 Task: Research Airbnb properties in Malvar, Philippines from 19th December, 2023 to 22th December, 2023 for 1 adult. Place can be entire room with 1  bedroom having 1 bed and 1 bathroom. Property type can be flat. Amenities needed are: wifi.
Action: Mouse moved to (404, 298)
Screenshot: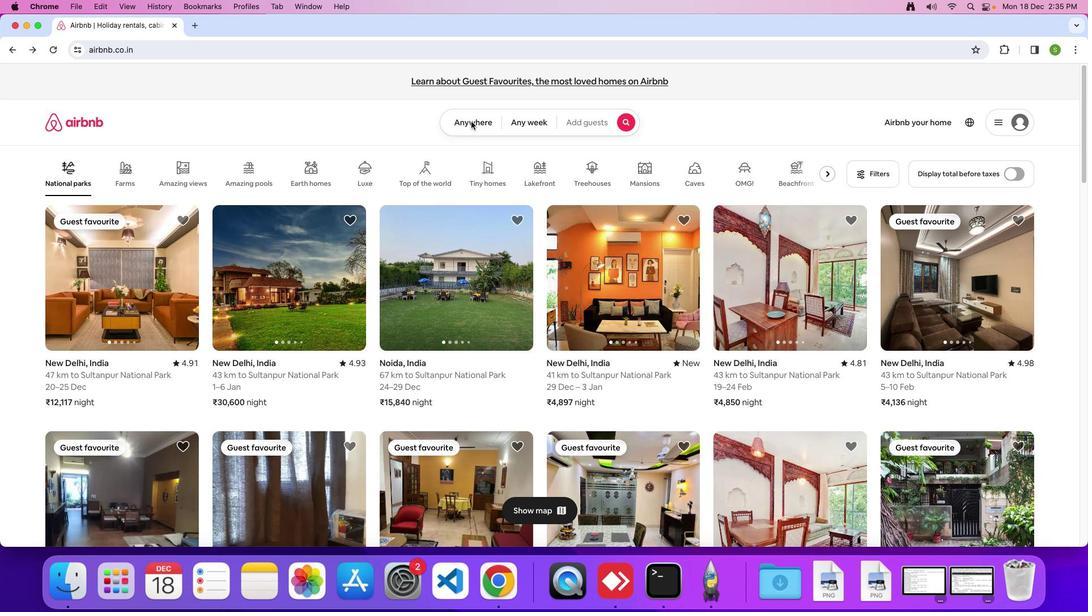 
Action: Mouse pressed left at (404, 298)
Screenshot: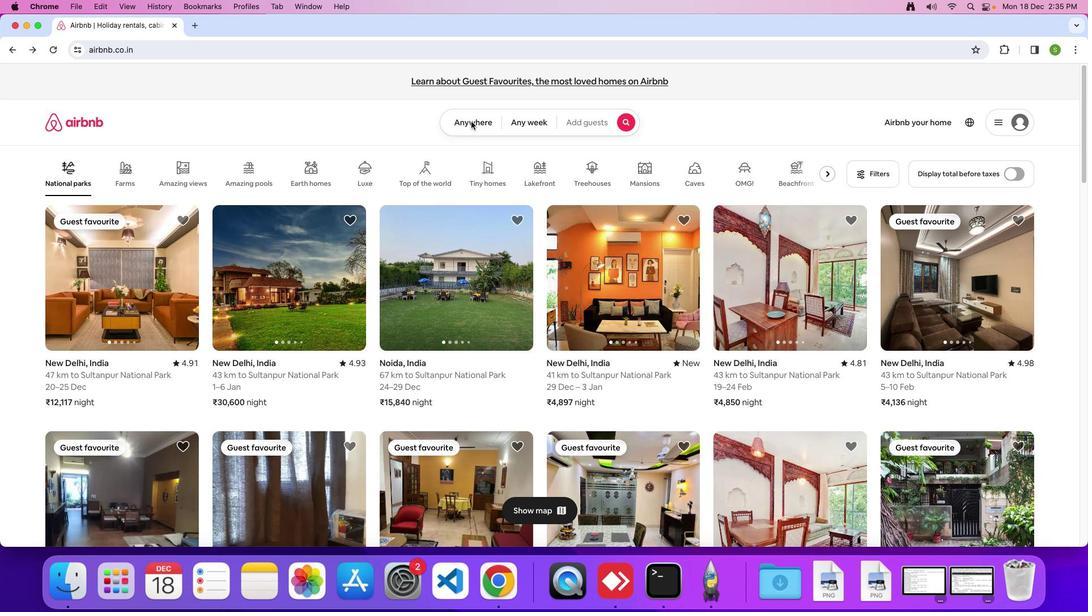
Action: Mouse moved to (403, 298)
Screenshot: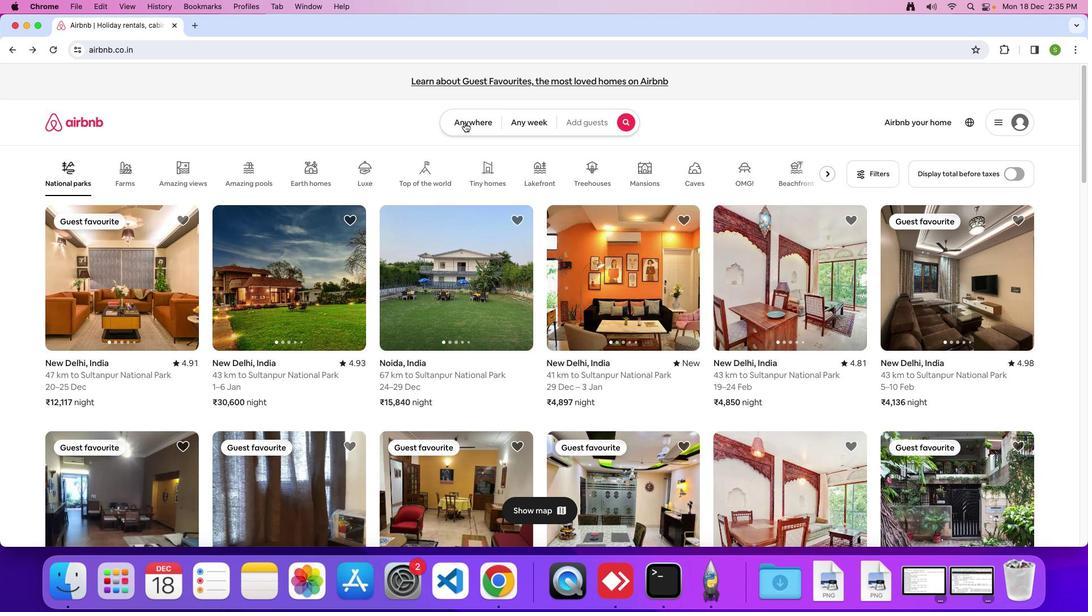 
Action: Mouse pressed left at (403, 298)
Screenshot: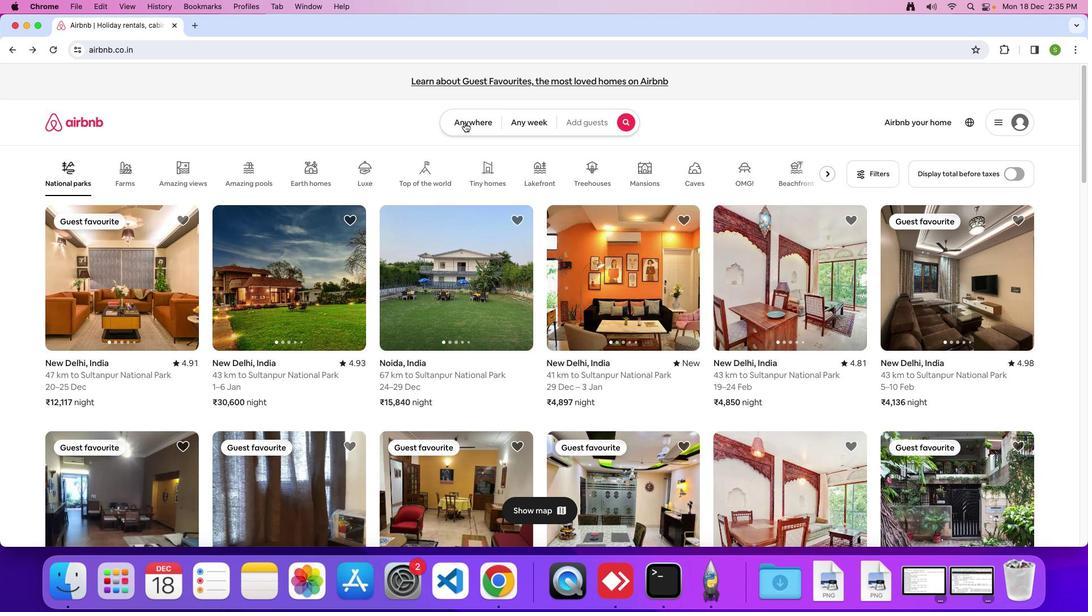 
Action: Mouse moved to (400, 284)
Screenshot: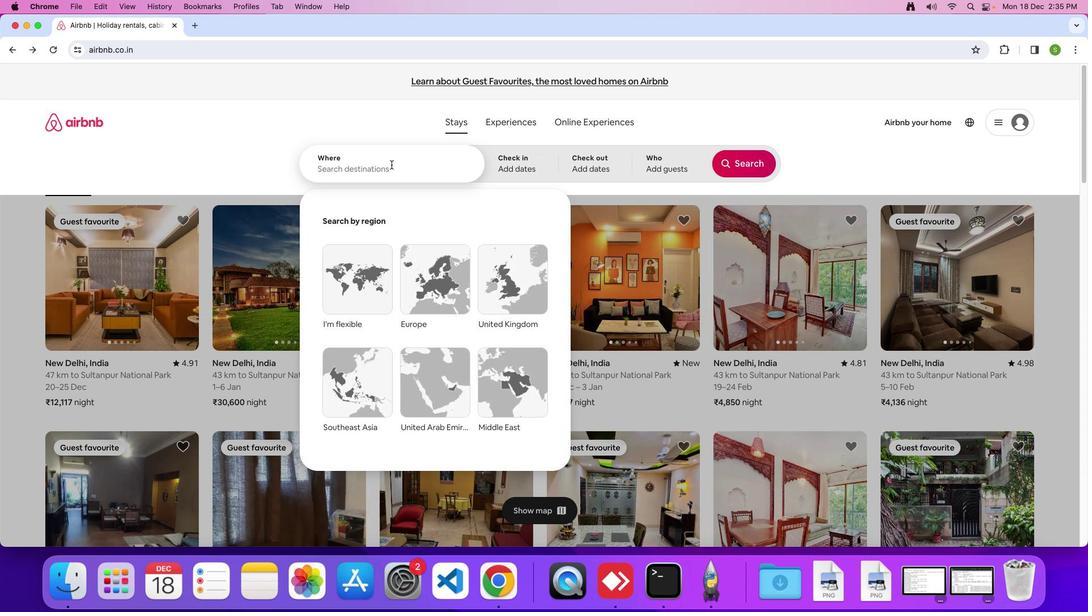 
Action: Mouse pressed left at (400, 284)
Screenshot: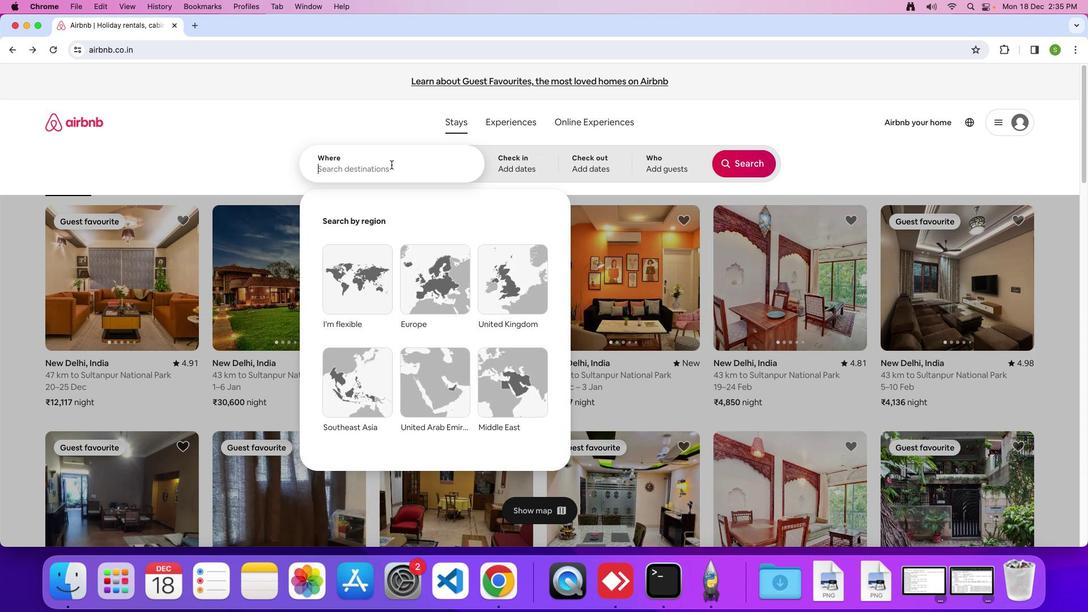 
Action: Key pressed 'M'Key.caps_lock'a''l''v''a''r'','Key.spaceKey.shift'p'Key.backspaceKey.shift'P''h''i''l''i''p''p''i''n''e''s'Key.enter
Screenshot: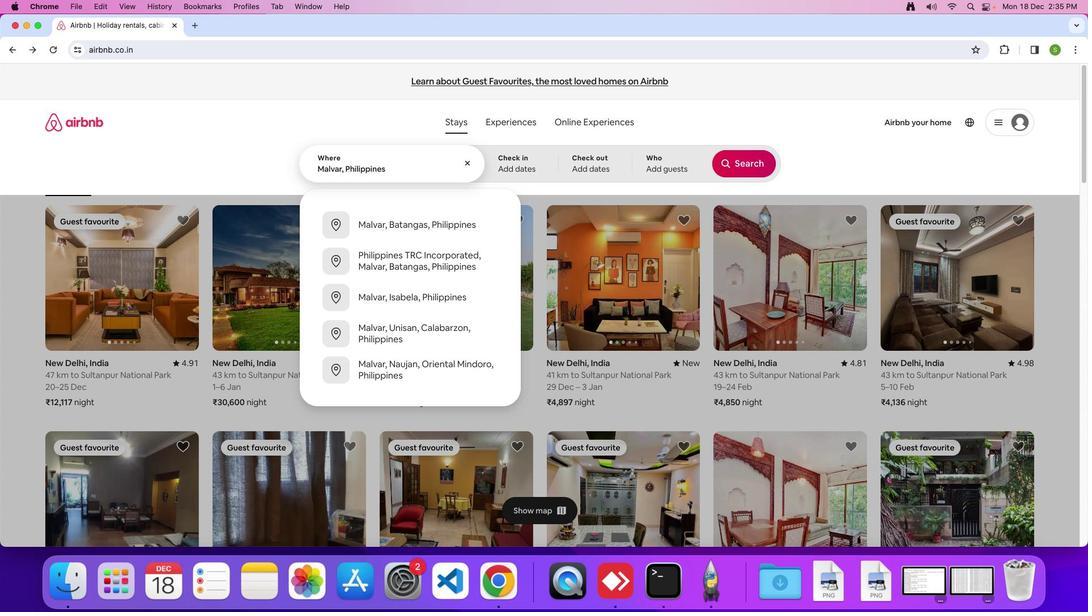 
Action: Mouse moved to (400, 210)
Screenshot: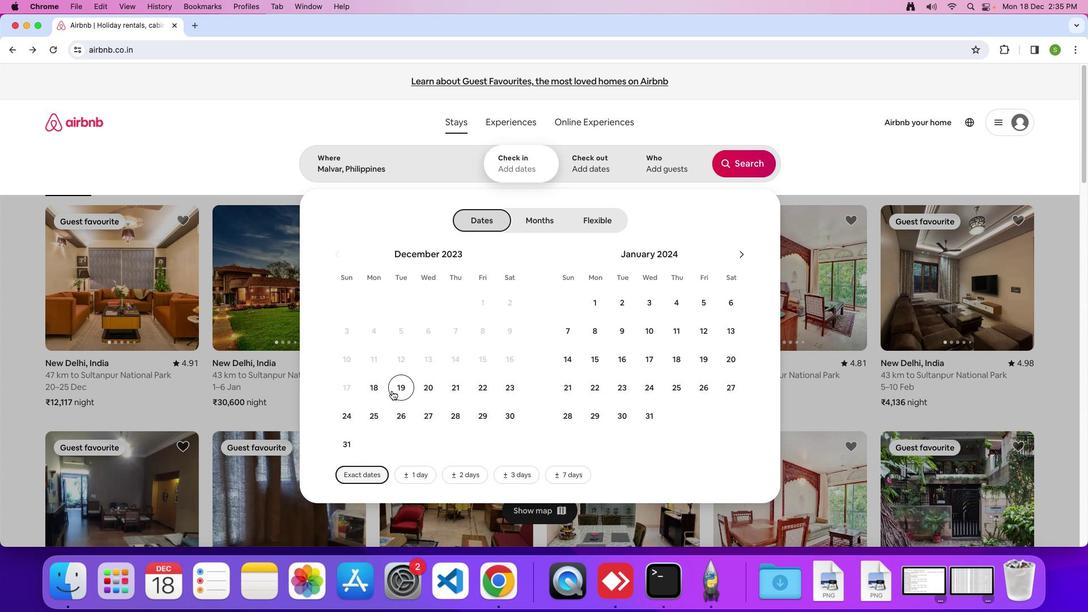 
Action: Mouse pressed left at (400, 210)
Screenshot: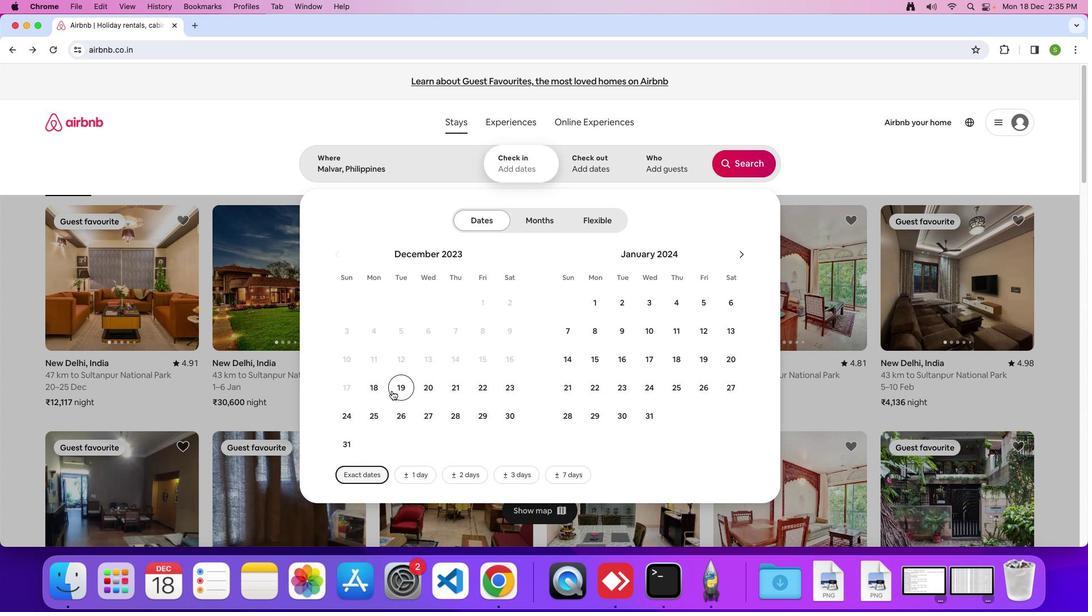 
Action: Mouse moved to (404, 209)
Screenshot: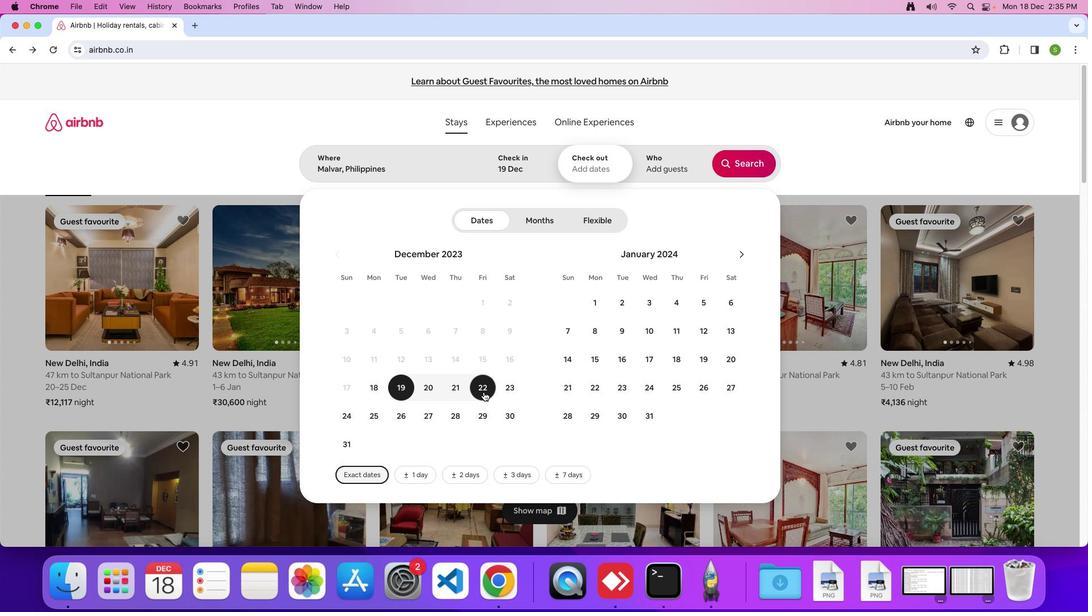 
Action: Mouse pressed left at (404, 209)
Screenshot: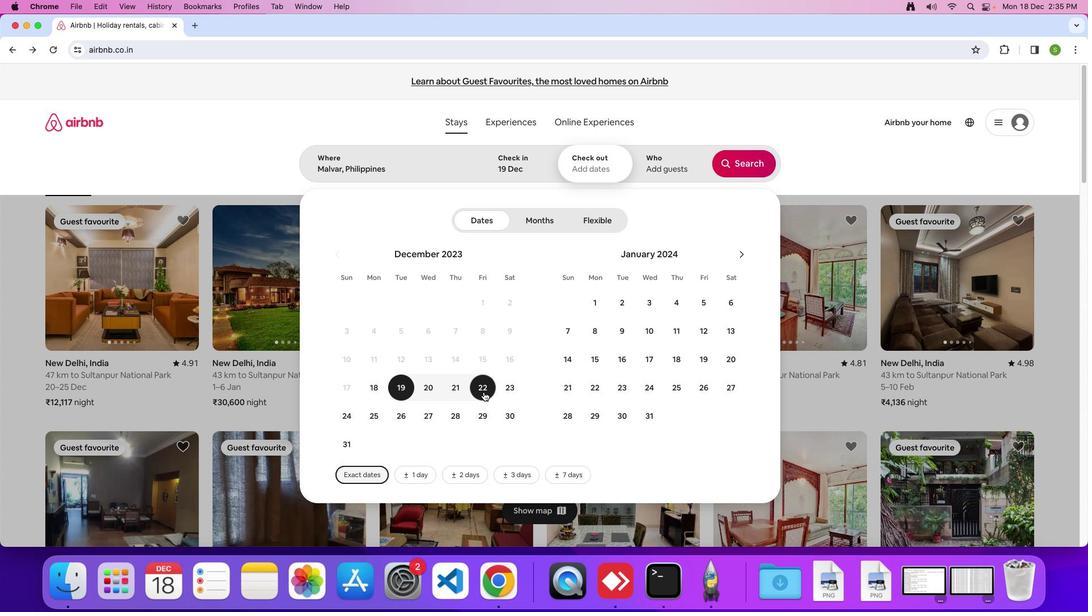 
Action: Mouse moved to (412, 283)
Screenshot: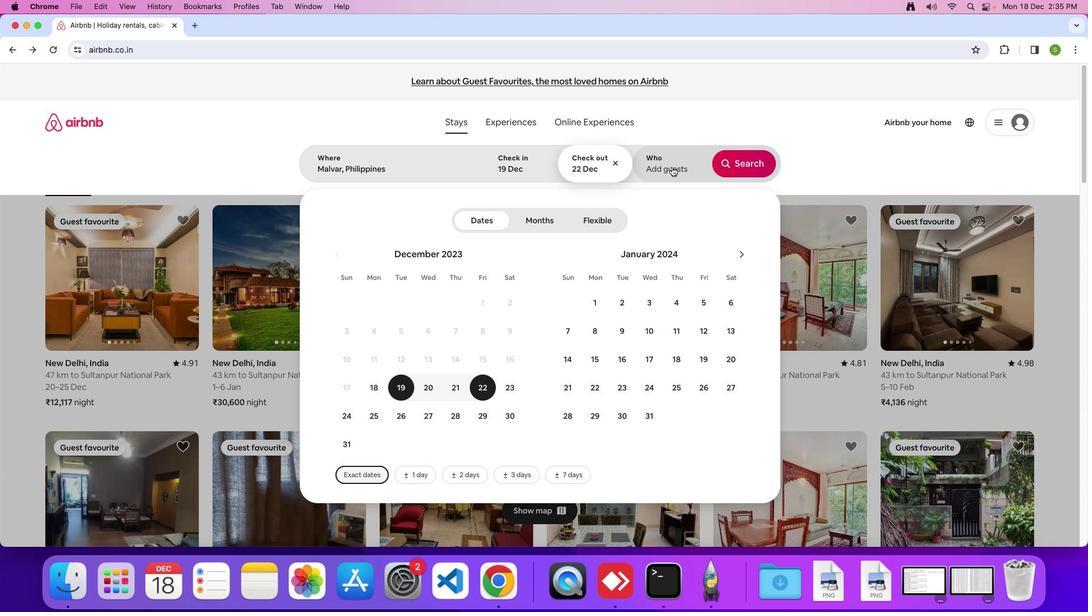 
Action: Mouse pressed left at (412, 283)
Screenshot: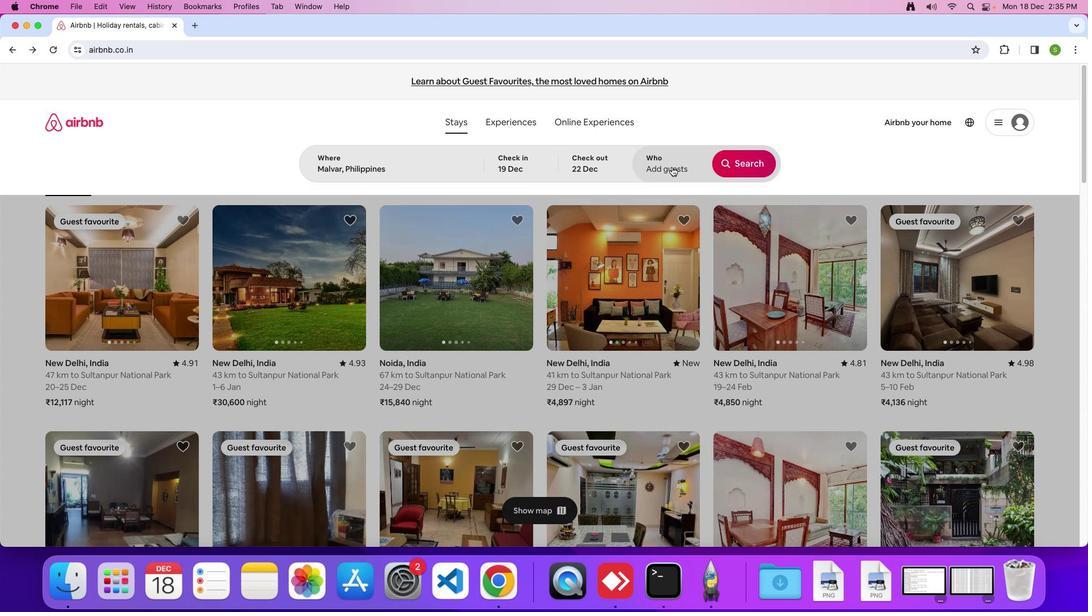 
Action: Mouse moved to (416, 264)
Screenshot: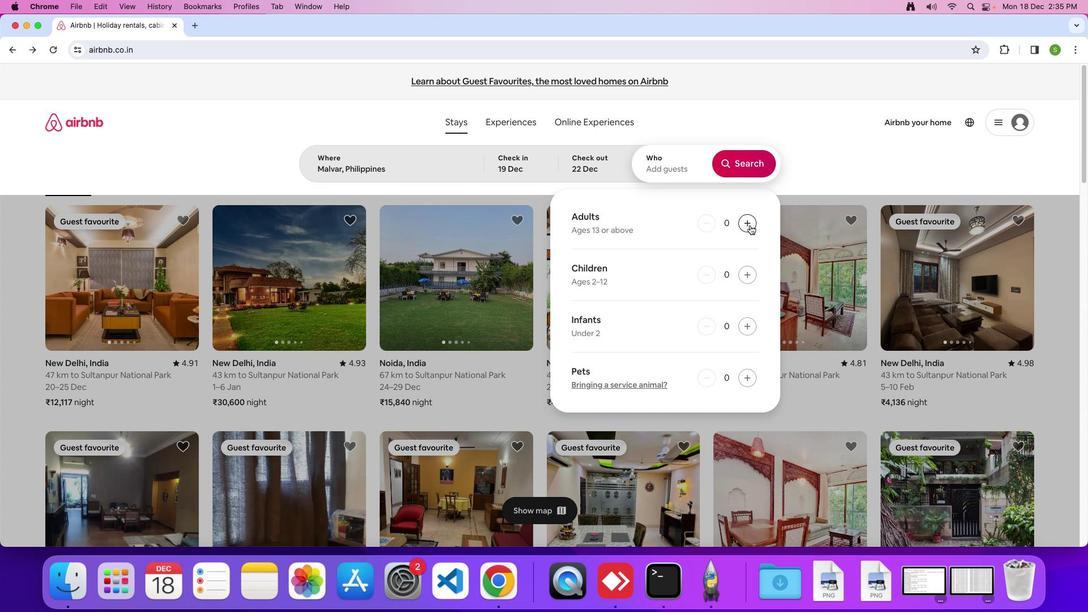 
Action: Mouse pressed left at (416, 264)
Screenshot: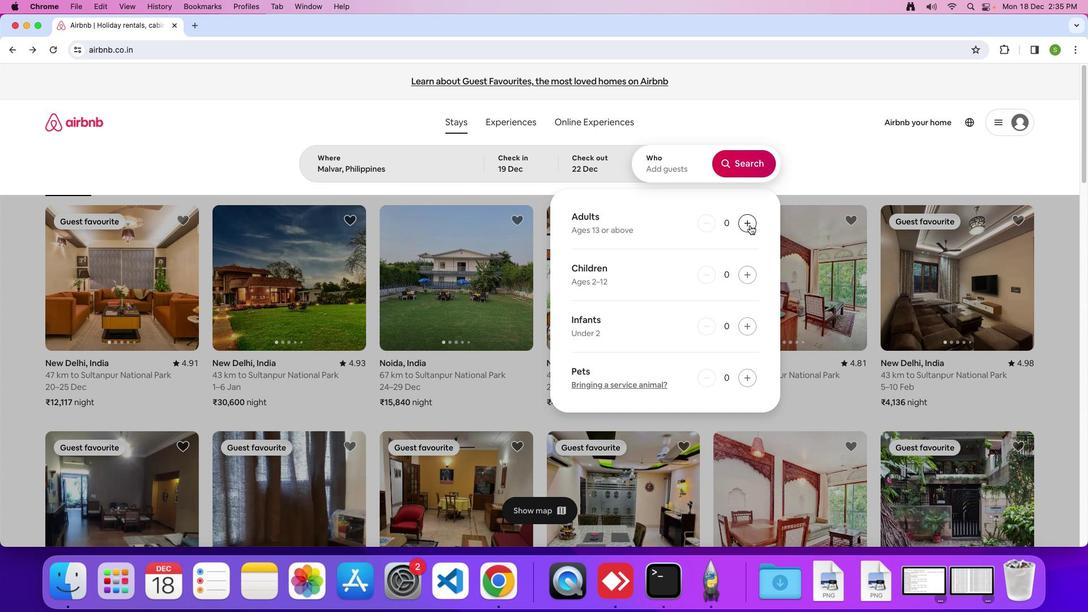 
Action: Mouse moved to (416, 285)
Screenshot: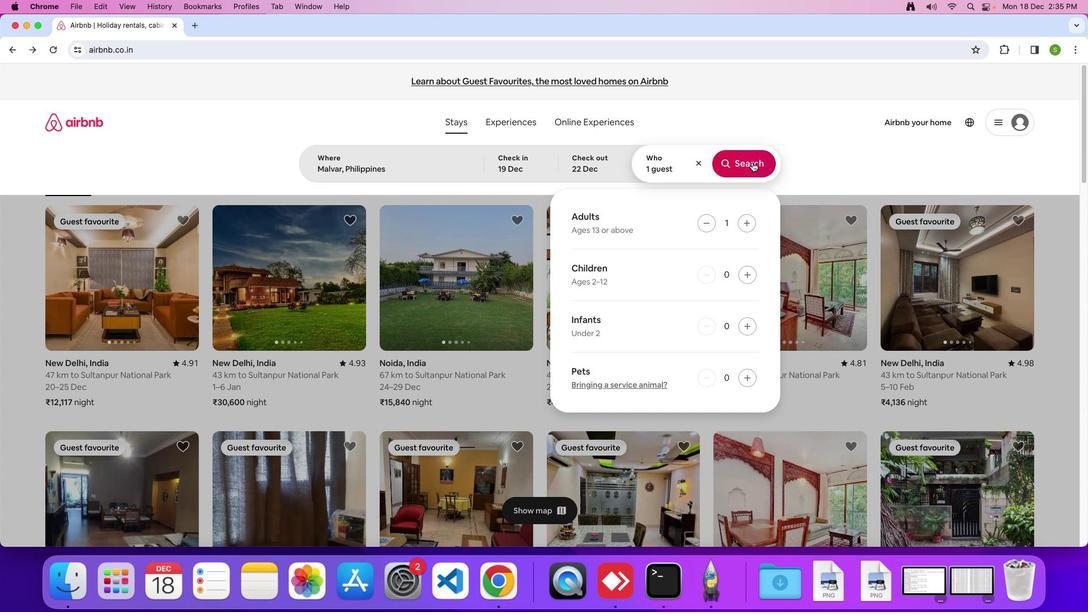
Action: Mouse pressed left at (416, 285)
Screenshot: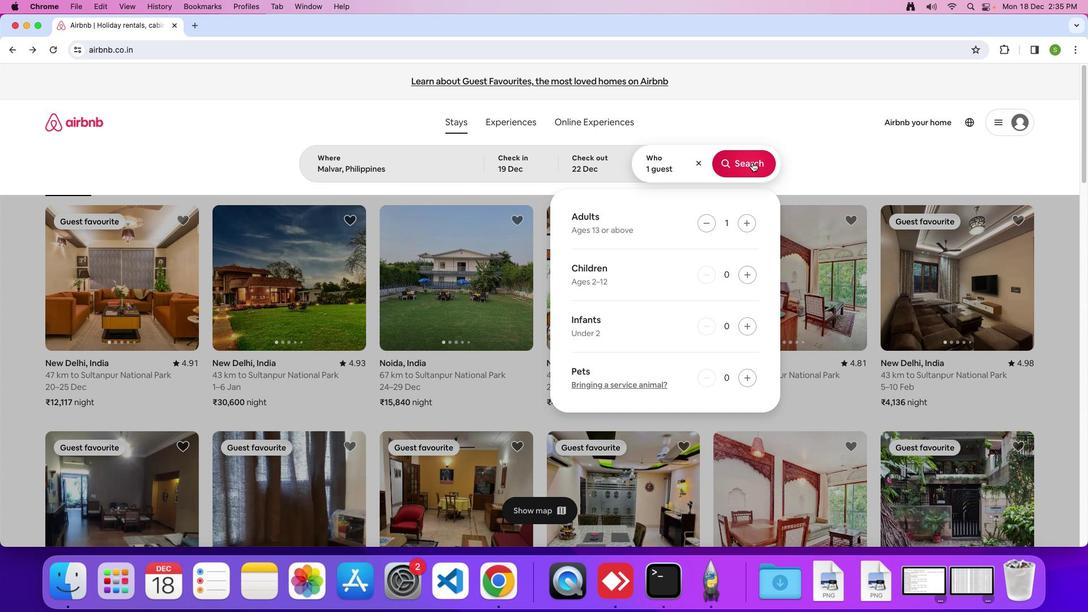 
Action: Mouse moved to (423, 293)
Screenshot: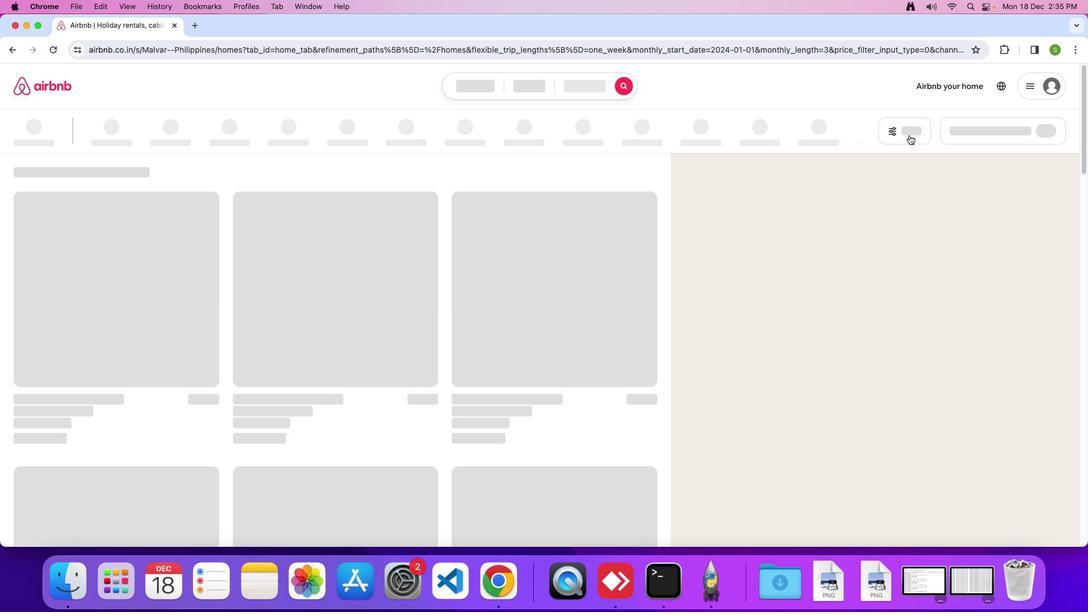 
Action: Mouse pressed left at (423, 293)
Screenshot: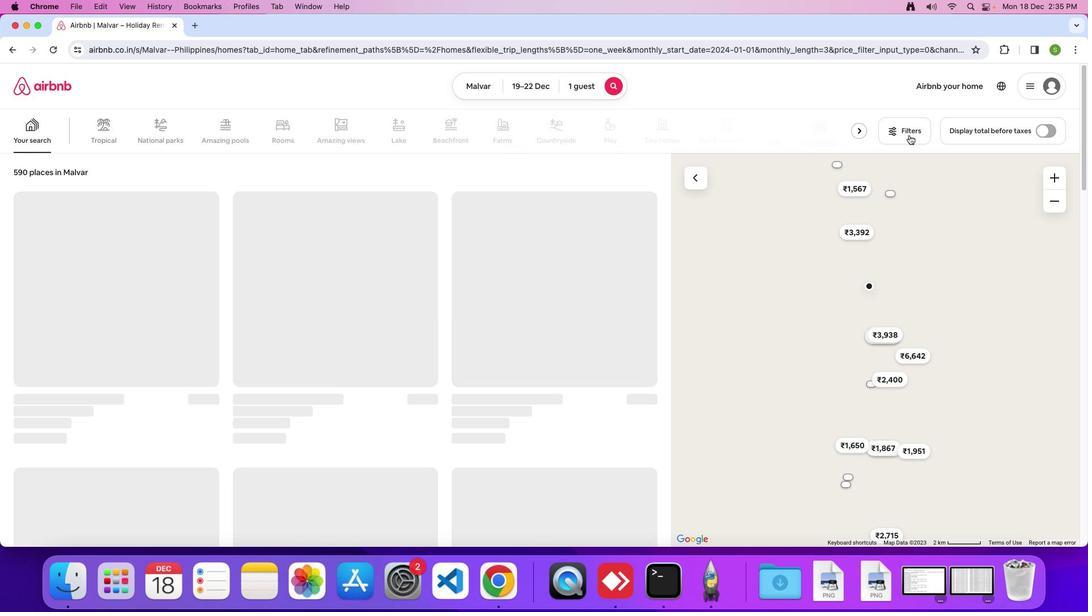 
Action: Mouse moved to (409, 252)
Screenshot: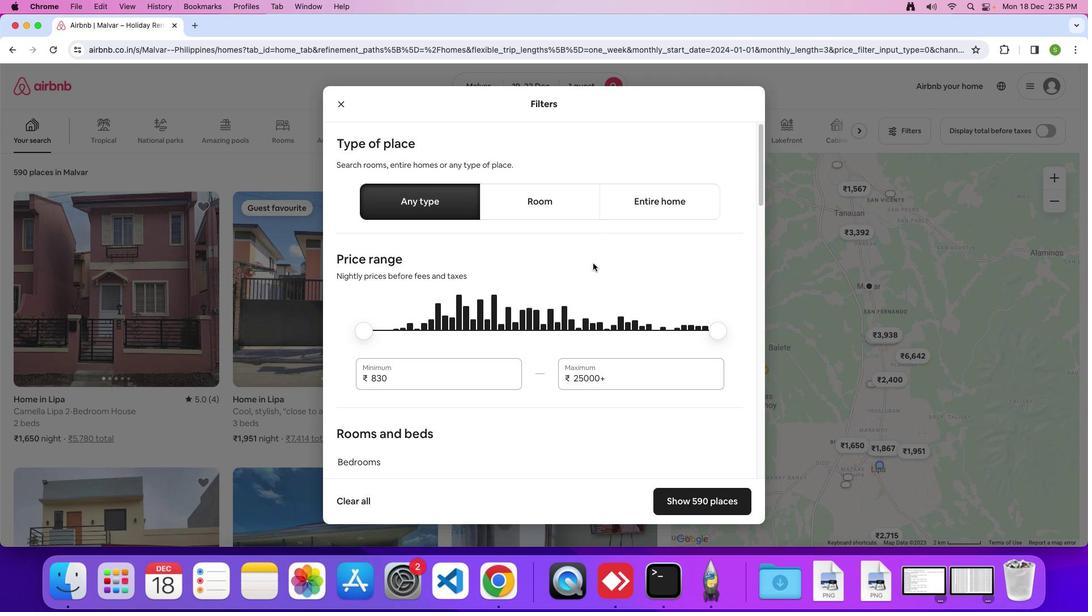 
Action: Mouse scrolled (409, 252) with delta (383, 338)
Screenshot: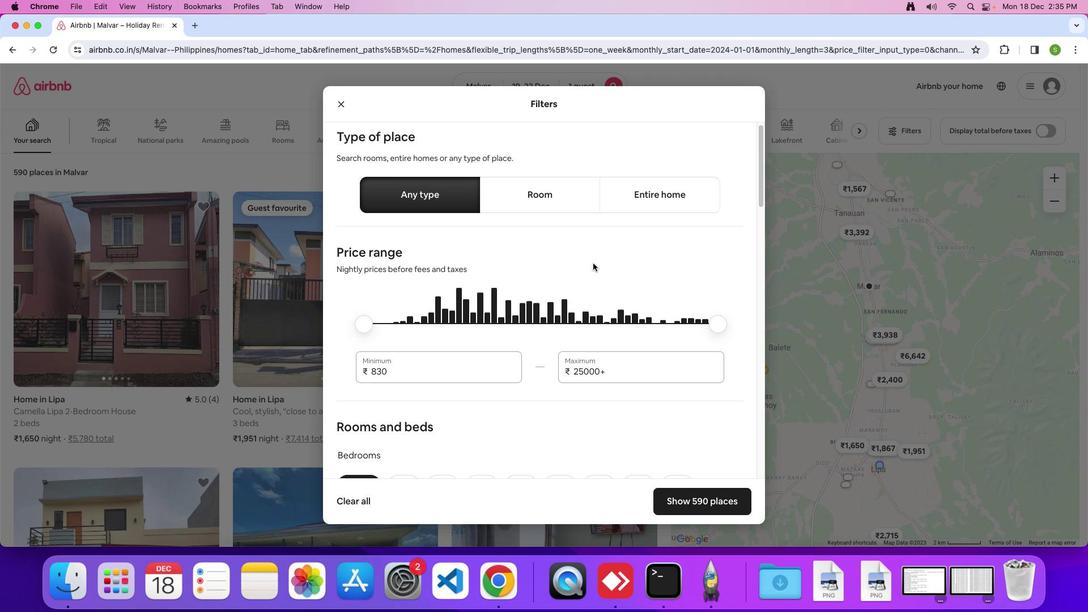 
Action: Mouse scrolled (409, 252) with delta (383, 338)
Screenshot: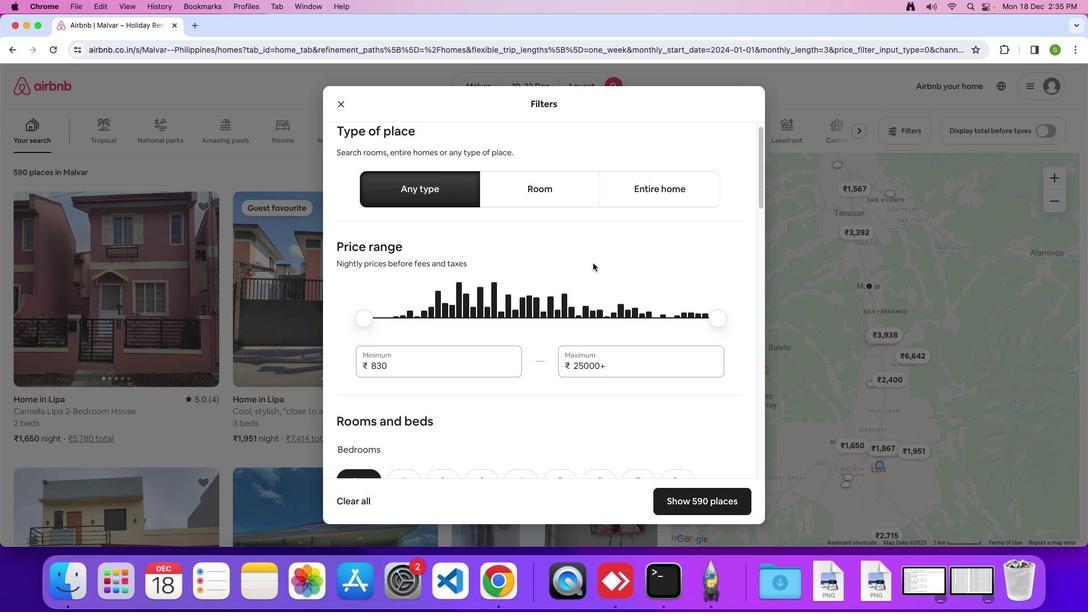 
Action: Mouse moved to (409, 252)
Screenshot: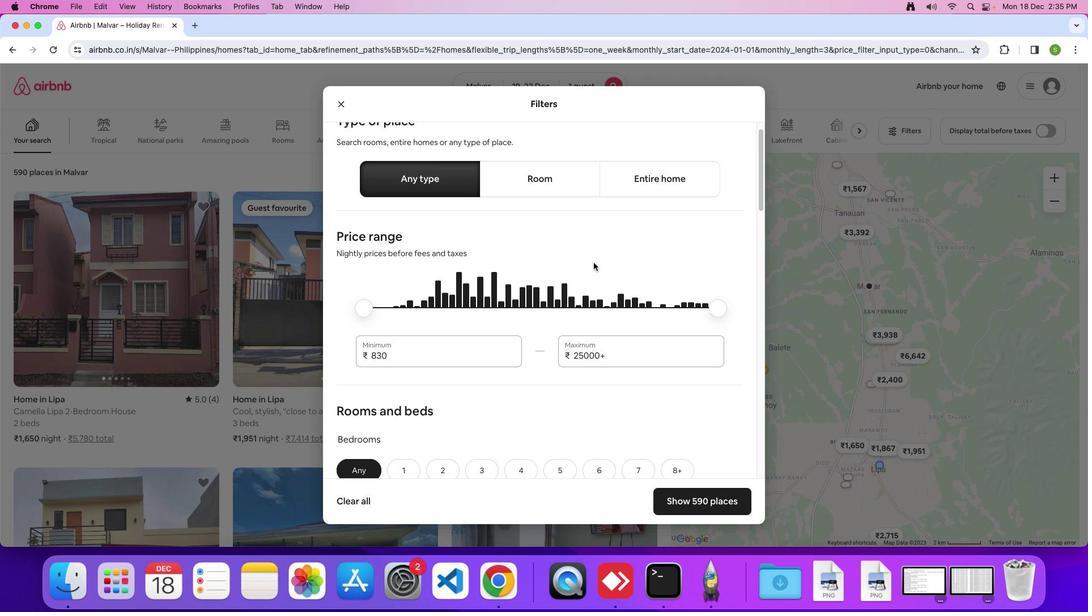 
Action: Mouse scrolled (409, 252) with delta (383, 338)
Screenshot: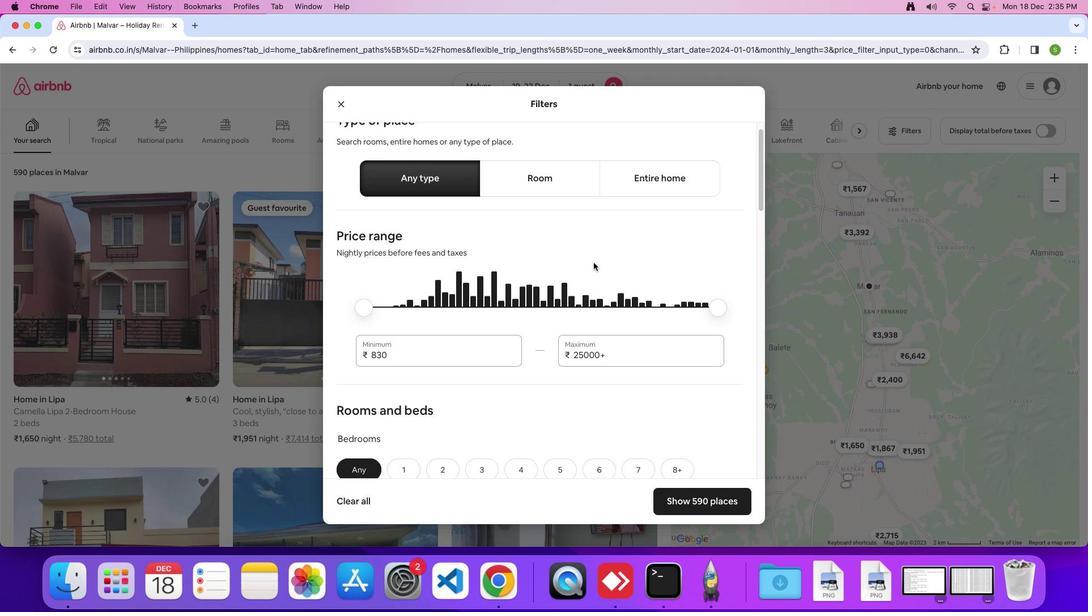 
Action: Mouse scrolled (409, 252) with delta (383, 338)
Screenshot: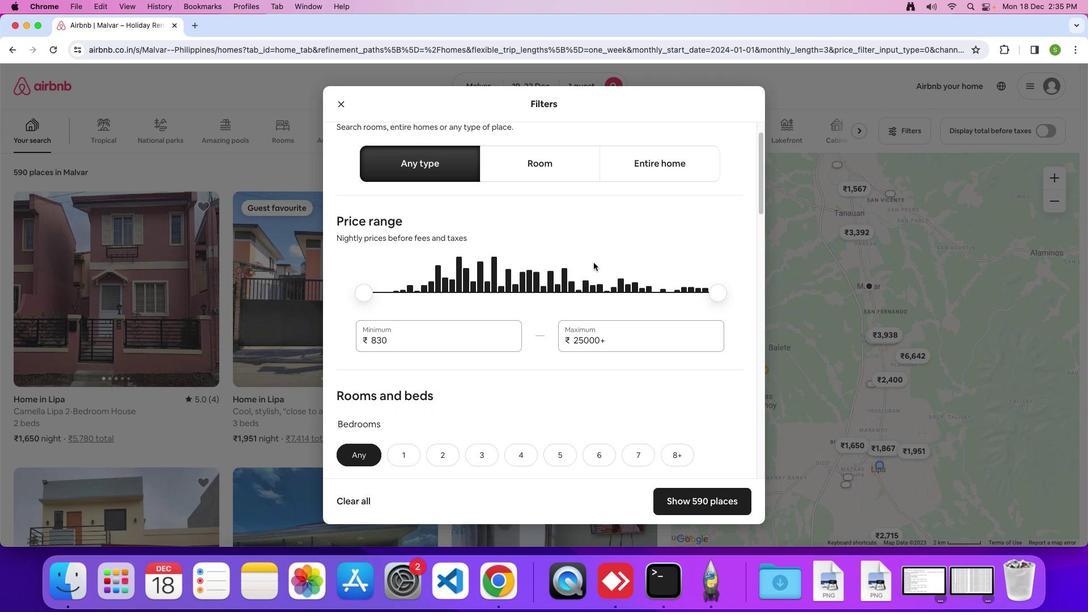 
Action: Mouse moved to (409, 252)
Screenshot: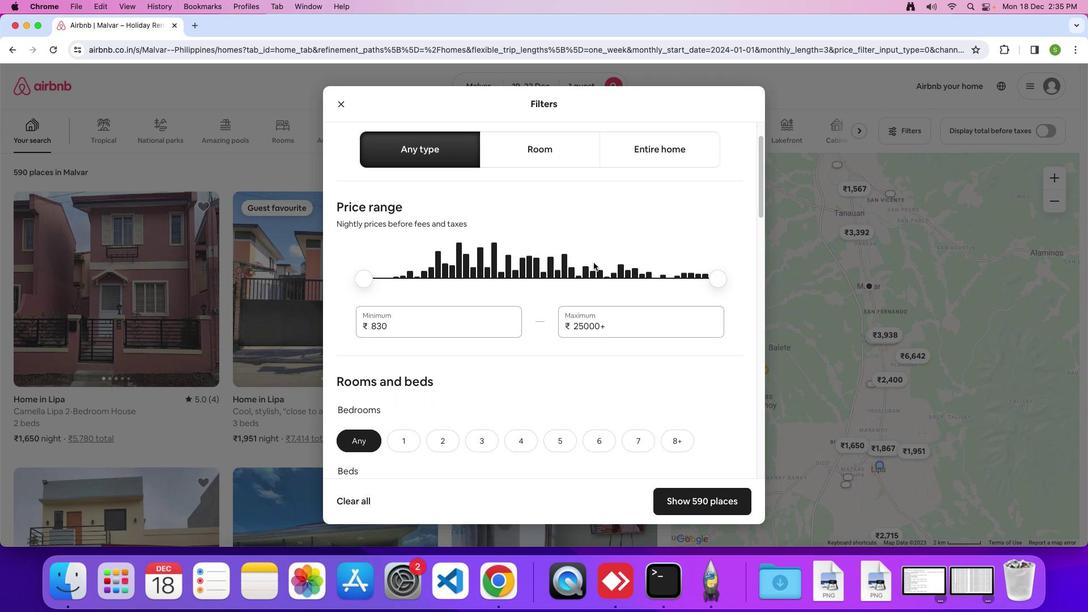 
Action: Mouse scrolled (409, 252) with delta (383, 338)
Screenshot: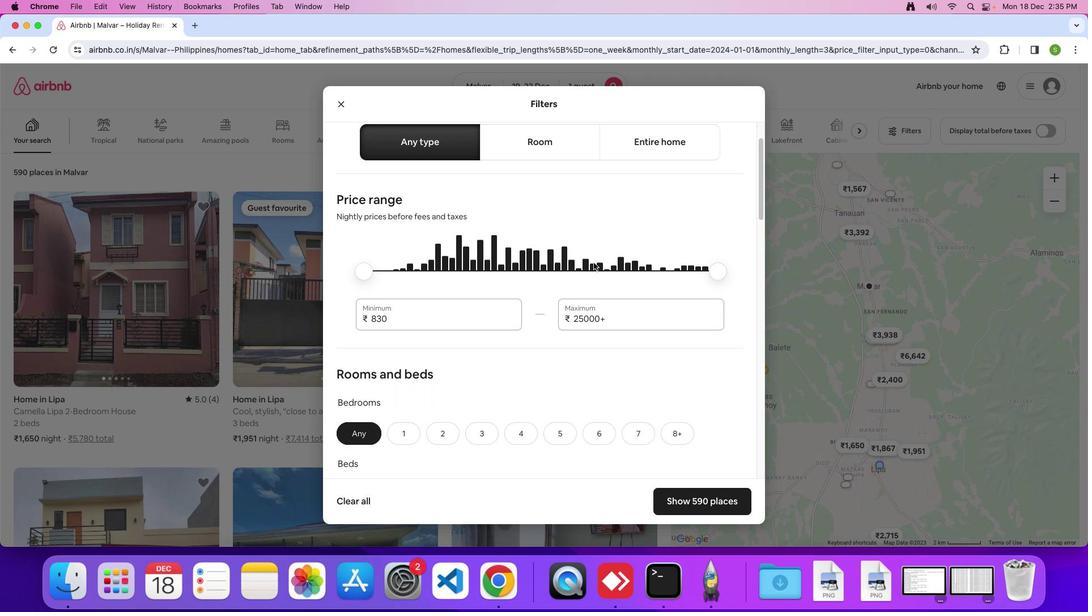 
Action: Mouse scrolled (409, 252) with delta (383, 338)
Screenshot: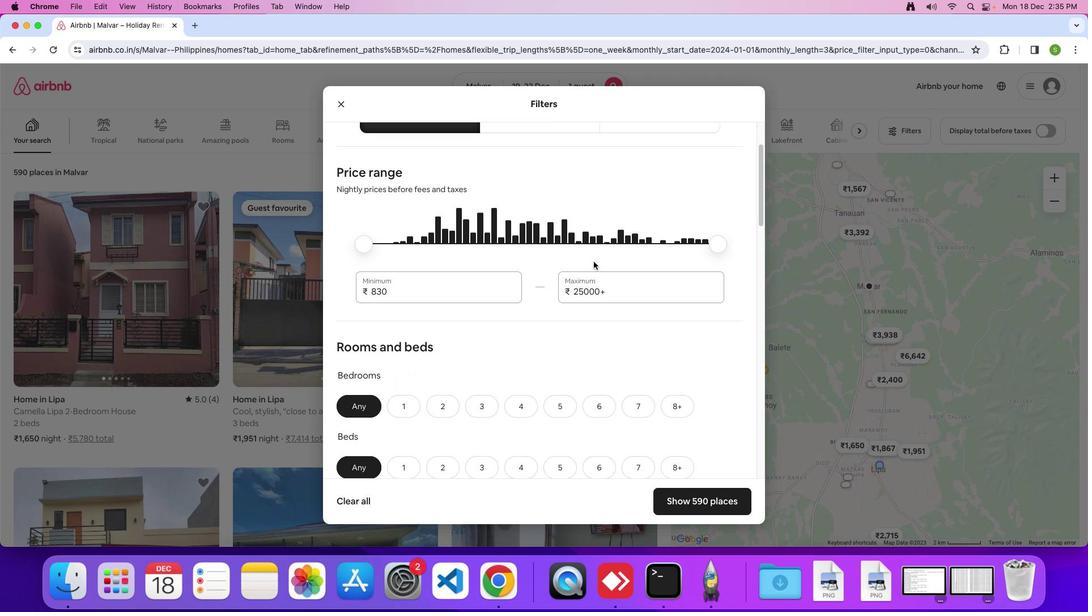 
Action: Mouse moved to (409, 252)
Screenshot: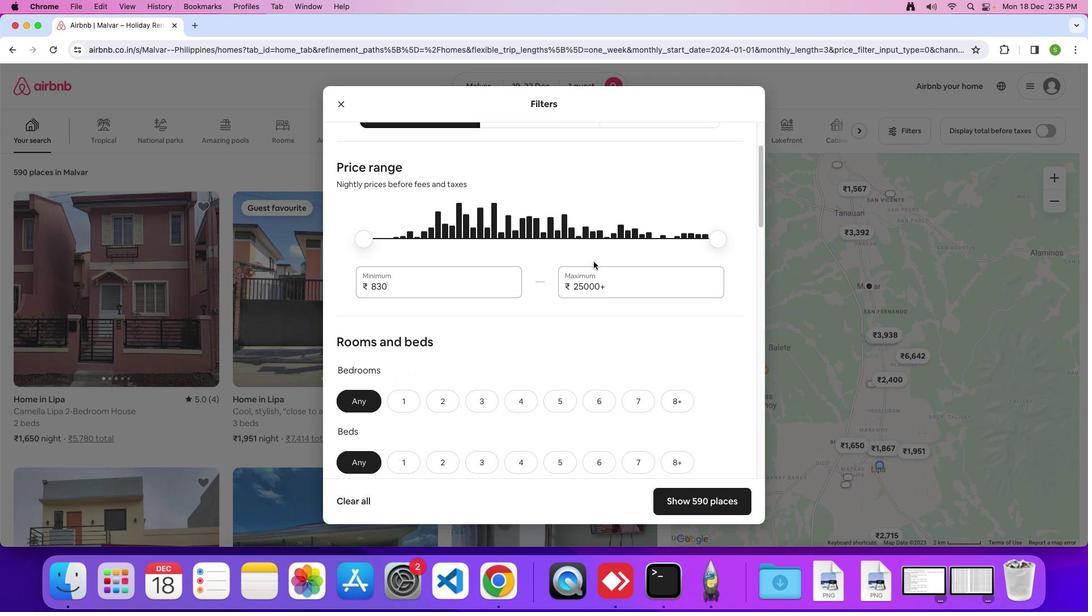
Action: Mouse scrolled (409, 252) with delta (383, 338)
Screenshot: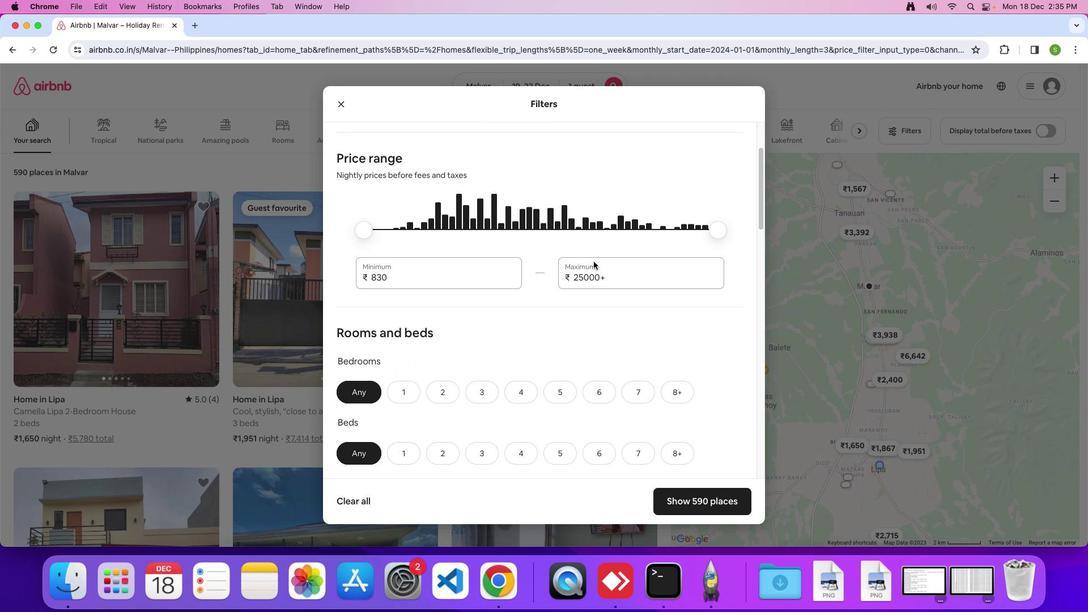 
Action: Mouse moved to (409, 252)
Screenshot: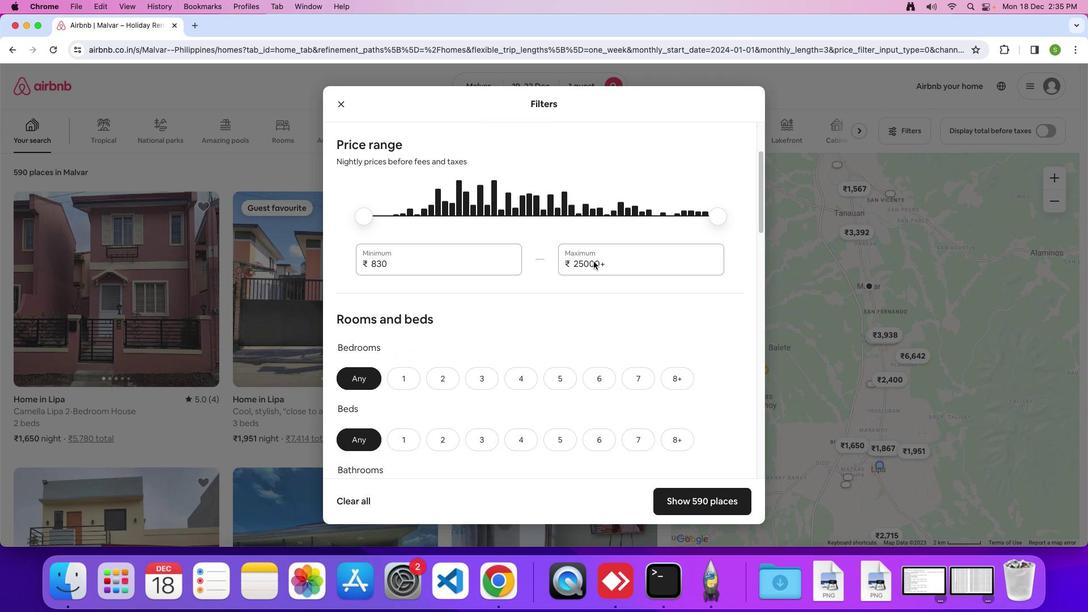 
Action: Mouse scrolled (409, 252) with delta (383, 338)
Screenshot: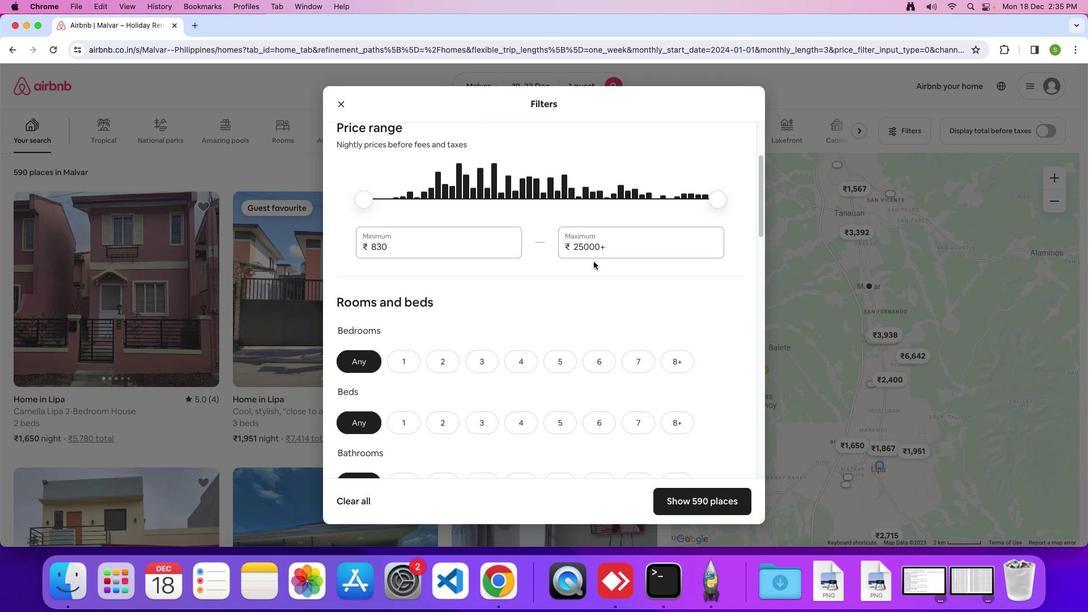 
Action: Mouse scrolled (409, 252) with delta (383, 338)
Screenshot: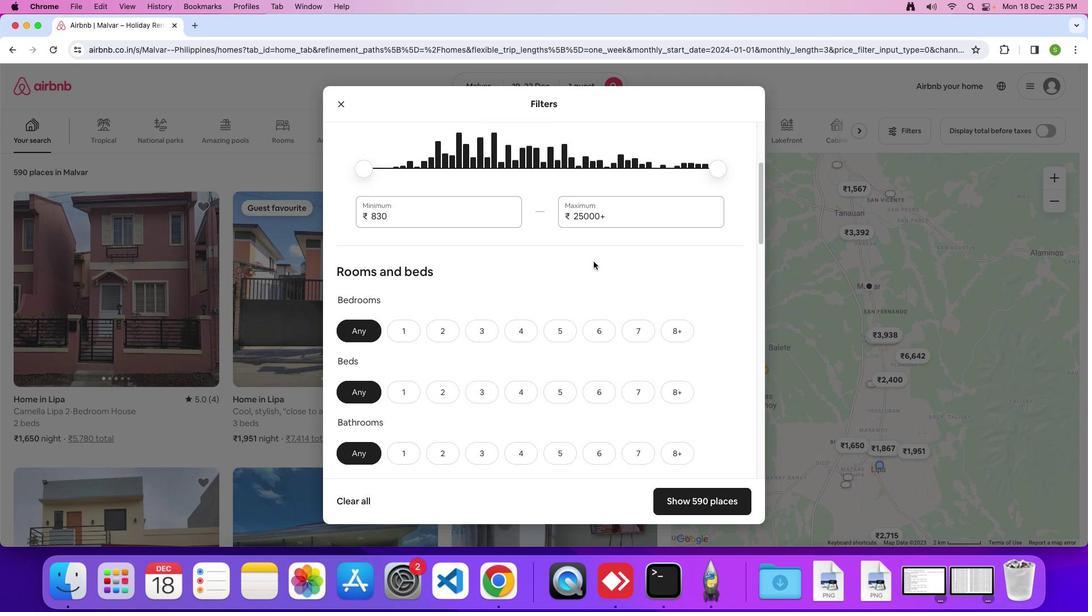
Action: Mouse scrolled (409, 252) with delta (383, 338)
Screenshot: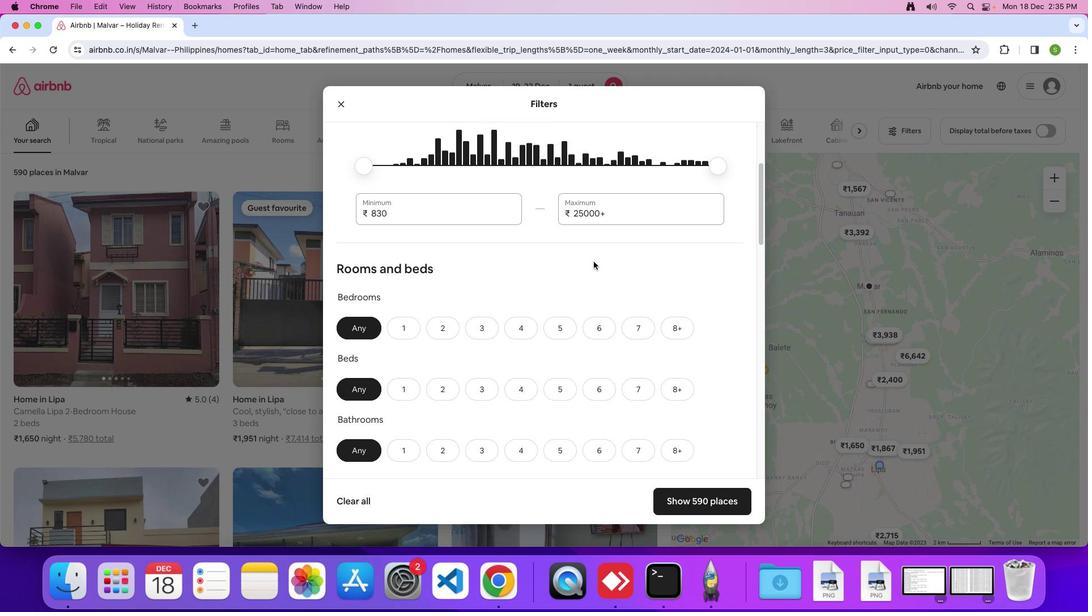 
Action: Mouse scrolled (409, 252) with delta (383, 338)
Screenshot: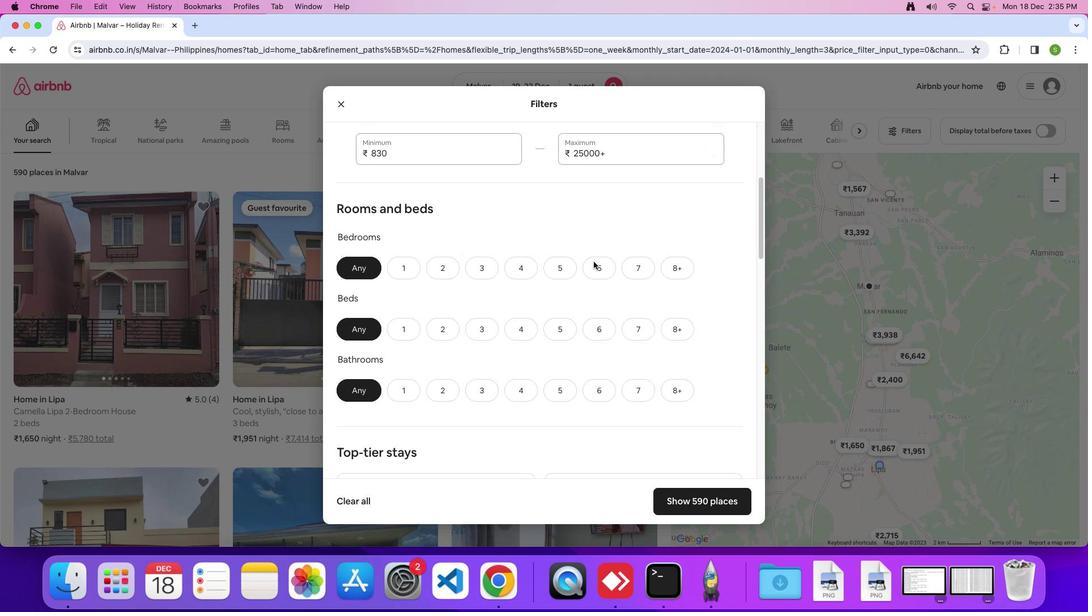 
Action: Mouse scrolled (409, 252) with delta (383, 338)
Screenshot: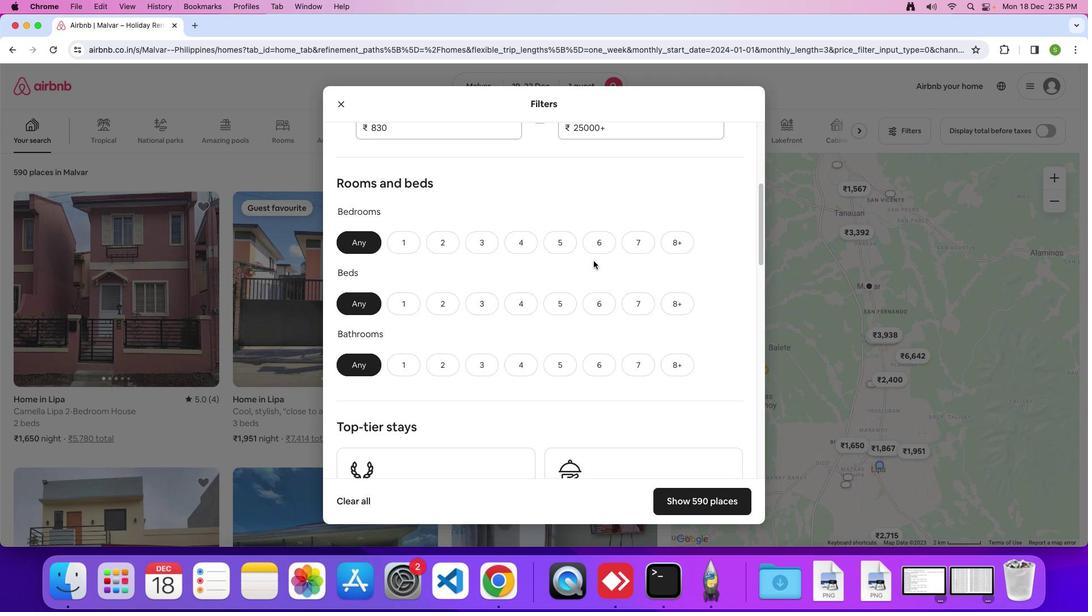 
Action: Mouse scrolled (409, 252) with delta (383, 338)
Screenshot: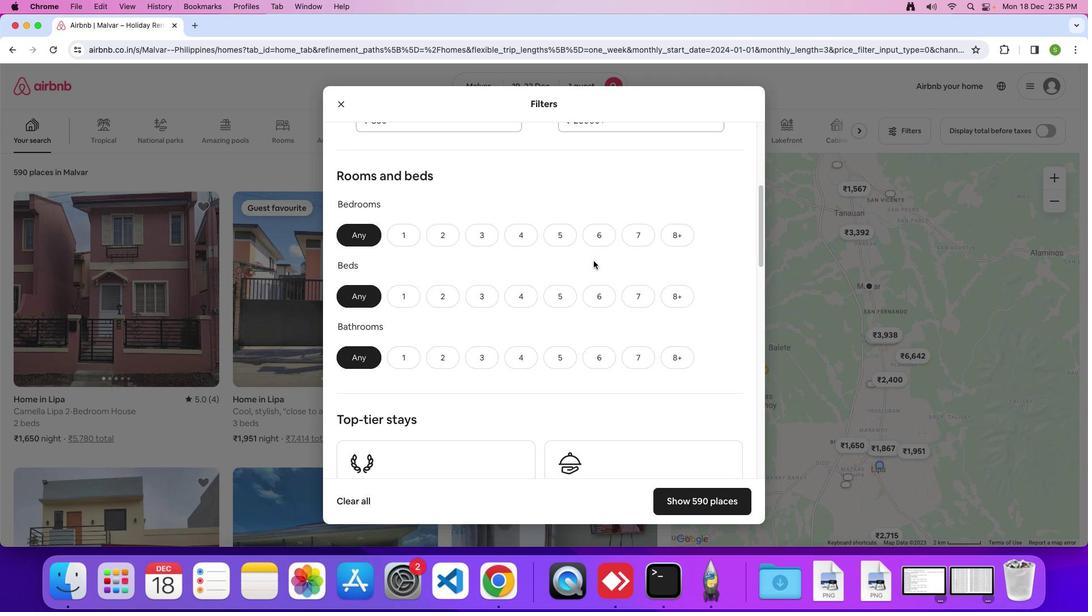 
Action: Mouse moved to (409, 252)
Screenshot: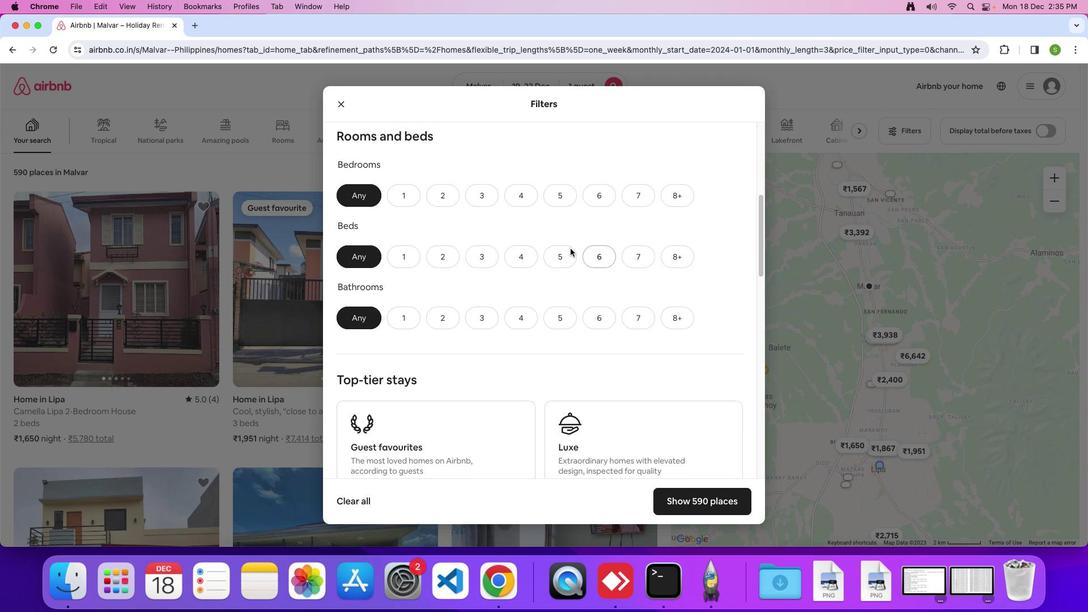 
Action: Mouse scrolled (409, 252) with delta (383, 338)
Screenshot: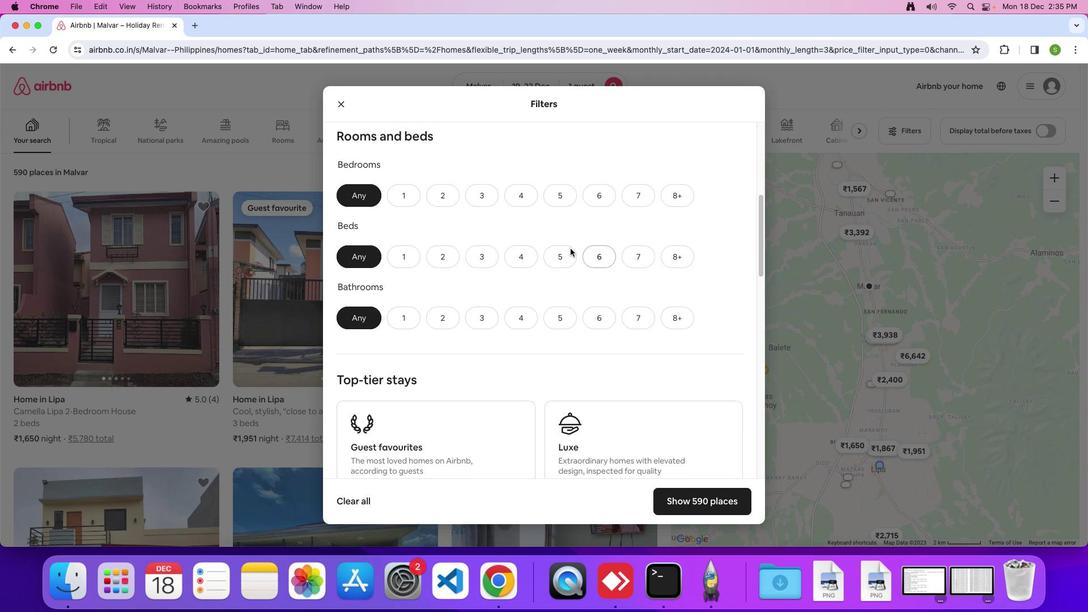 
Action: Mouse moved to (401, 281)
Screenshot: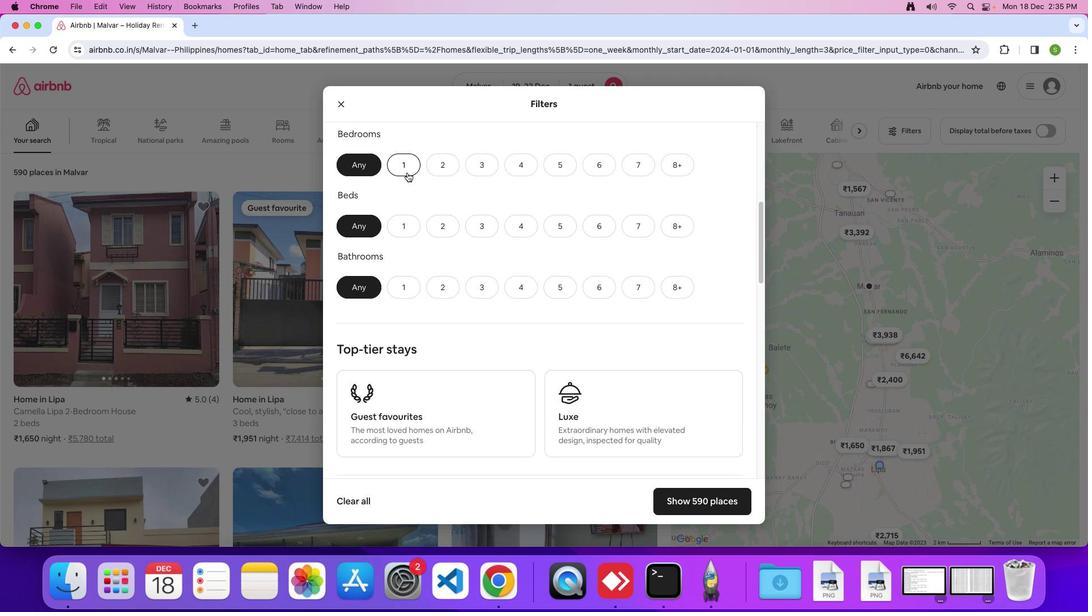 
Action: Mouse pressed left at (401, 281)
Screenshot: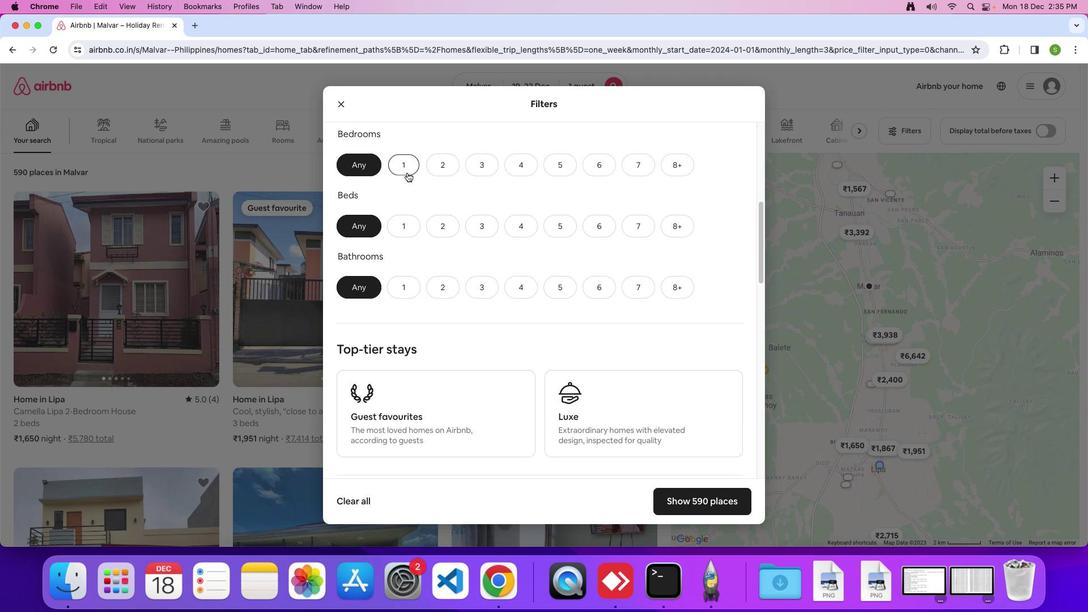 
Action: Mouse moved to (400, 266)
Screenshot: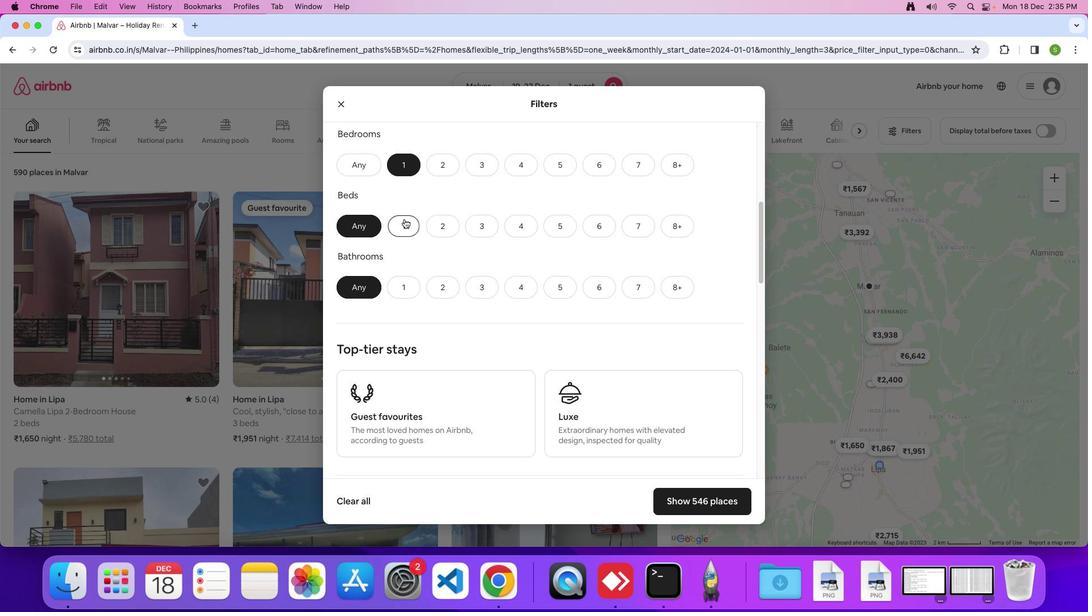 
Action: Mouse pressed left at (400, 266)
Screenshot: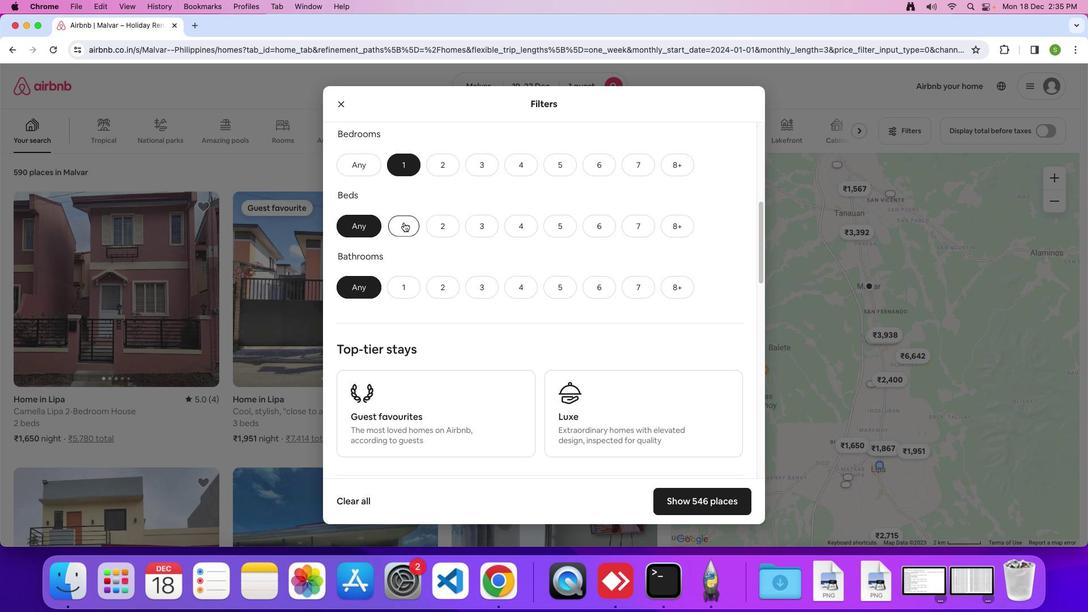 
Action: Mouse moved to (400, 245)
Screenshot: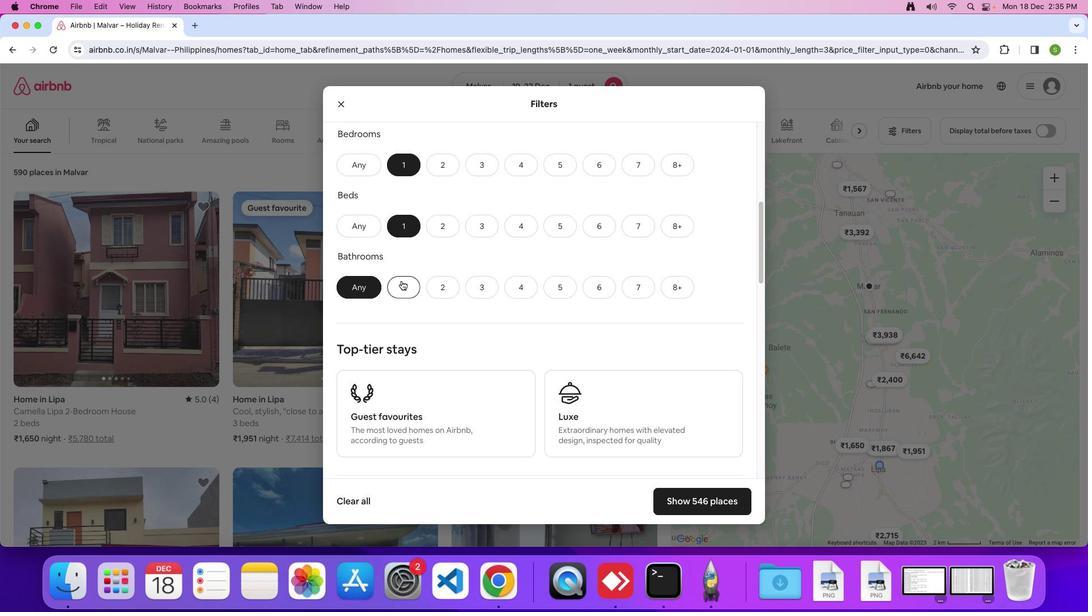 
Action: Mouse pressed left at (400, 245)
Screenshot: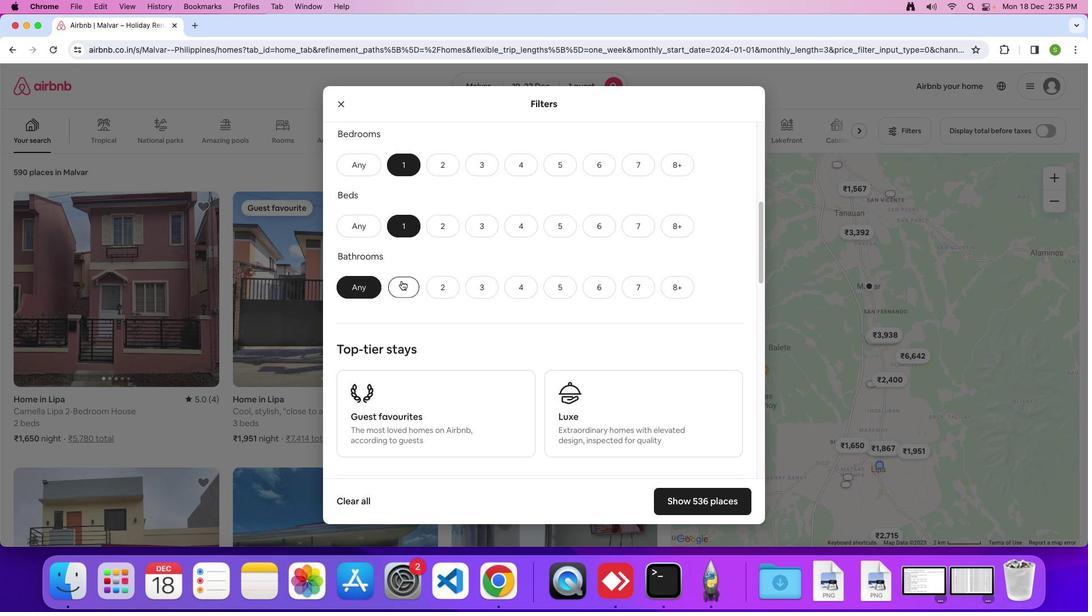 
Action: Mouse moved to (403, 259)
Screenshot: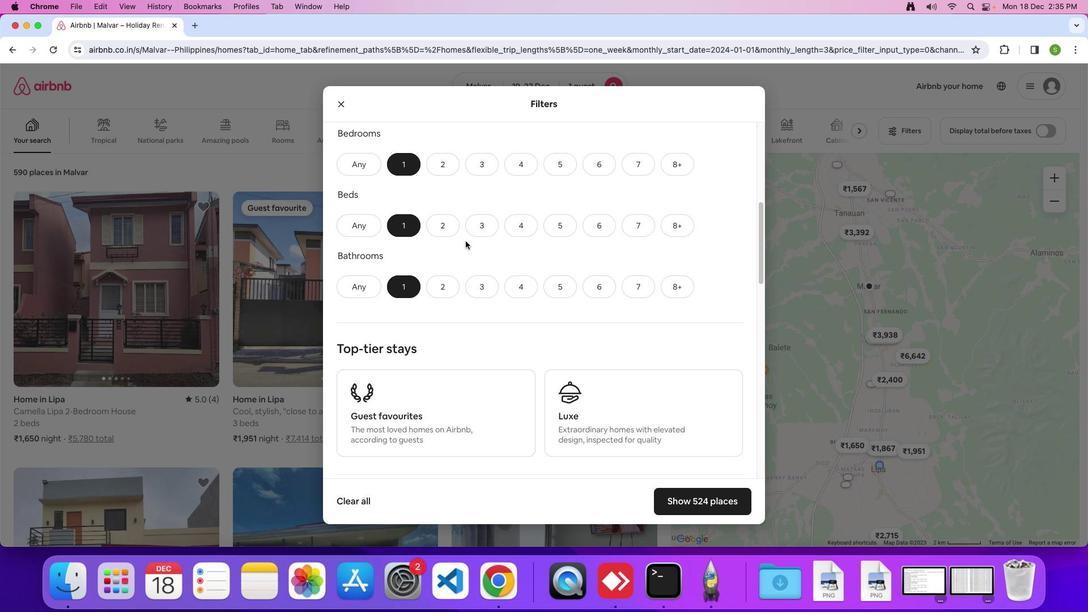 
Action: Mouse scrolled (403, 259) with delta (383, 338)
Screenshot: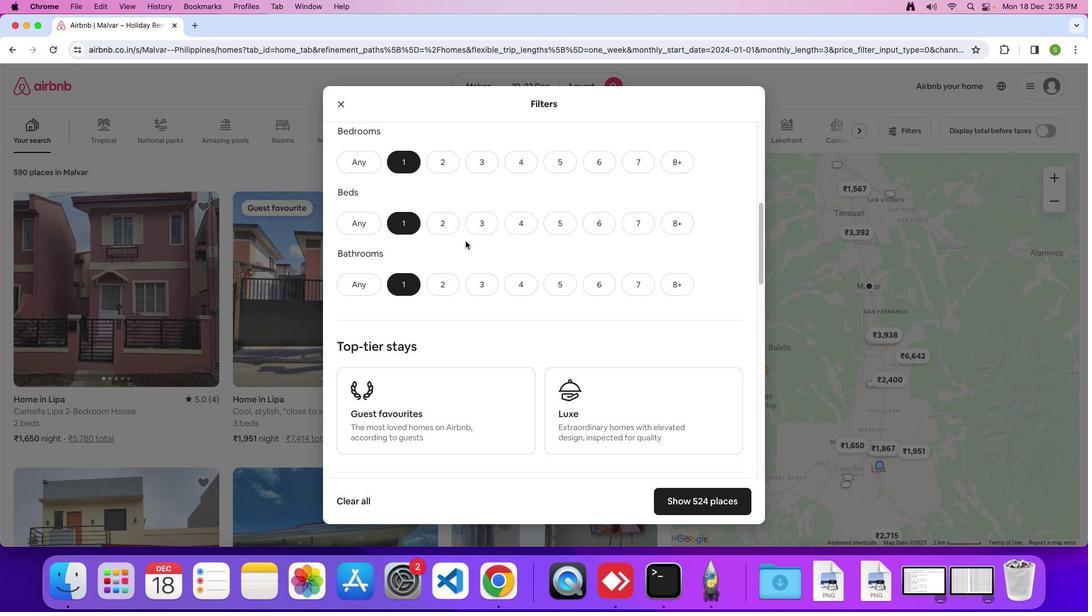 
Action: Mouse scrolled (403, 259) with delta (383, 338)
Screenshot: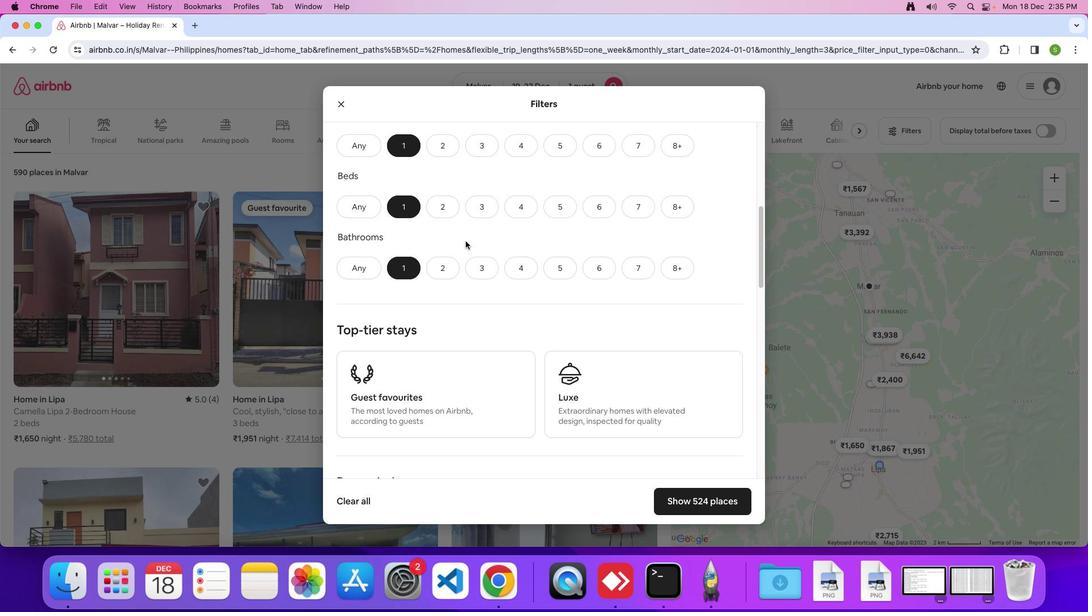 
Action: Mouse scrolled (403, 259) with delta (383, 338)
Screenshot: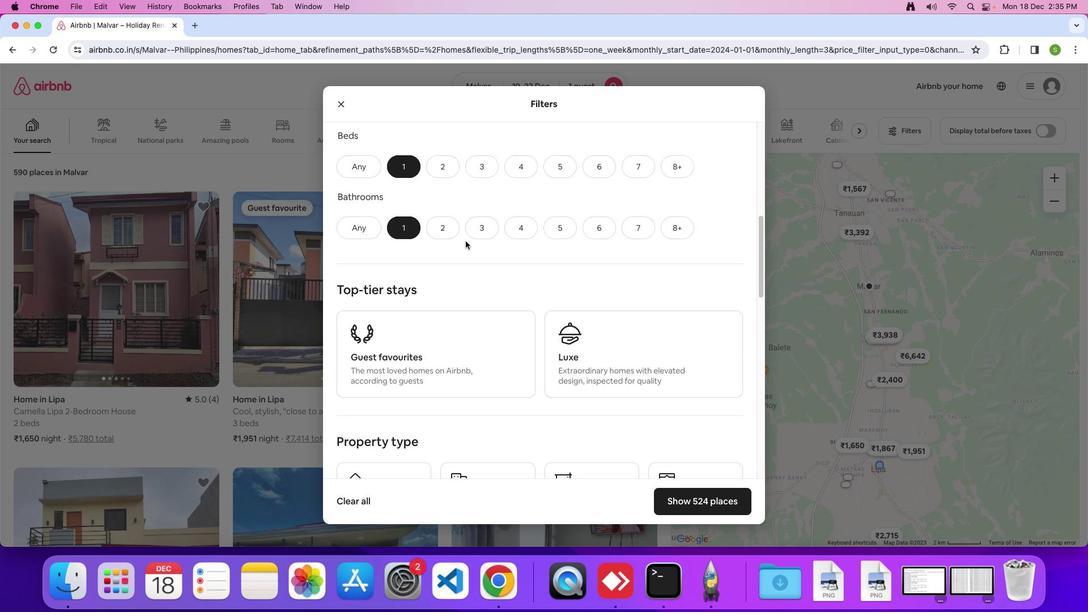 
Action: Mouse scrolled (403, 259) with delta (383, 338)
Screenshot: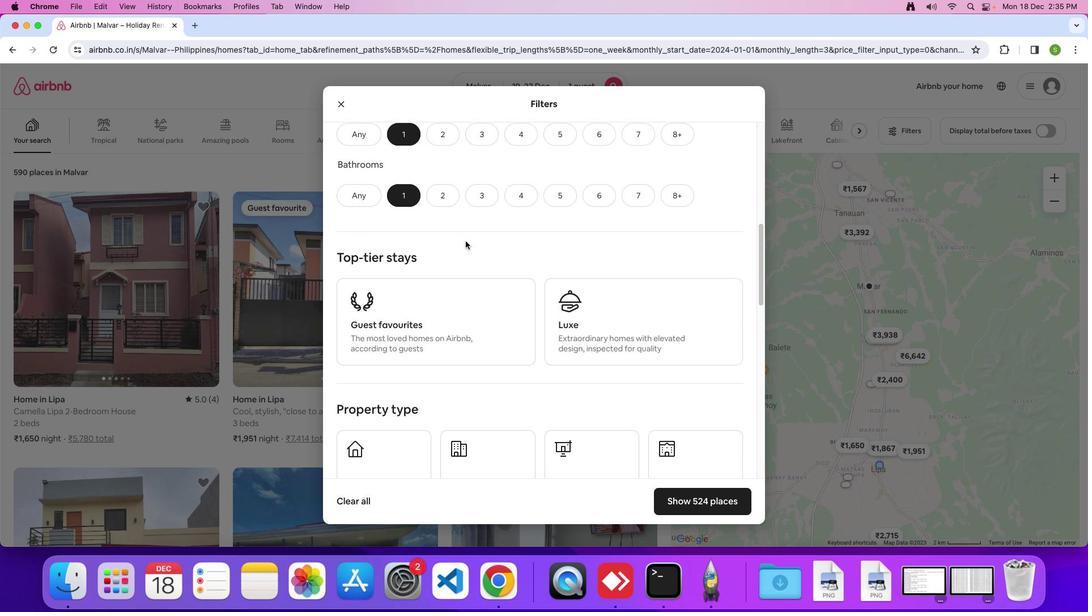 
Action: Mouse scrolled (403, 259) with delta (383, 338)
Screenshot: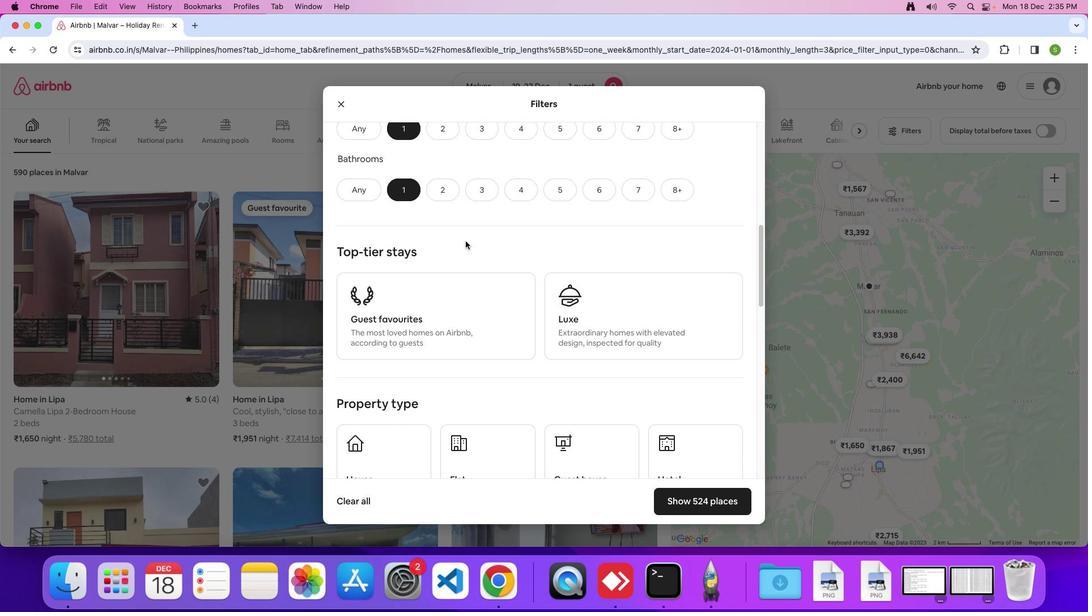 
Action: Mouse scrolled (403, 259) with delta (383, 338)
Screenshot: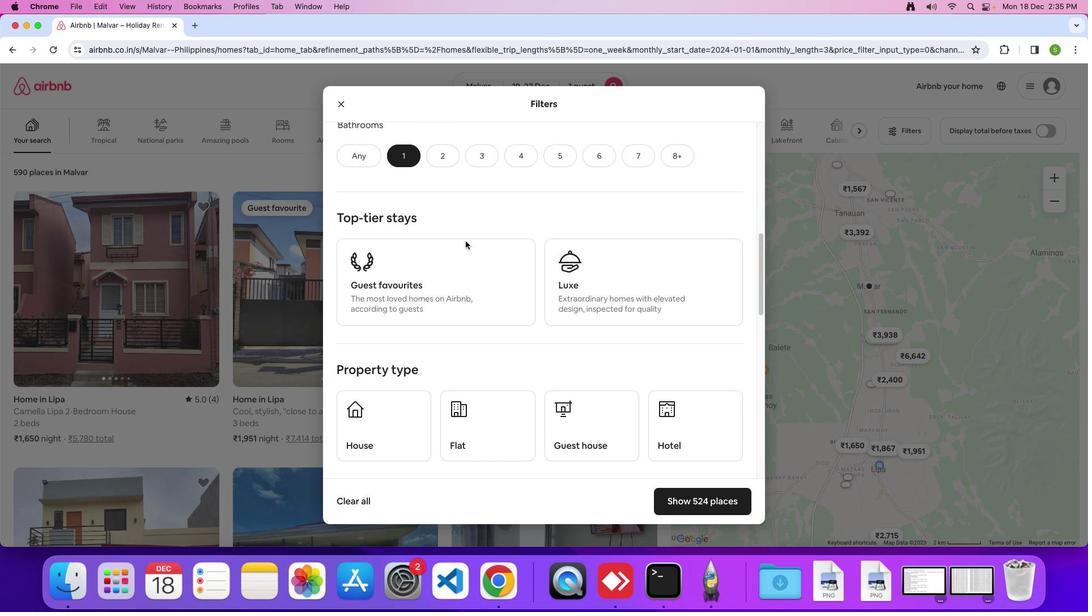 
Action: Mouse scrolled (403, 259) with delta (383, 338)
Screenshot: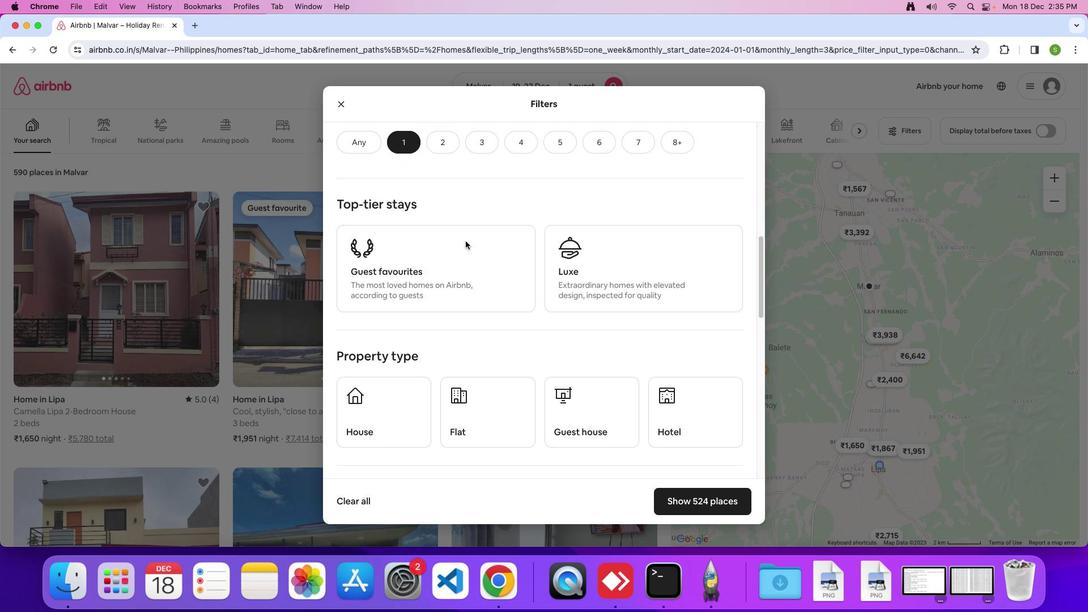 
Action: Mouse scrolled (403, 259) with delta (383, 338)
Screenshot: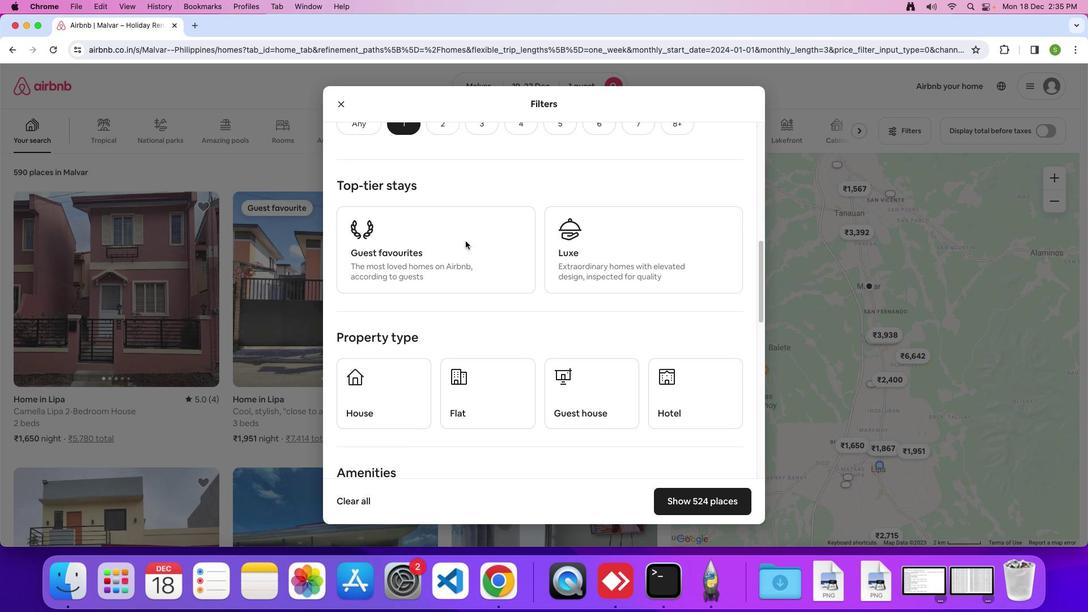 
Action: Mouse scrolled (403, 259) with delta (383, 338)
Screenshot: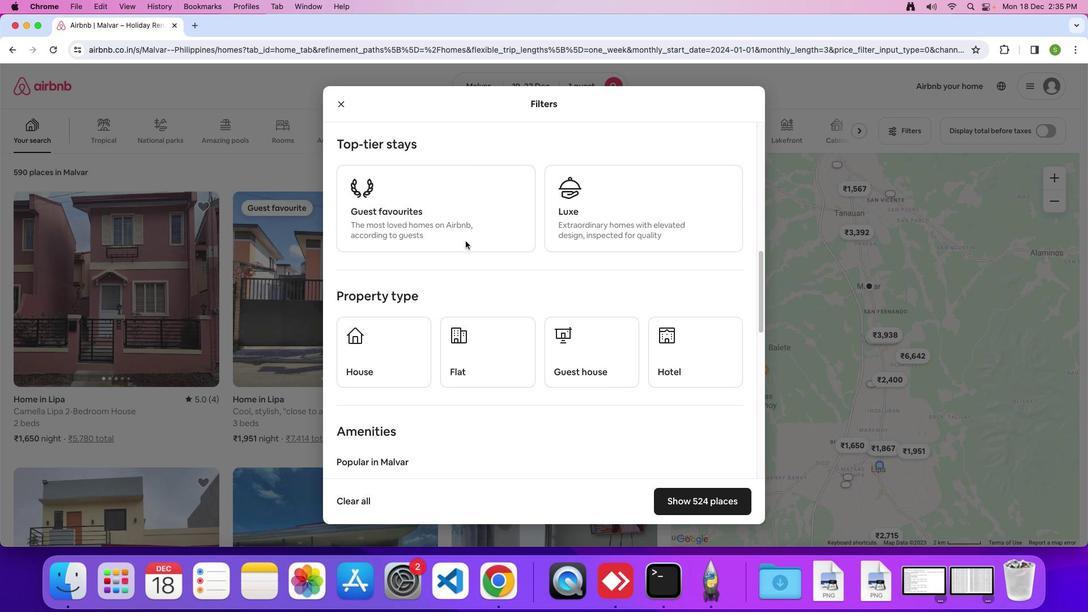 
Action: Mouse scrolled (403, 259) with delta (383, 338)
Screenshot: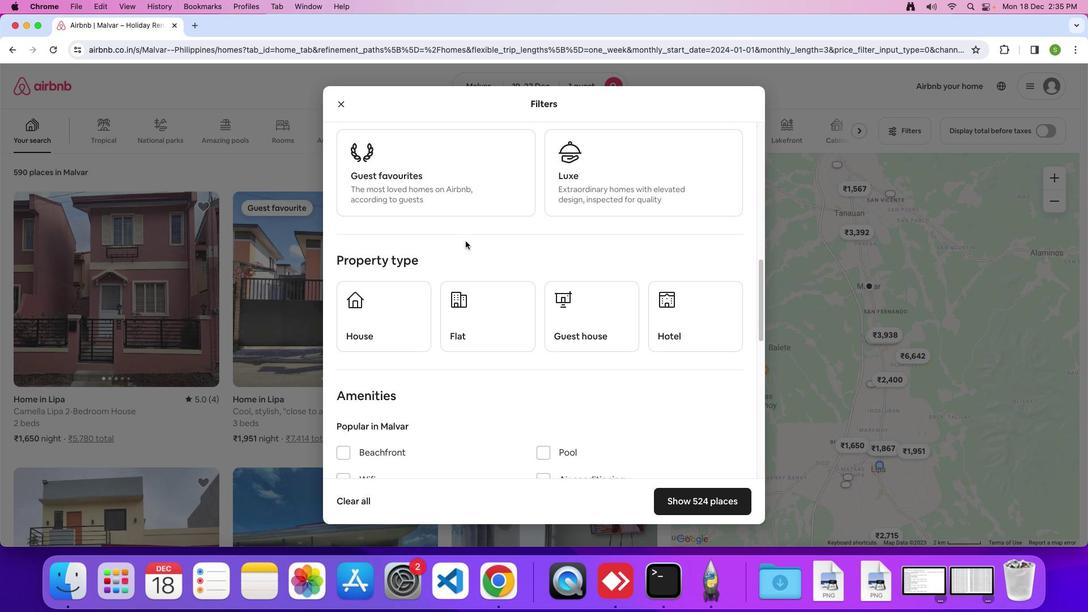 
Action: Mouse scrolled (403, 259) with delta (383, 338)
Screenshot: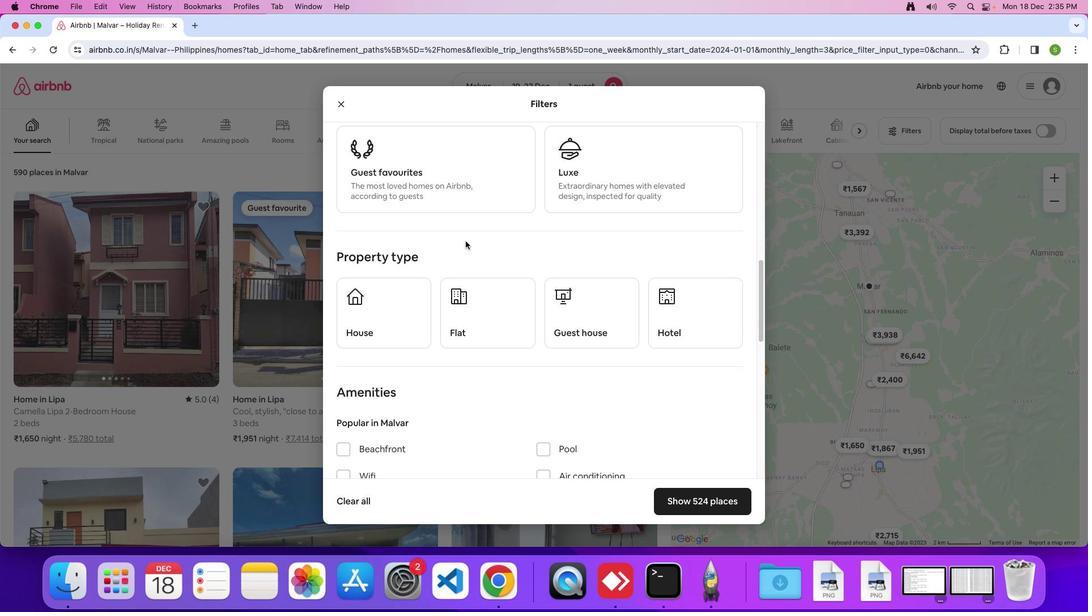 
Action: Mouse scrolled (403, 259) with delta (383, 338)
Screenshot: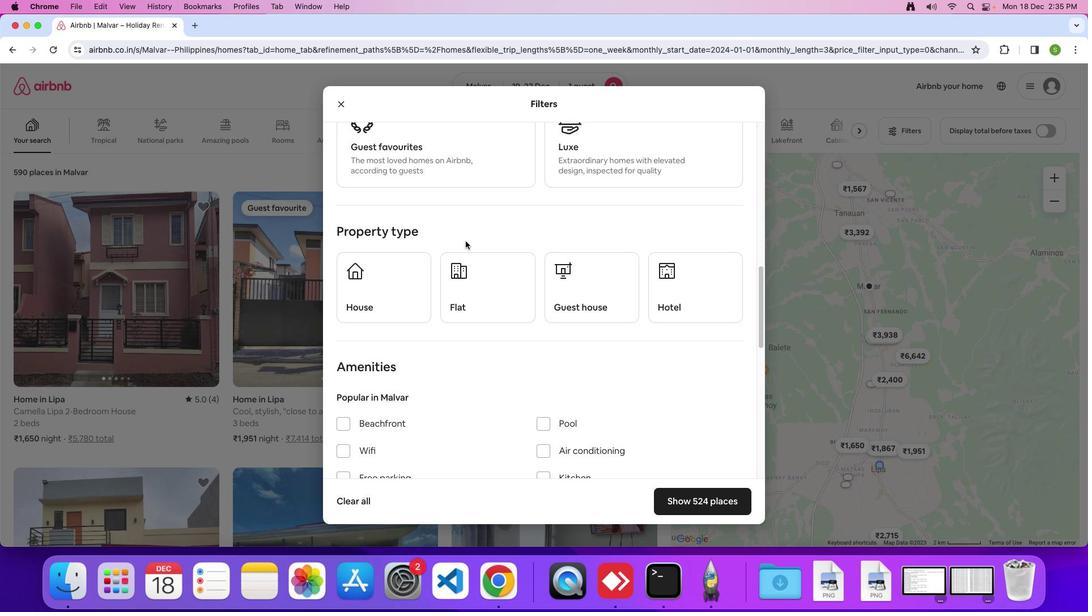 
Action: Mouse moved to (402, 251)
Screenshot: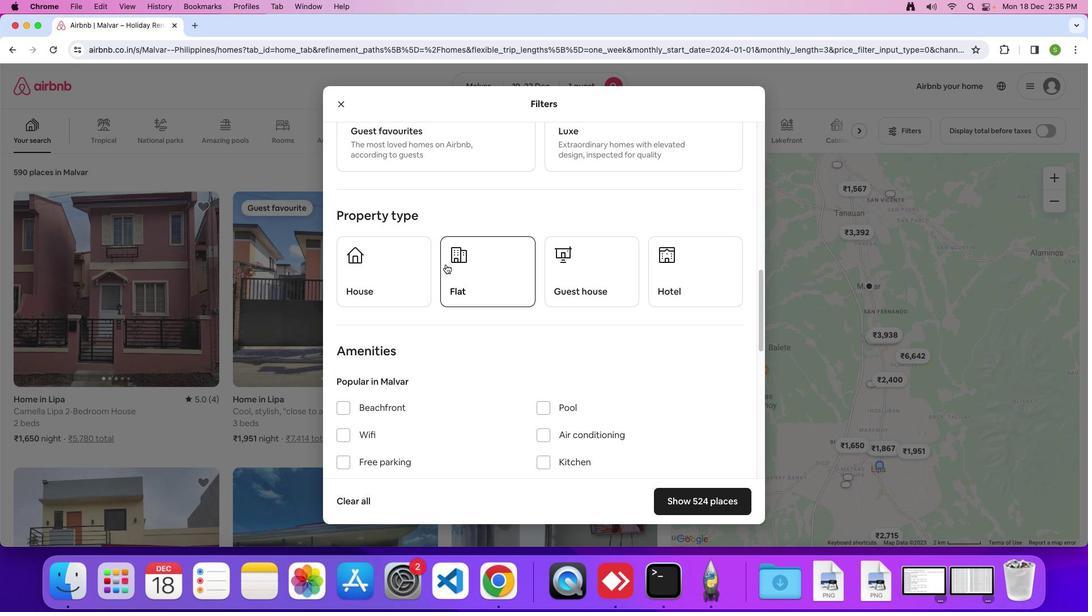 
Action: Mouse pressed left at (402, 251)
Screenshot: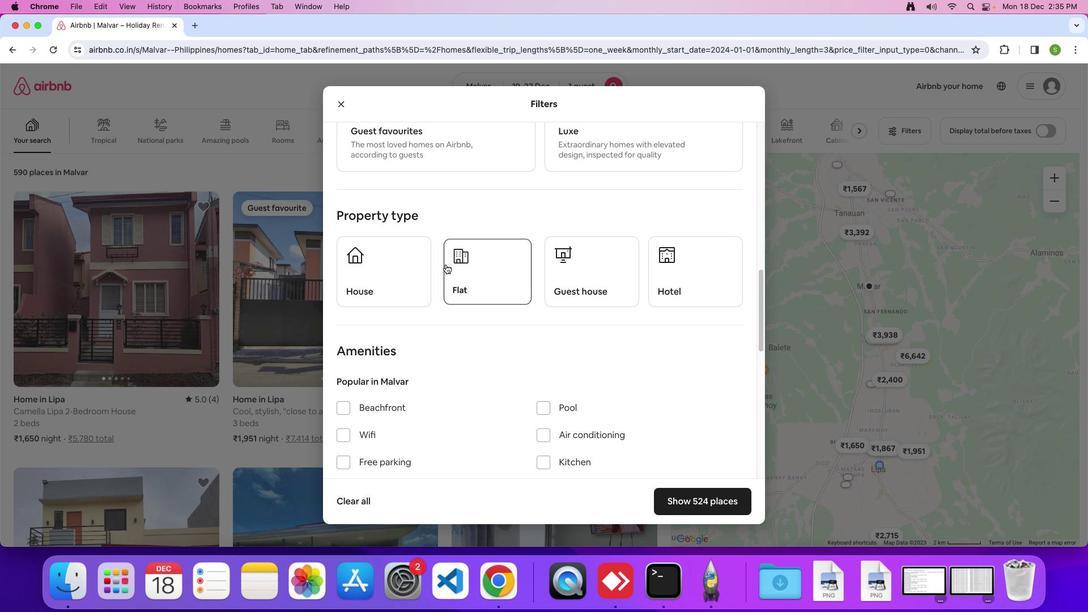 
Action: Mouse moved to (405, 261)
Screenshot: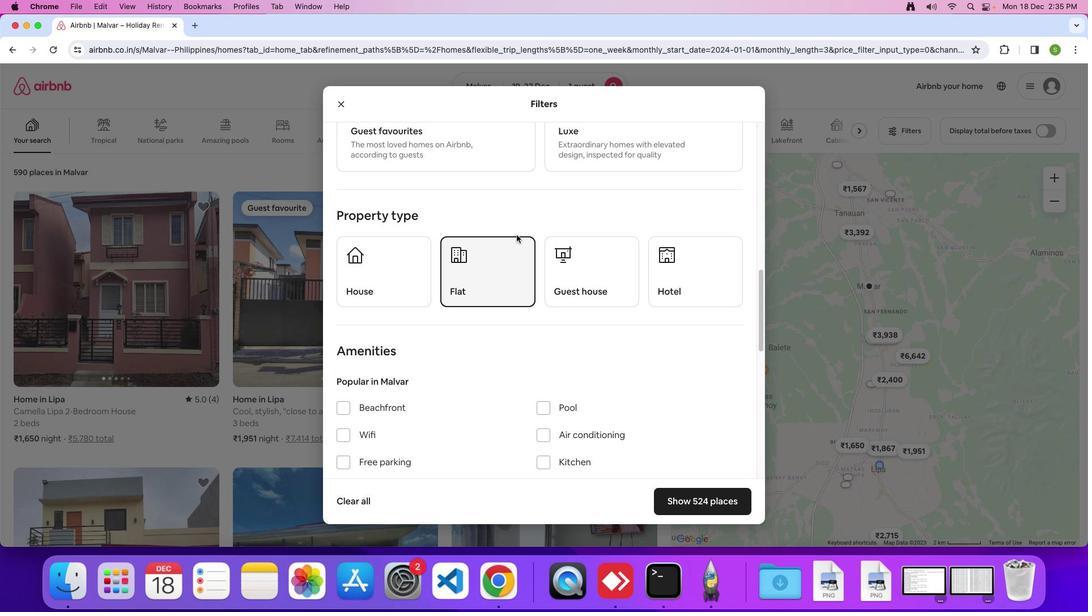 
Action: Mouse scrolled (405, 261) with delta (383, 338)
Screenshot: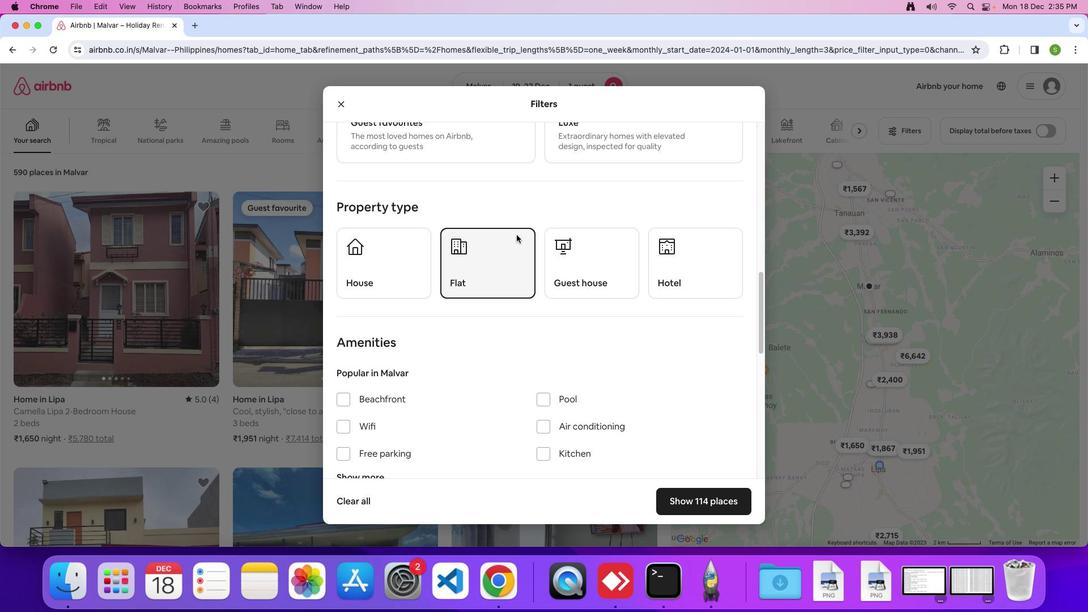 
Action: Mouse scrolled (405, 261) with delta (383, 338)
Screenshot: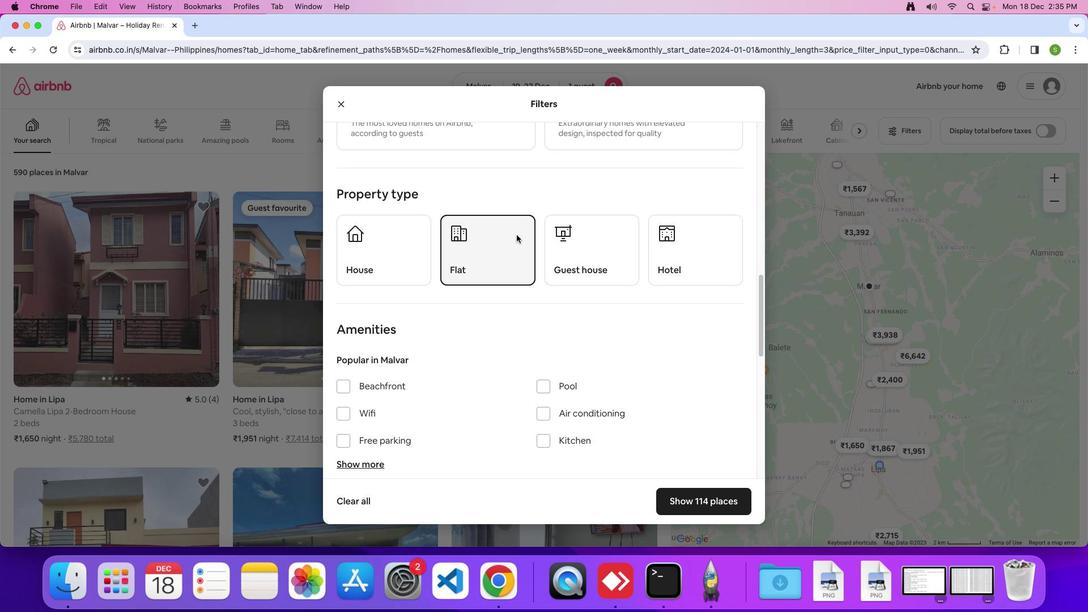
Action: Mouse scrolled (405, 261) with delta (383, 338)
Screenshot: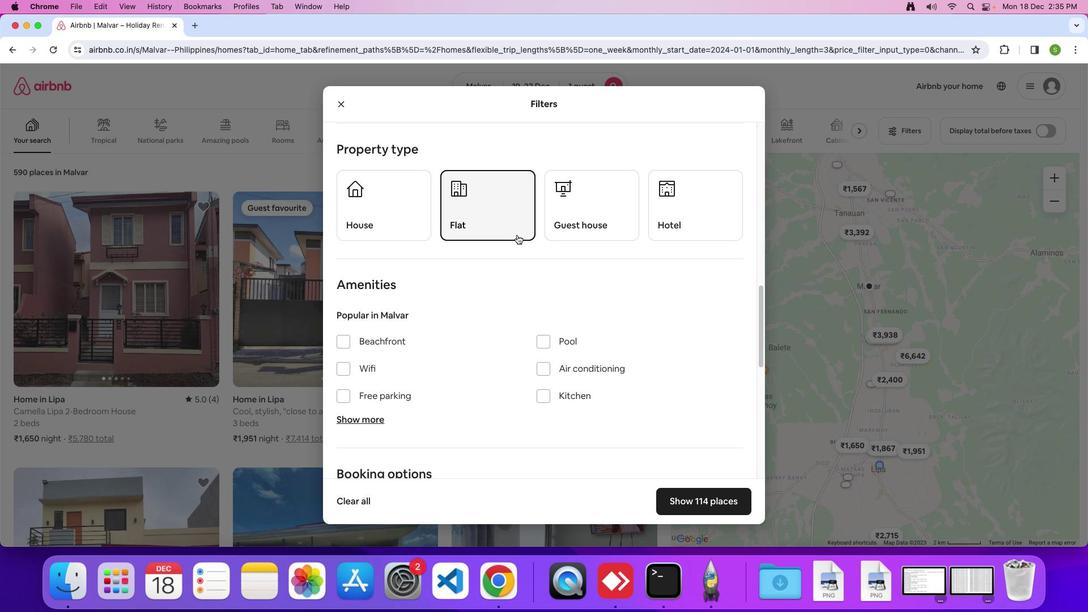 
Action: Mouse moved to (405, 261)
Screenshot: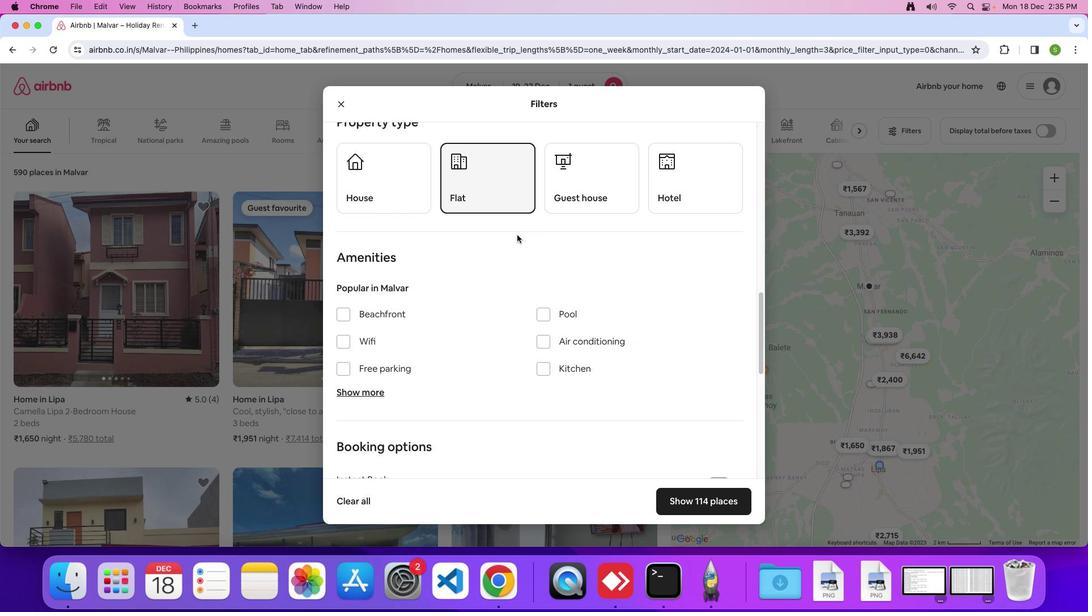 
Action: Mouse scrolled (405, 261) with delta (383, 338)
Screenshot: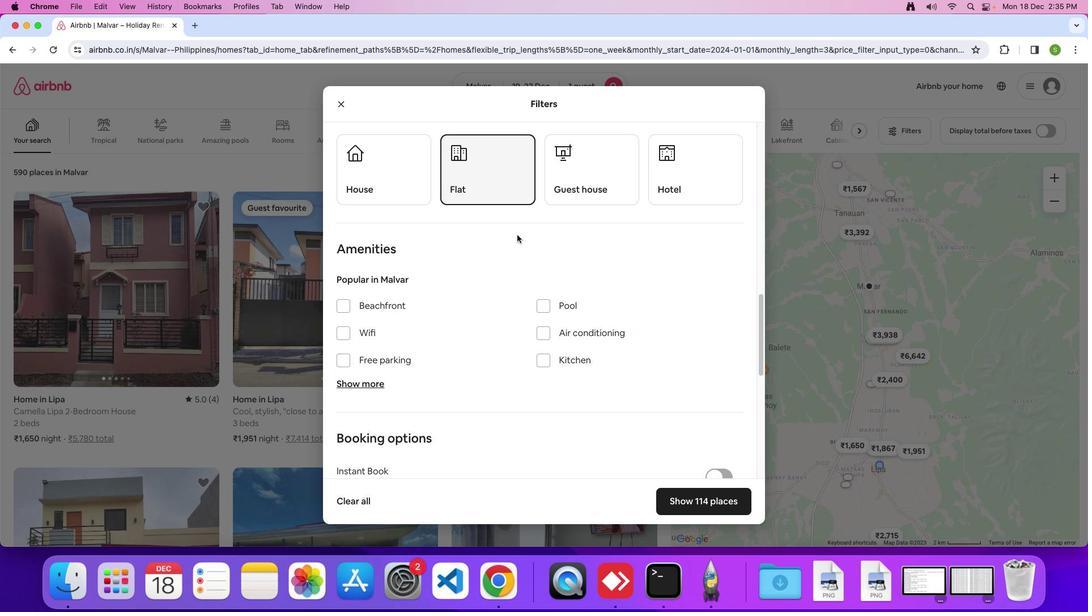 
Action: Mouse scrolled (405, 261) with delta (383, 338)
Screenshot: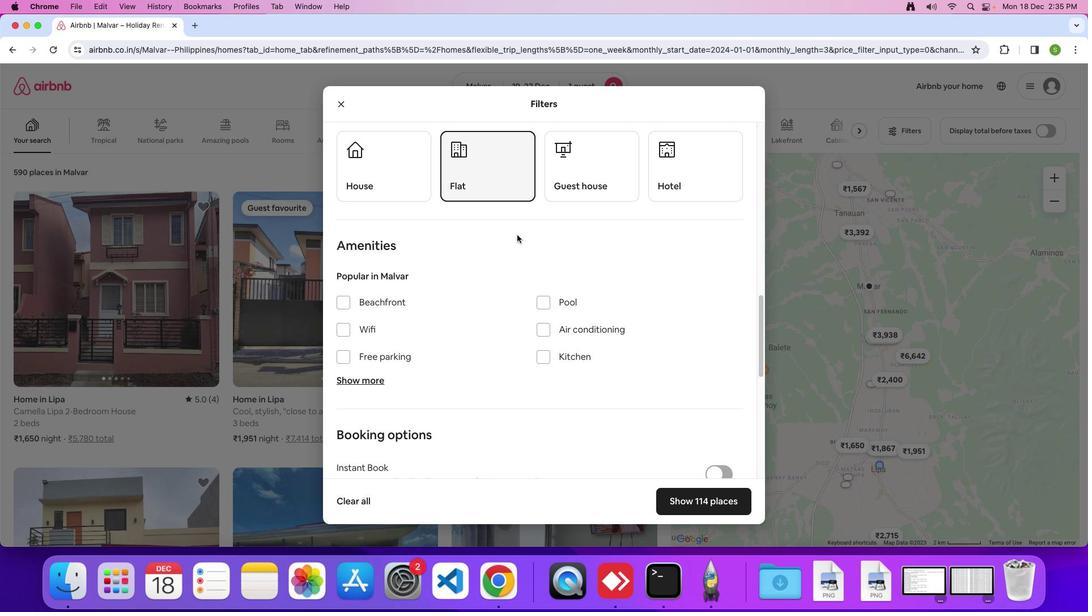 
Action: Mouse scrolled (405, 261) with delta (383, 338)
Screenshot: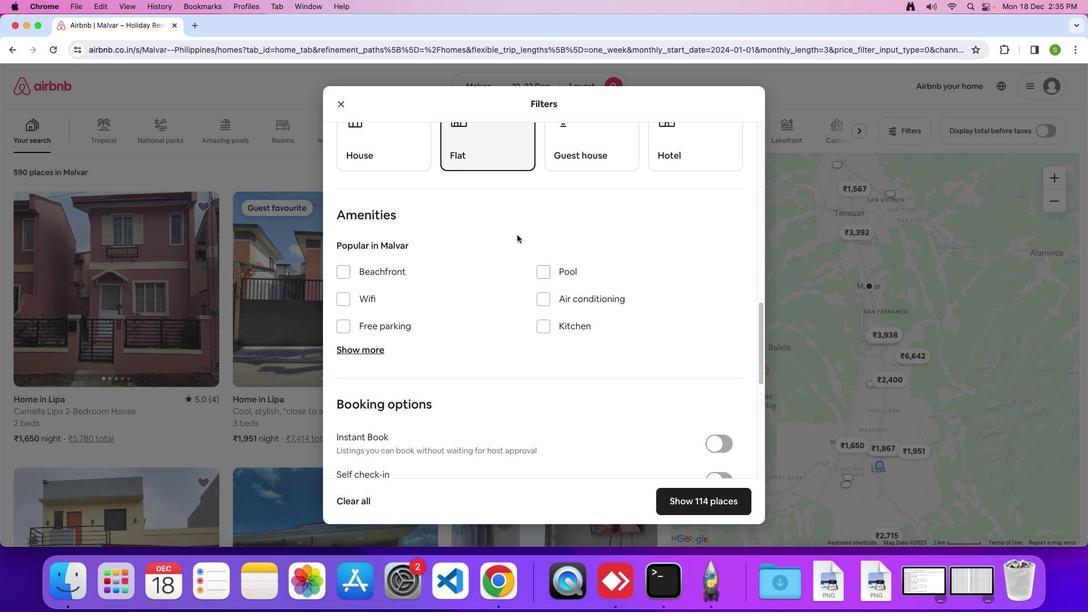 
Action: Mouse scrolled (405, 261) with delta (383, 338)
Screenshot: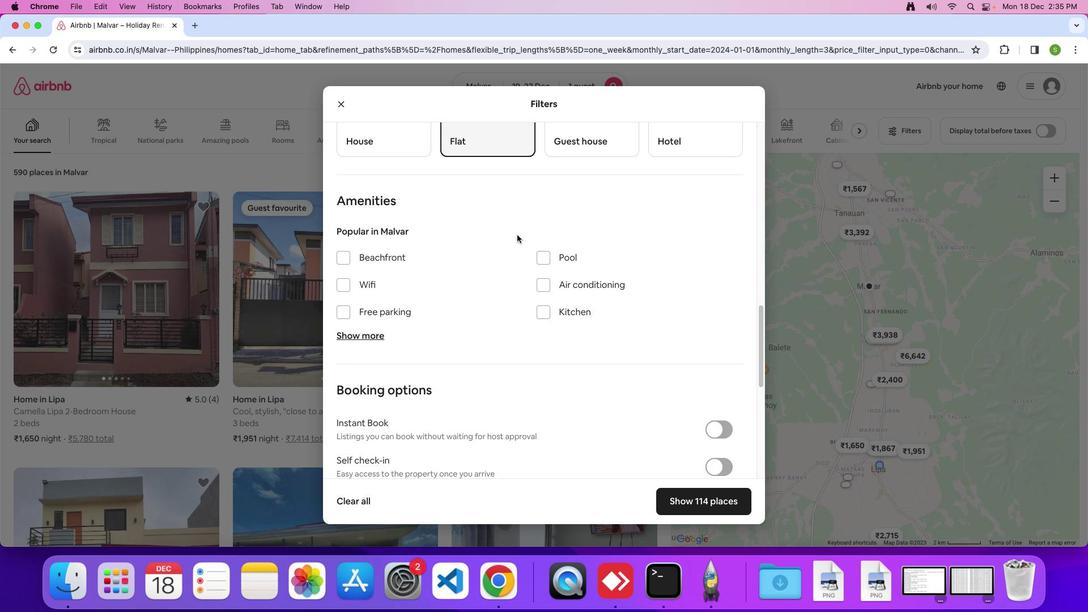 
Action: Mouse scrolled (405, 261) with delta (383, 338)
Screenshot: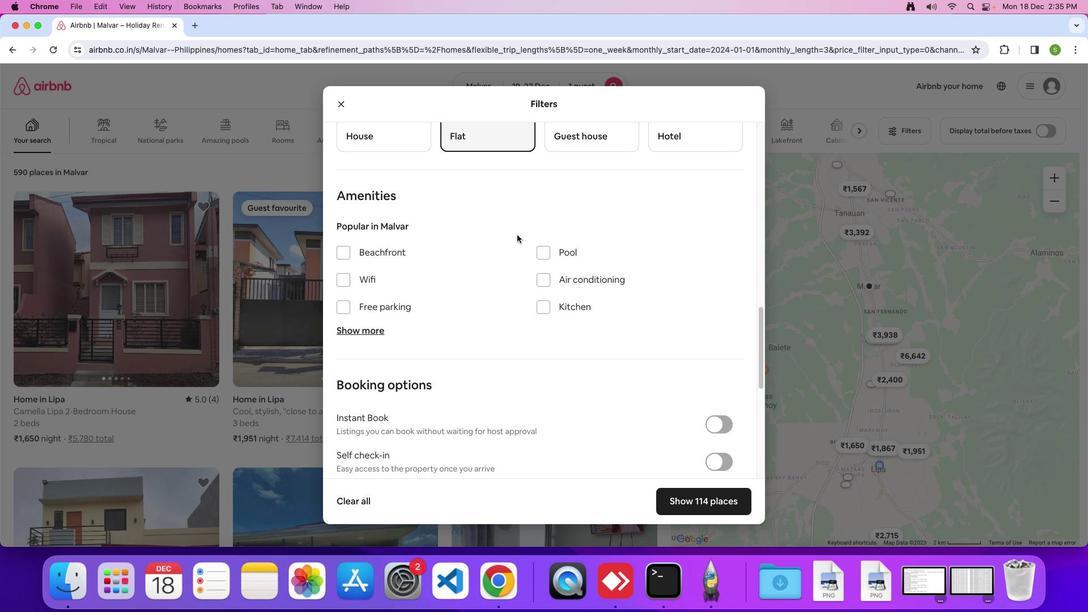 
Action: Mouse scrolled (405, 261) with delta (383, 338)
Screenshot: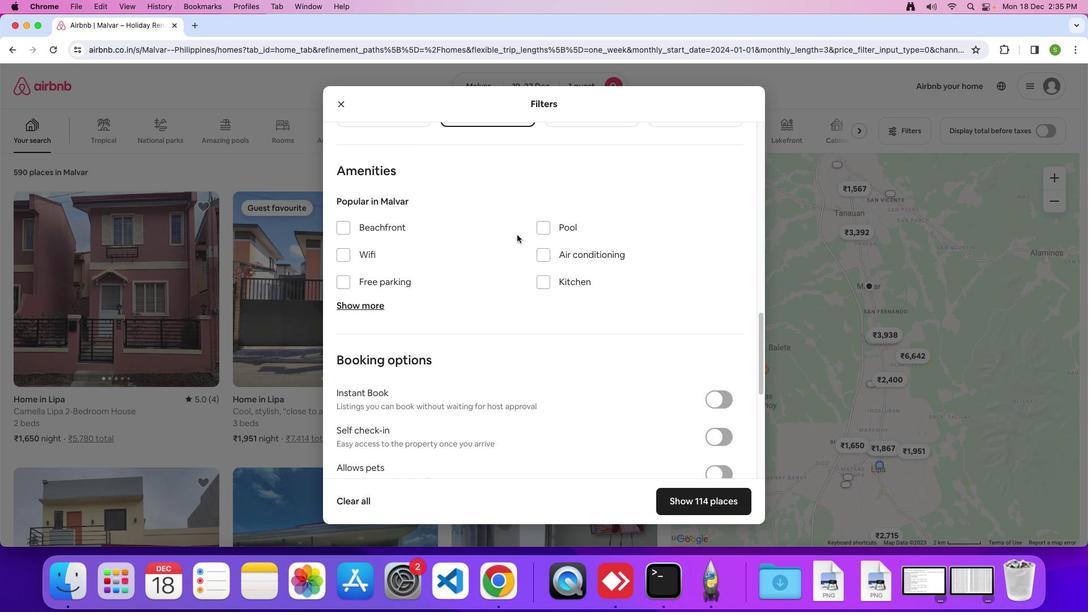 
Action: Mouse scrolled (405, 261) with delta (383, 338)
Screenshot: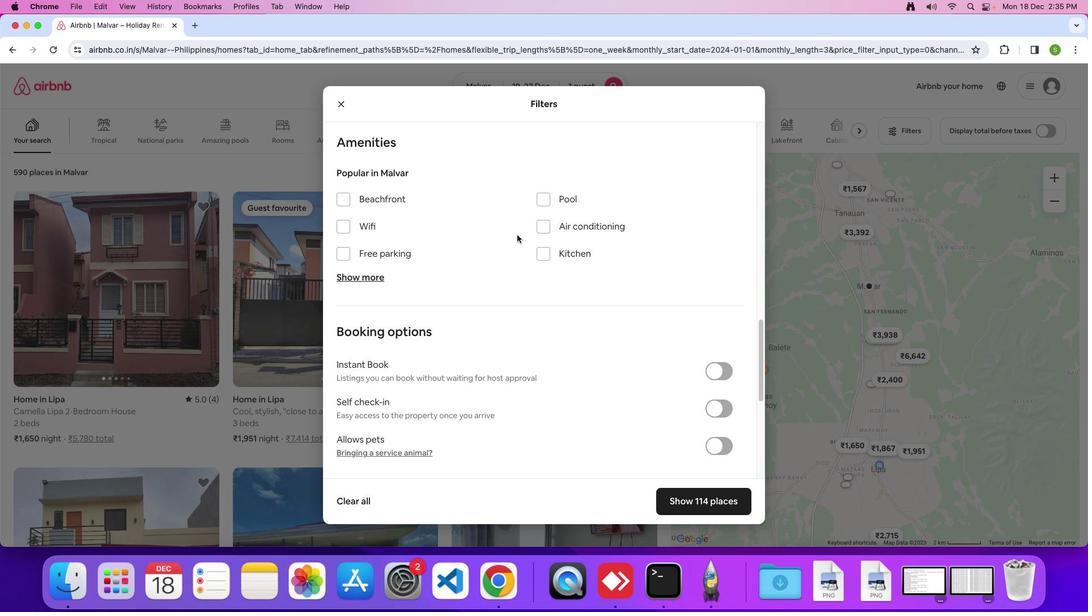 
Action: Mouse scrolled (405, 261) with delta (383, 338)
Screenshot: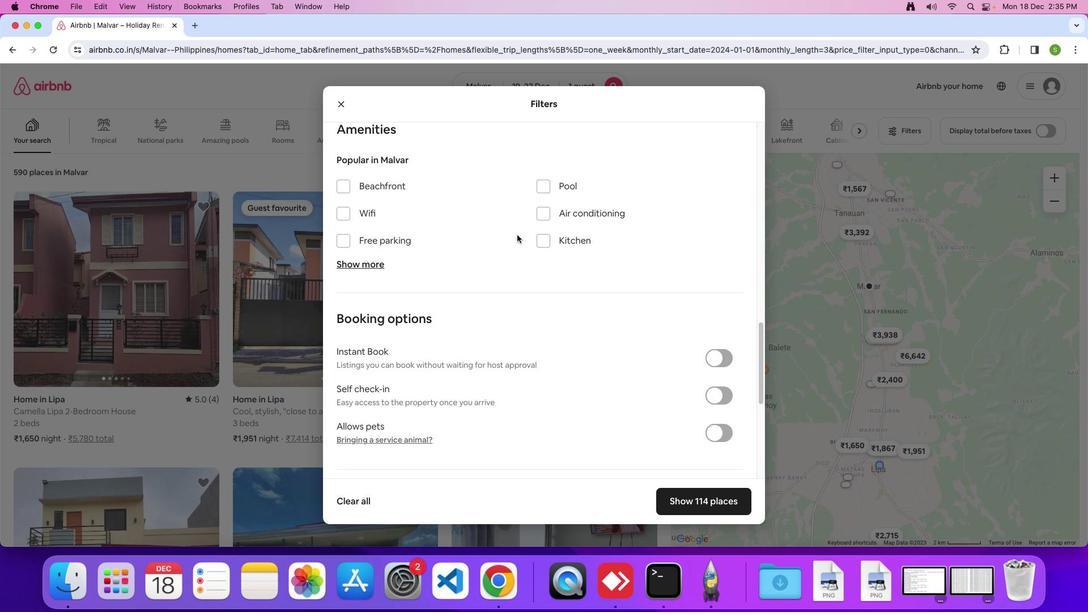 
Action: Mouse scrolled (405, 261) with delta (383, 338)
Screenshot: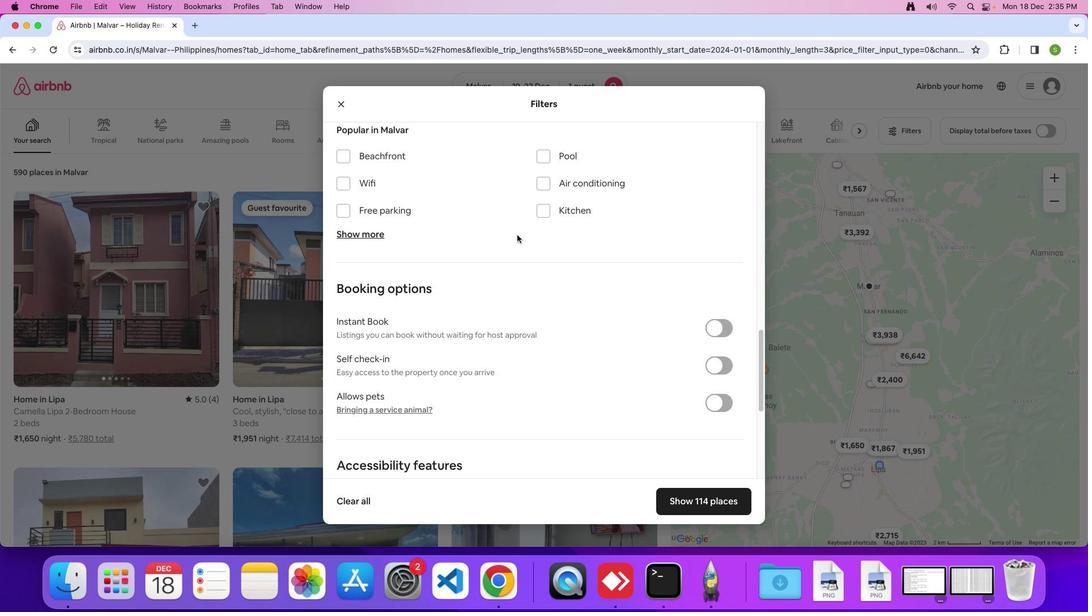 
Action: Mouse moved to (398, 289)
Screenshot: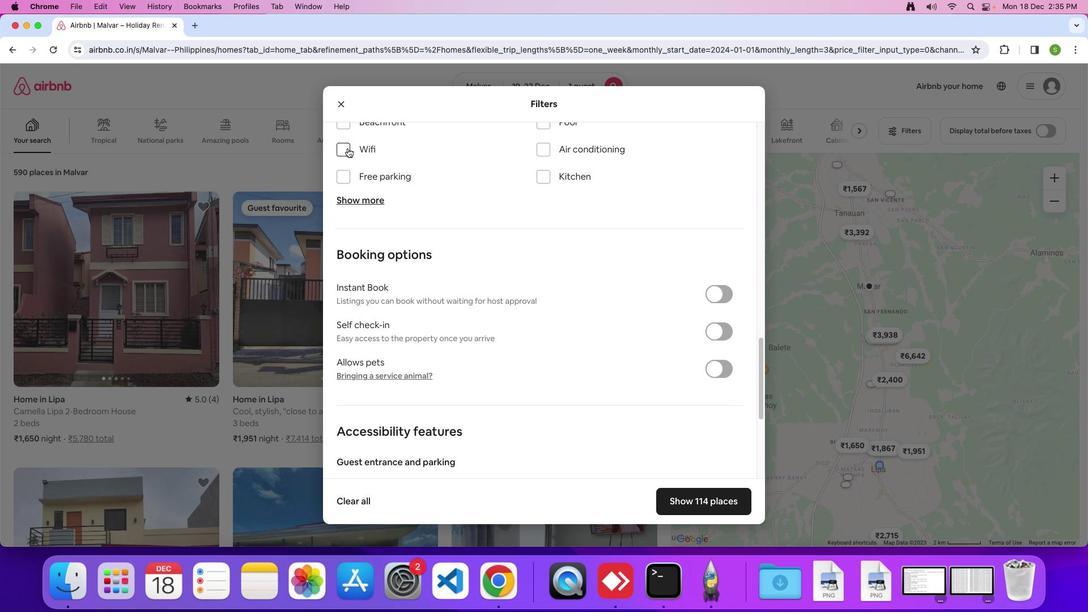 
Action: Mouse pressed left at (398, 289)
Screenshot: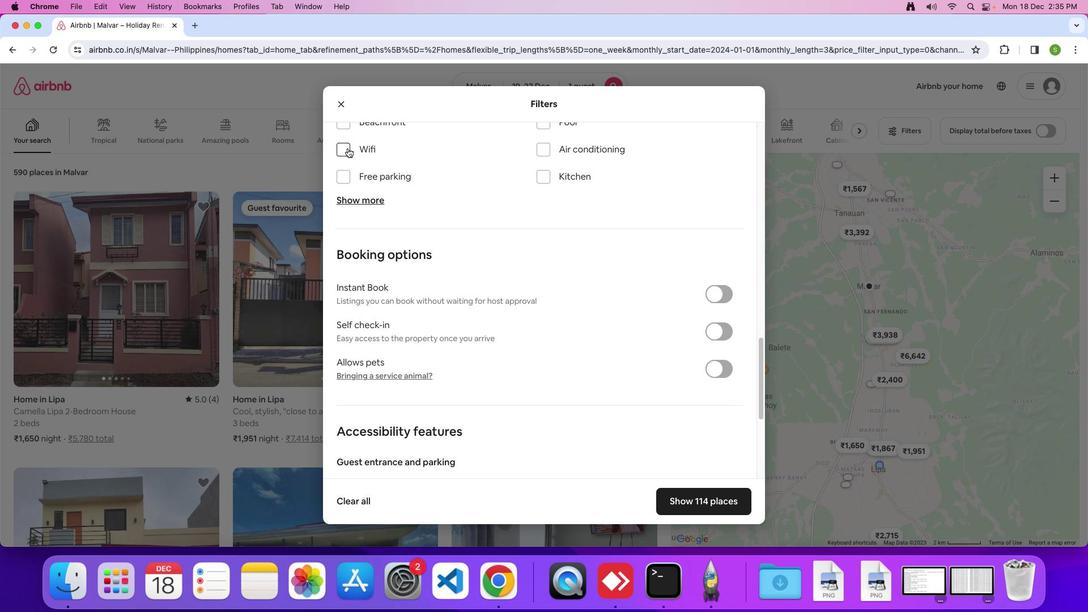 
Action: Mouse moved to (404, 268)
Screenshot: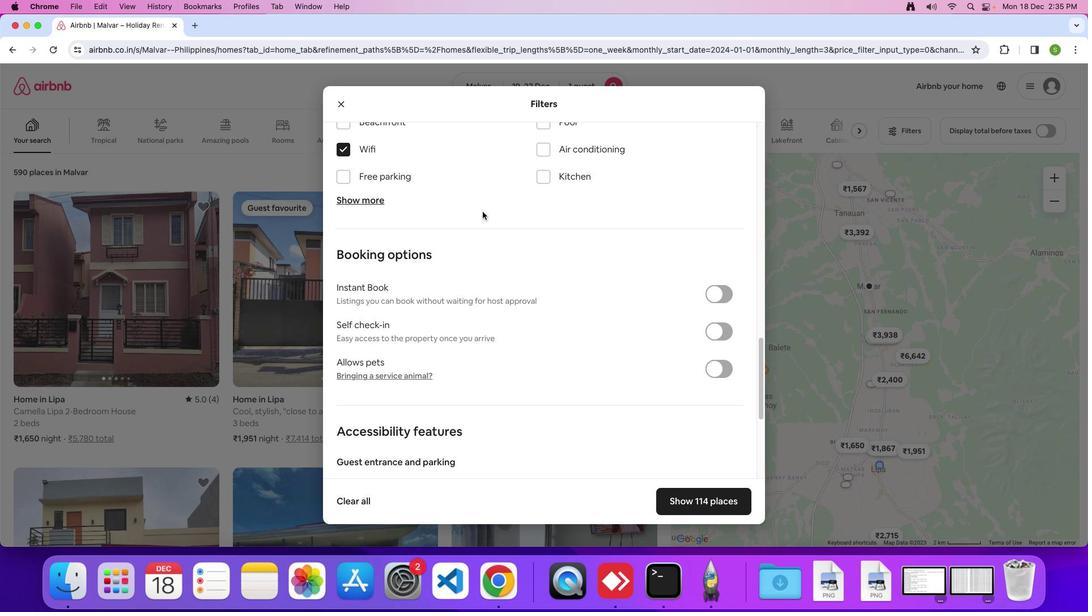 
Action: Mouse scrolled (404, 268) with delta (383, 338)
Screenshot: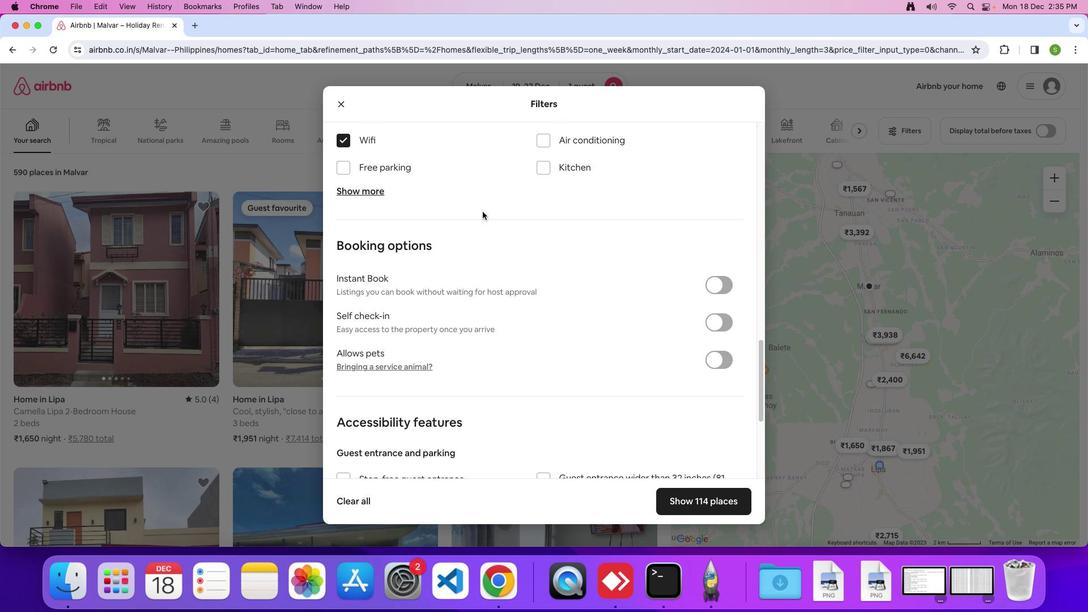 
Action: Mouse scrolled (404, 268) with delta (383, 338)
Screenshot: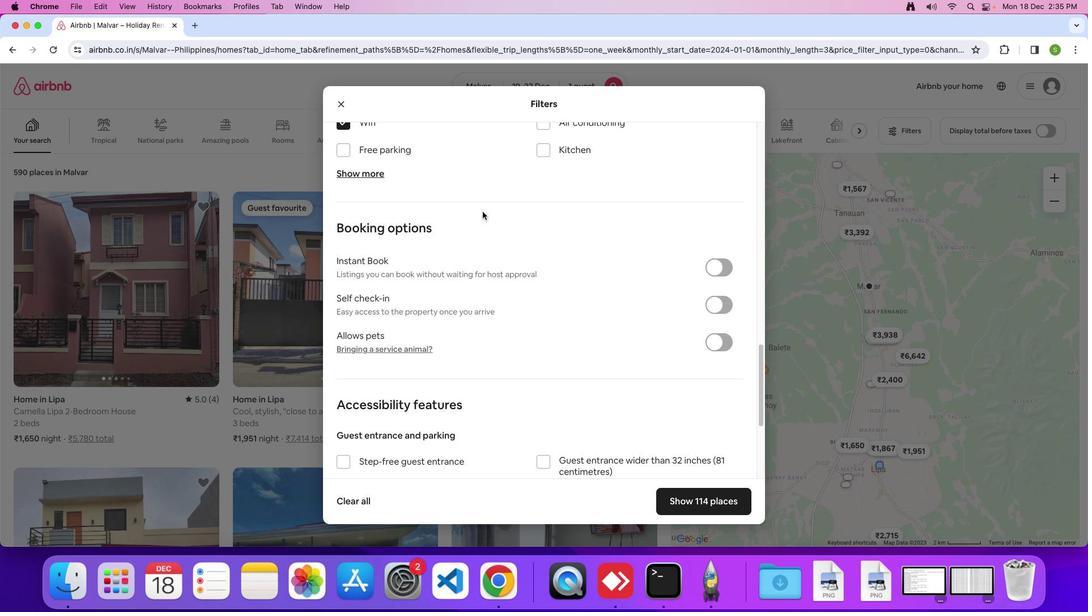 
Action: Mouse scrolled (404, 268) with delta (383, 338)
Screenshot: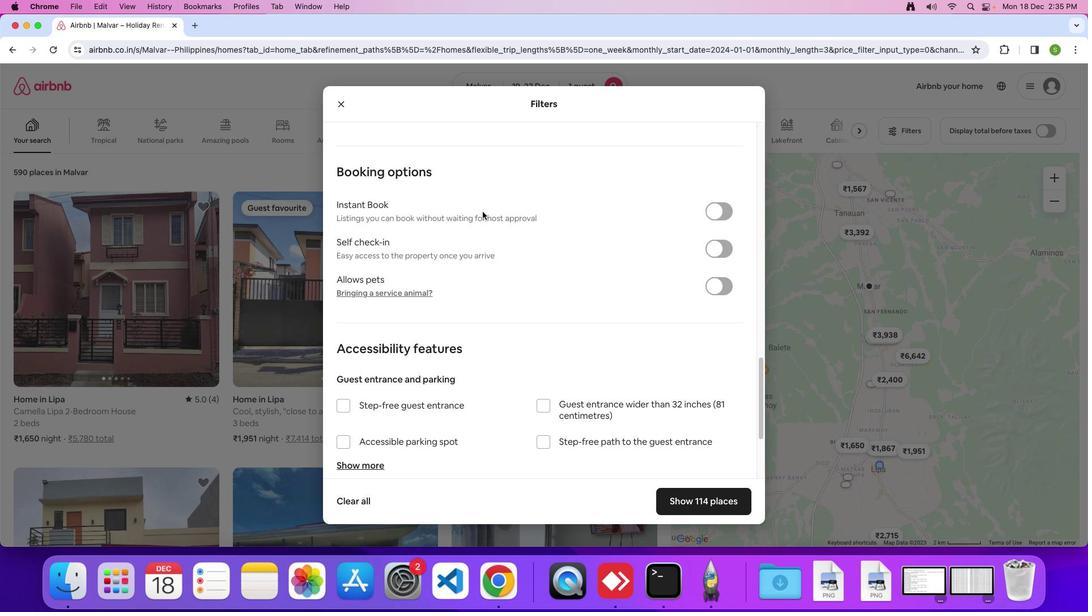 
Action: Mouse scrolled (404, 268) with delta (383, 338)
Screenshot: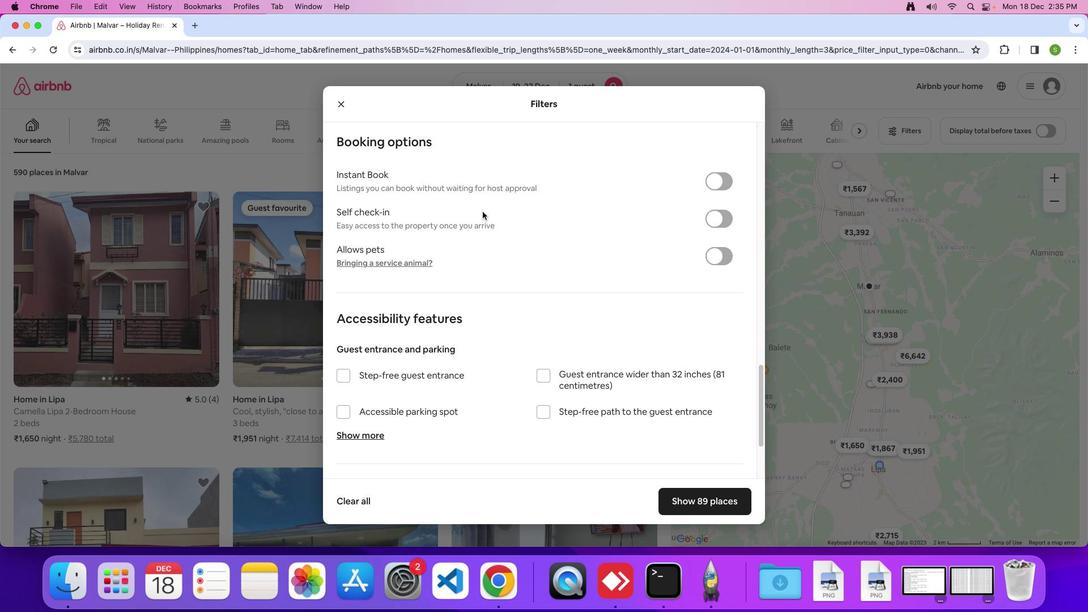 
Action: Mouse scrolled (404, 268) with delta (383, 338)
Screenshot: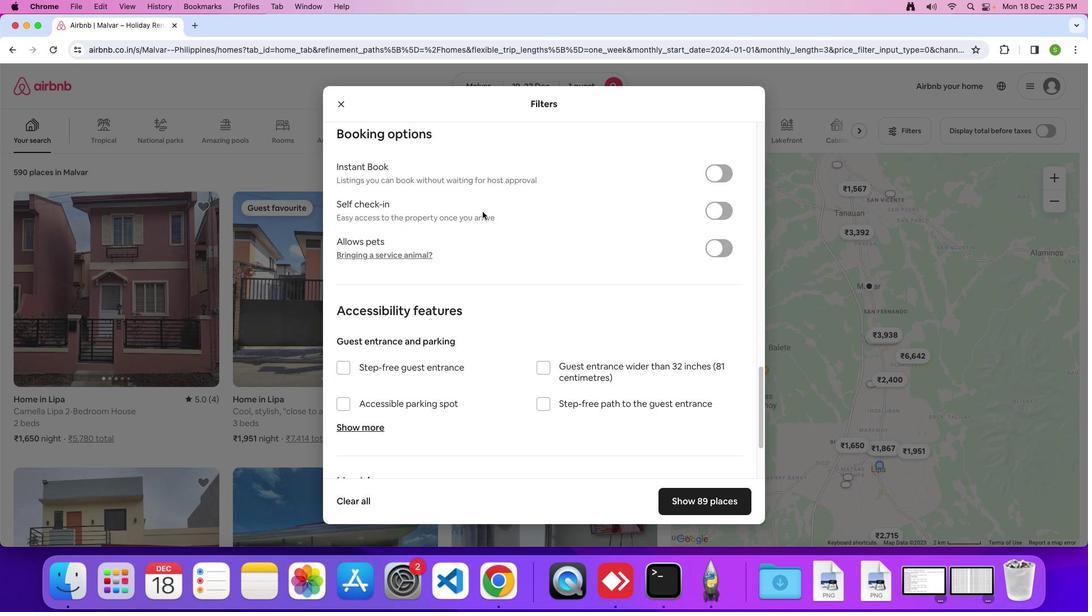 
Action: Mouse scrolled (404, 268) with delta (383, 338)
Screenshot: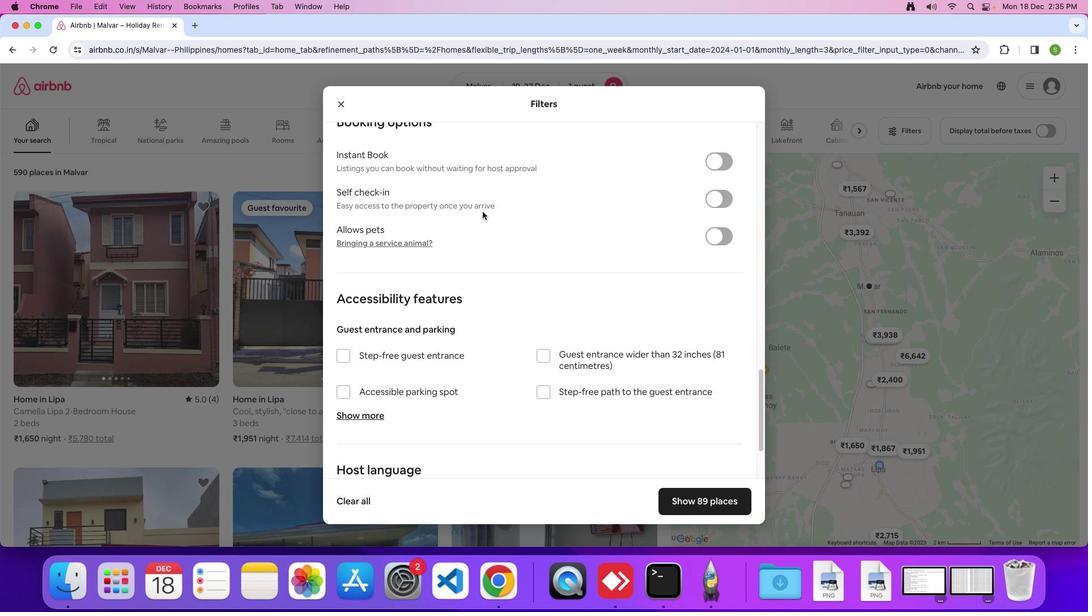 
Action: Mouse scrolled (404, 268) with delta (383, 338)
Screenshot: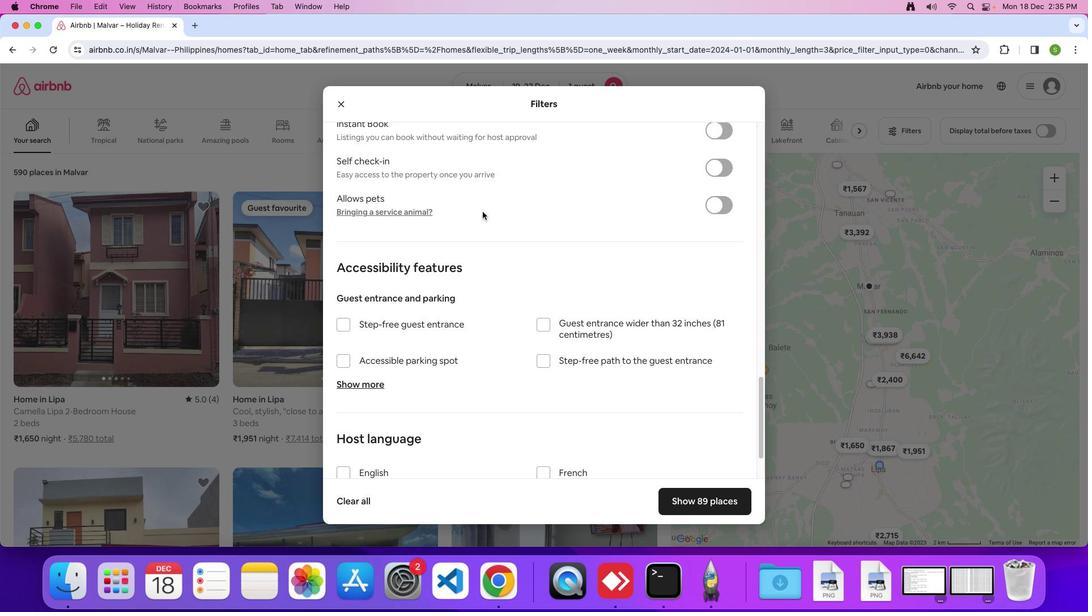 
Action: Mouse scrolled (404, 268) with delta (383, 338)
Screenshot: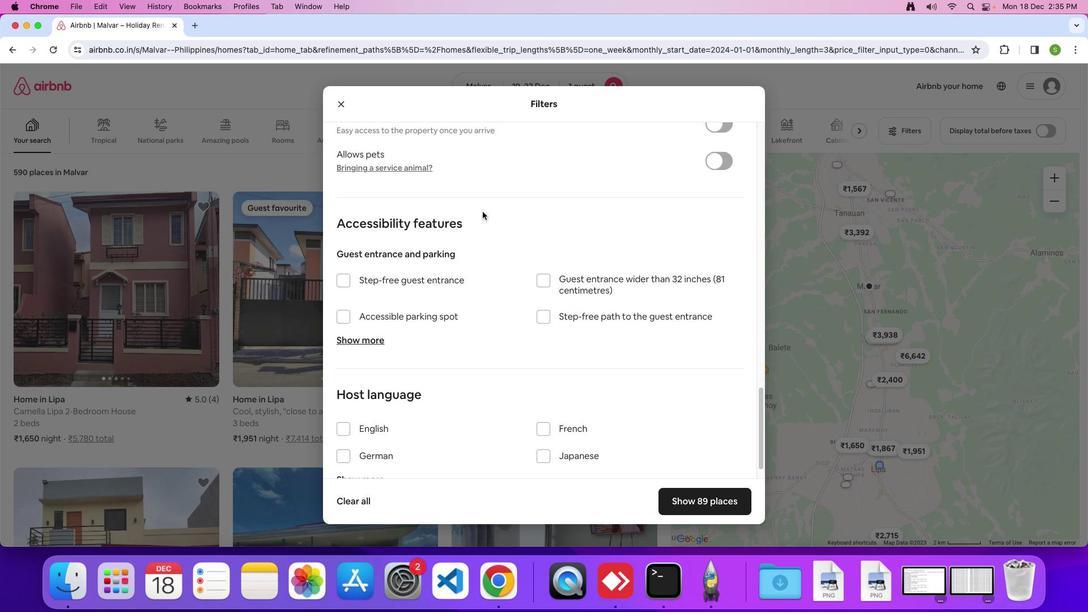 
Action: Mouse scrolled (404, 268) with delta (383, 338)
Screenshot: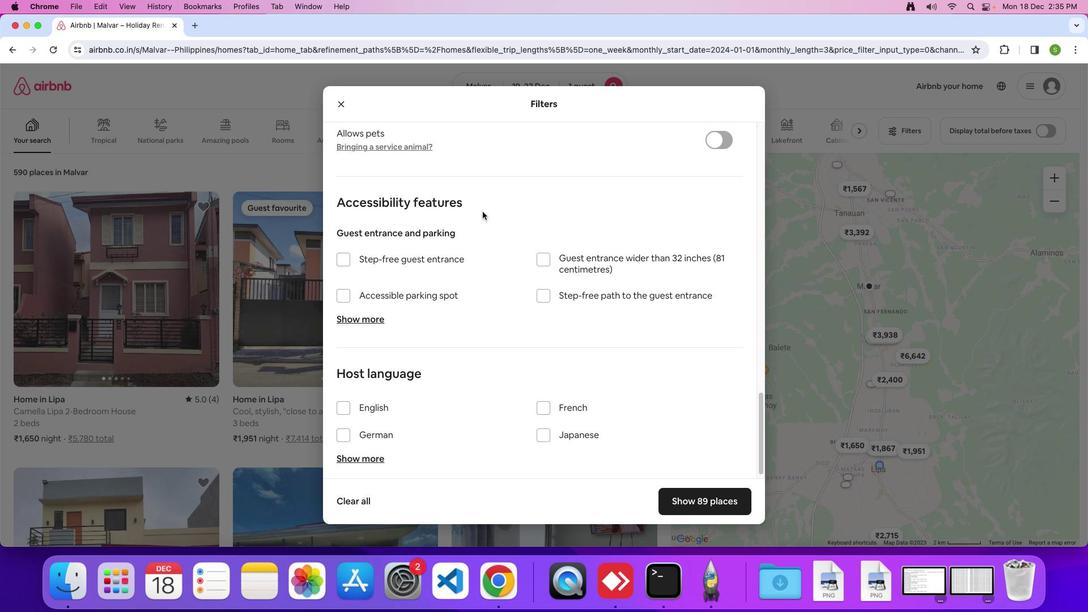 
Action: Mouse scrolled (404, 268) with delta (383, 338)
Screenshot: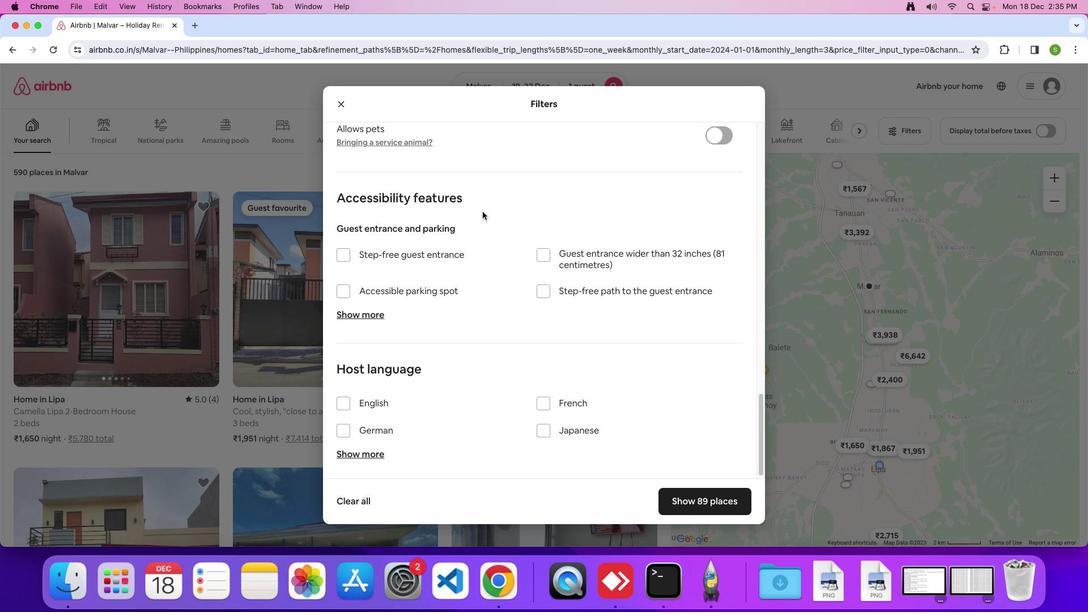 
Action: Mouse scrolled (404, 268) with delta (383, 338)
Screenshot: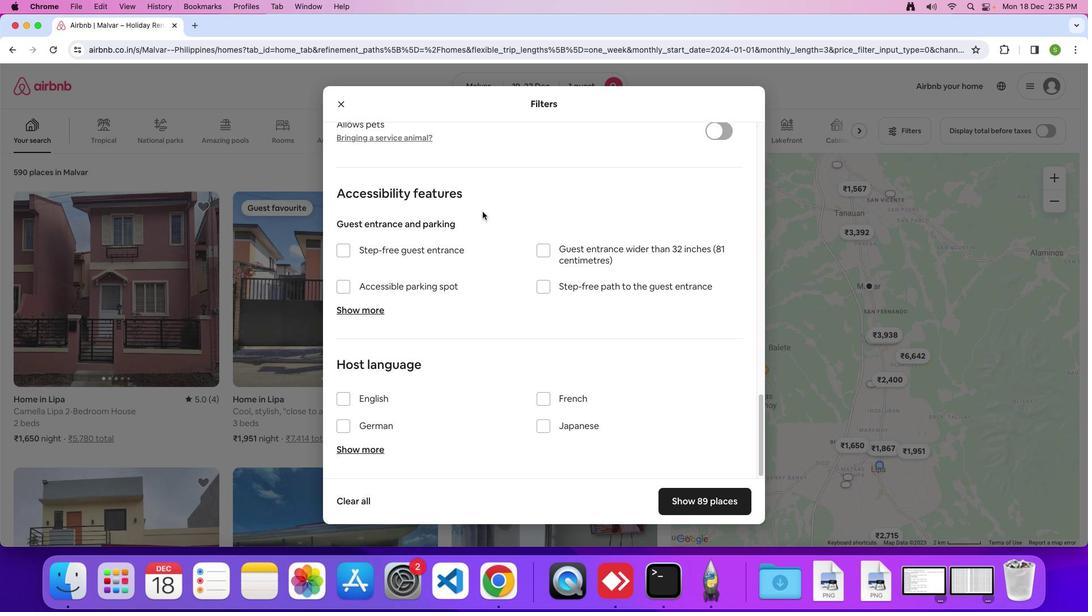 
Action: Mouse scrolled (404, 268) with delta (383, 338)
Screenshot: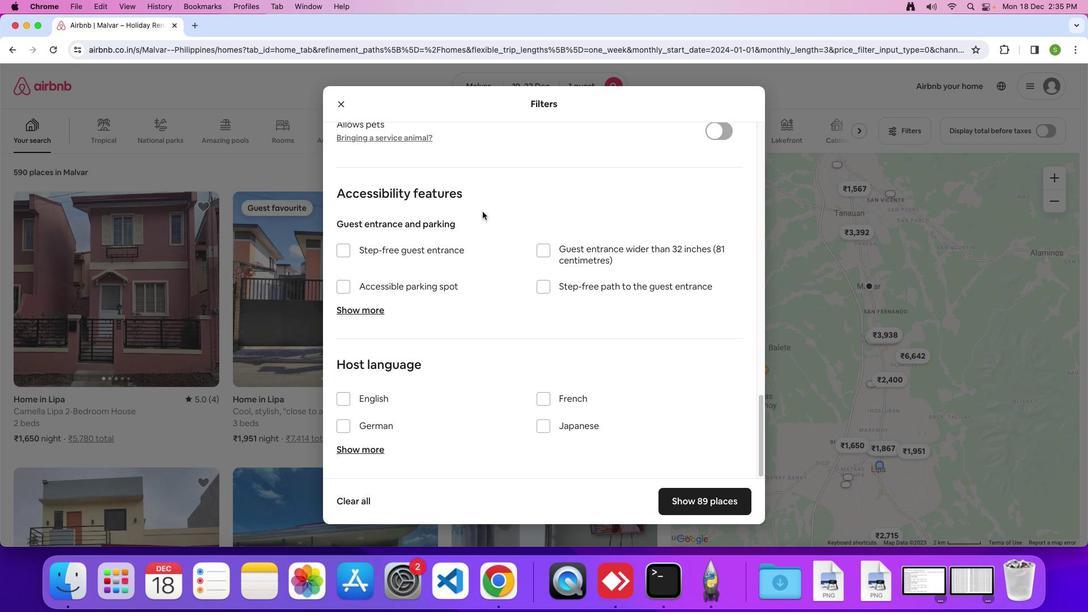 
Action: Mouse scrolled (404, 268) with delta (383, 338)
Screenshot: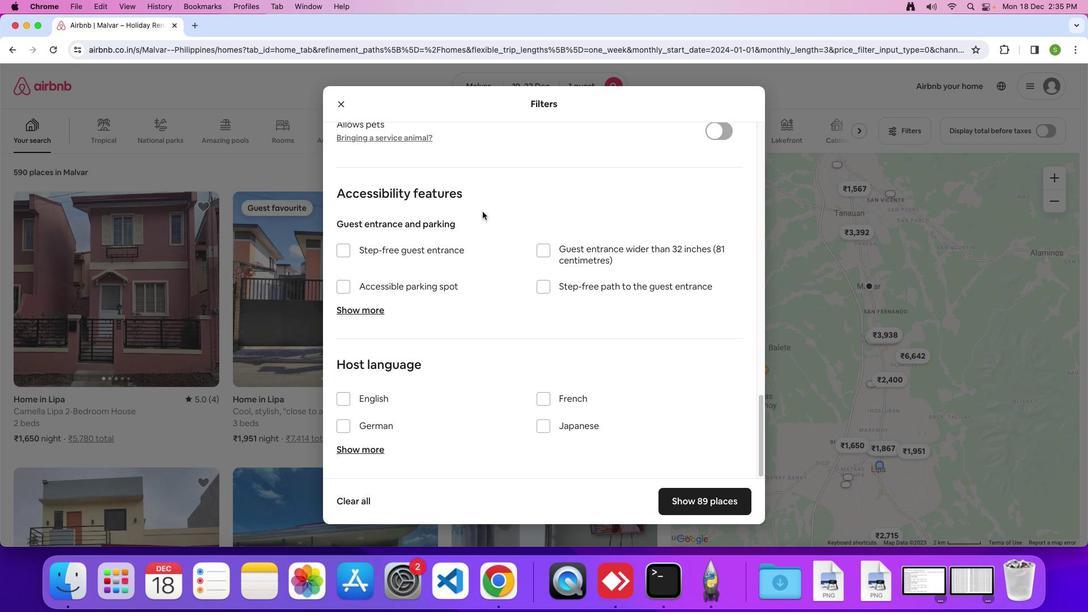
Action: Mouse moved to (404, 268)
Screenshot: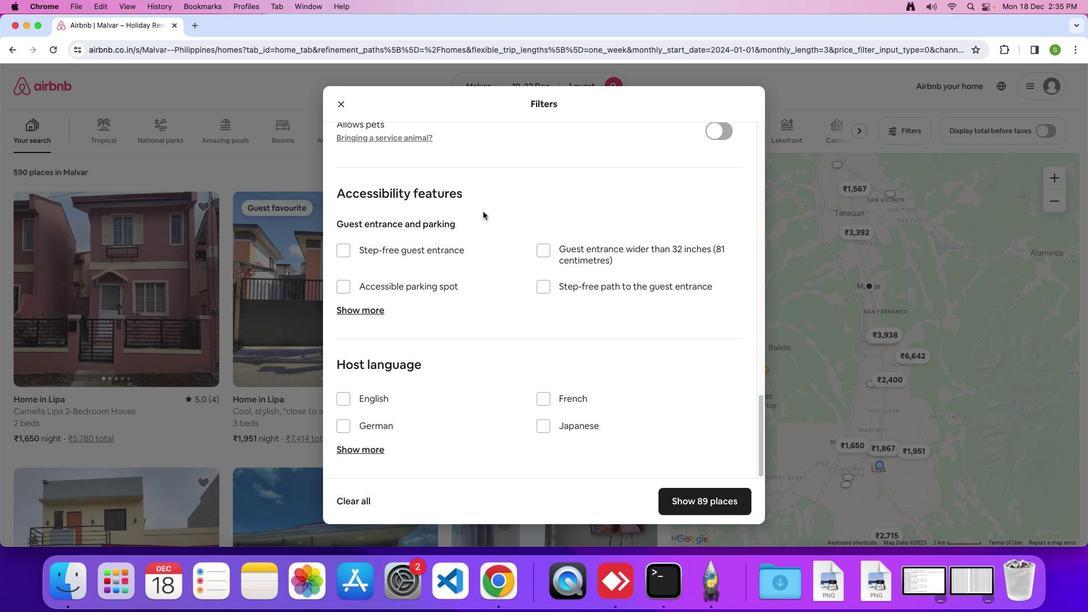 
Action: Mouse scrolled (404, 268) with delta (383, 338)
Screenshot: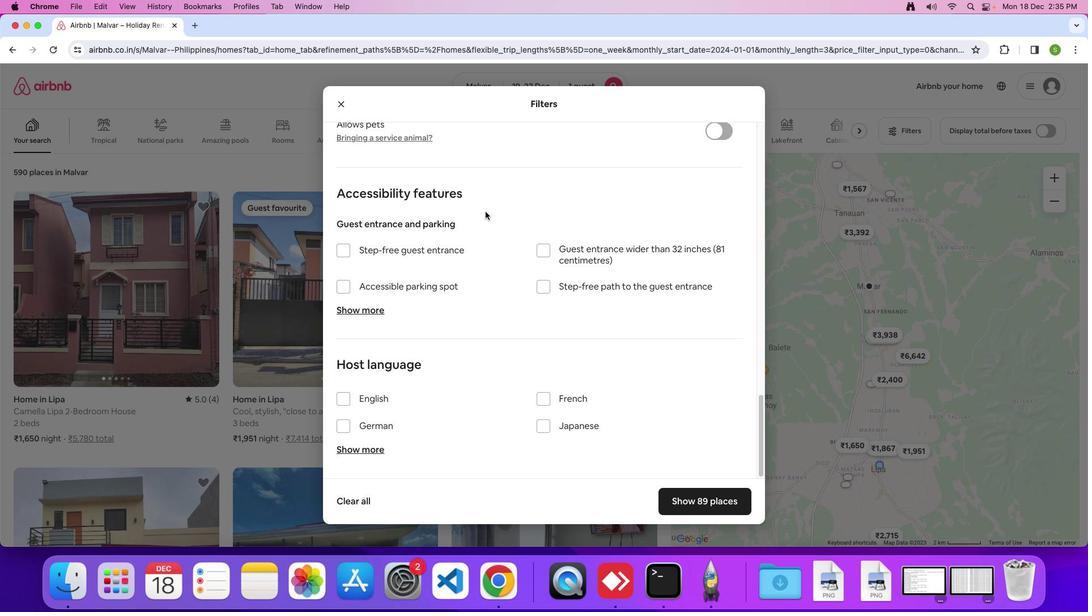 
Action: Mouse moved to (413, 174)
Screenshot: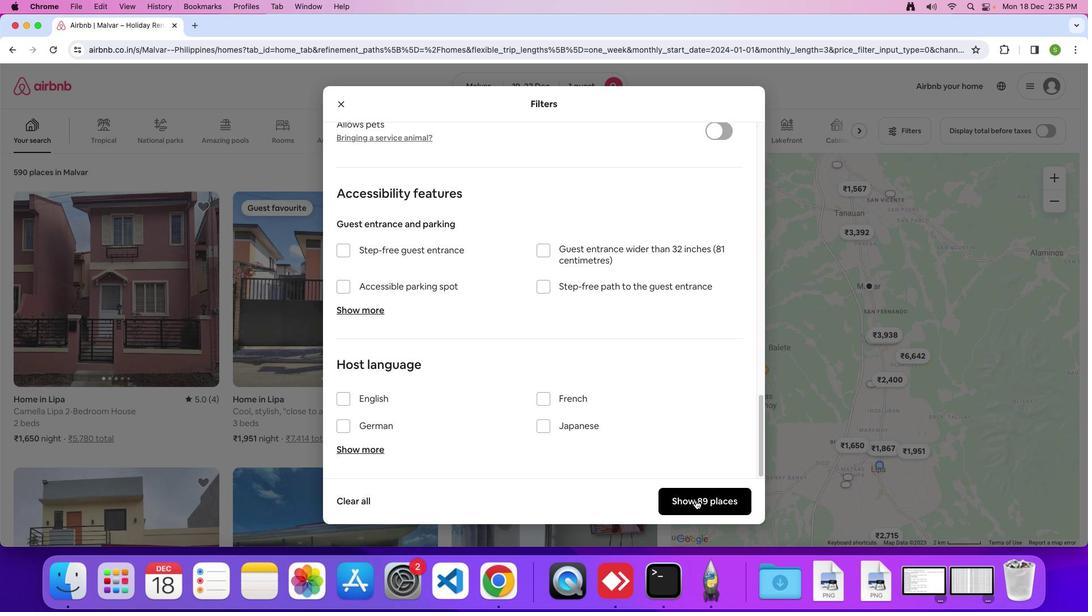
Action: Mouse pressed left at (413, 174)
Screenshot: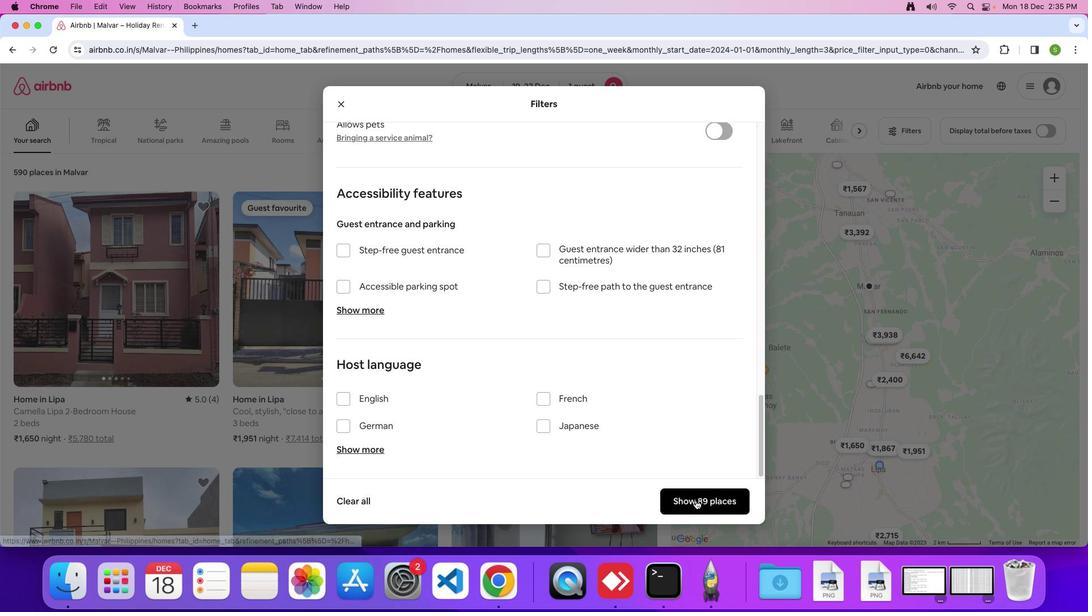 
Action: Mouse moved to (389, 256)
Screenshot: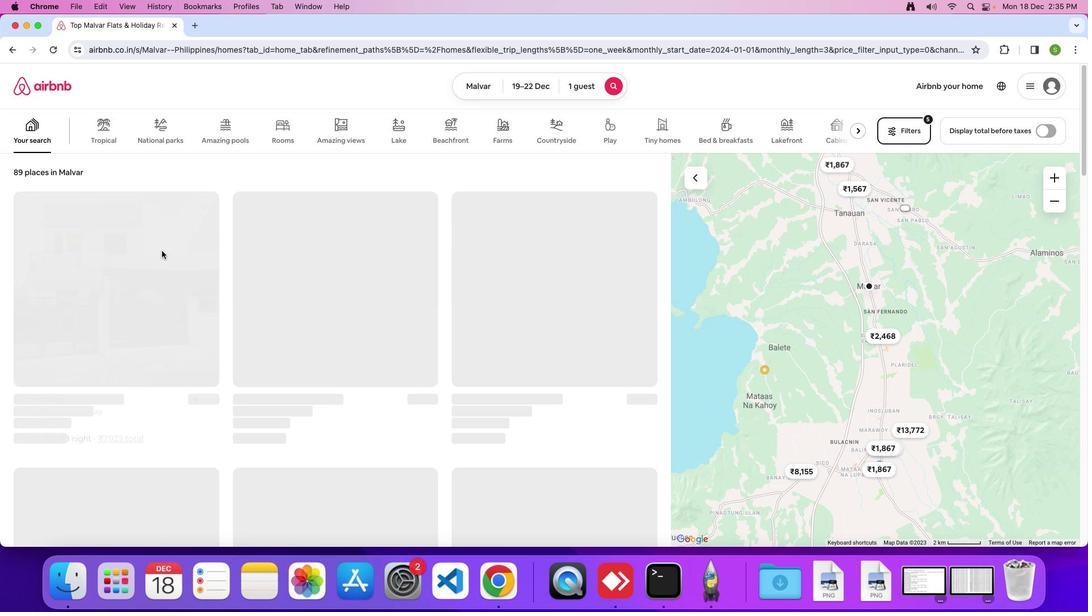
Action: Mouse pressed left at (389, 256)
Screenshot: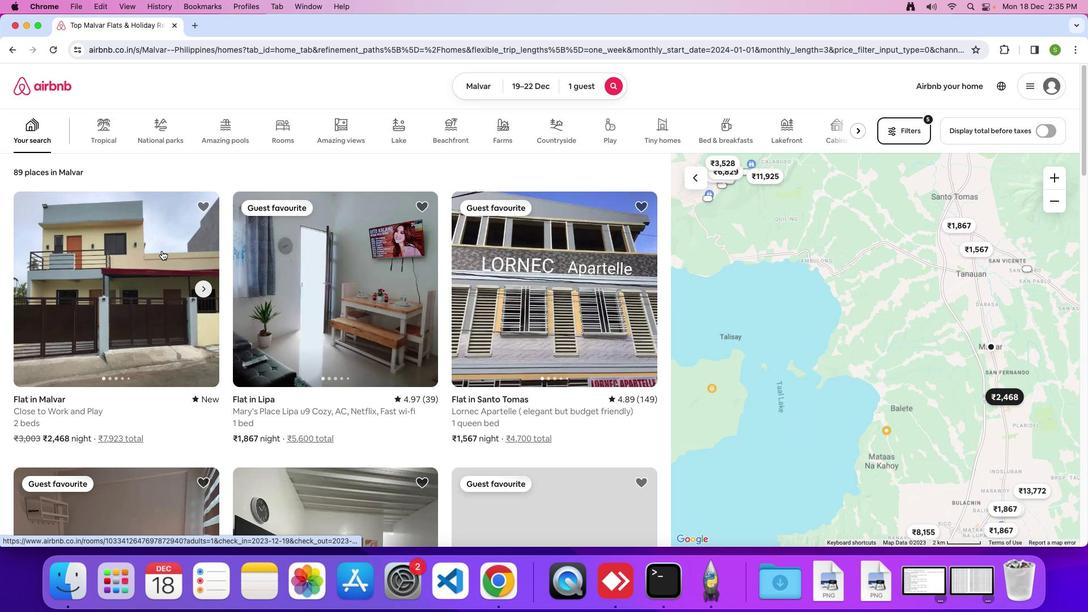 
Action: Mouse moved to (400, 257)
Screenshot: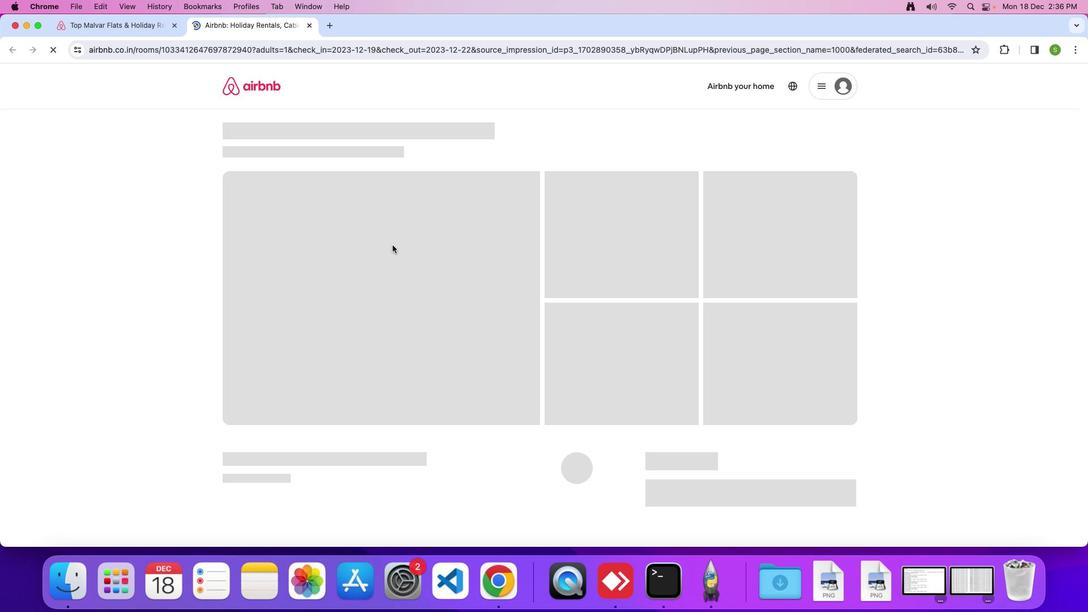 
Action: Mouse pressed left at (400, 257)
Screenshot: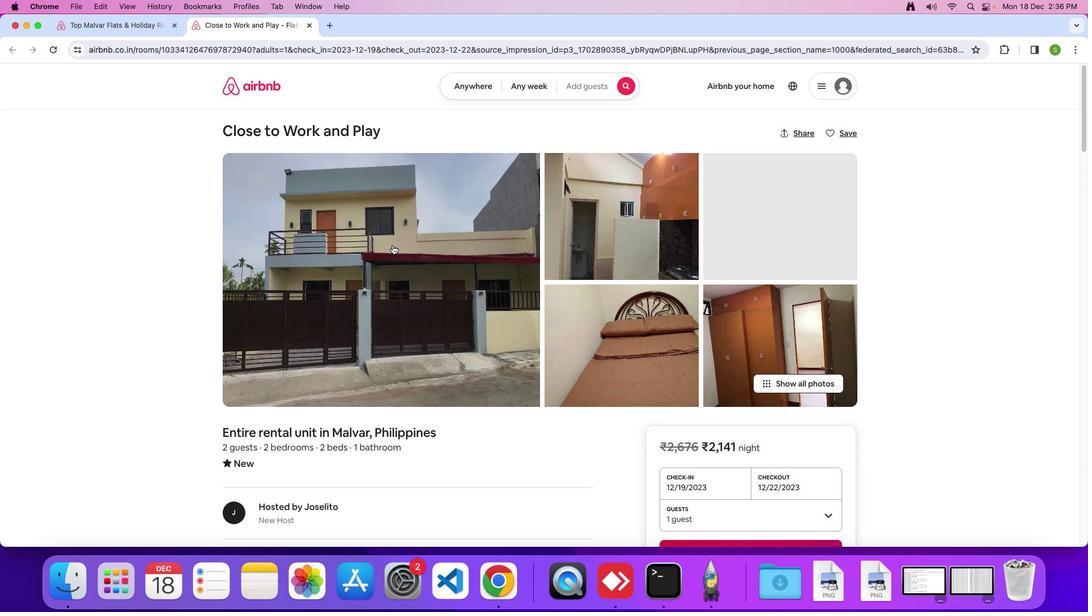 
Action: Mouse moved to (405, 232)
Screenshot: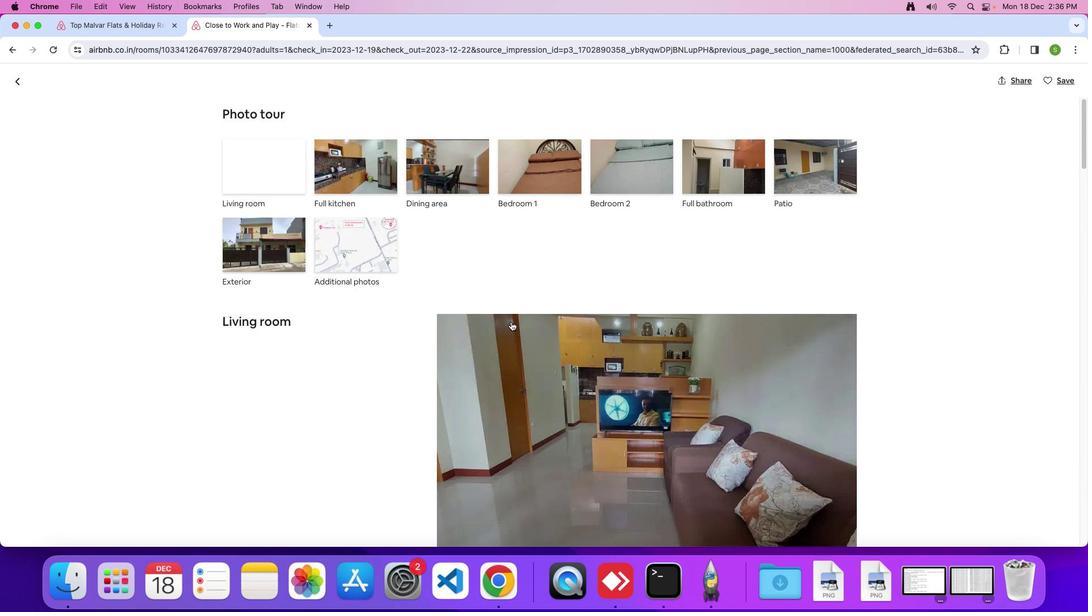 
Action: Mouse scrolled (405, 232) with delta (383, 338)
Screenshot: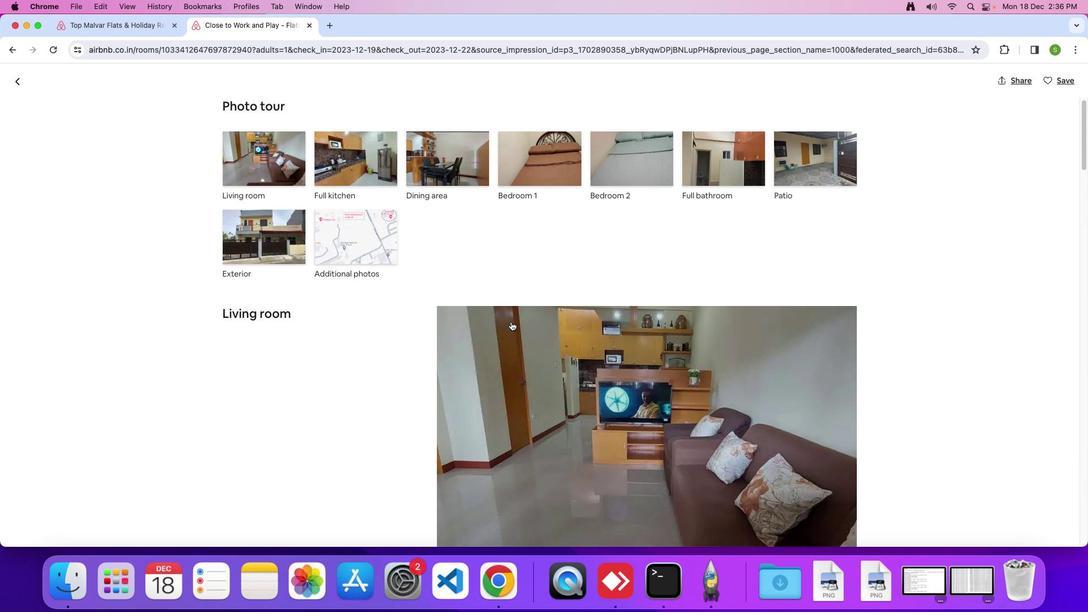 
Action: Mouse scrolled (405, 232) with delta (383, 338)
Screenshot: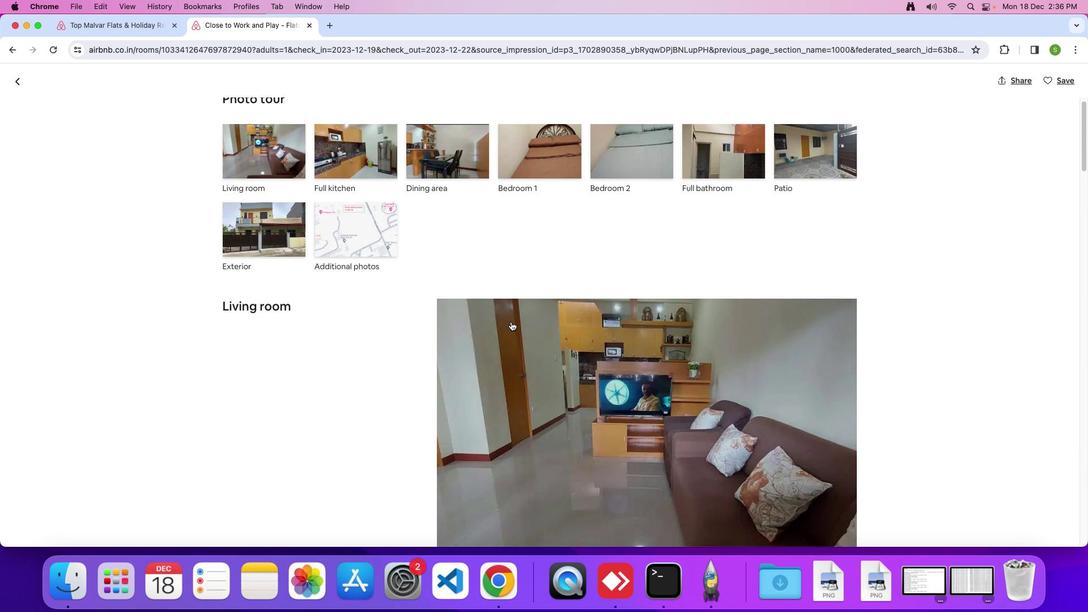 
Action: Mouse scrolled (405, 232) with delta (383, 338)
Screenshot: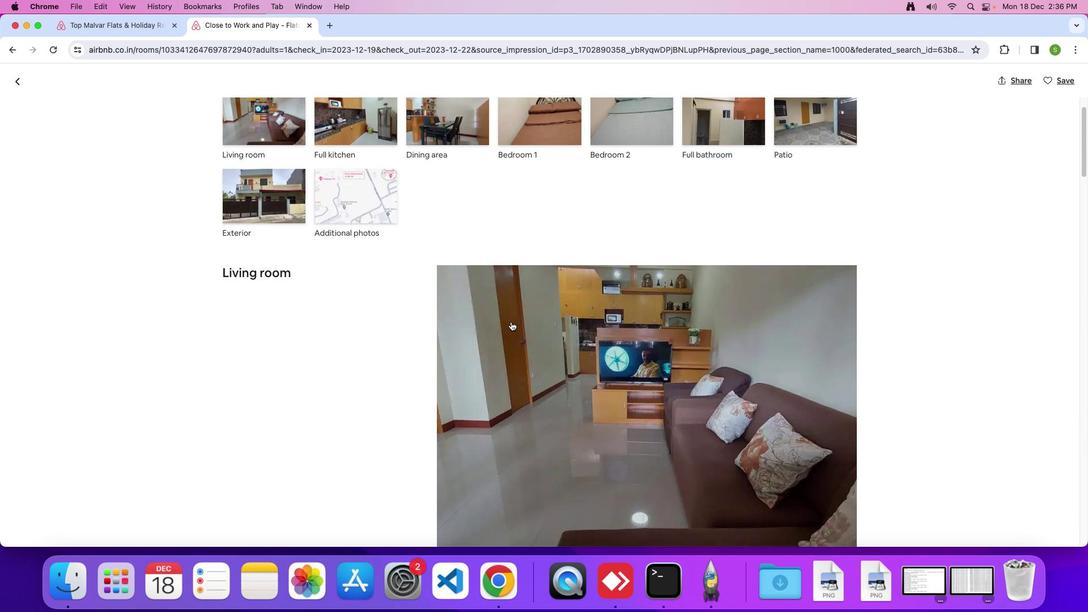 
Action: Mouse scrolled (405, 232) with delta (383, 338)
Screenshot: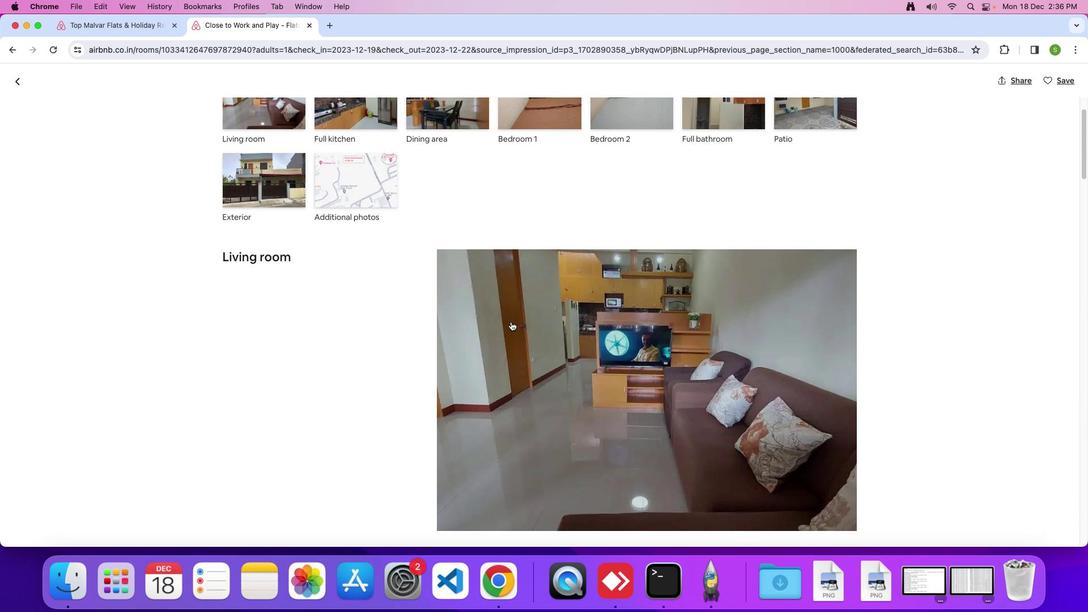 
Action: Mouse scrolled (405, 232) with delta (383, 338)
Screenshot: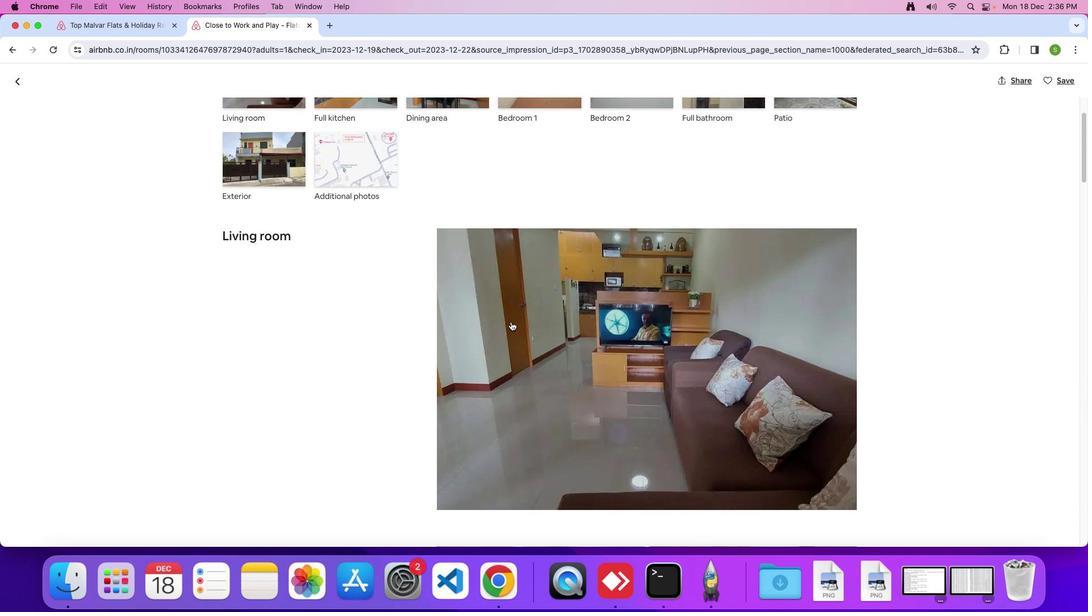 
Action: Mouse scrolled (405, 232) with delta (383, 338)
Screenshot: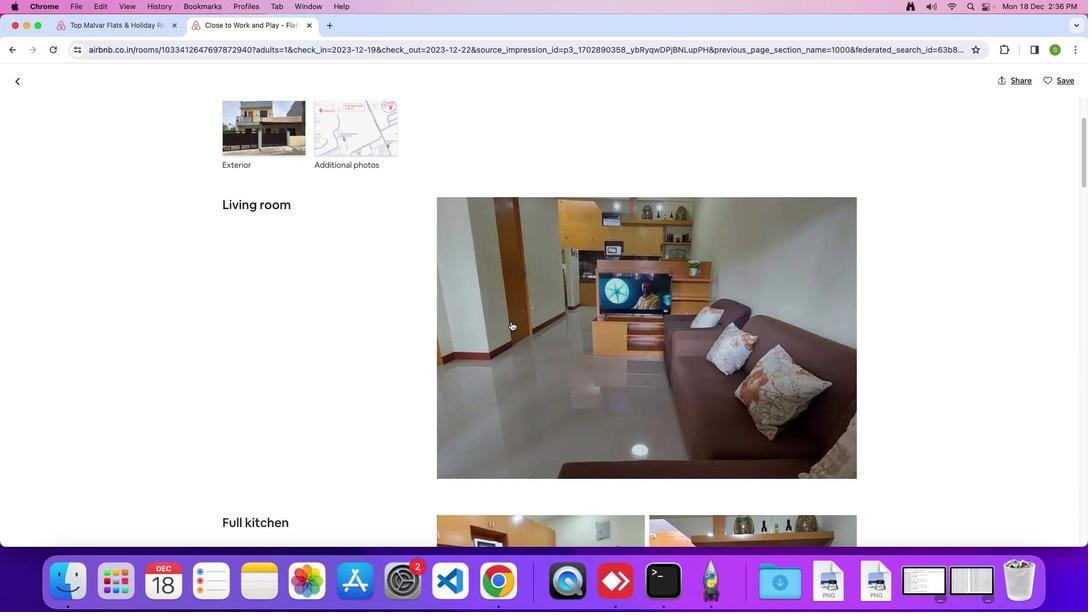 
Action: Mouse scrolled (405, 232) with delta (383, 338)
Screenshot: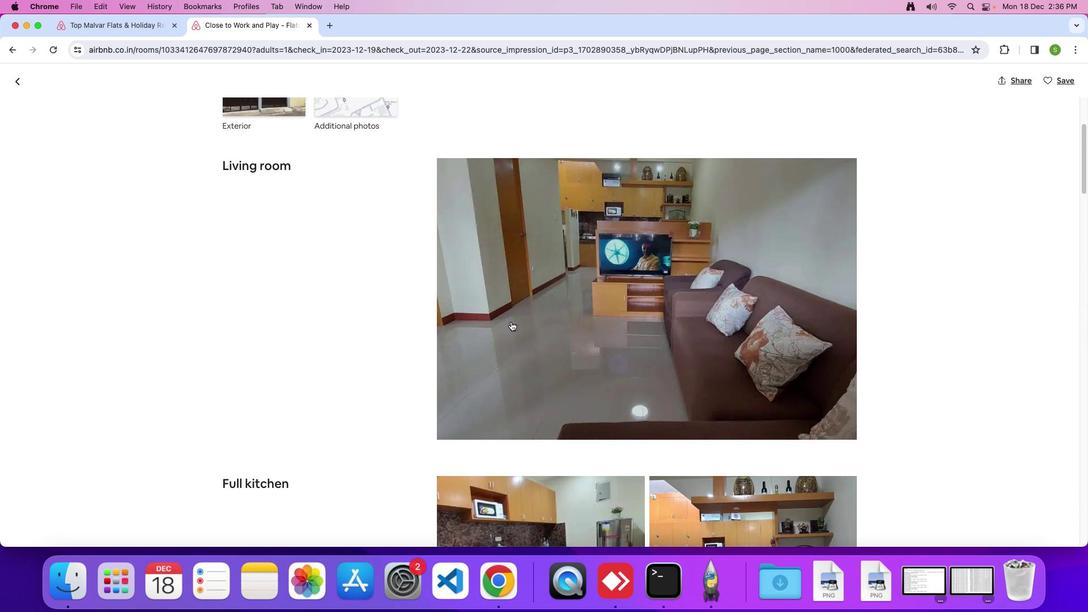 
Action: Mouse scrolled (405, 232) with delta (383, 338)
Screenshot: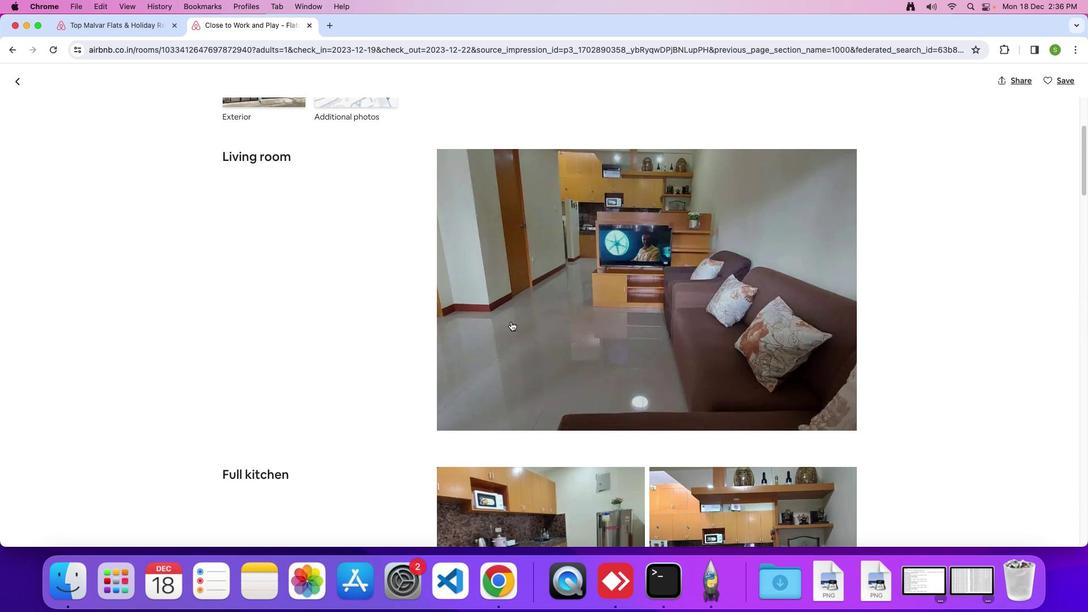 
Action: Mouse scrolled (405, 232) with delta (383, 338)
Screenshot: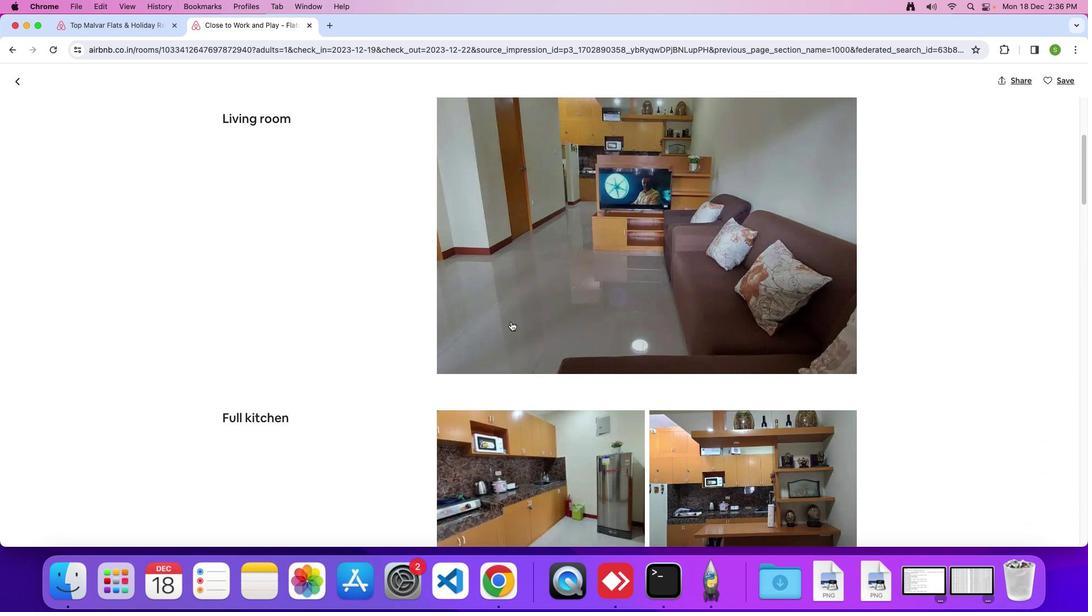 
Action: Mouse scrolled (405, 232) with delta (383, 338)
Screenshot: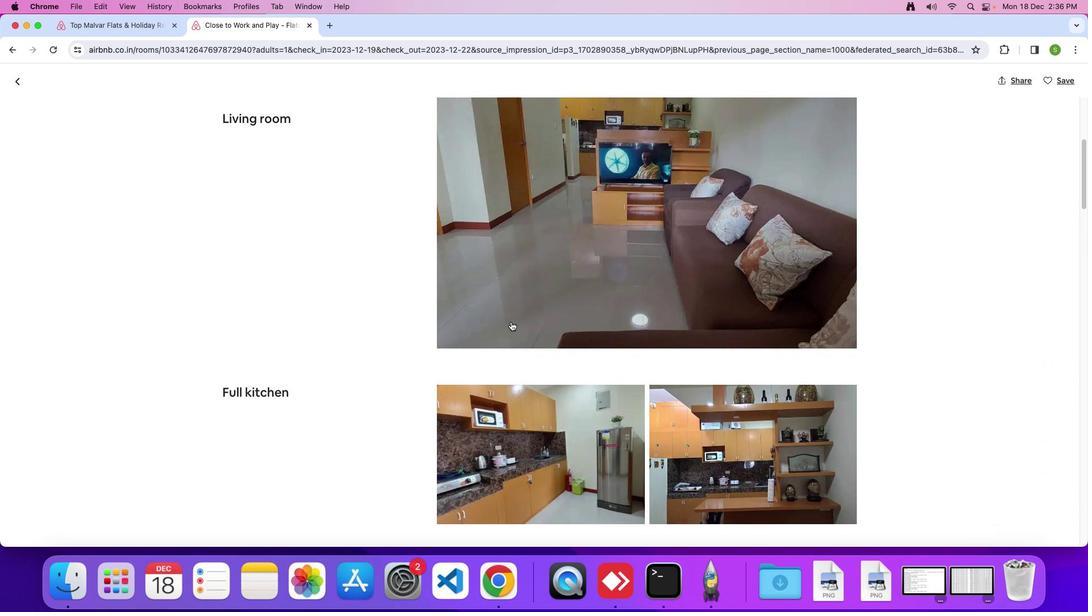 
Action: Mouse scrolled (405, 232) with delta (383, 338)
Screenshot: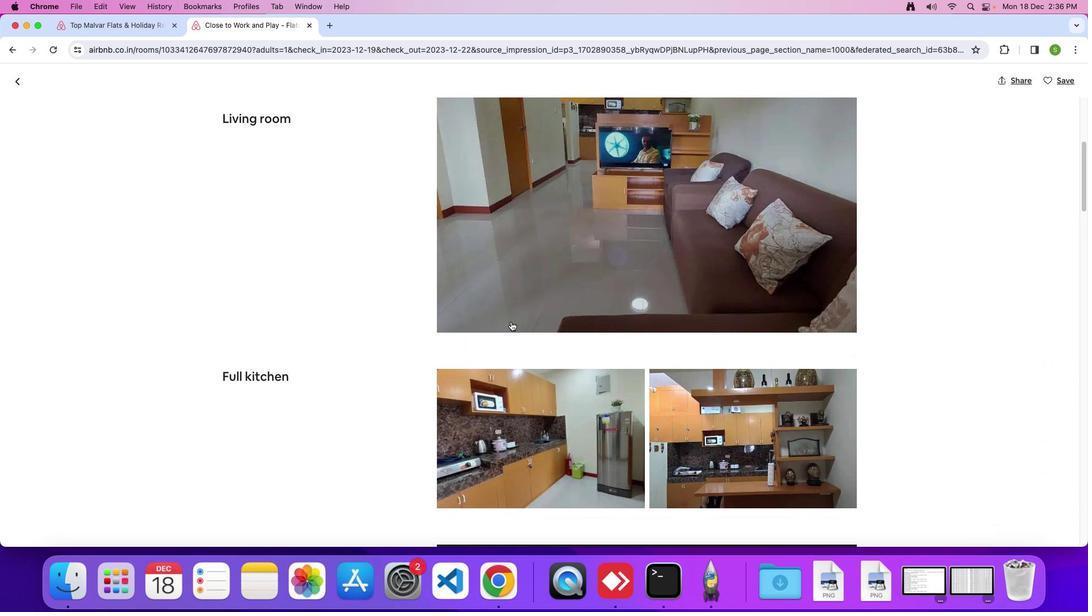 
Action: Mouse scrolled (405, 232) with delta (383, 338)
Screenshot: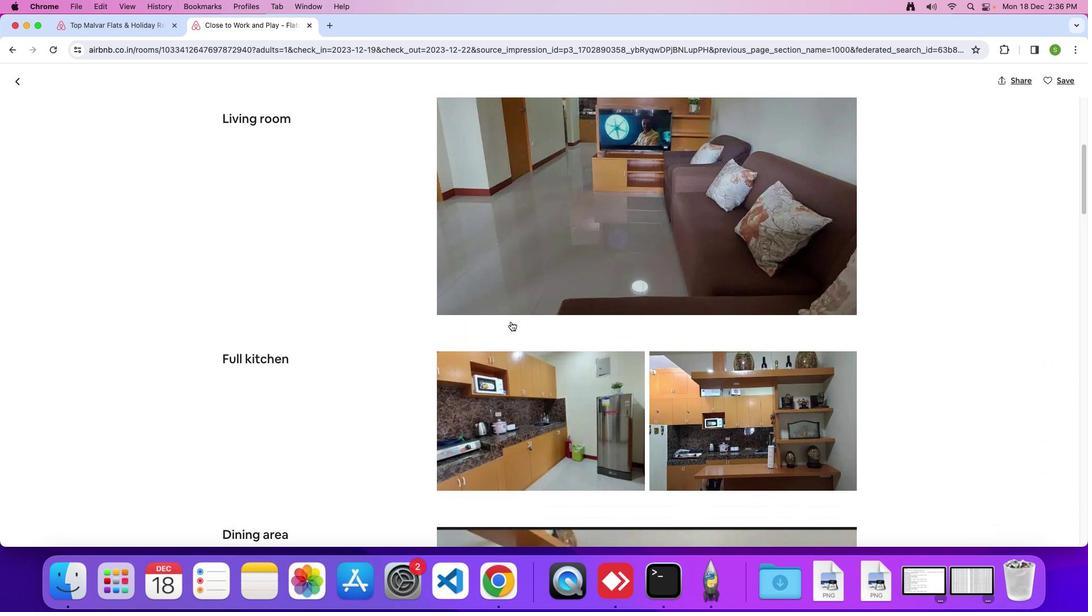 
Action: Mouse scrolled (405, 232) with delta (383, 338)
Screenshot: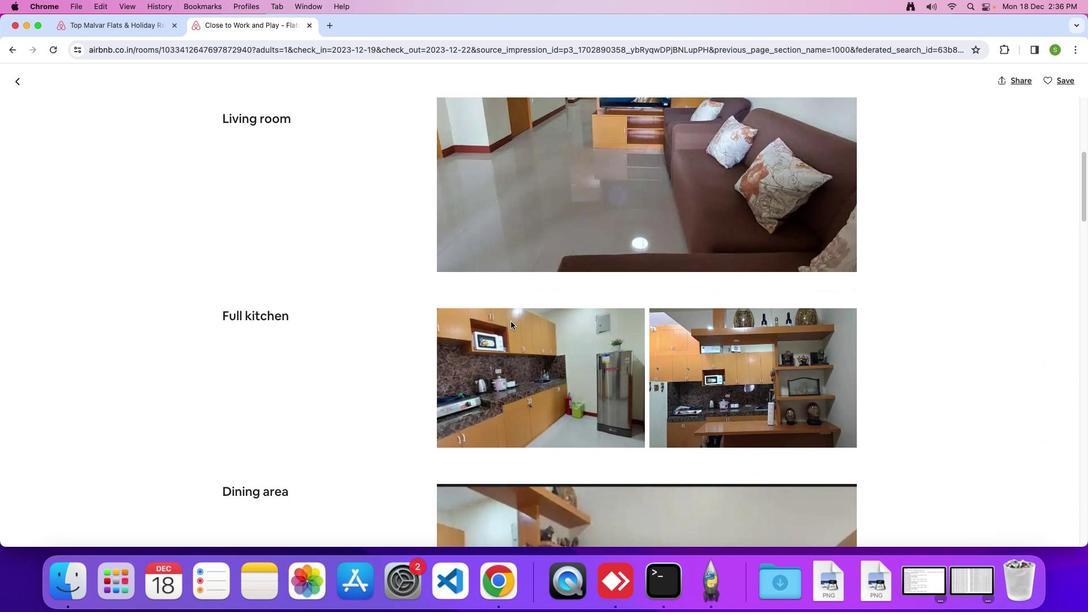 
Action: Mouse scrolled (405, 232) with delta (383, 338)
Screenshot: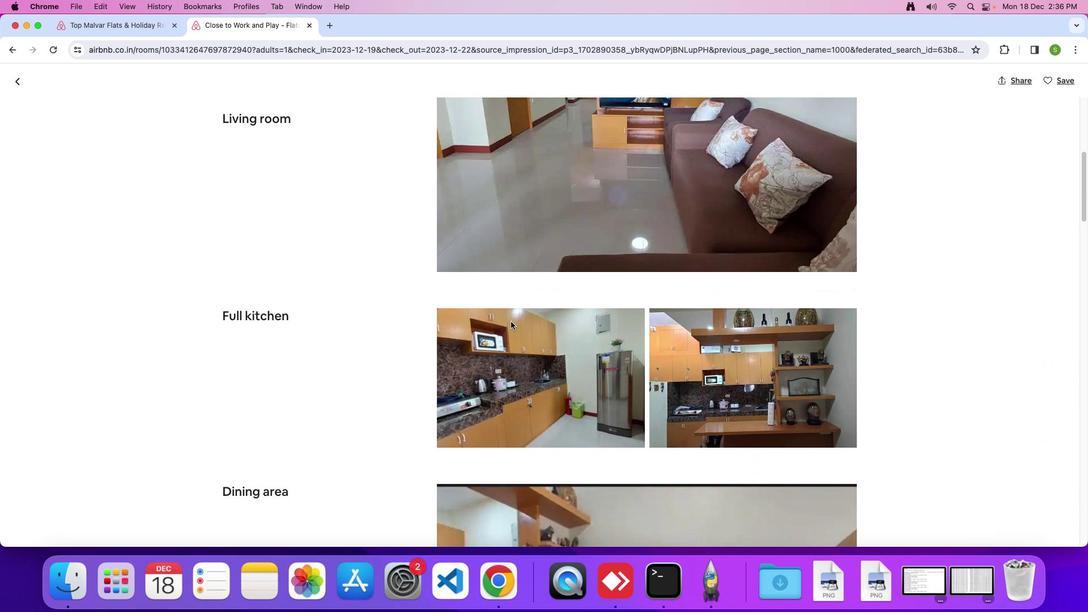 
Action: Mouse scrolled (405, 232) with delta (383, 338)
Screenshot: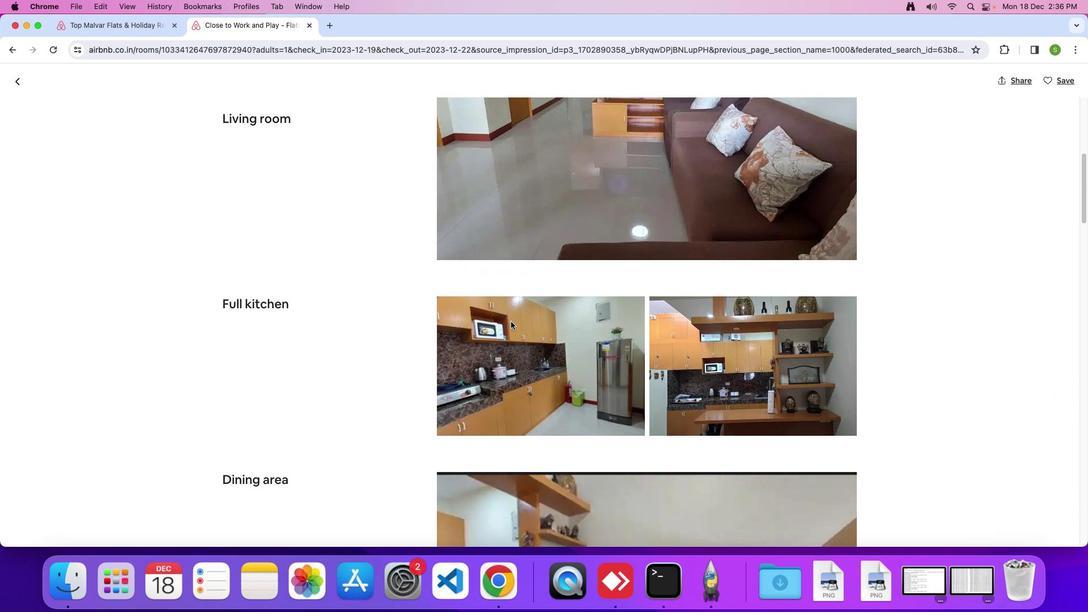 
Action: Mouse scrolled (405, 232) with delta (383, 338)
Screenshot: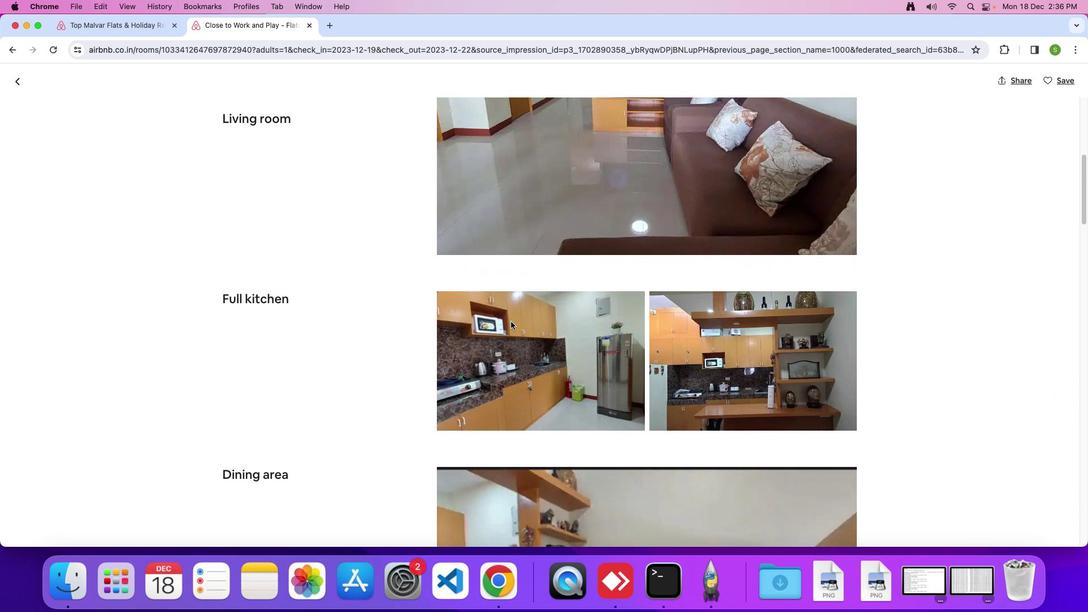 
Action: Mouse scrolled (405, 232) with delta (383, 338)
Screenshot: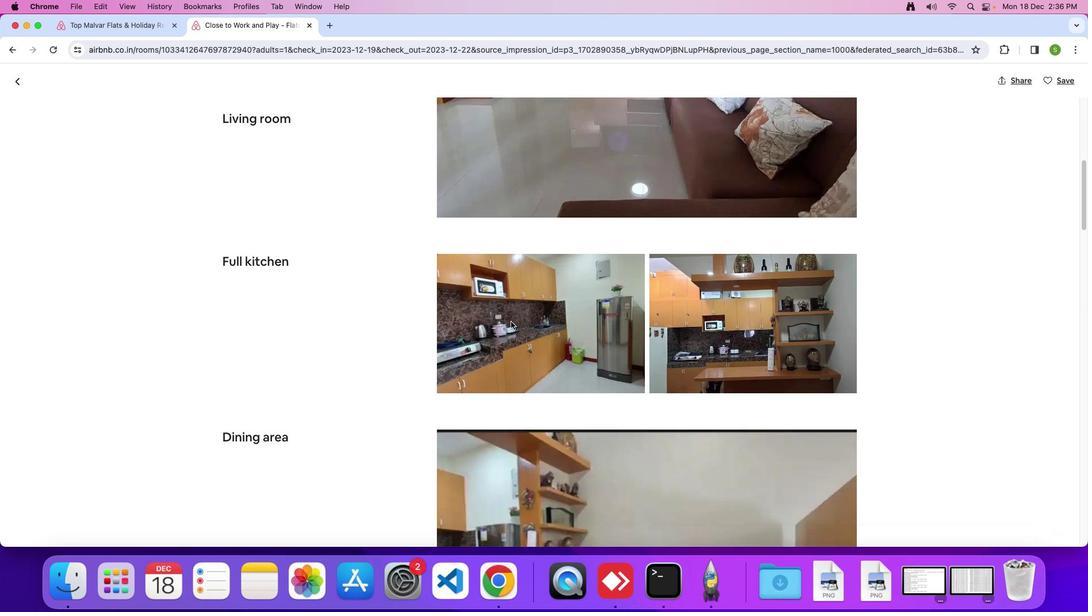 
Action: Mouse scrolled (405, 232) with delta (383, 338)
Screenshot: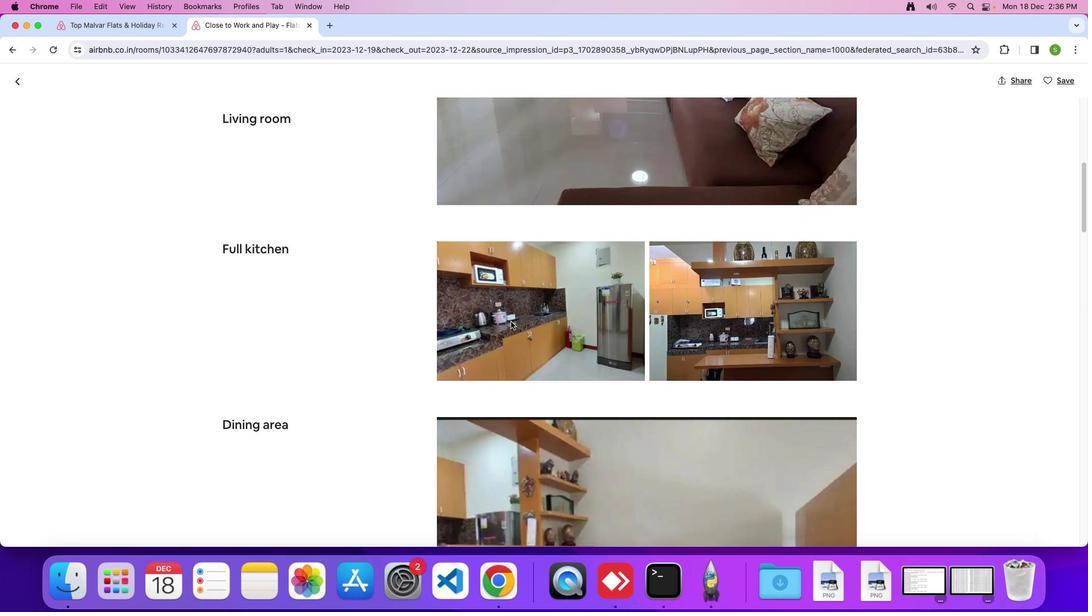 
Action: Mouse scrolled (405, 232) with delta (383, 338)
Screenshot: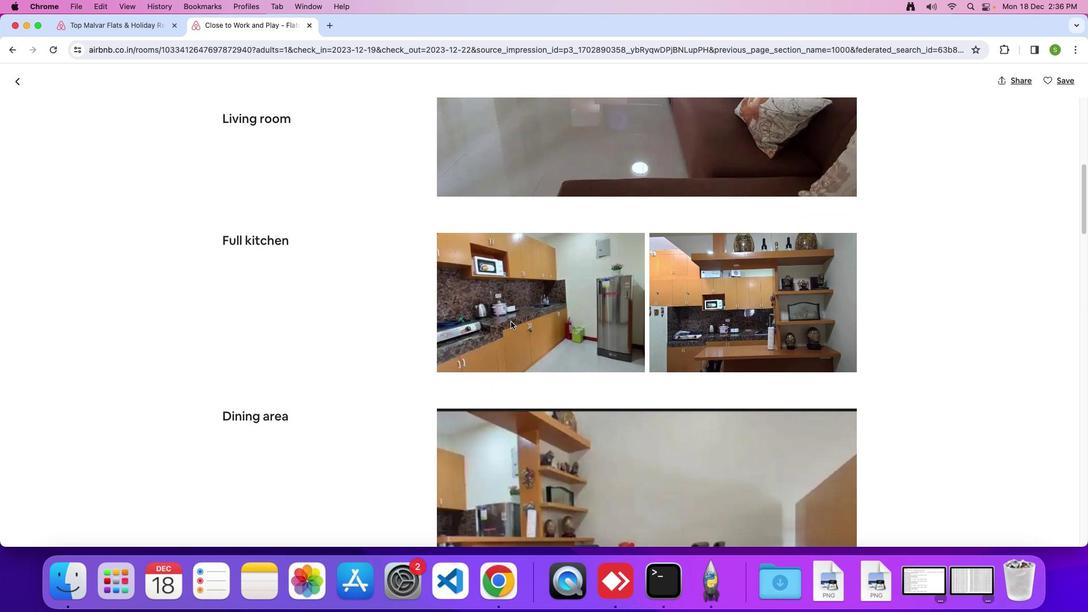
Action: Mouse scrolled (405, 232) with delta (383, 338)
Screenshot: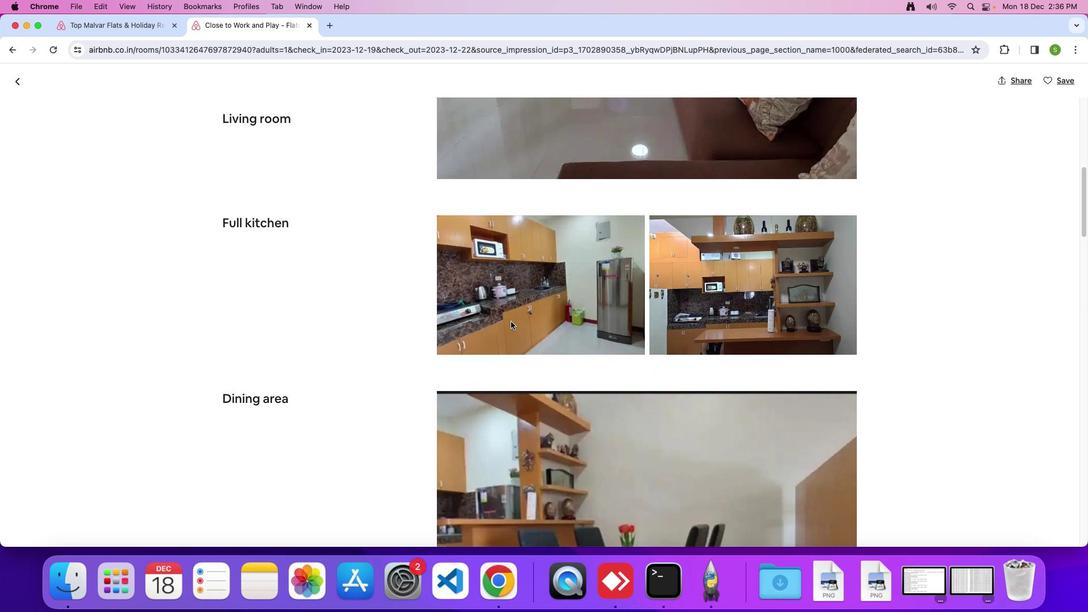 
Action: Mouse scrolled (405, 232) with delta (383, 338)
Screenshot: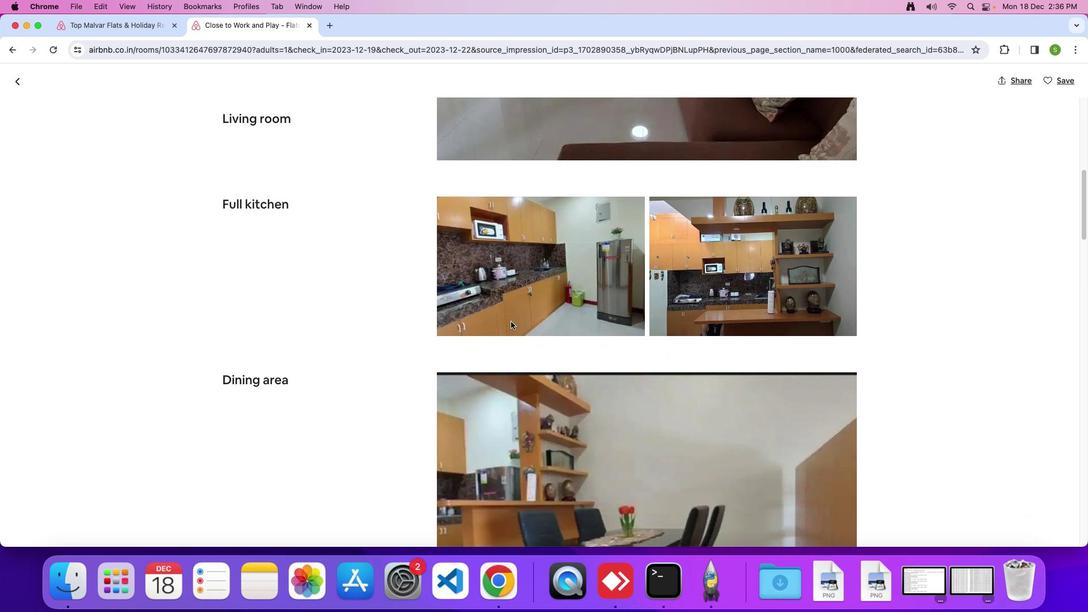 
Action: Mouse scrolled (405, 232) with delta (383, 338)
Screenshot: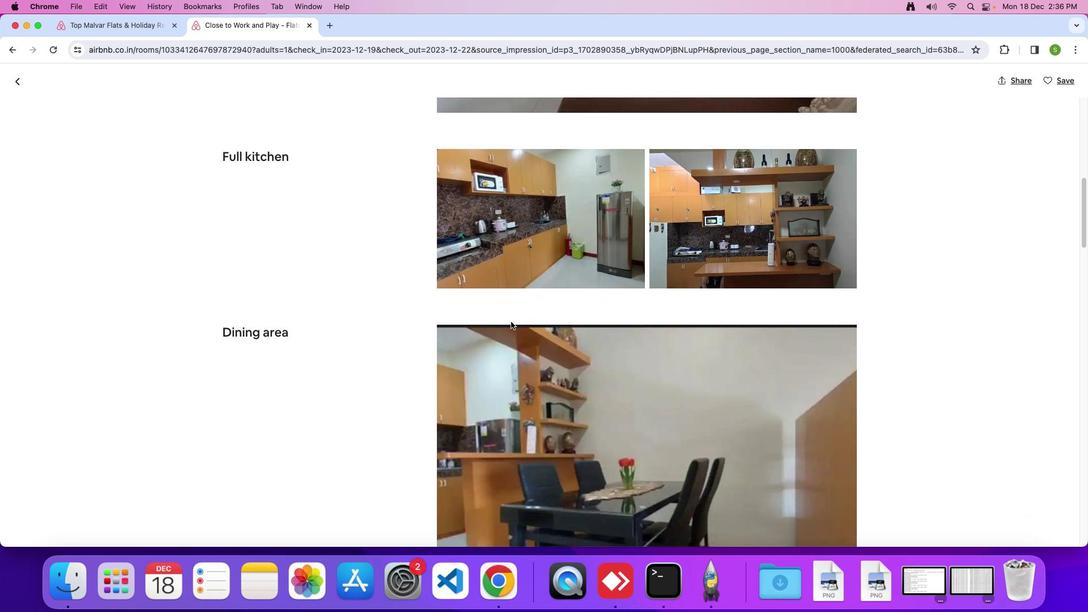 
Action: Mouse scrolled (405, 232) with delta (383, 338)
Screenshot: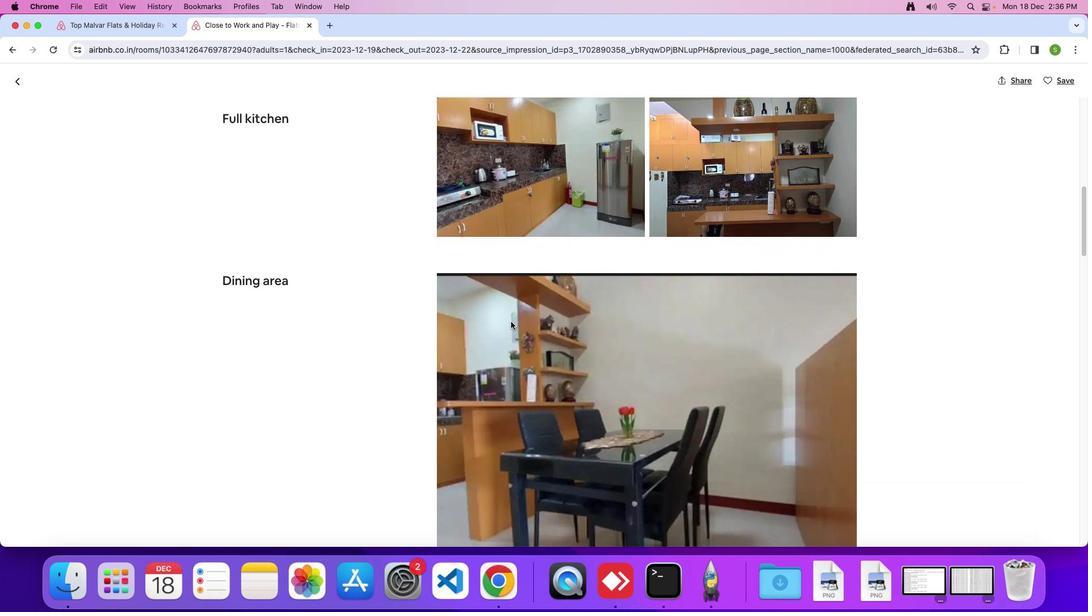 
Action: Mouse scrolled (405, 232) with delta (383, 338)
Screenshot: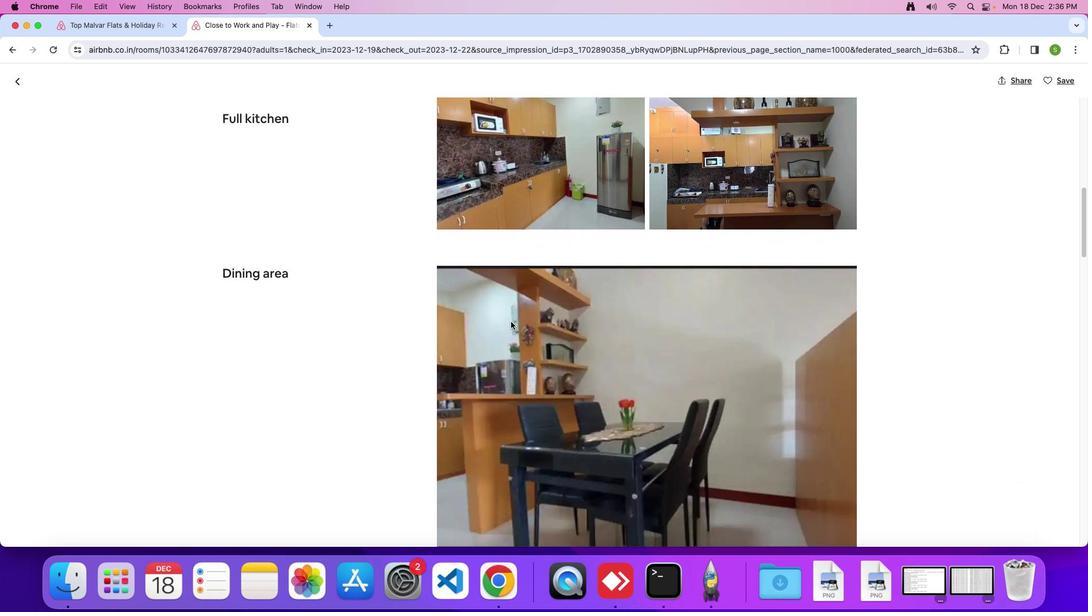
Action: Mouse scrolled (405, 232) with delta (383, 338)
Screenshot: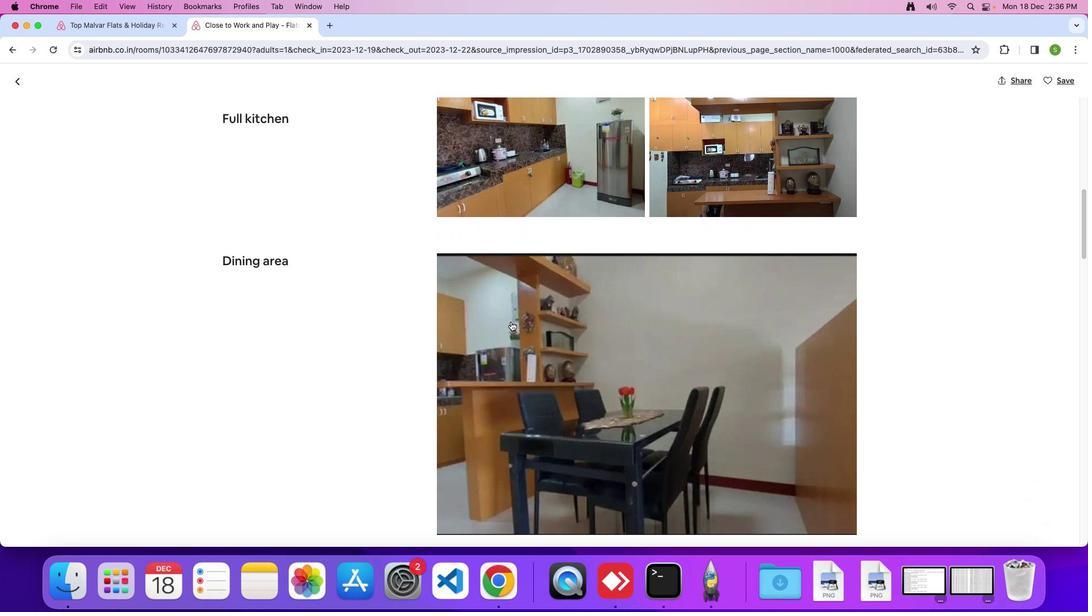 
Action: Mouse scrolled (405, 232) with delta (383, 338)
Screenshot: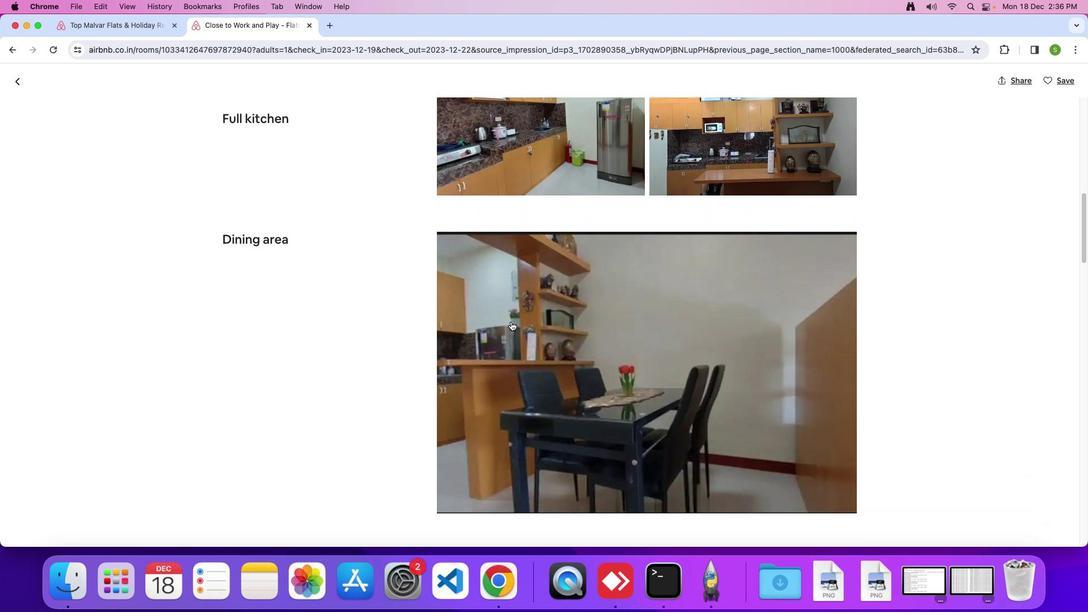 
Action: Mouse scrolled (405, 232) with delta (383, 338)
Screenshot: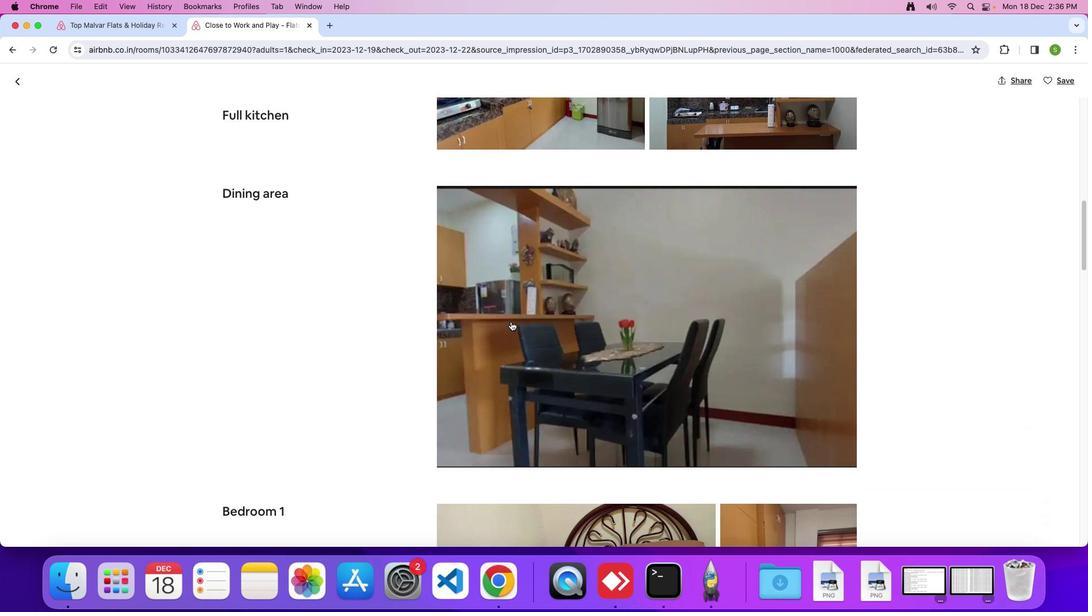 
Action: Mouse scrolled (405, 232) with delta (383, 338)
Screenshot: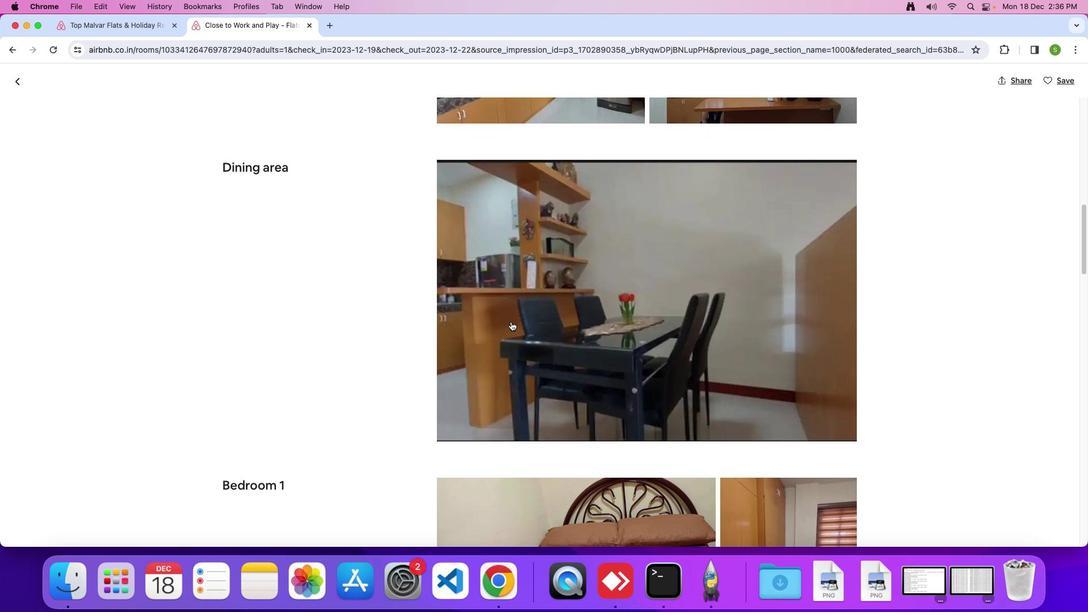 
Action: Mouse scrolled (405, 232) with delta (383, 338)
Screenshot: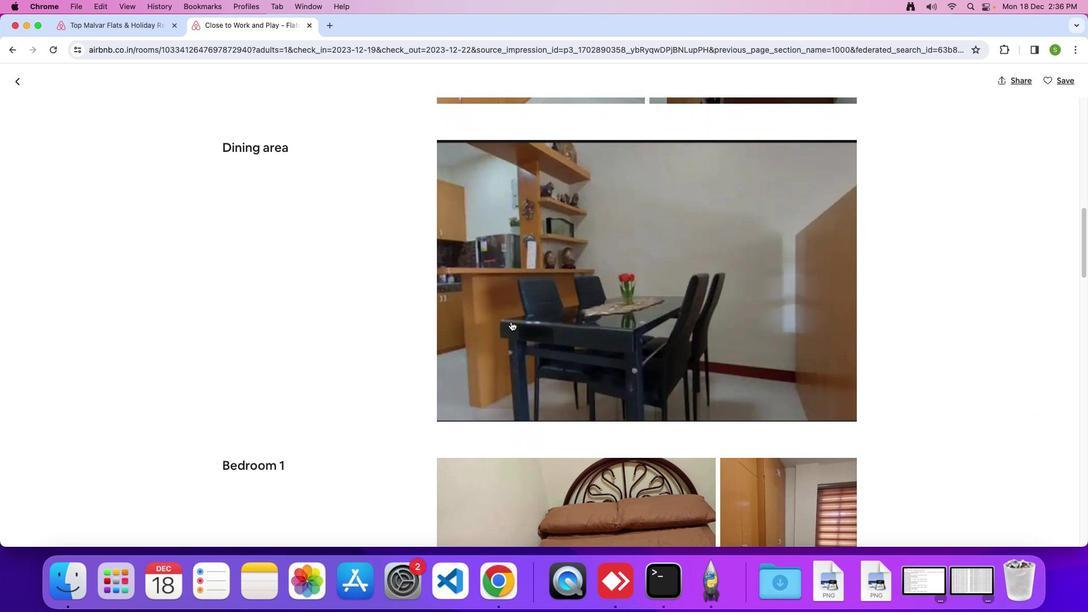 
Action: Mouse scrolled (405, 232) with delta (383, 338)
Screenshot: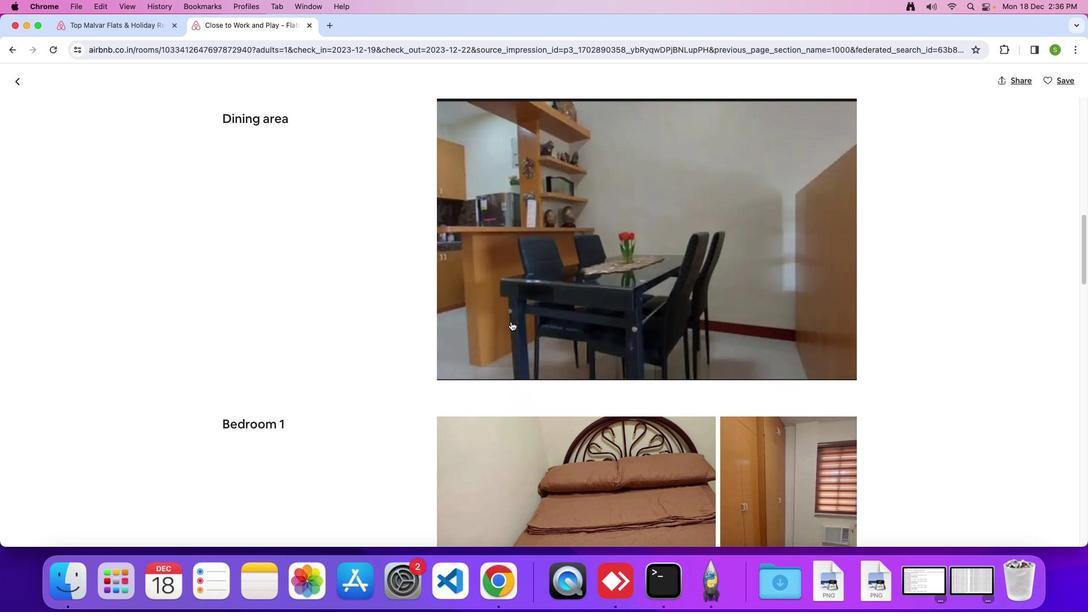 
Action: Mouse scrolled (405, 232) with delta (383, 338)
Screenshot: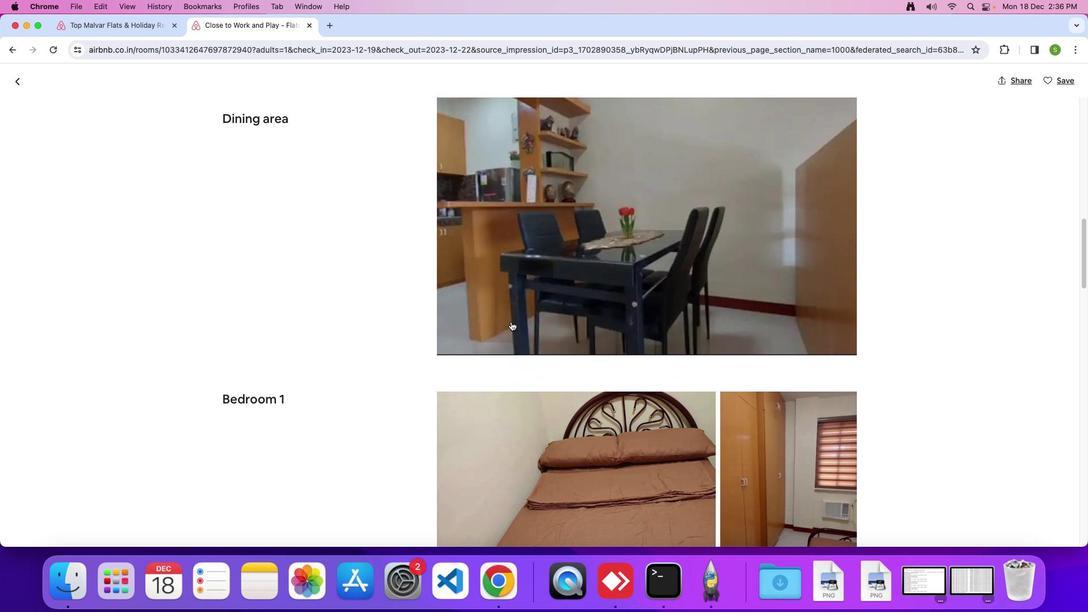 
Action: Mouse scrolled (405, 232) with delta (383, 338)
Screenshot: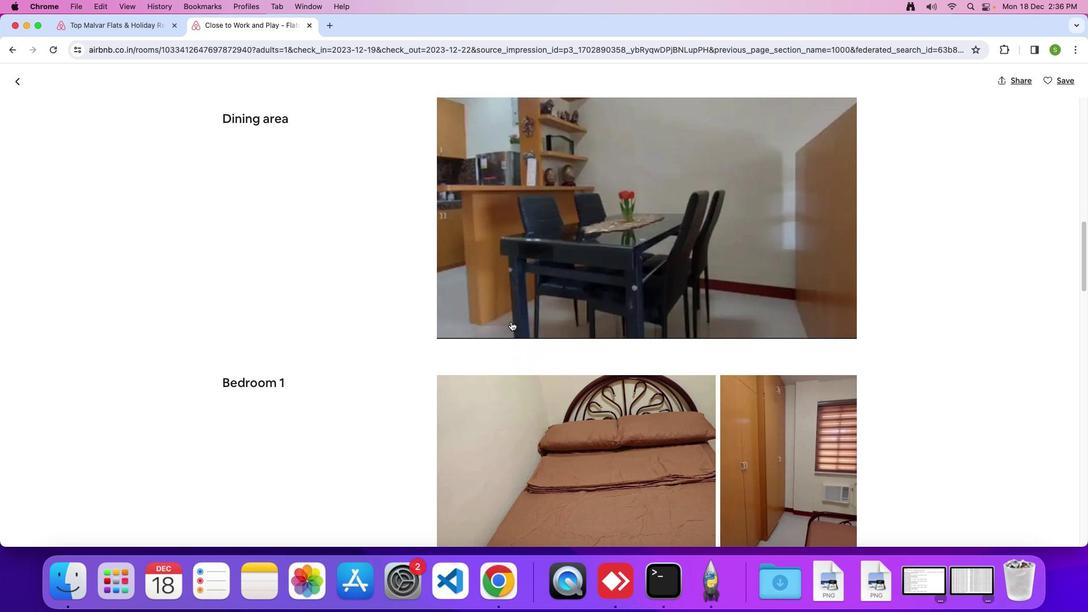 
Action: Mouse scrolled (405, 232) with delta (383, 338)
Screenshot: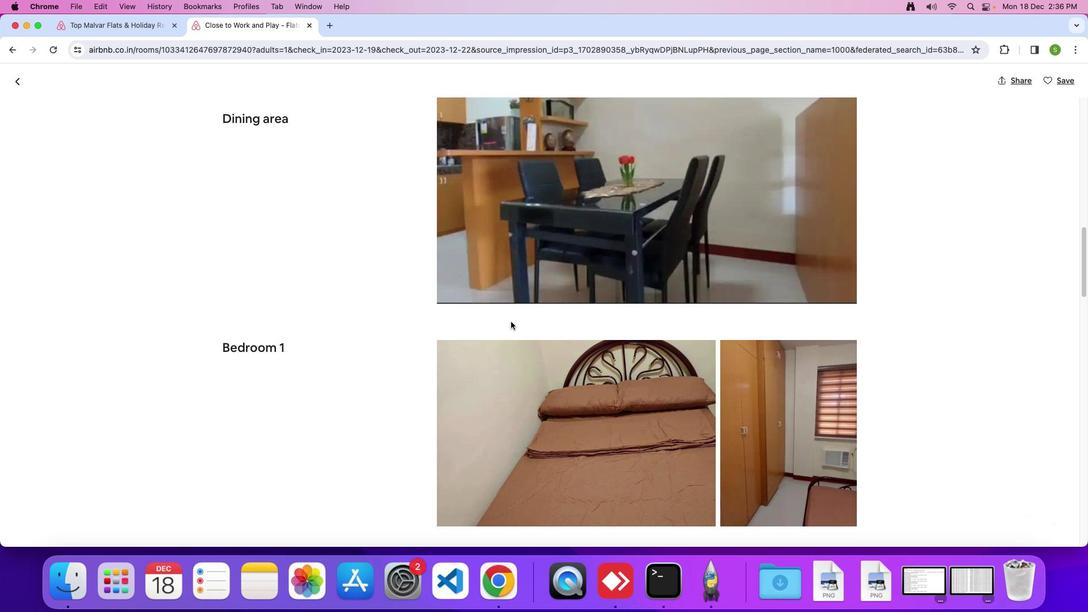 
Action: Mouse scrolled (405, 232) with delta (383, 338)
Screenshot: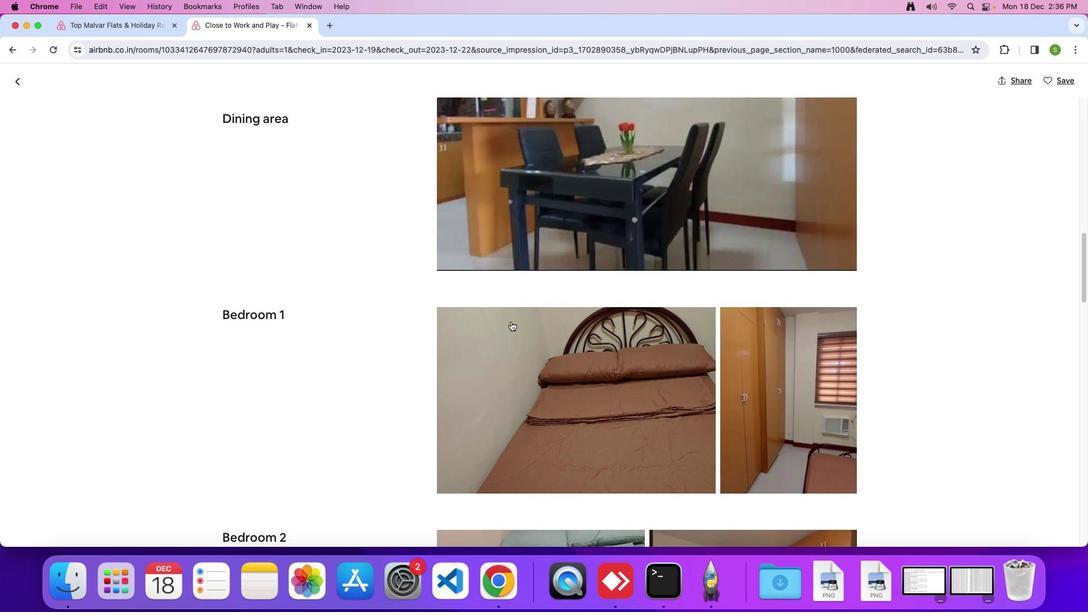 
Action: Mouse scrolled (405, 232) with delta (383, 338)
Screenshot: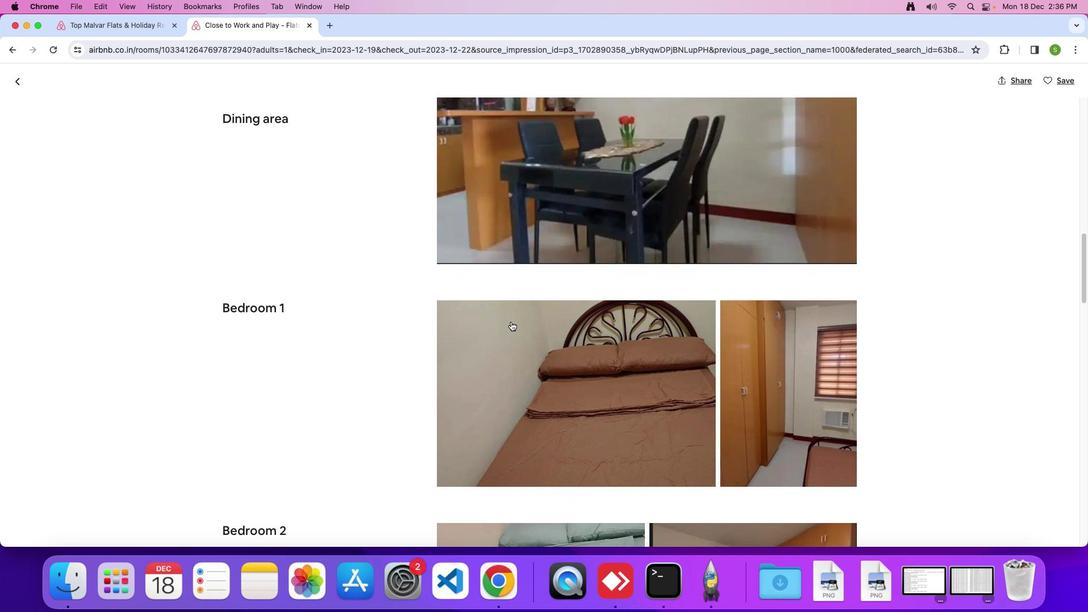 
Action: Mouse scrolled (405, 232) with delta (383, 338)
Screenshot: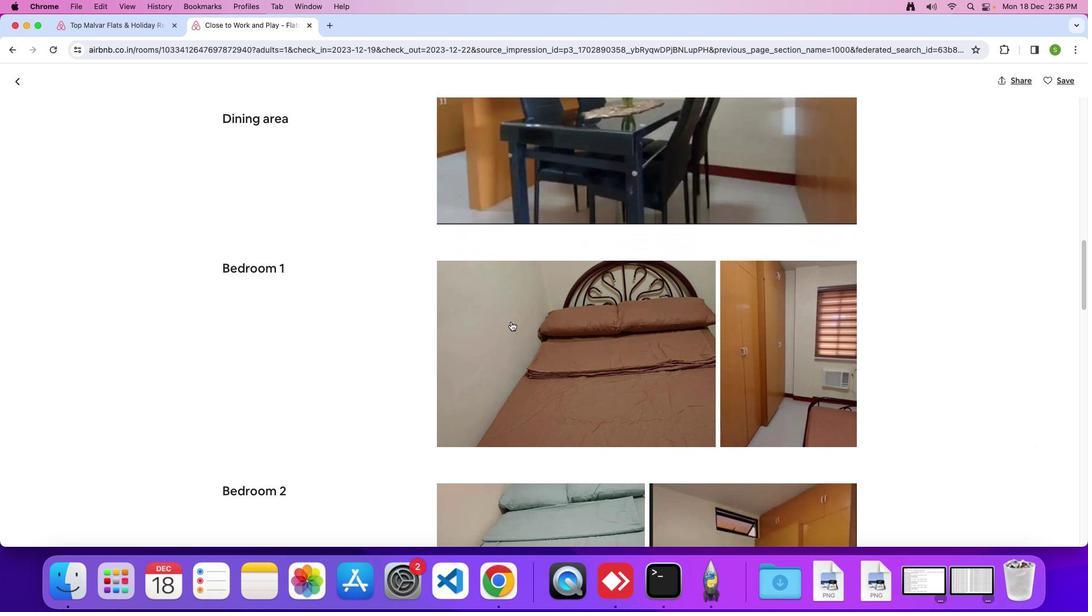 
Action: Mouse scrolled (405, 232) with delta (383, 338)
Screenshot: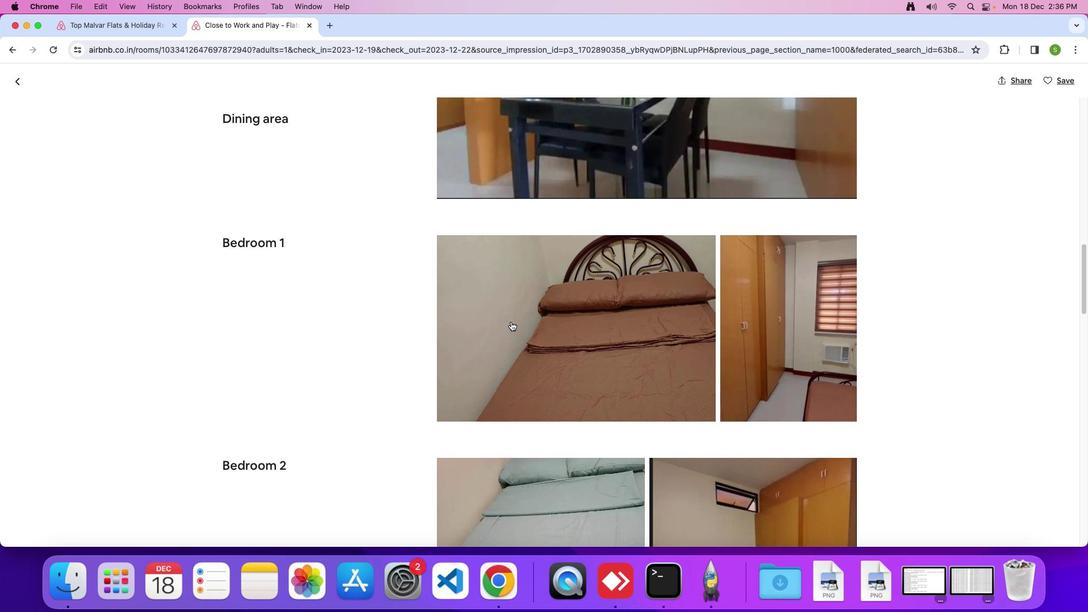 
Action: Mouse scrolled (405, 232) with delta (383, 338)
Screenshot: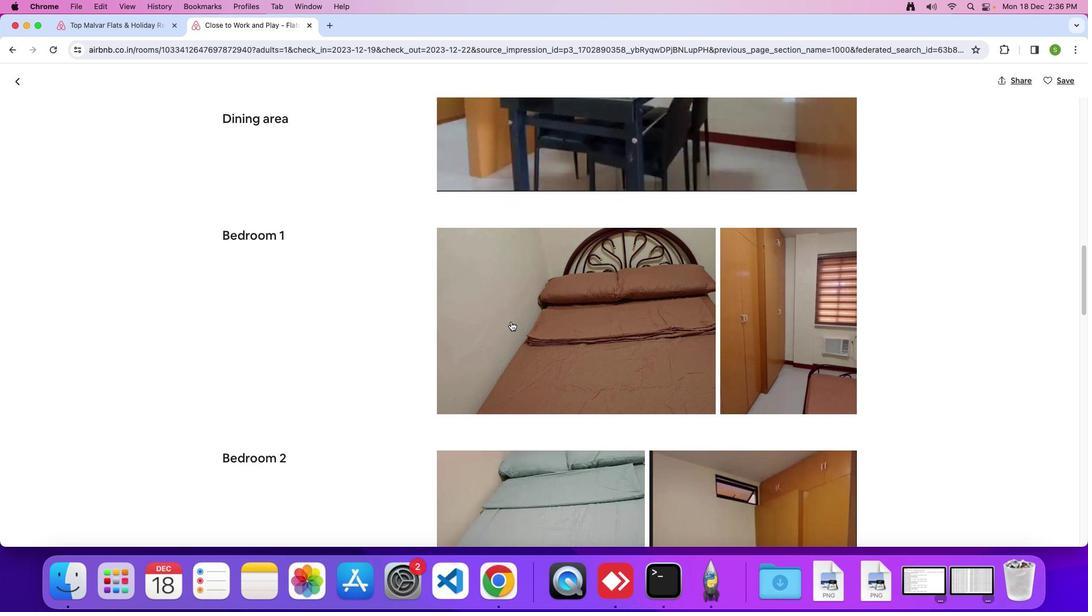 
Action: Mouse scrolled (405, 232) with delta (383, 338)
Screenshot: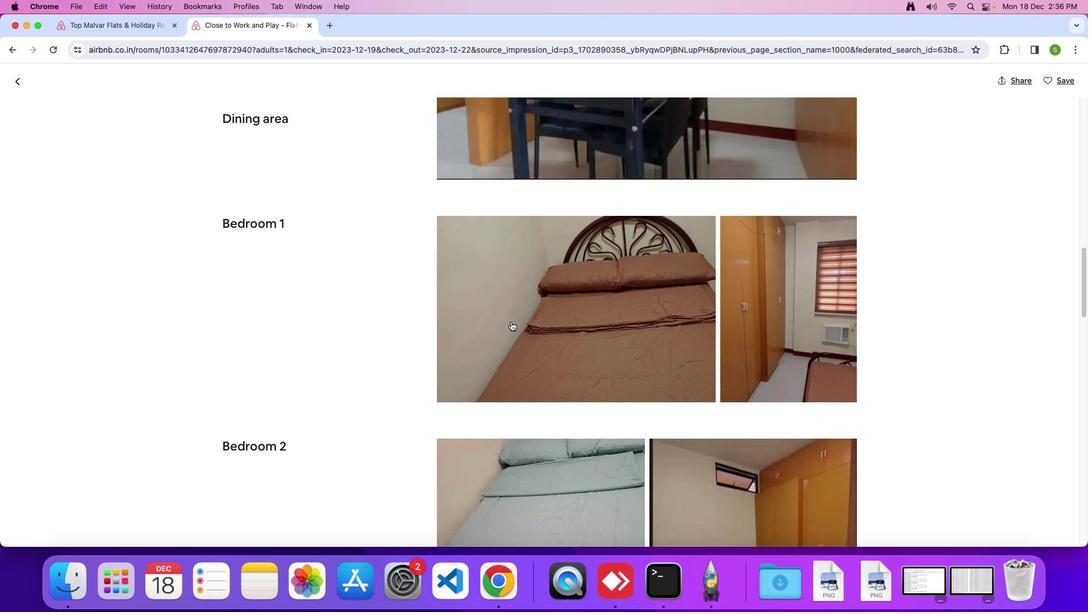 
Action: Mouse scrolled (405, 232) with delta (383, 338)
Screenshot: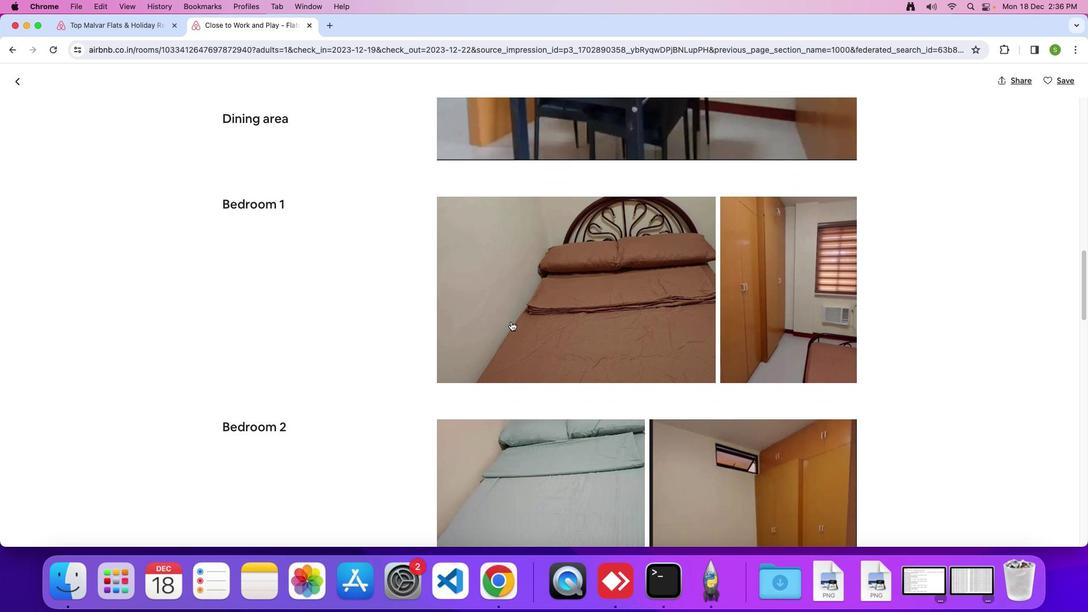 
Action: Mouse scrolled (405, 232) with delta (383, 338)
Screenshot: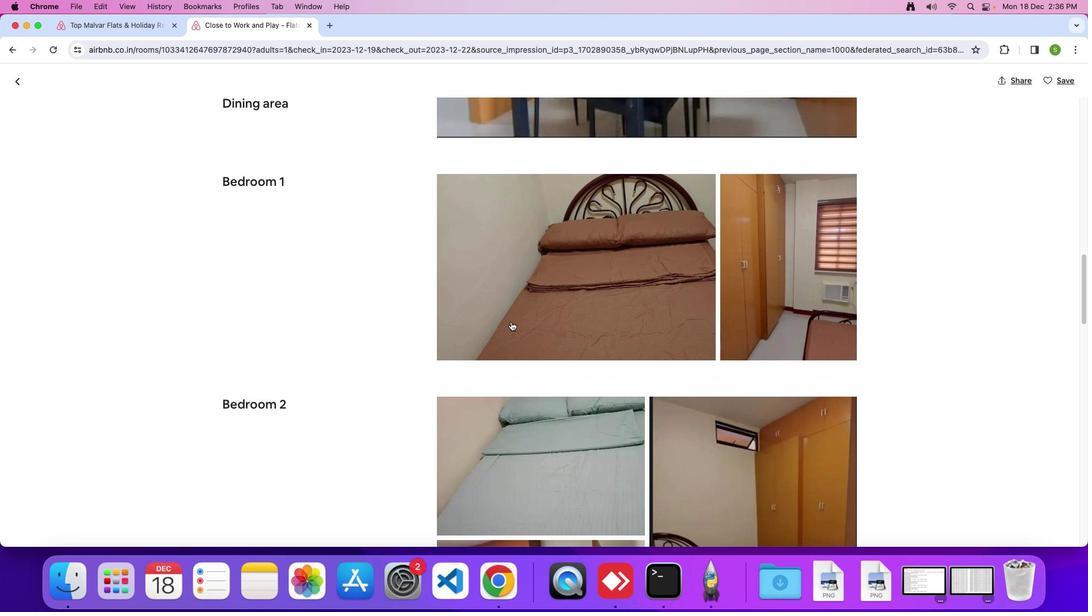 
Action: Mouse scrolled (405, 232) with delta (383, 338)
Screenshot: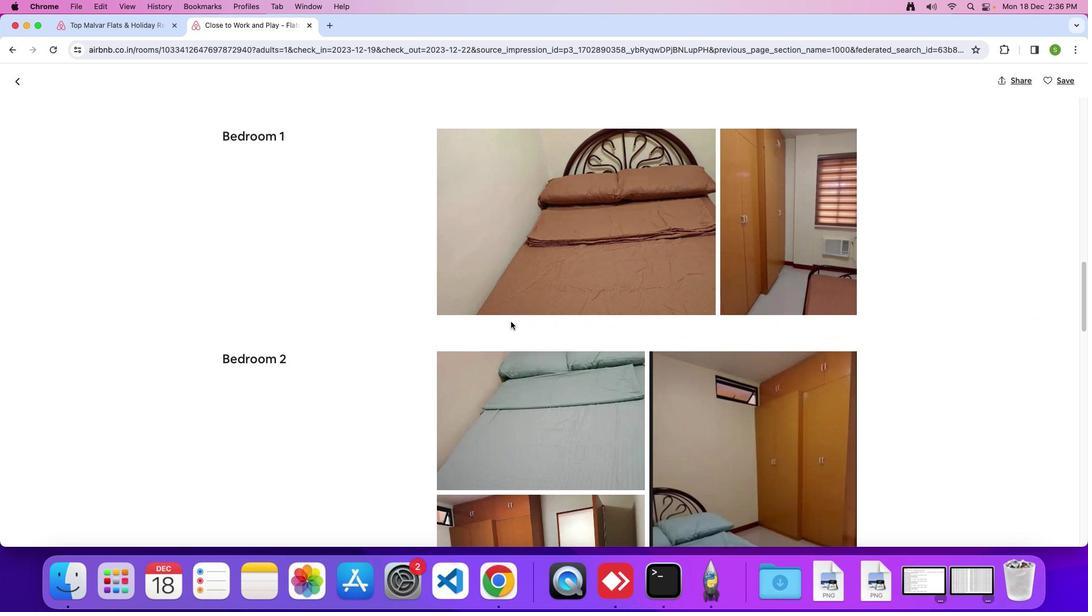 
Action: Mouse scrolled (405, 232) with delta (383, 338)
Screenshot: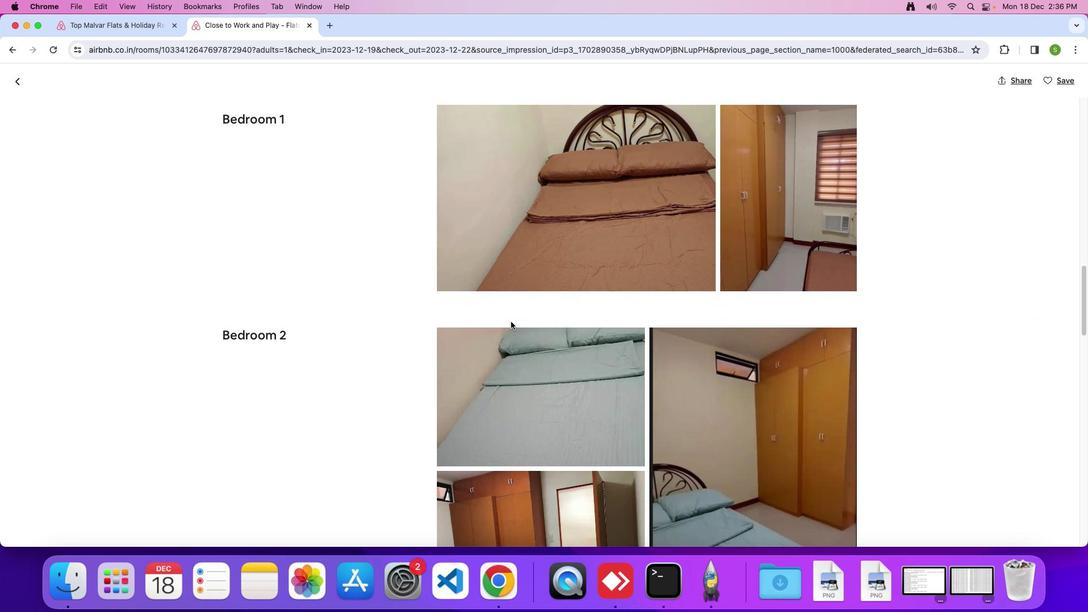 
Action: Mouse scrolled (405, 232) with delta (383, 338)
Screenshot: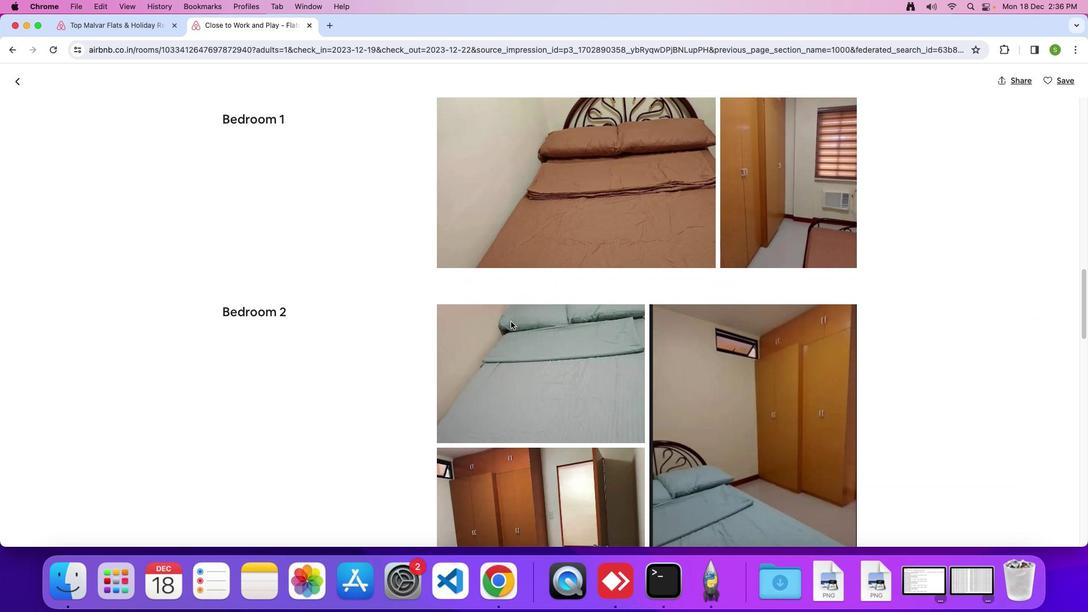 
Action: Mouse scrolled (405, 232) with delta (383, 338)
Screenshot: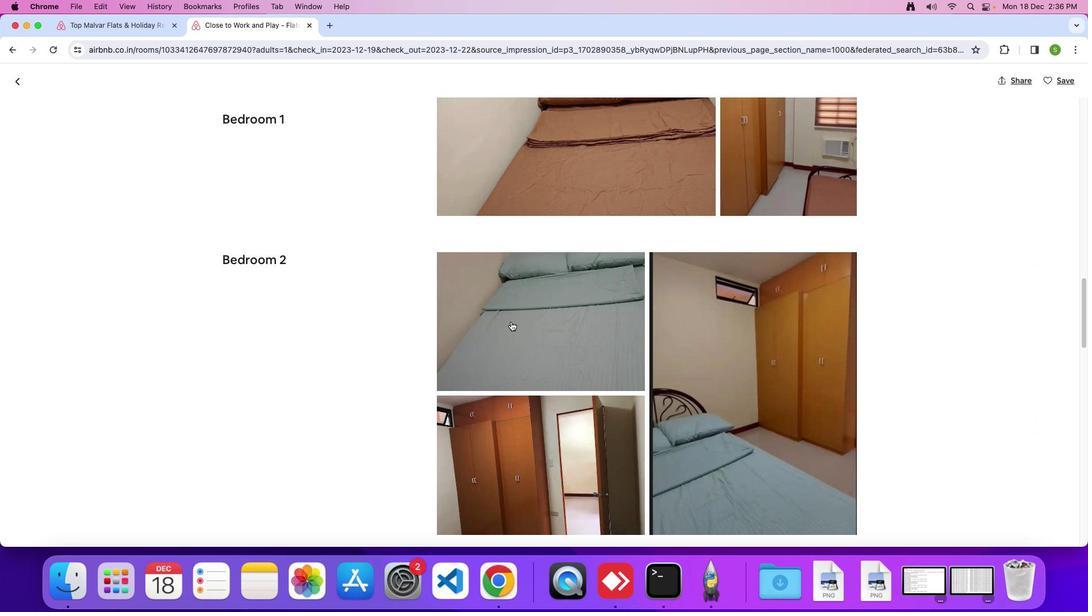 
Action: Mouse scrolled (405, 232) with delta (383, 338)
Screenshot: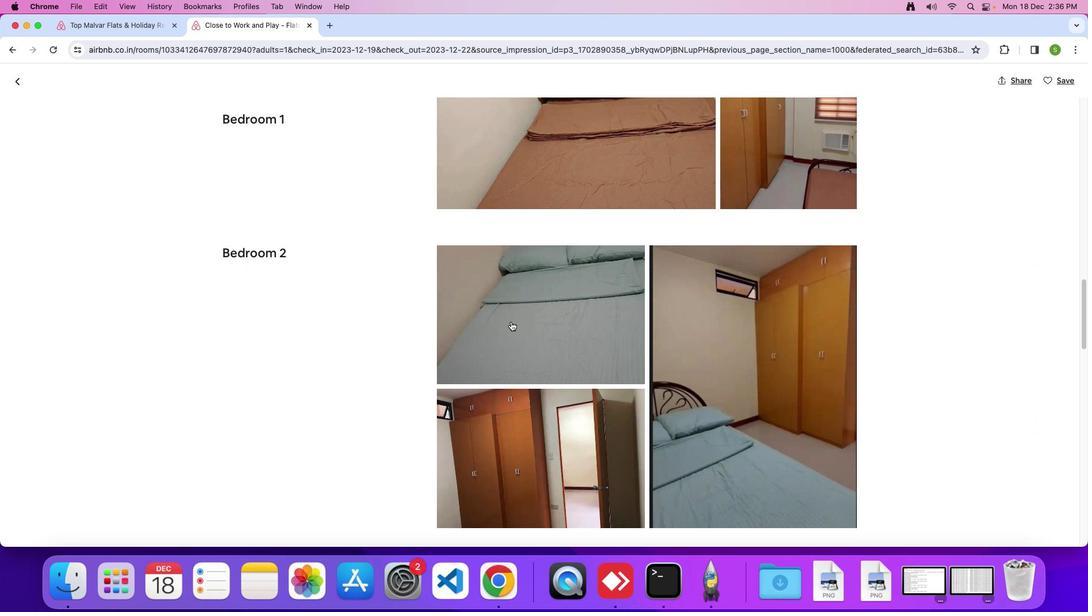 
Action: Mouse scrolled (405, 232) with delta (383, 338)
Screenshot: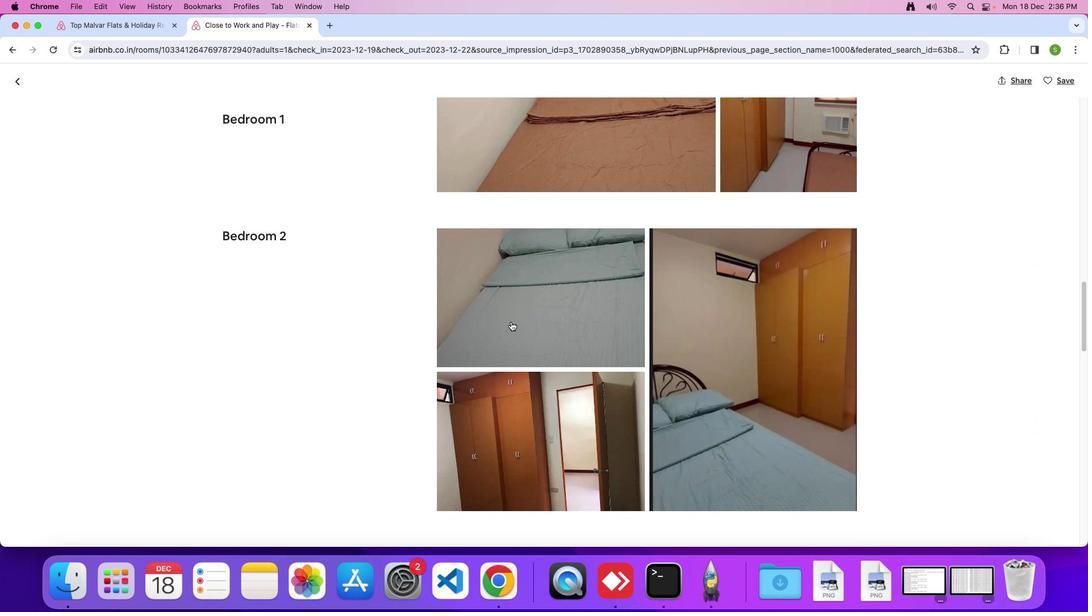 
Action: Mouse scrolled (405, 232) with delta (383, 338)
Screenshot: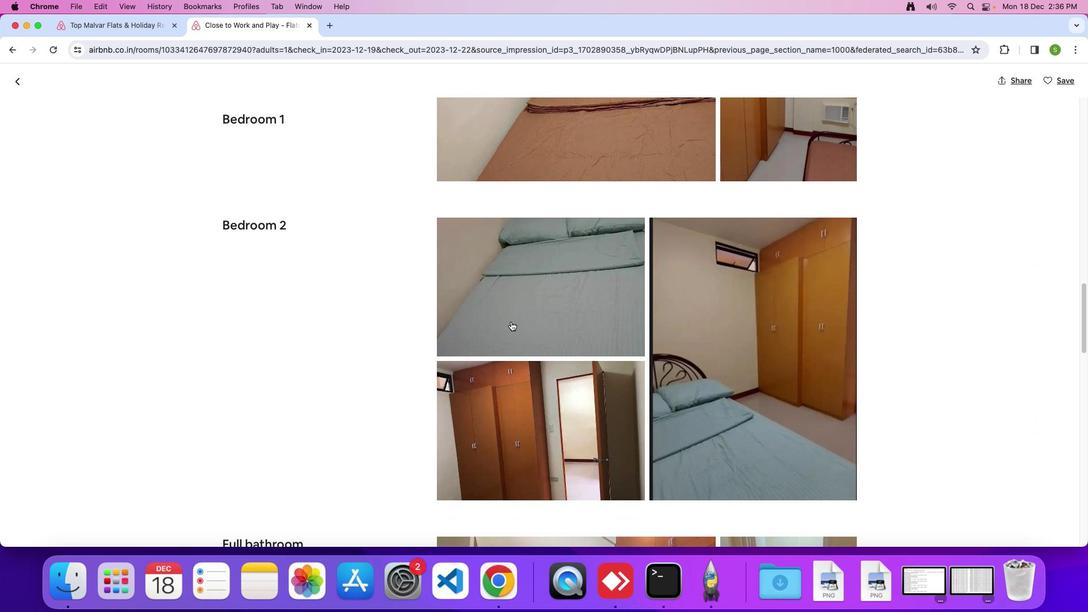 
Action: Mouse scrolled (405, 232) with delta (383, 338)
Screenshot: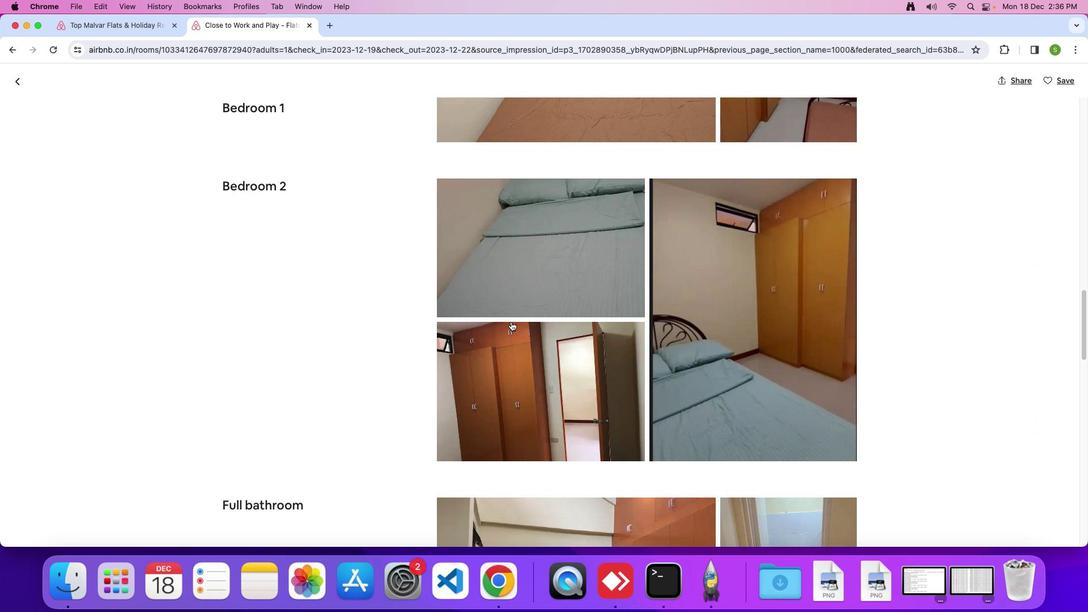 
Action: Mouse scrolled (405, 232) with delta (383, 338)
Screenshot: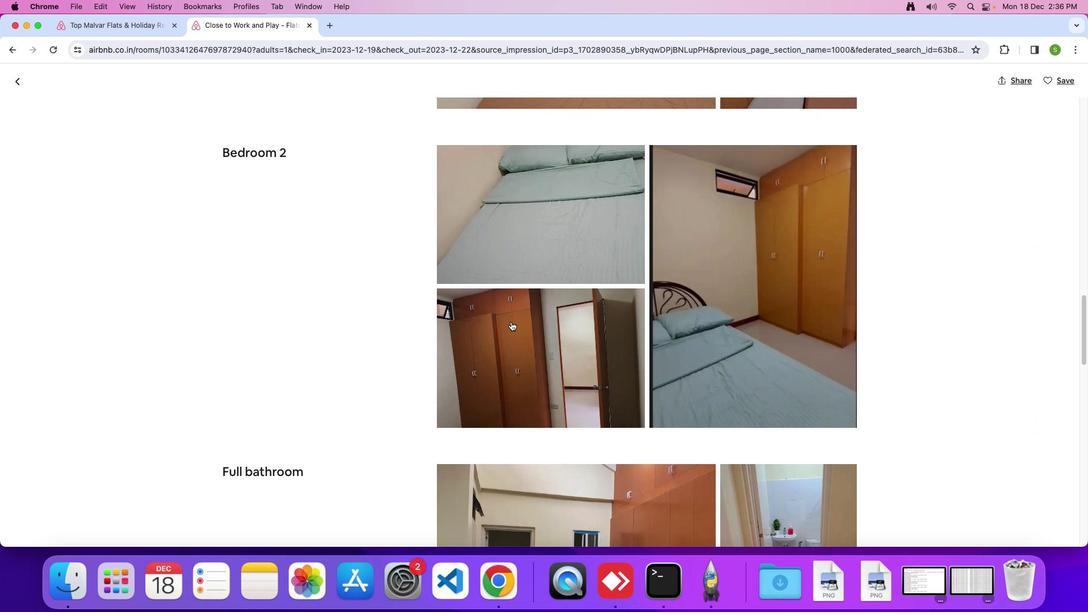 
Action: Mouse scrolled (405, 232) with delta (383, 338)
Screenshot: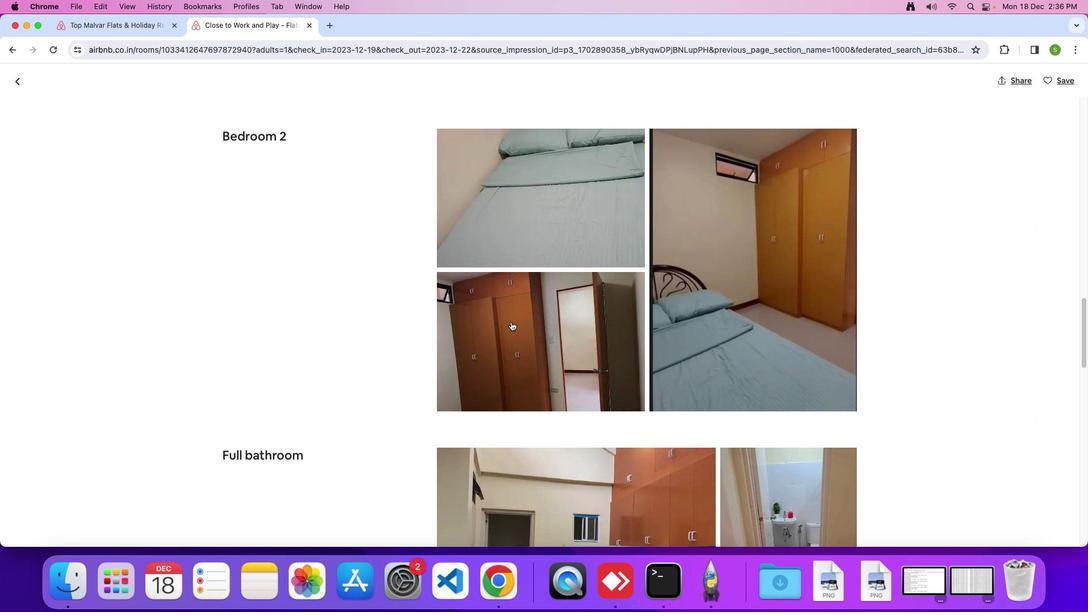 
Action: Mouse scrolled (405, 232) with delta (383, 338)
Screenshot: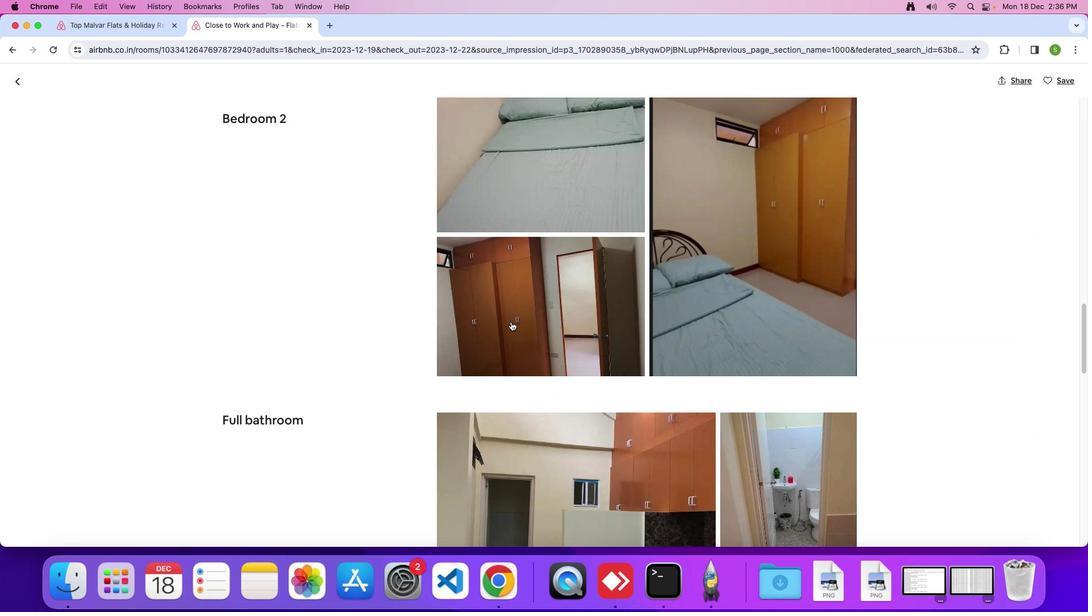 
Action: Mouse scrolled (405, 232) with delta (383, 338)
Screenshot: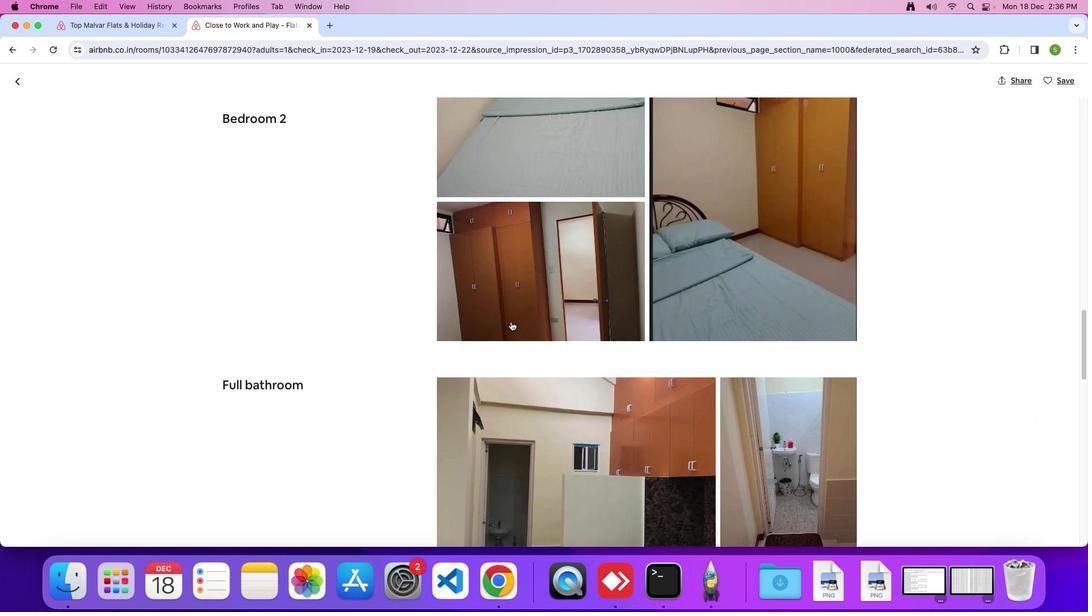 
Action: Mouse scrolled (405, 232) with delta (383, 338)
Screenshot: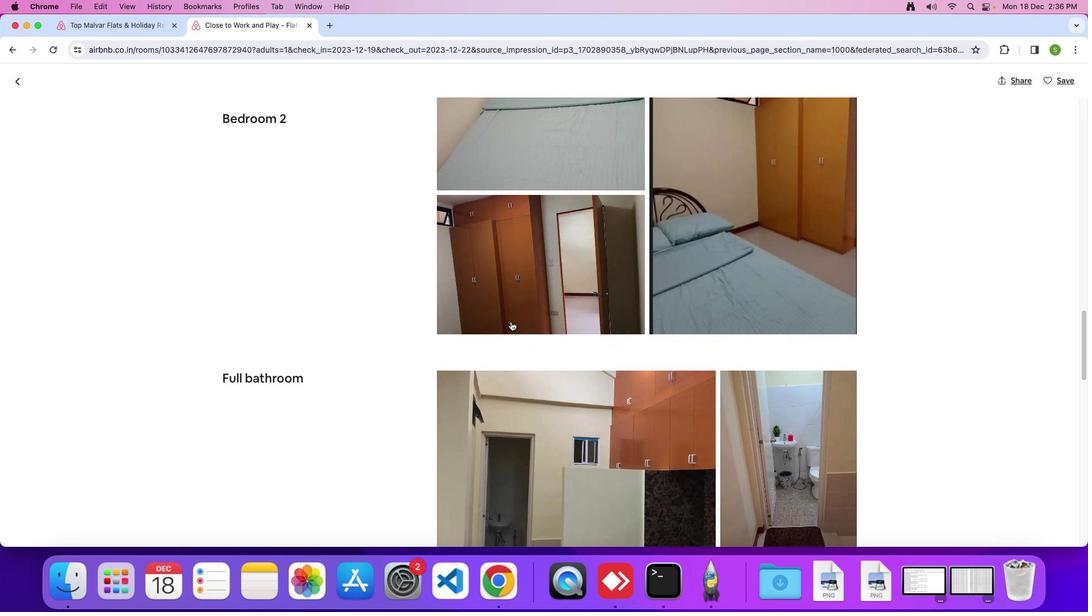 
Action: Mouse scrolled (405, 232) with delta (383, 338)
Screenshot: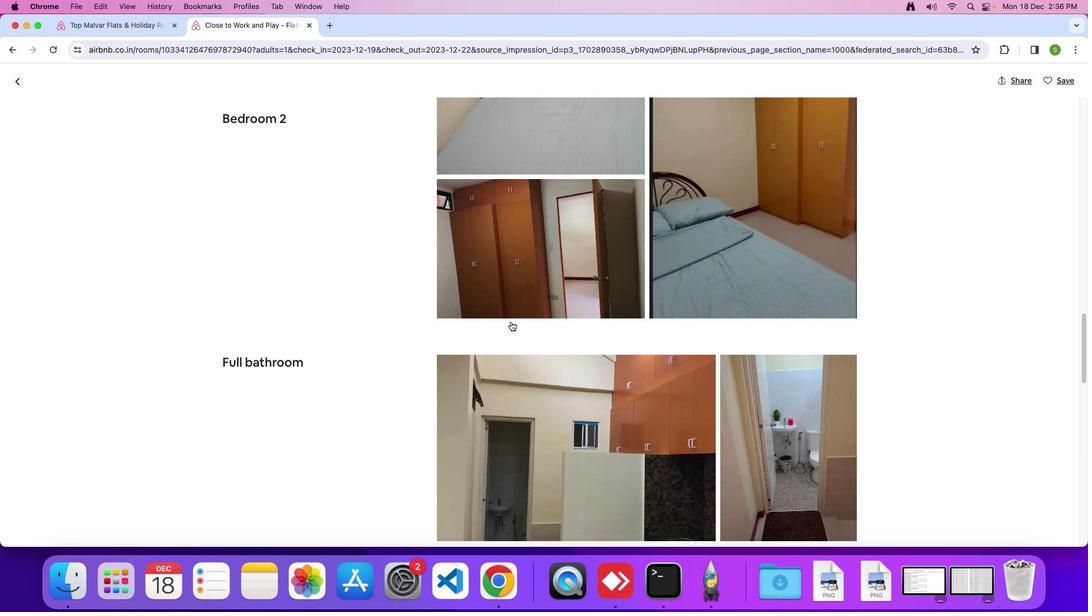 
Action: Mouse scrolled (405, 232) with delta (383, 338)
Screenshot: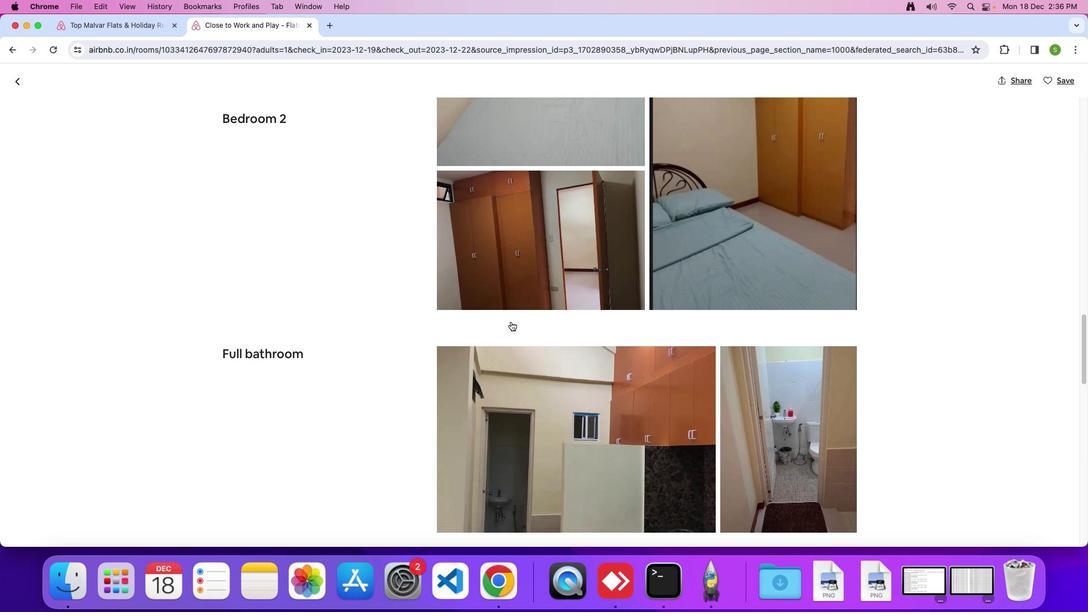 
Action: Mouse scrolled (405, 232) with delta (383, 338)
Screenshot: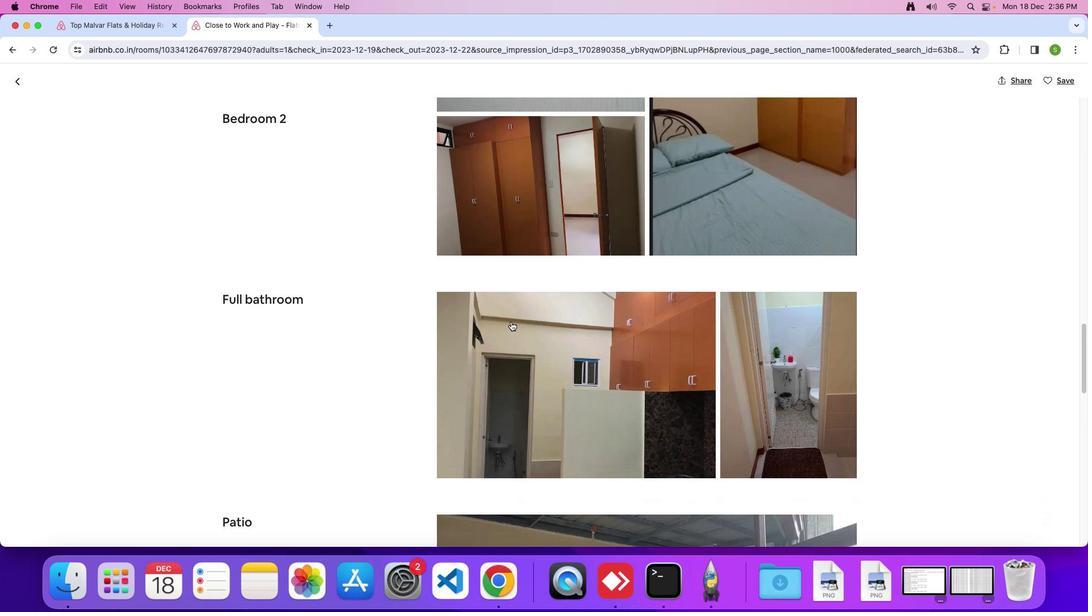 
Action: Mouse scrolled (405, 232) with delta (383, 338)
Screenshot: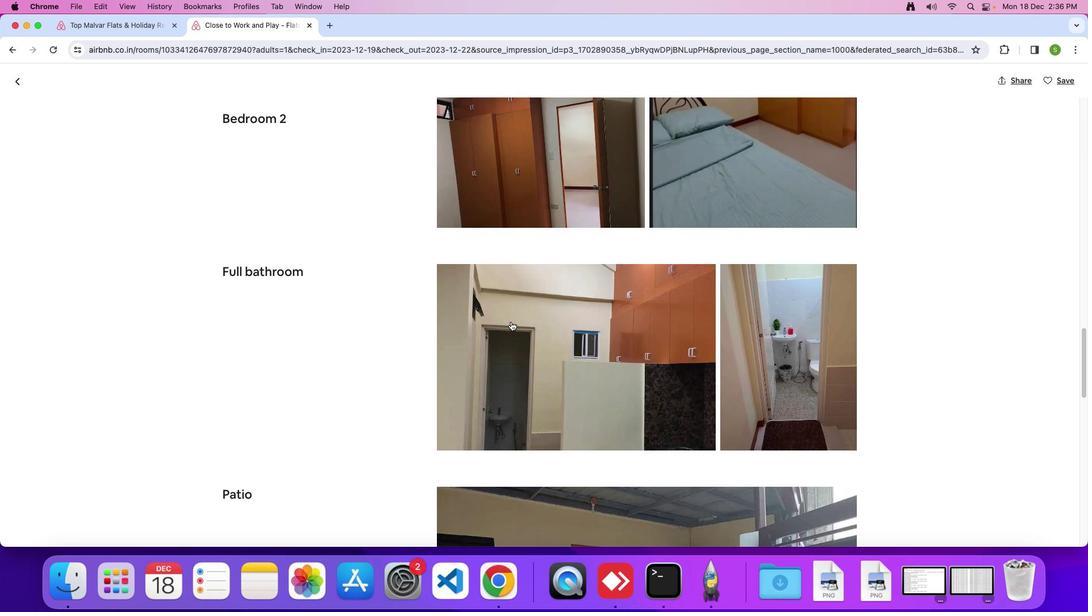 
Action: Mouse scrolled (405, 232) with delta (383, 338)
Screenshot: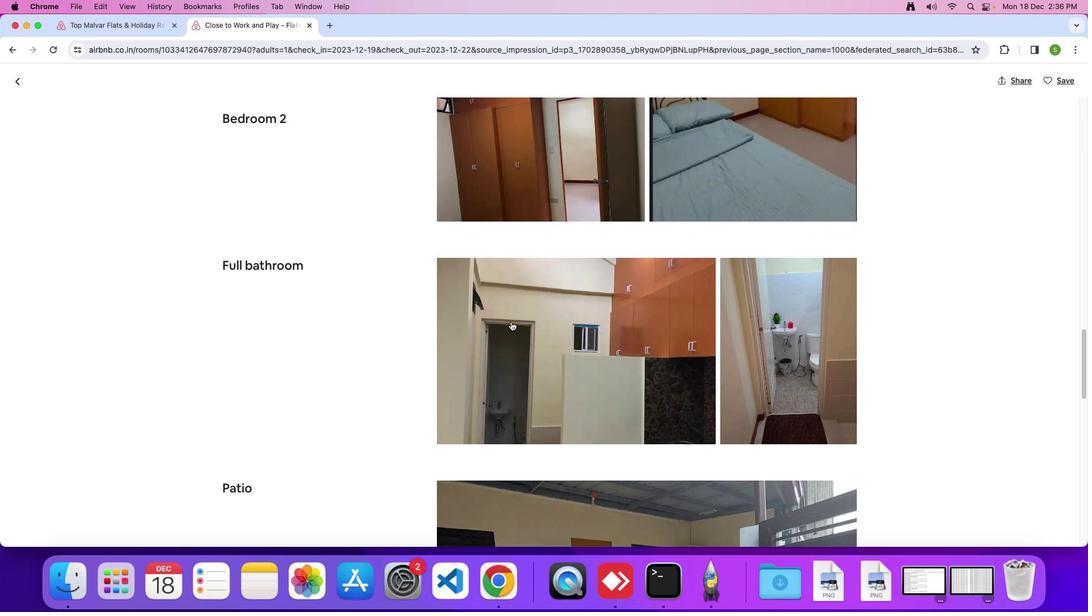 
Action: Mouse scrolled (405, 232) with delta (383, 338)
Screenshot: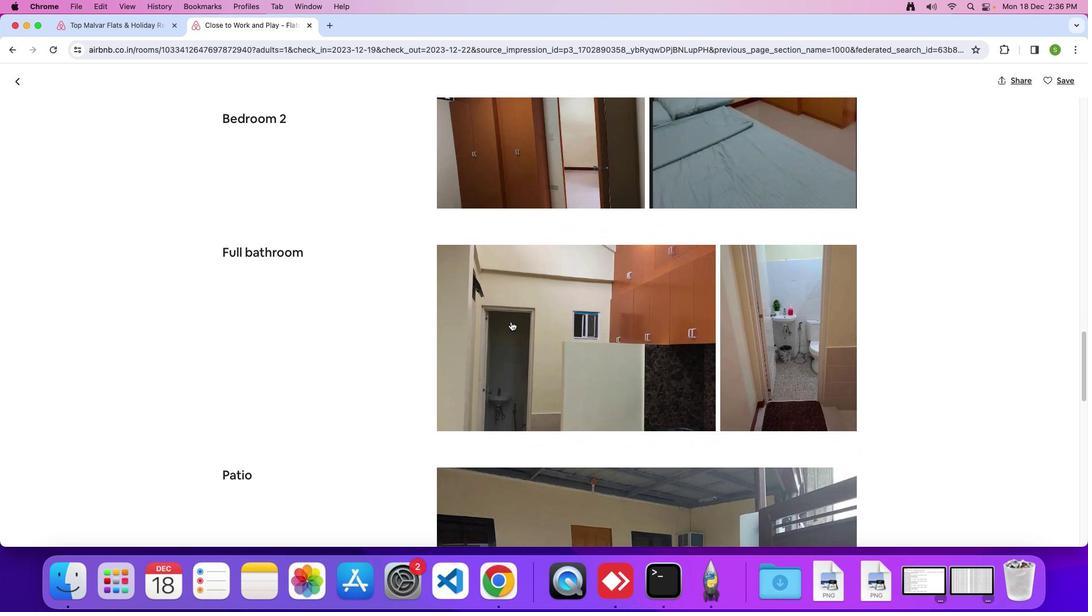 
Action: Mouse scrolled (405, 232) with delta (383, 338)
Screenshot: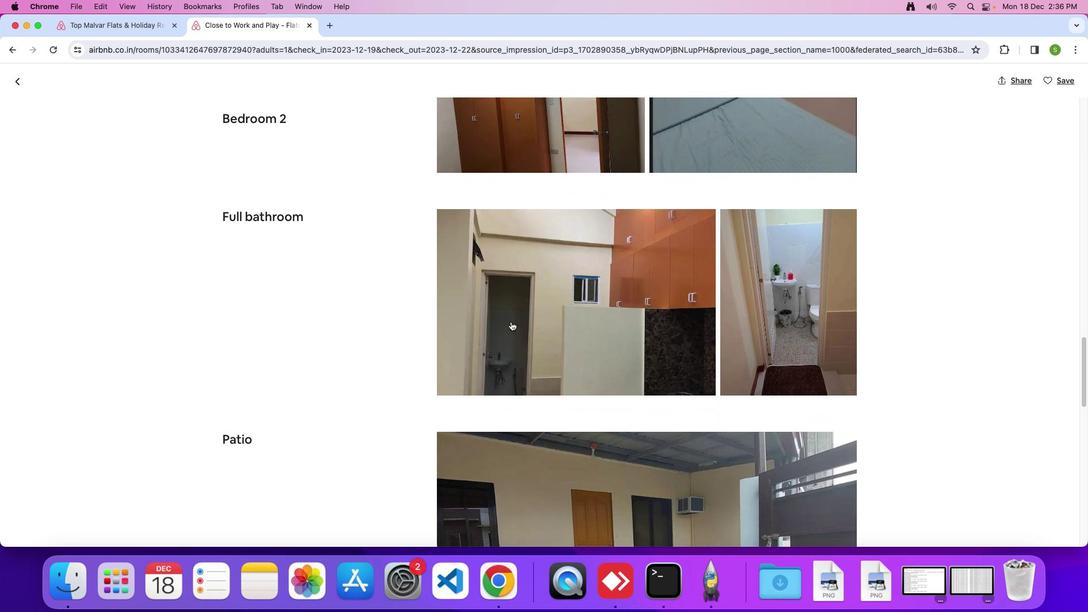 
Action: Mouse scrolled (405, 232) with delta (383, 338)
Screenshot: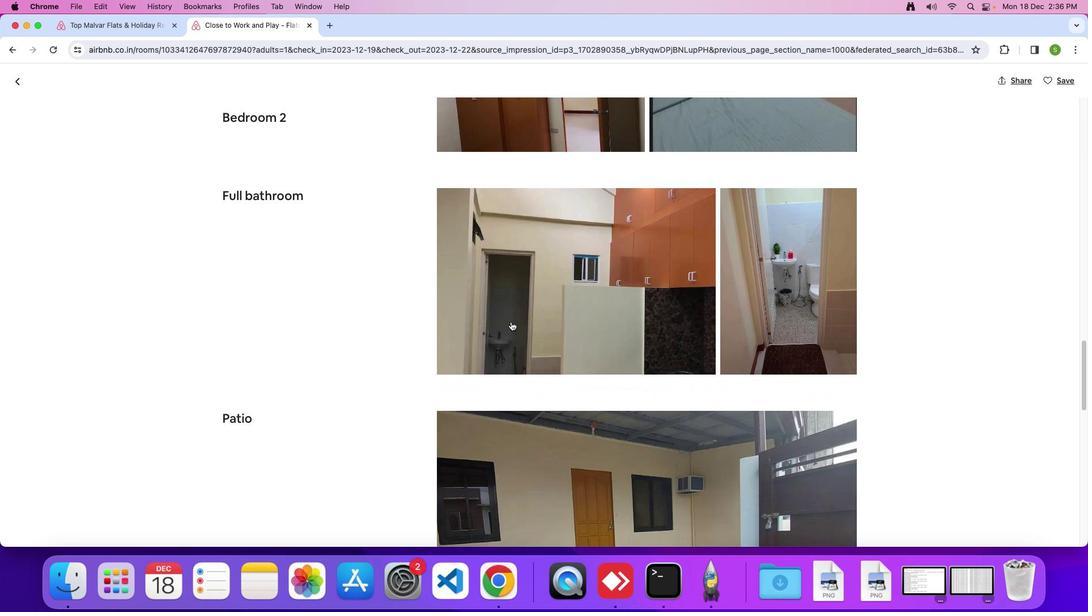 
Action: Mouse scrolled (405, 232) with delta (383, 338)
Screenshot: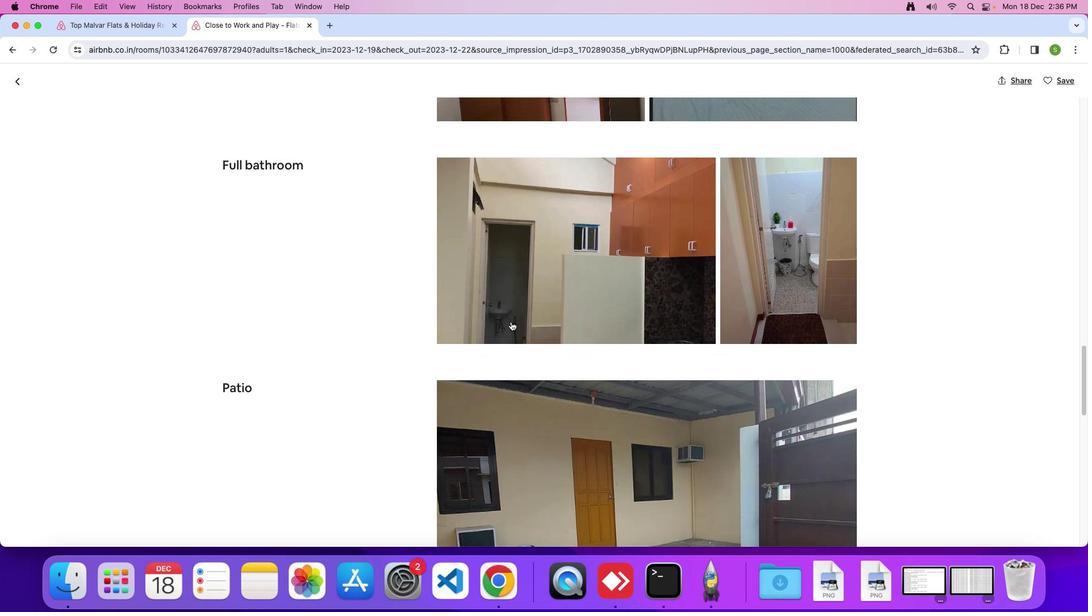 
Action: Mouse scrolled (405, 232) with delta (383, 338)
Screenshot: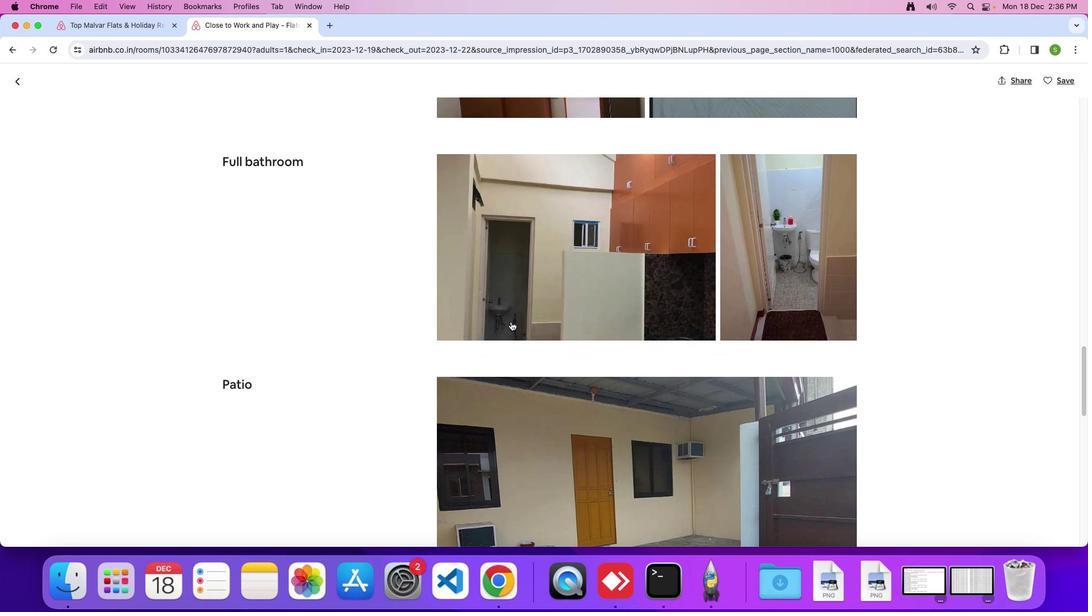 
Action: Mouse scrolled (405, 232) with delta (383, 338)
Screenshot: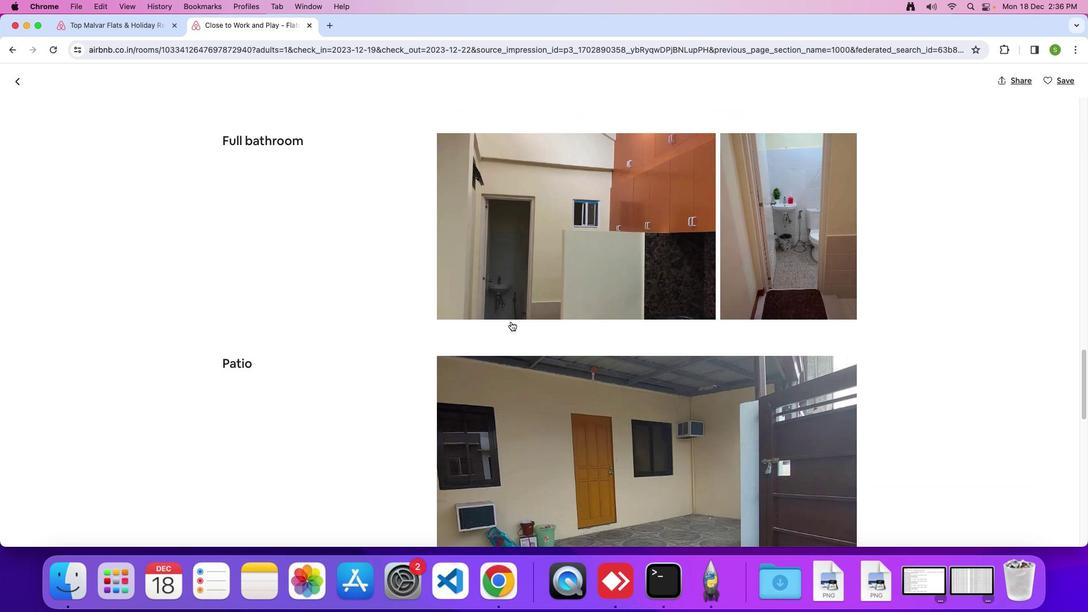 
Action: Mouse scrolled (405, 232) with delta (383, 338)
Screenshot: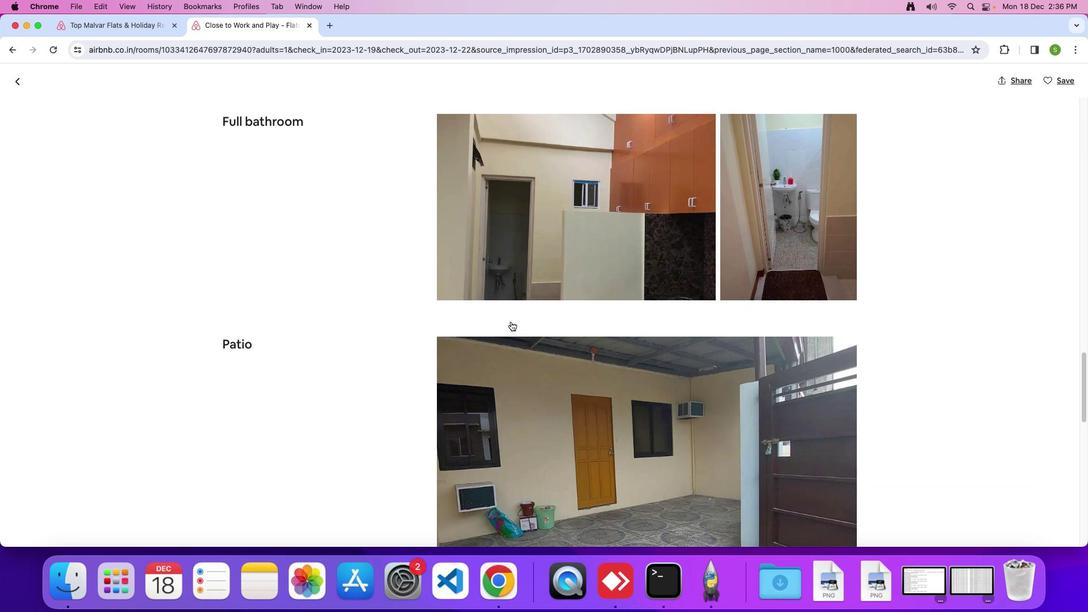 
Action: Mouse scrolled (405, 232) with delta (383, 338)
Screenshot: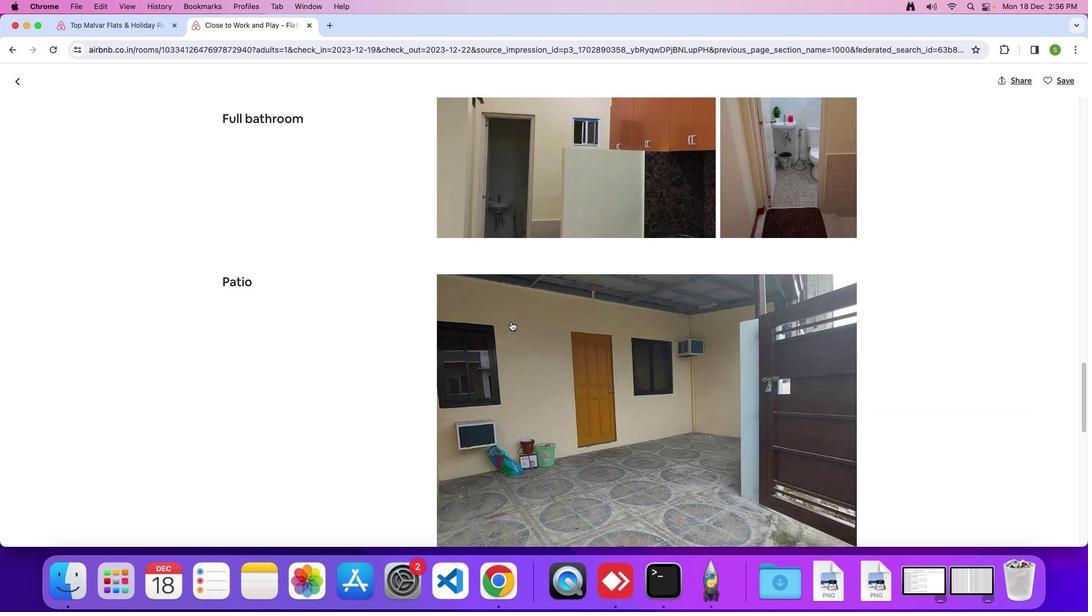 
Action: Mouse scrolled (405, 232) with delta (383, 338)
Screenshot: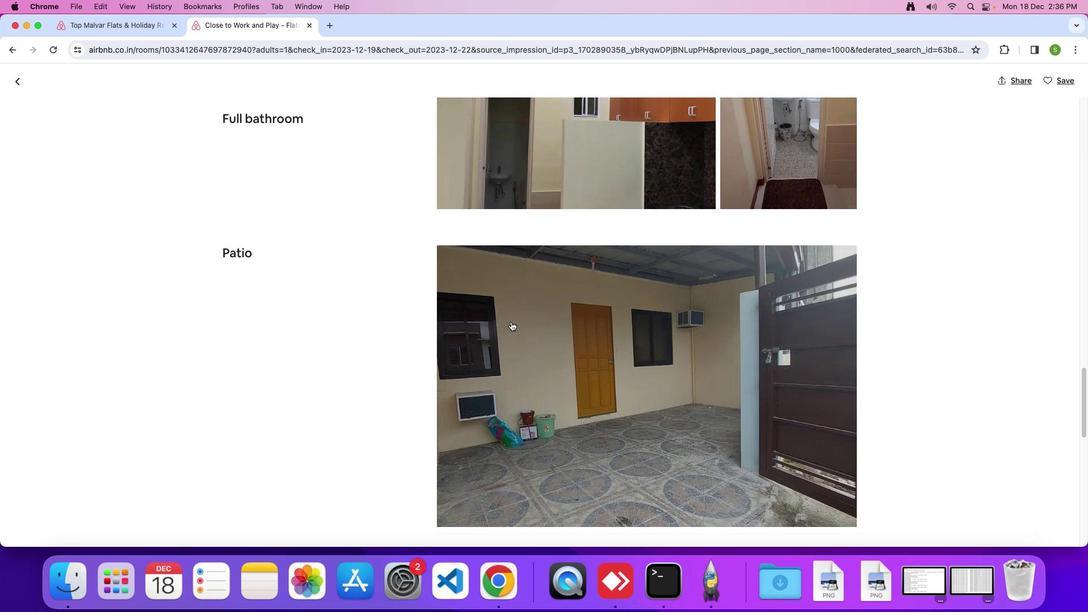 
Action: Mouse scrolled (405, 232) with delta (383, 338)
Screenshot: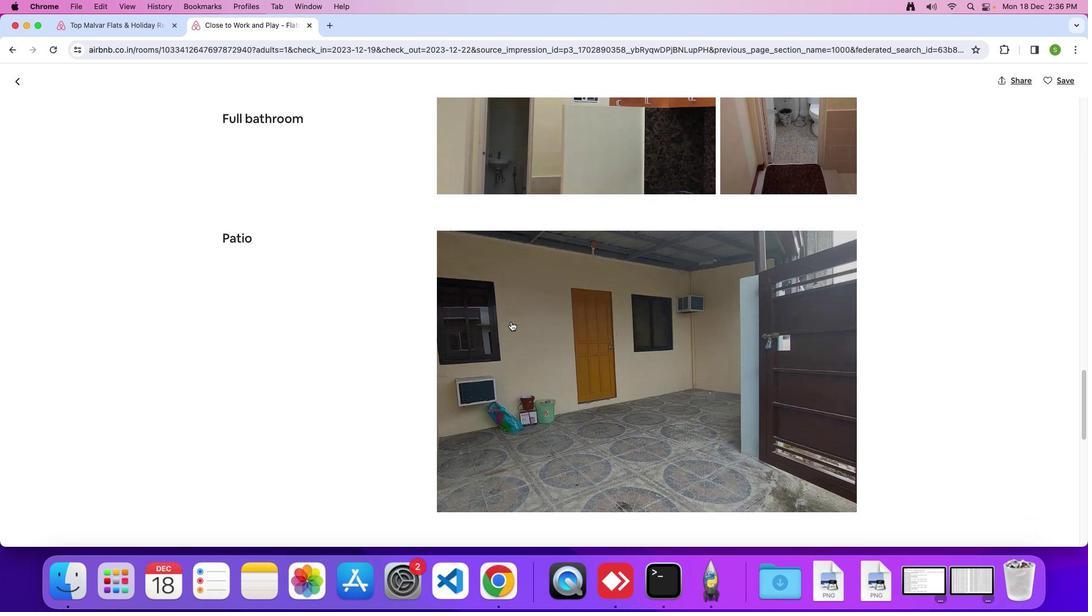 
Action: Mouse scrolled (405, 232) with delta (383, 338)
Screenshot: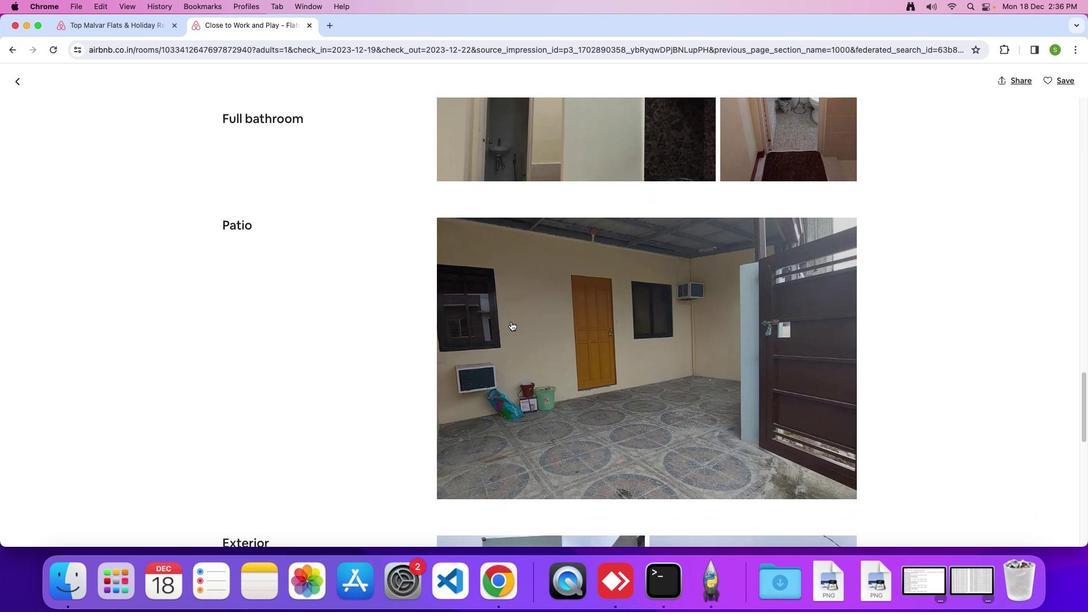
Action: Mouse scrolled (405, 232) with delta (383, 338)
Screenshot: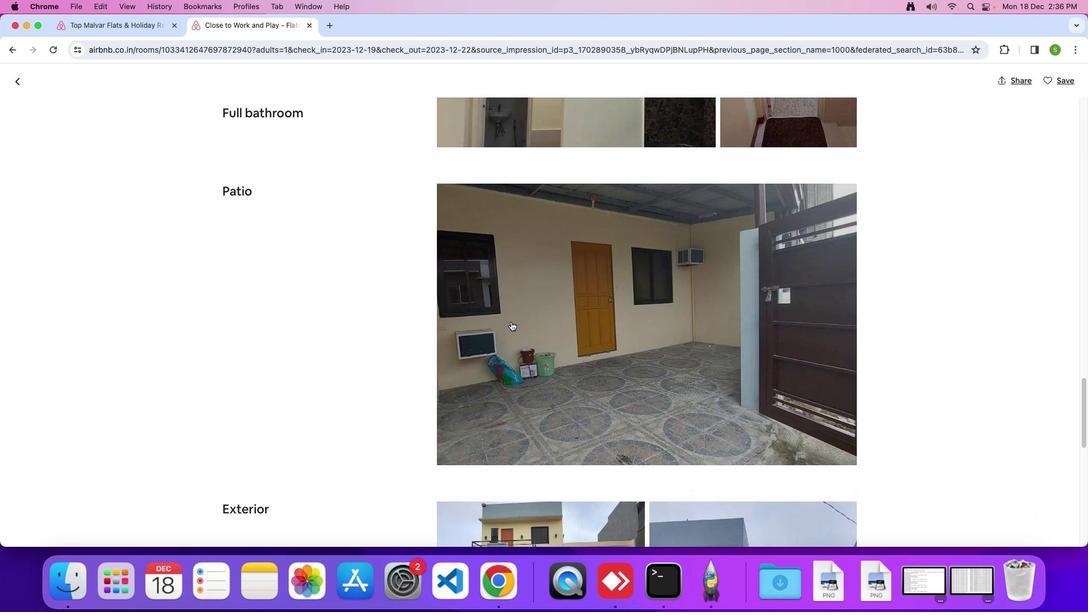 
Action: Mouse scrolled (405, 232) with delta (383, 338)
Screenshot: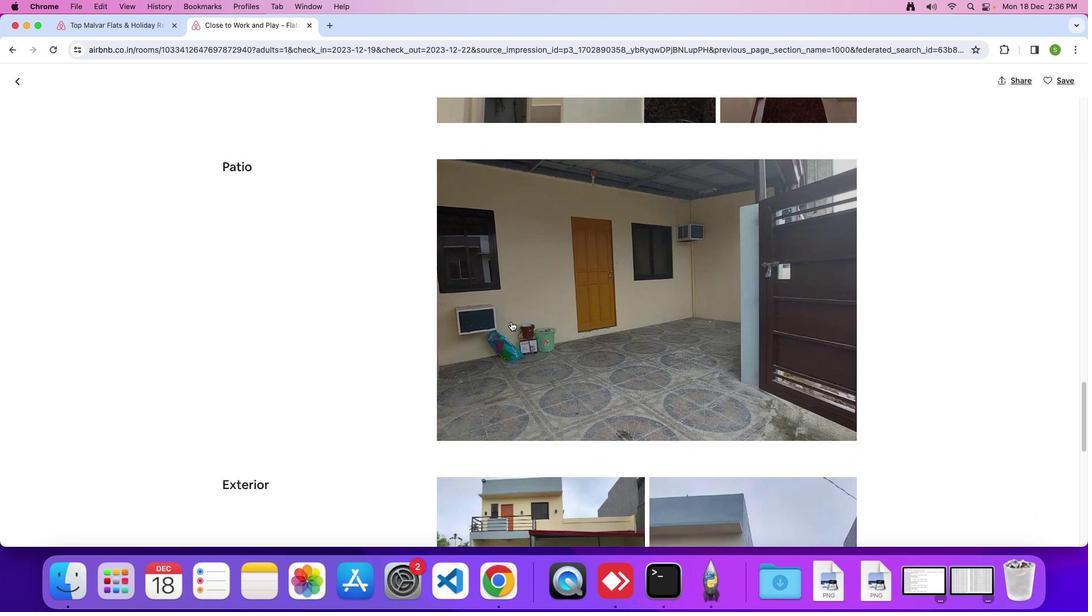 
Action: Mouse scrolled (405, 232) with delta (383, 338)
Screenshot: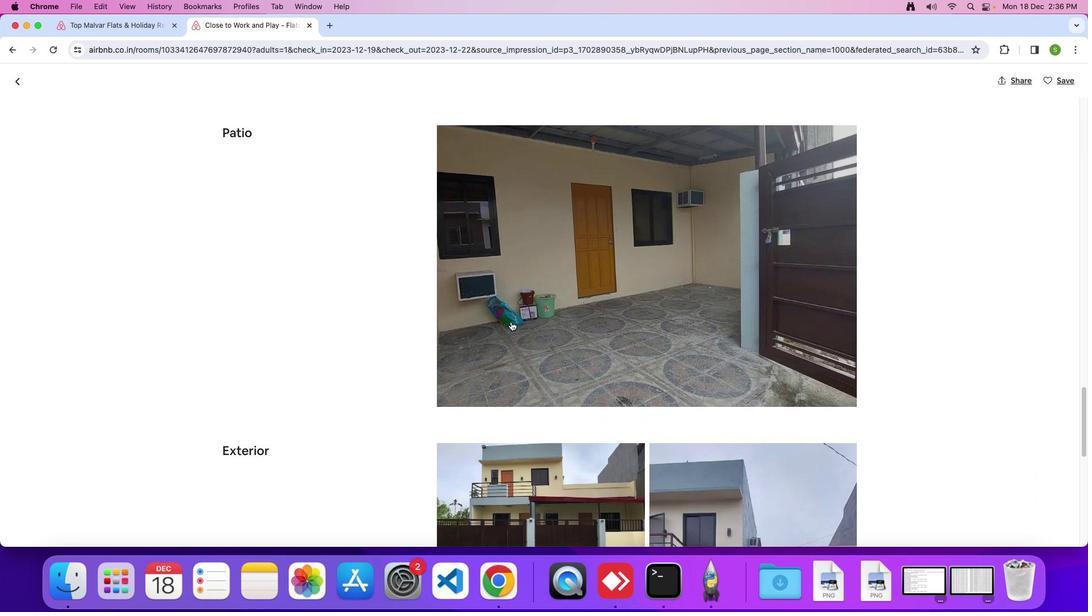 
Action: Mouse scrolled (405, 232) with delta (383, 338)
Screenshot: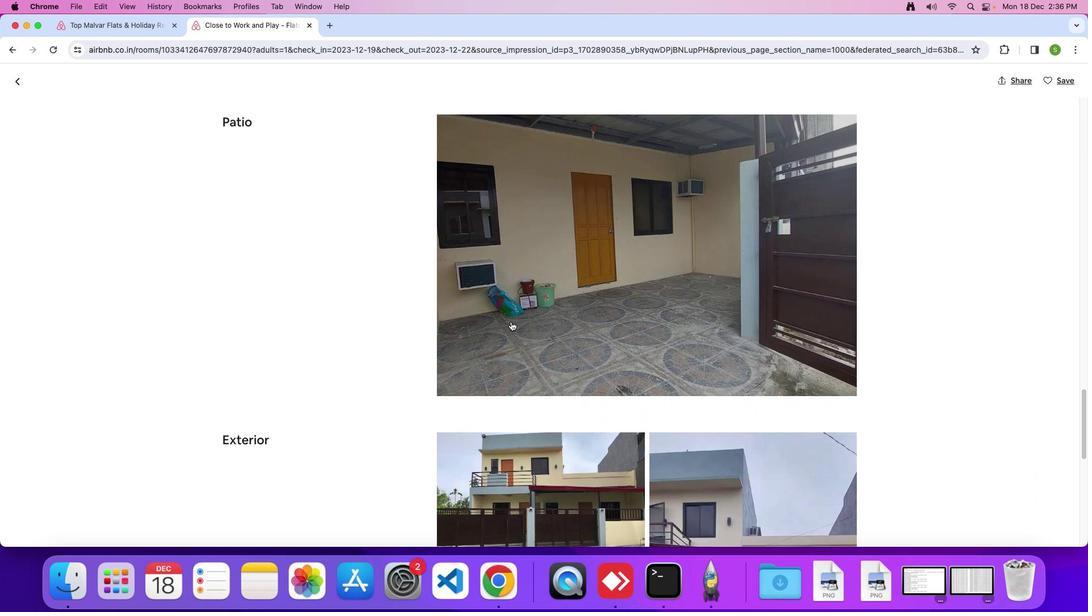 
Action: Mouse scrolled (405, 232) with delta (383, 338)
Screenshot: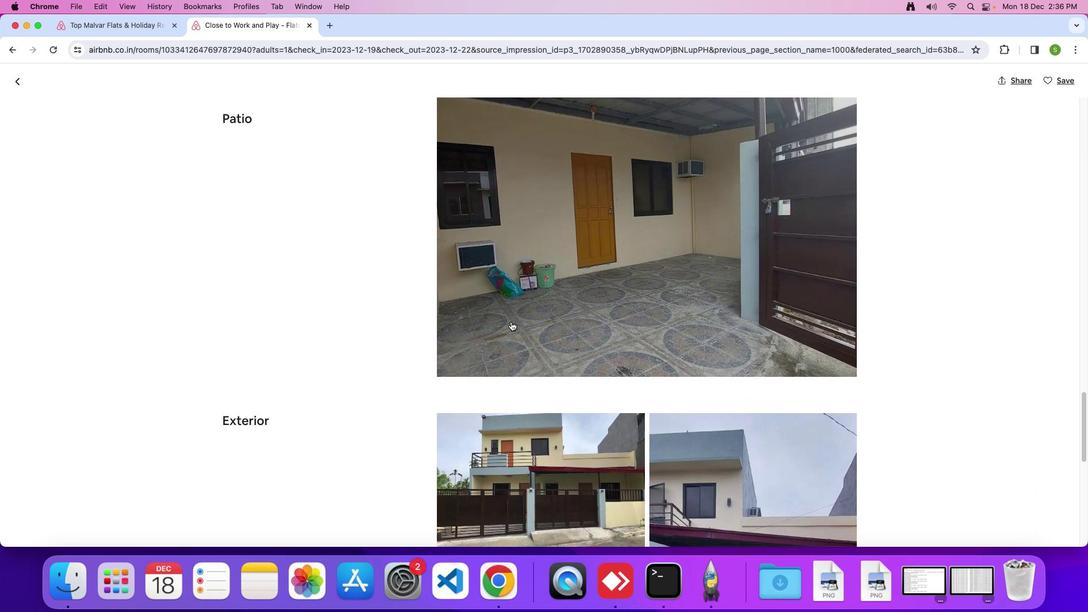 
Action: Mouse scrolled (405, 232) with delta (383, 338)
Screenshot: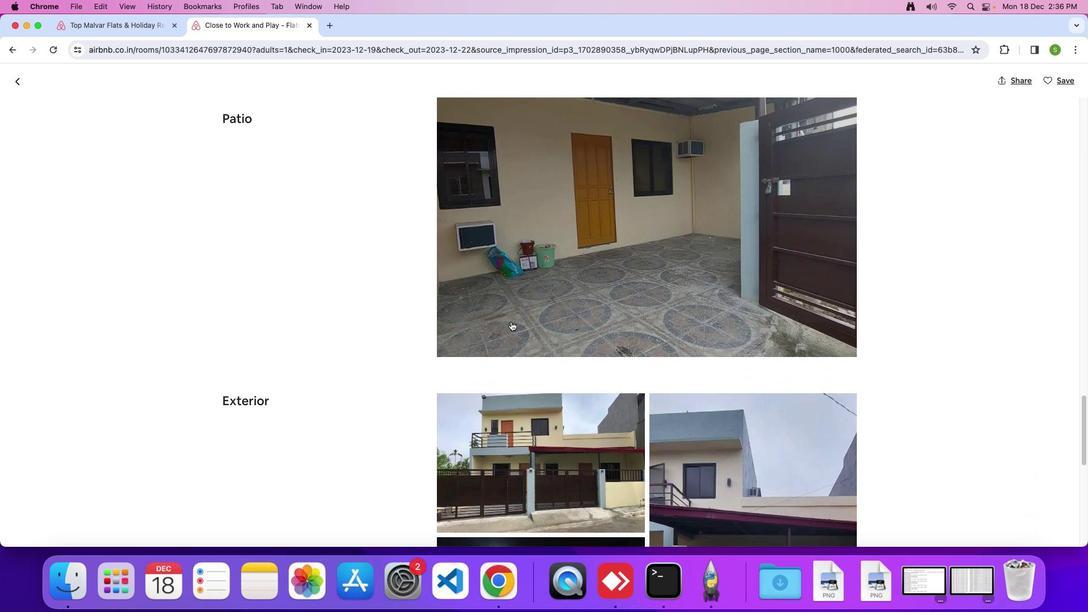 
Action: Mouse scrolled (405, 232) with delta (383, 338)
Screenshot: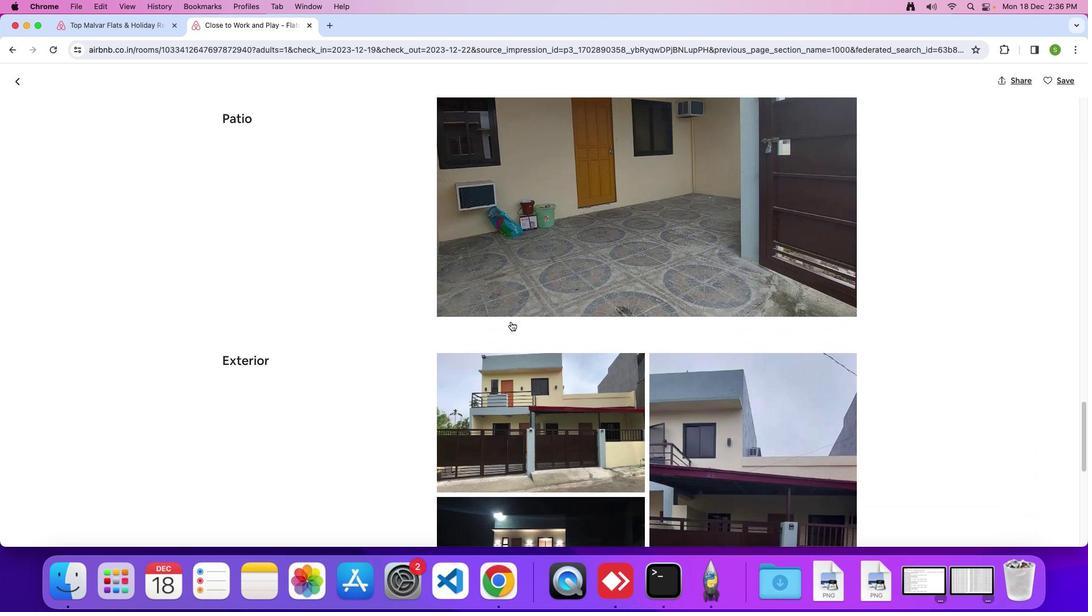 
Action: Mouse scrolled (405, 232) with delta (383, 338)
Screenshot: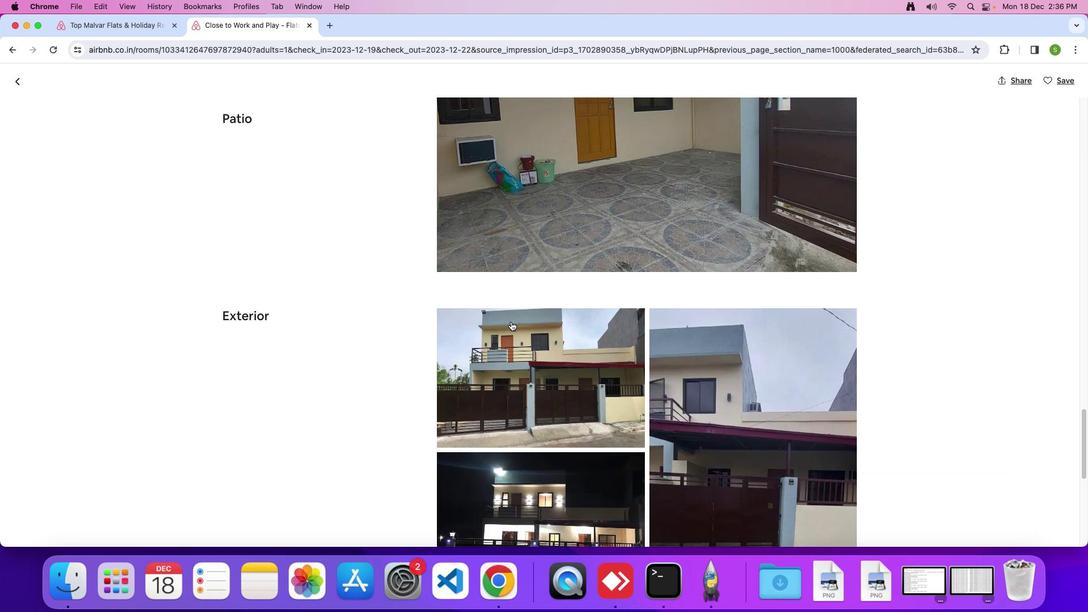 
Action: Mouse scrolled (405, 232) with delta (383, 338)
Screenshot: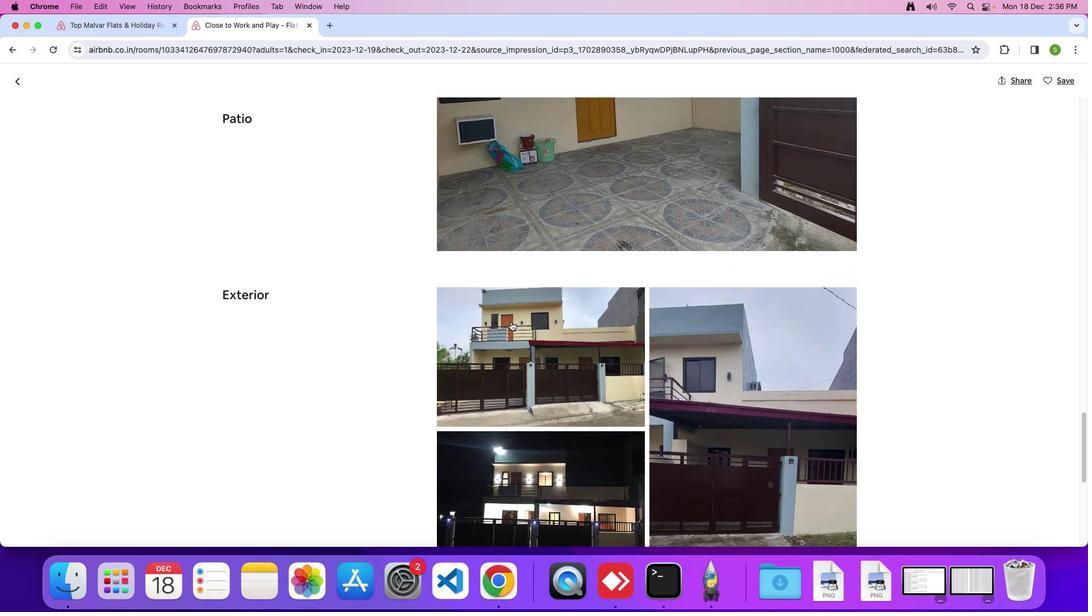 
Action: Mouse scrolled (405, 232) with delta (383, 338)
Screenshot: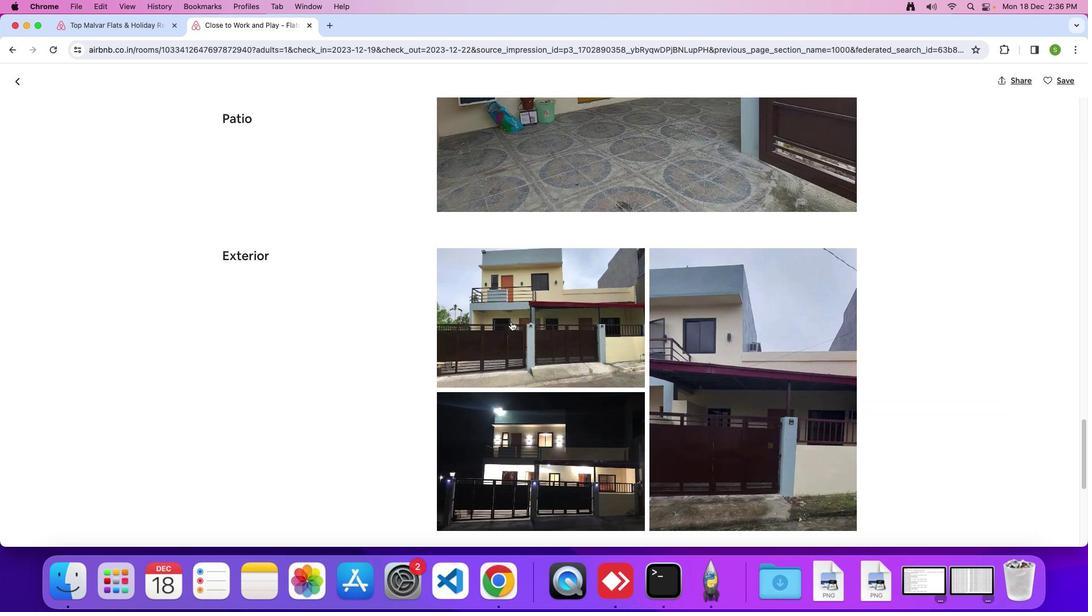 
Action: Mouse scrolled (405, 232) with delta (383, 338)
Screenshot: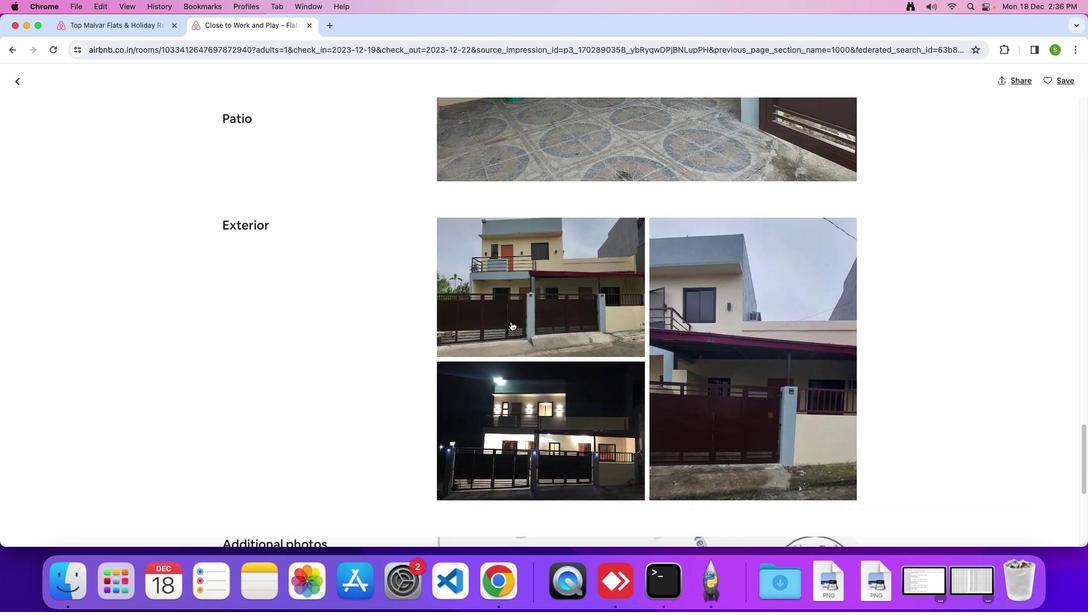 
Action: Mouse scrolled (405, 232) with delta (383, 338)
Screenshot: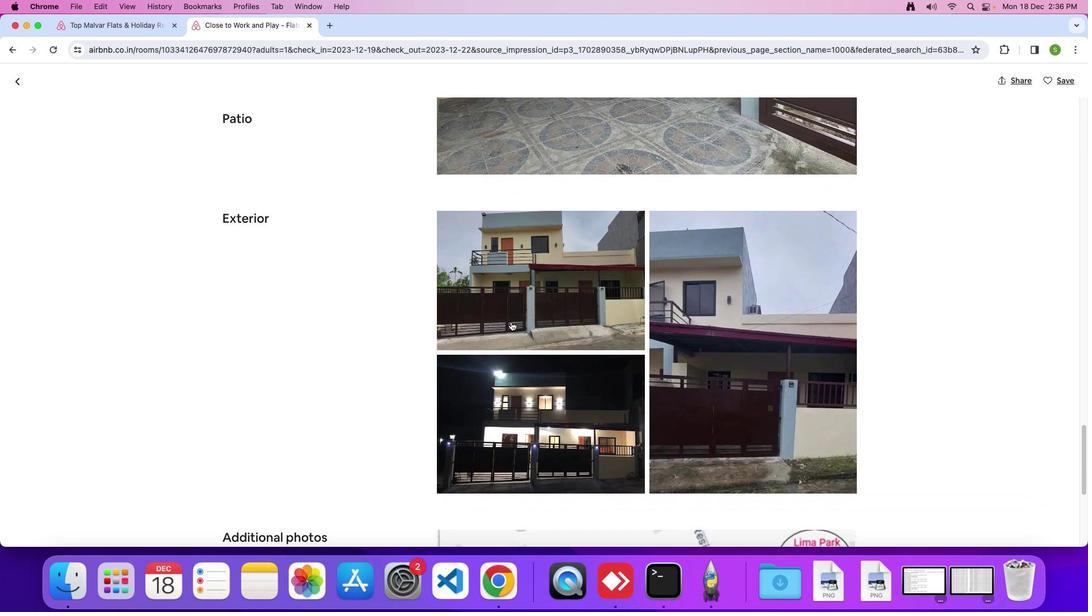 
Action: Mouse scrolled (405, 232) with delta (383, 338)
Screenshot: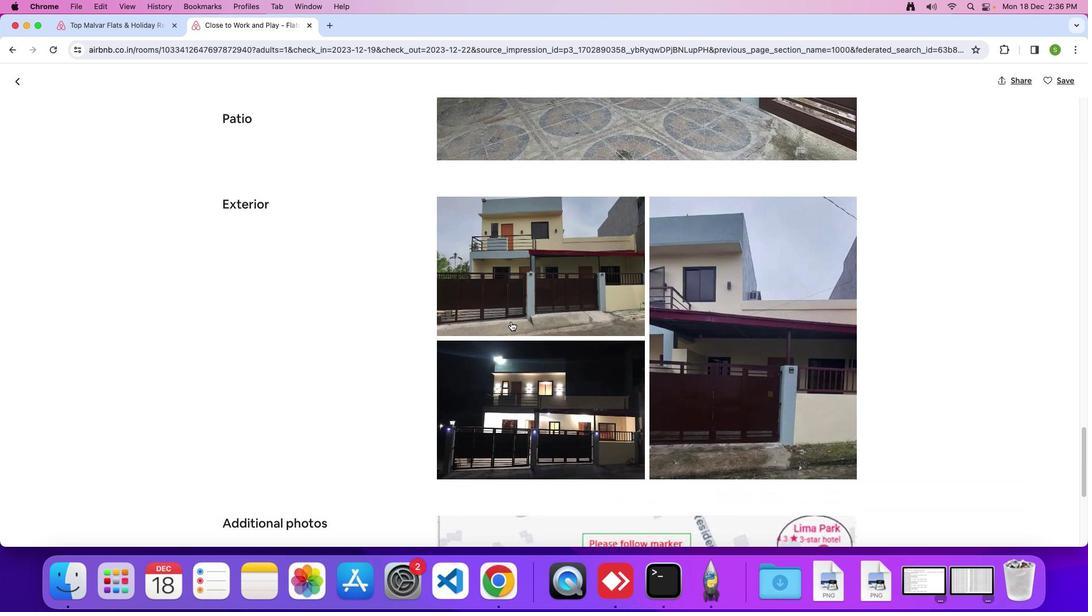 
Action: Mouse scrolled (405, 232) with delta (383, 338)
Screenshot: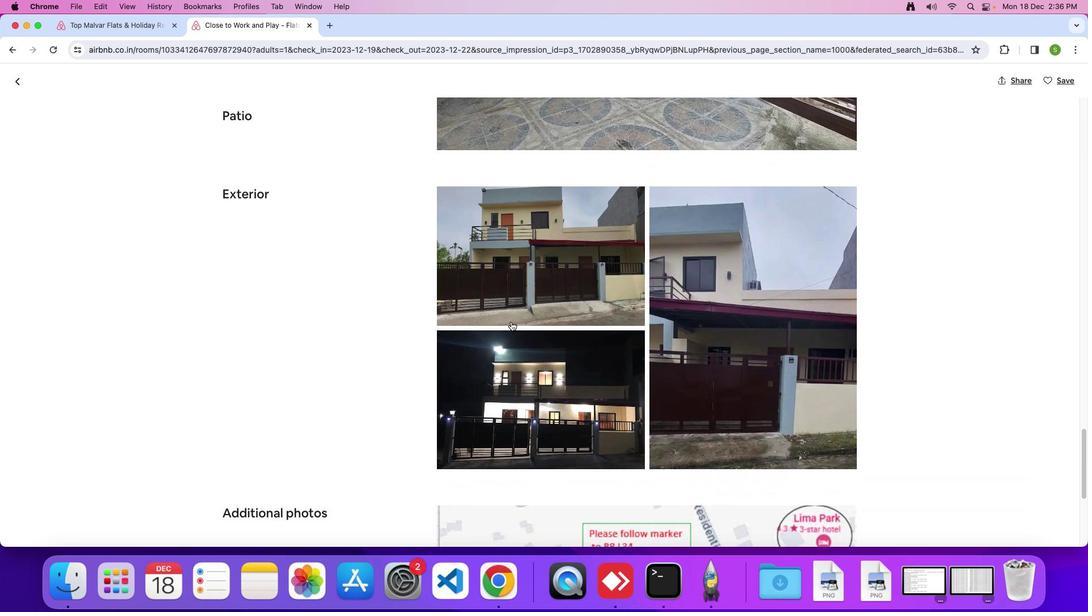 
Action: Mouse scrolled (405, 232) with delta (383, 338)
Screenshot: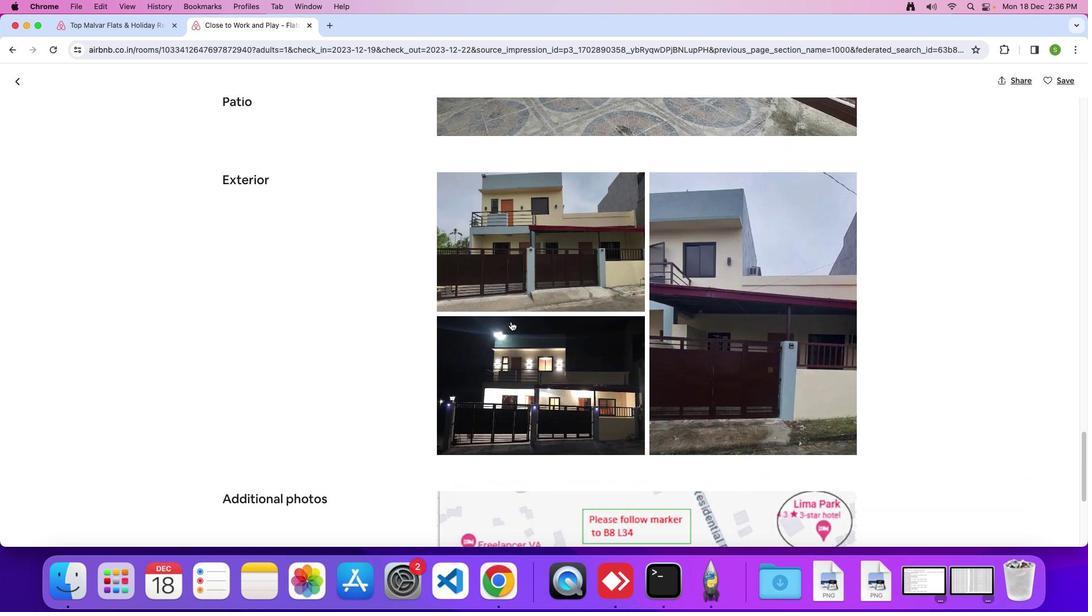 
Action: Mouse scrolled (405, 232) with delta (383, 338)
Screenshot: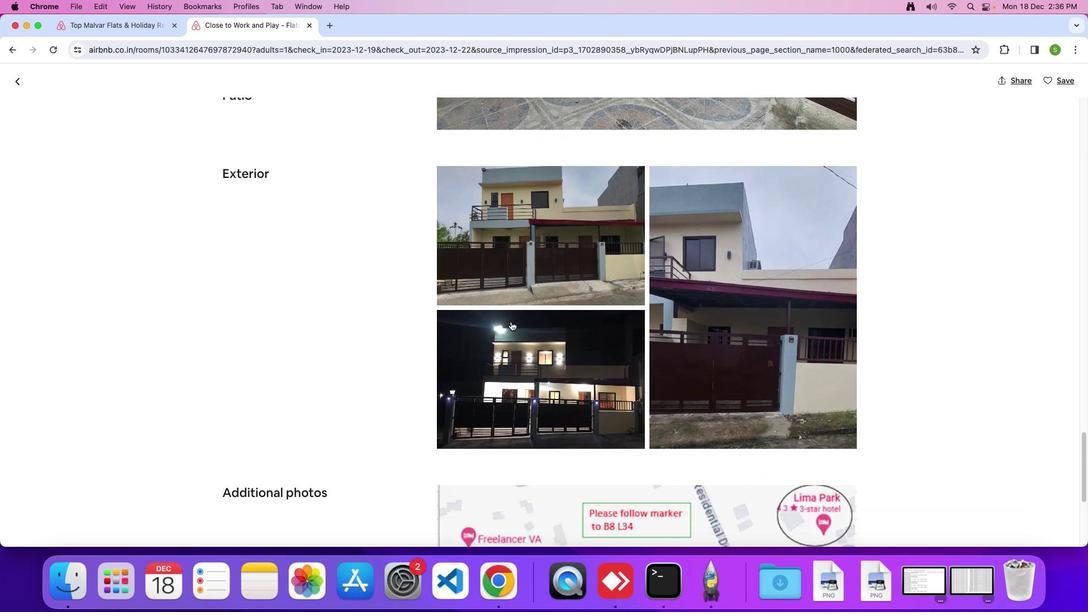 
Action: Mouse scrolled (405, 232) with delta (383, 338)
Screenshot: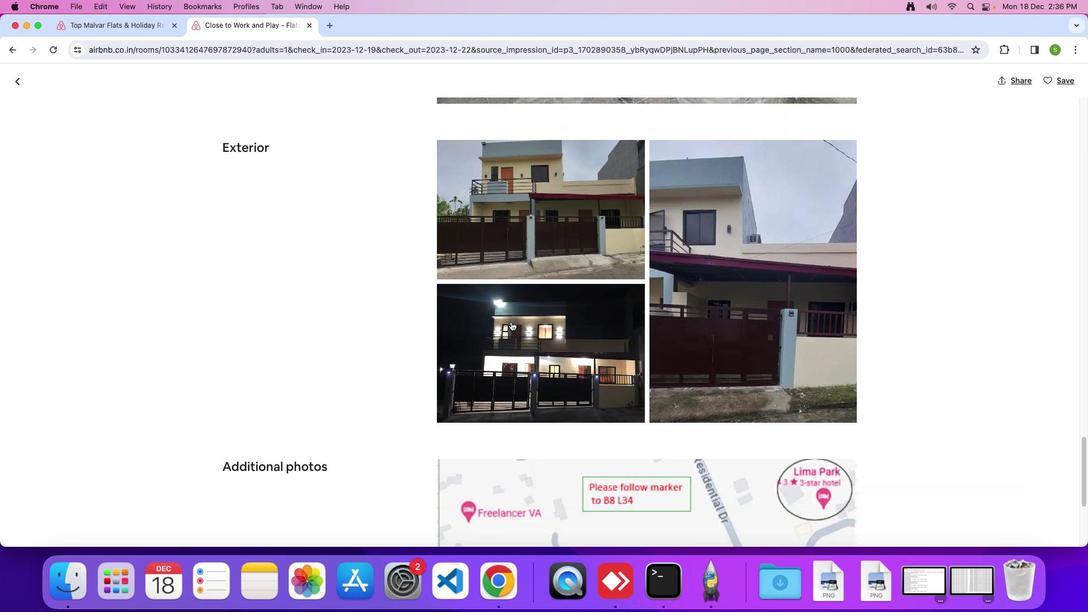 
Action: Mouse moved to (405, 232)
Screenshot: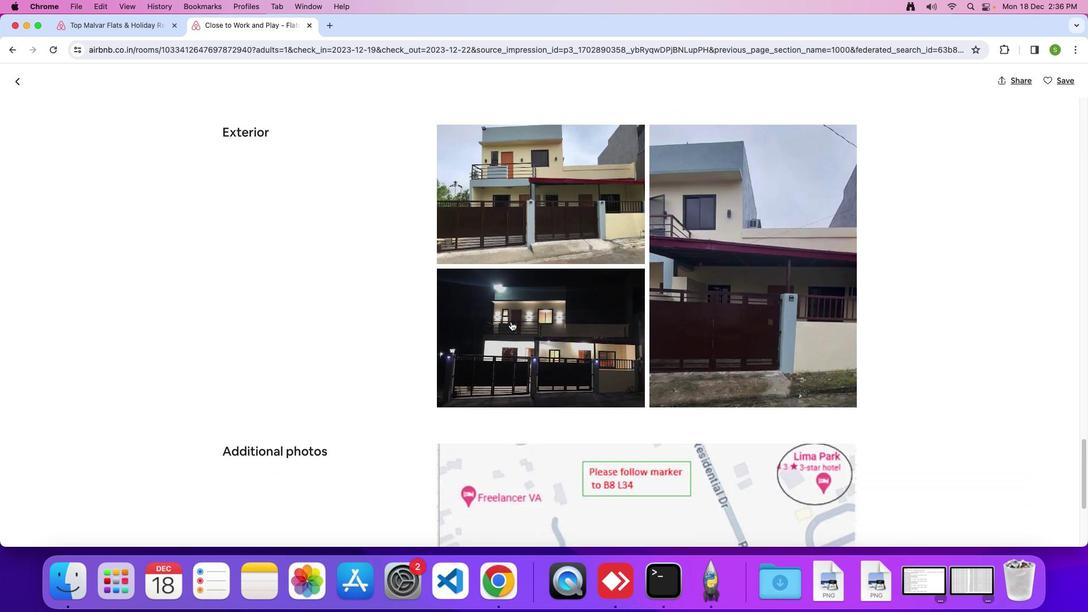 
Action: Mouse scrolled (405, 232) with delta (383, 338)
Screenshot: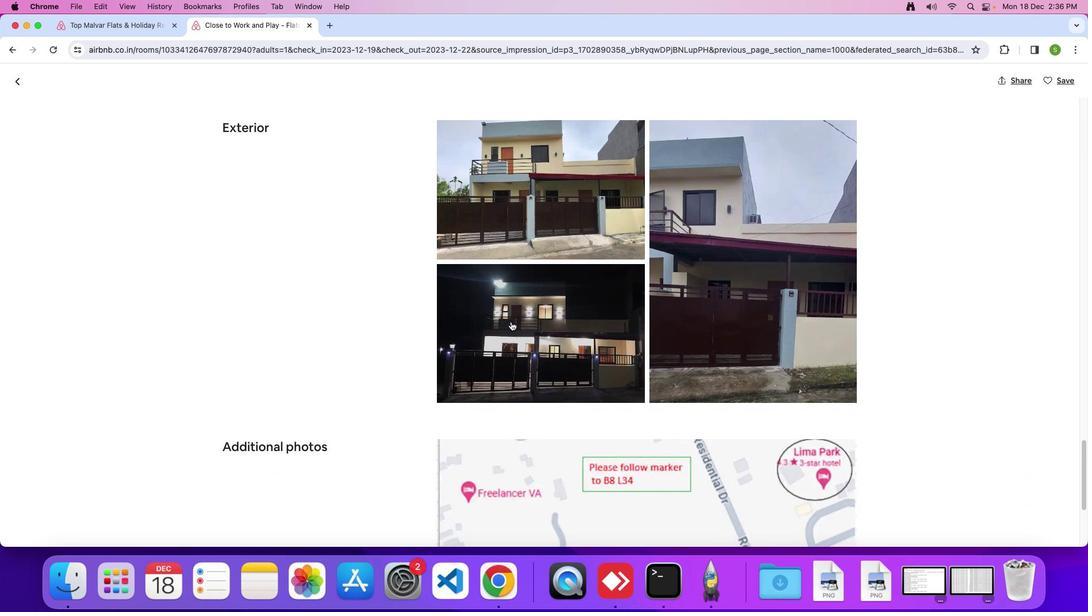 
Action: Mouse scrolled (405, 232) with delta (383, 338)
Screenshot: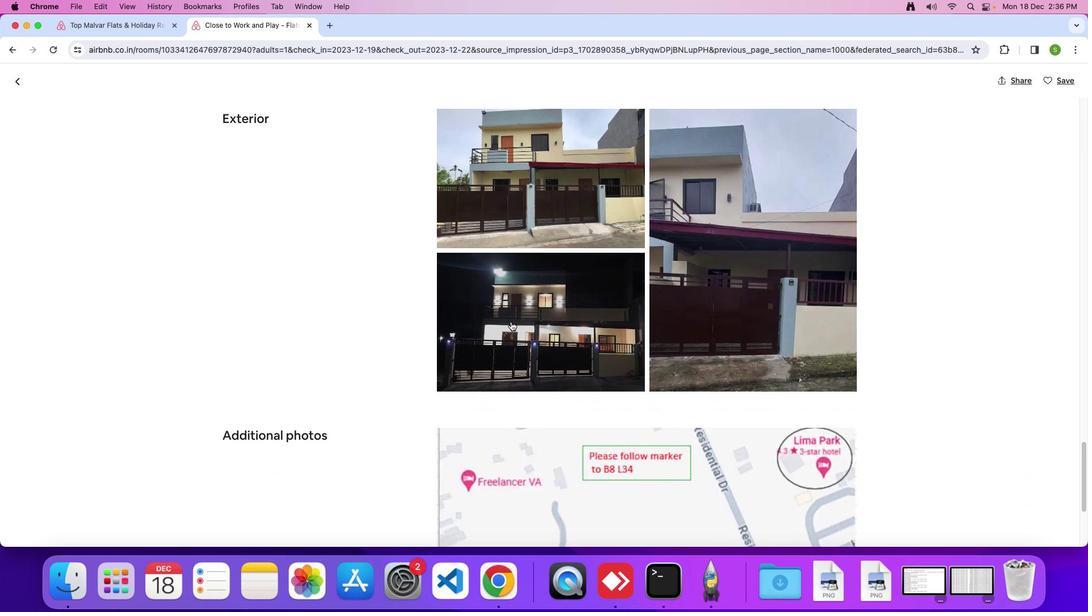 
Action: Mouse scrolled (405, 232) with delta (383, 338)
Screenshot: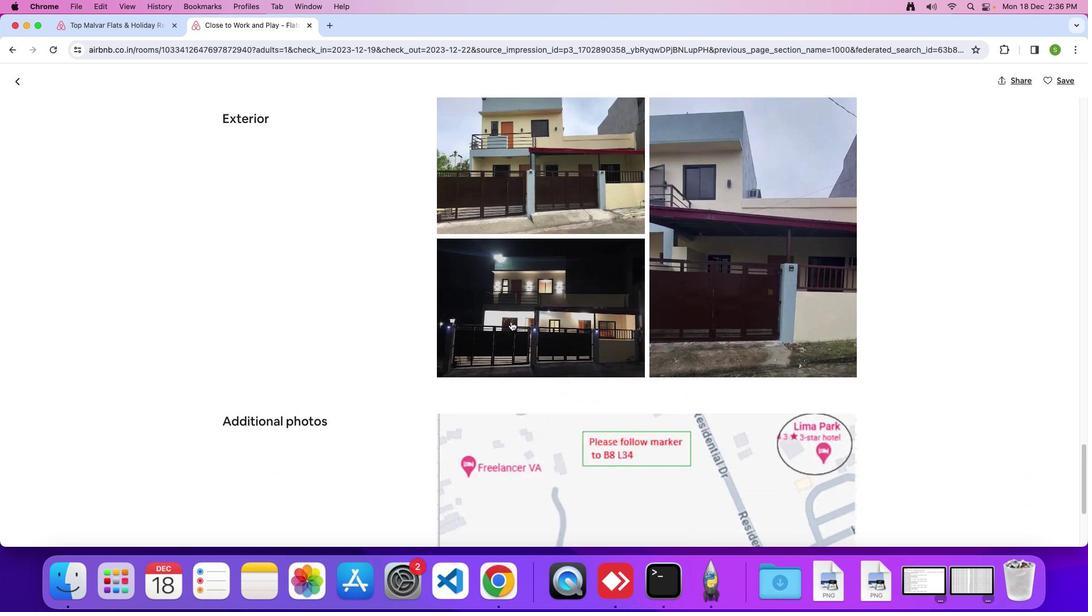 
Action: Mouse scrolled (405, 232) with delta (383, 338)
Screenshot: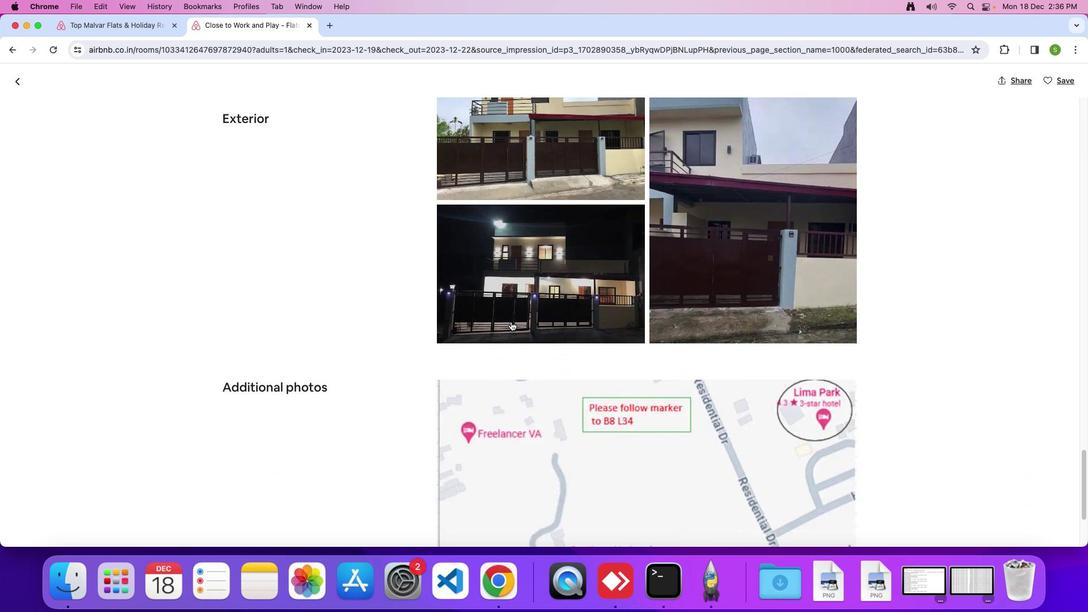 
Action: Mouse scrolled (405, 232) with delta (383, 338)
Screenshot: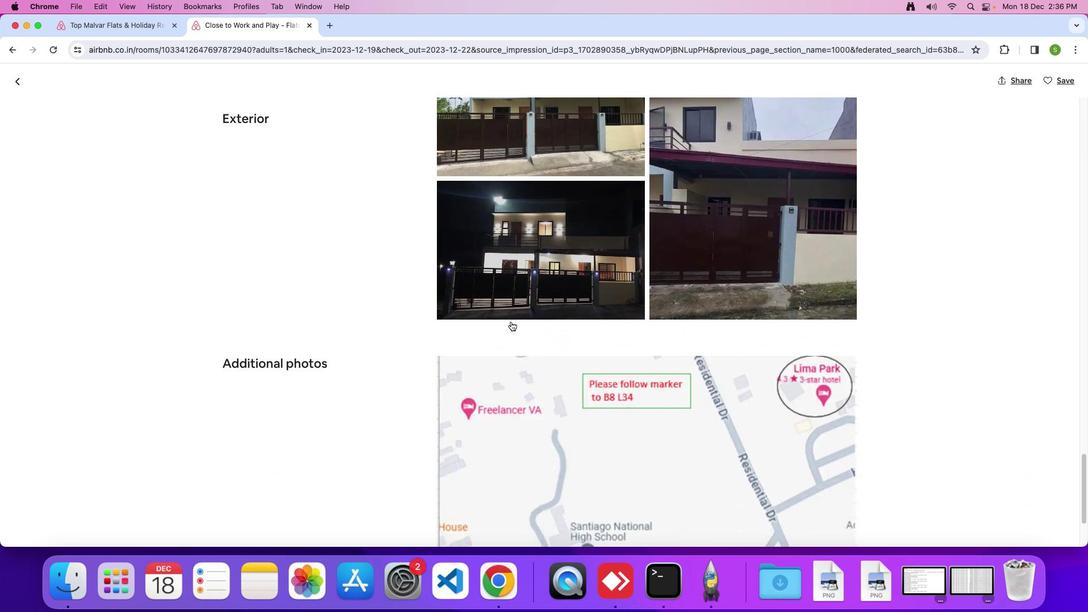 
Action: Mouse scrolled (405, 232) with delta (383, 338)
Screenshot: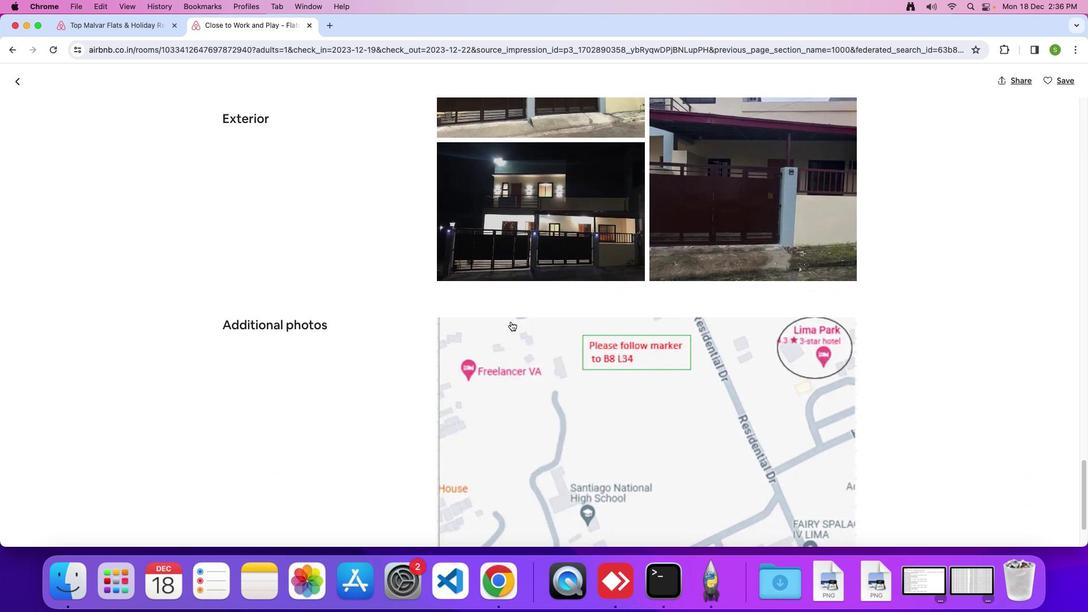 
Action: Mouse scrolled (405, 232) with delta (383, 338)
Screenshot: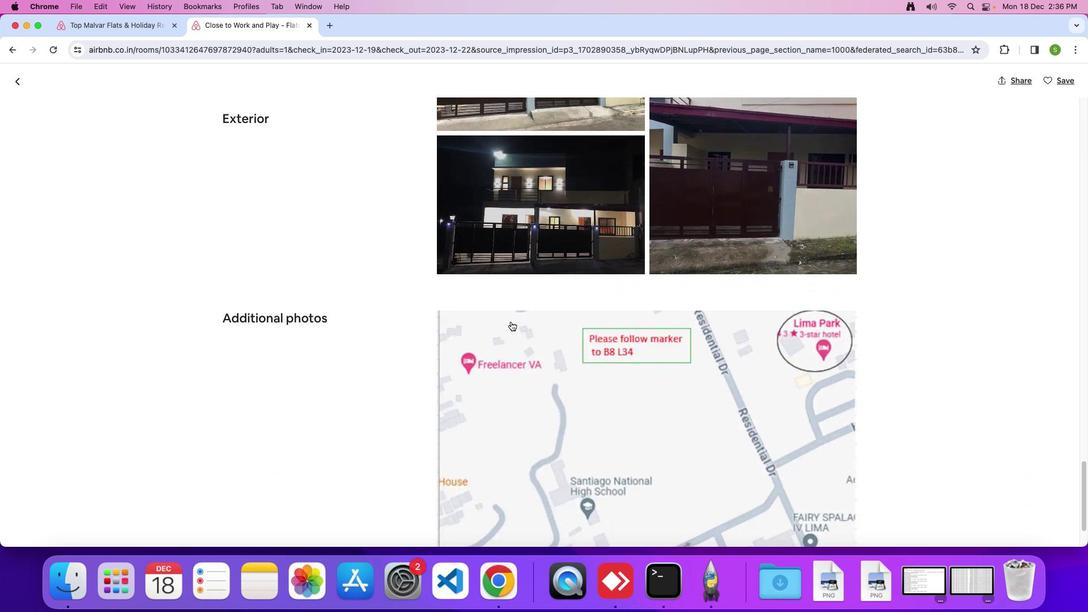 
Action: Mouse scrolled (405, 232) with delta (383, 338)
Screenshot: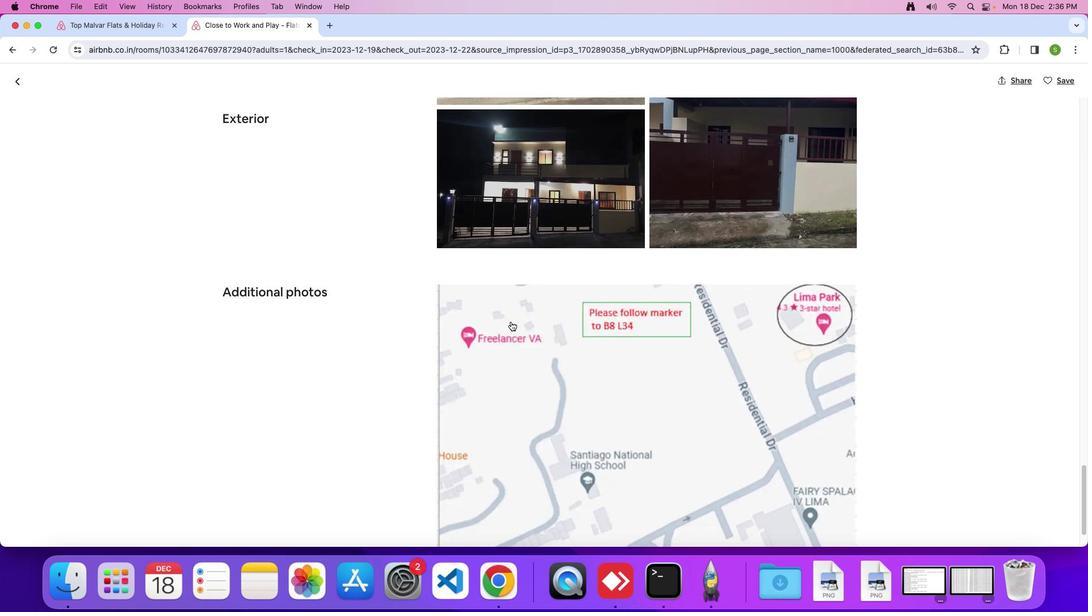 
Action: Mouse scrolled (405, 232) with delta (383, 338)
Screenshot: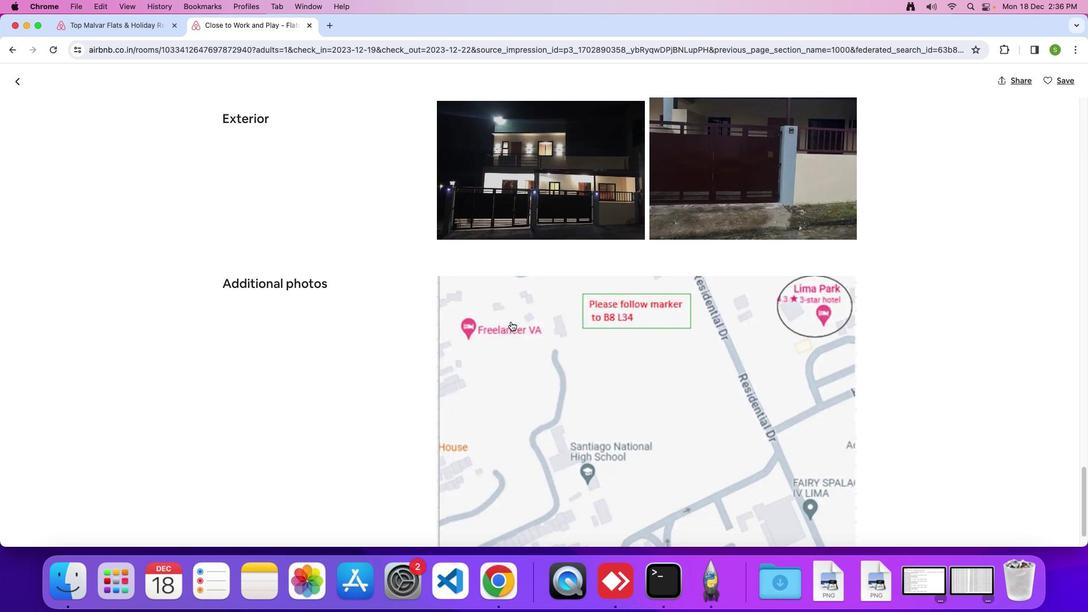 
Action: Mouse scrolled (405, 232) with delta (383, 338)
Screenshot: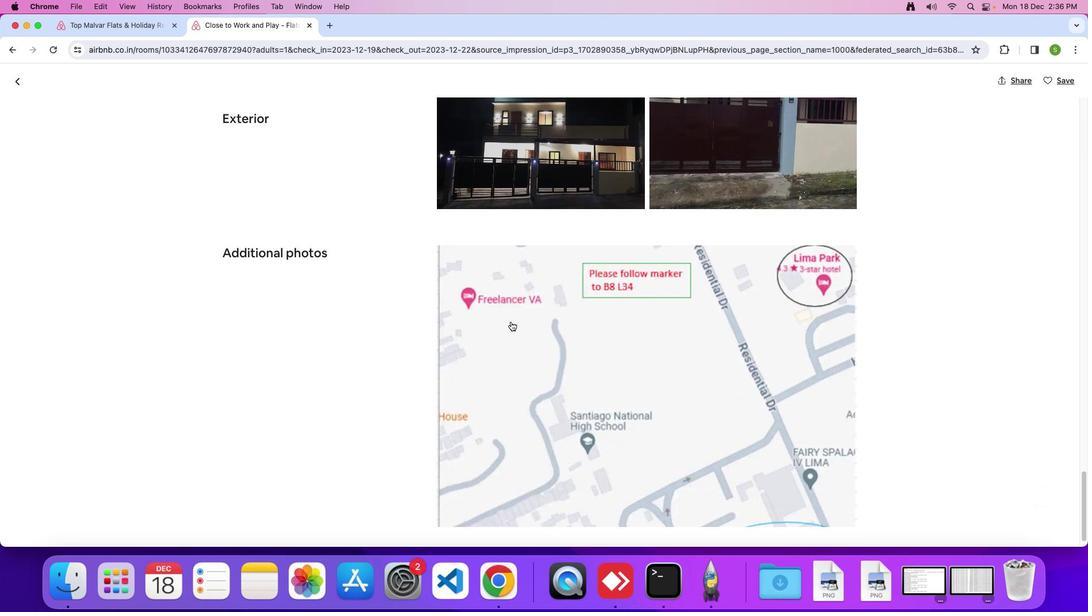 
Action: Mouse scrolled (405, 232) with delta (383, 338)
Screenshot: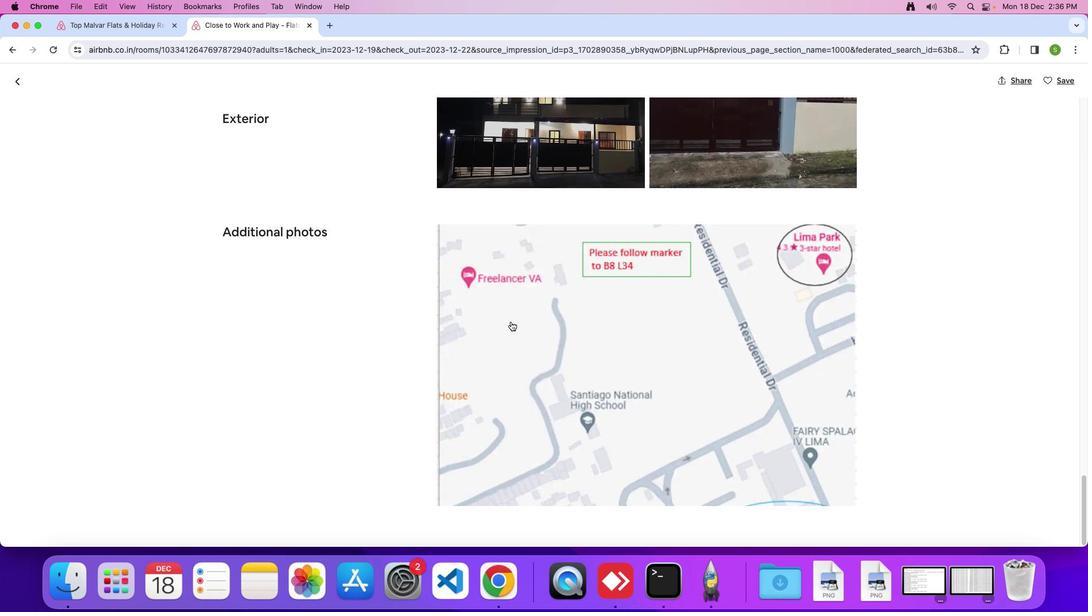 
Action: Mouse scrolled (405, 232) with delta (383, 338)
Screenshot: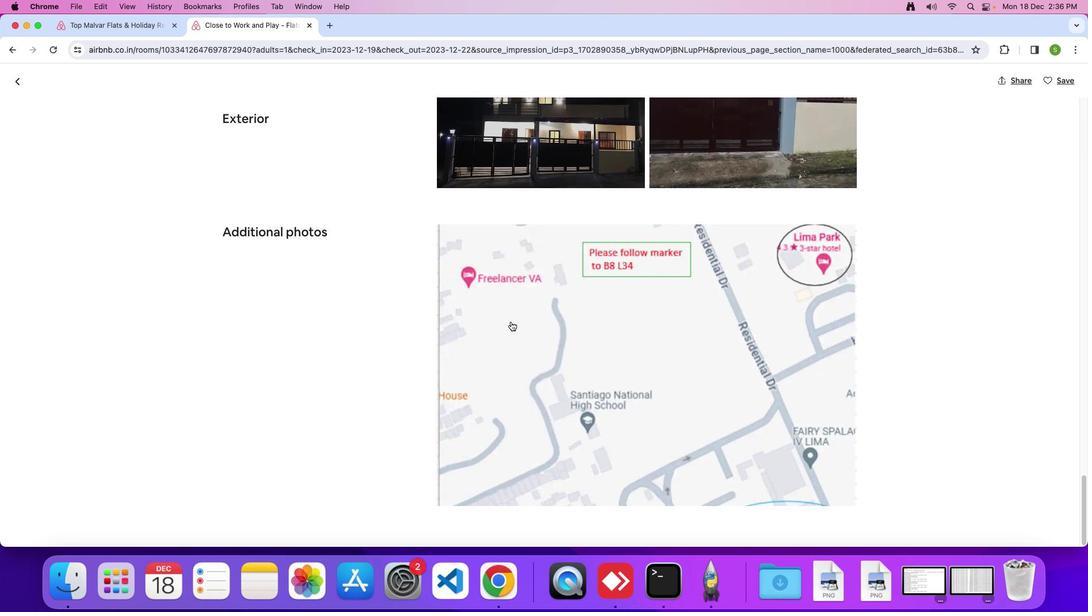 
Action: Mouse scrolled (405, 232) with delta (383, 338)
Screenshot: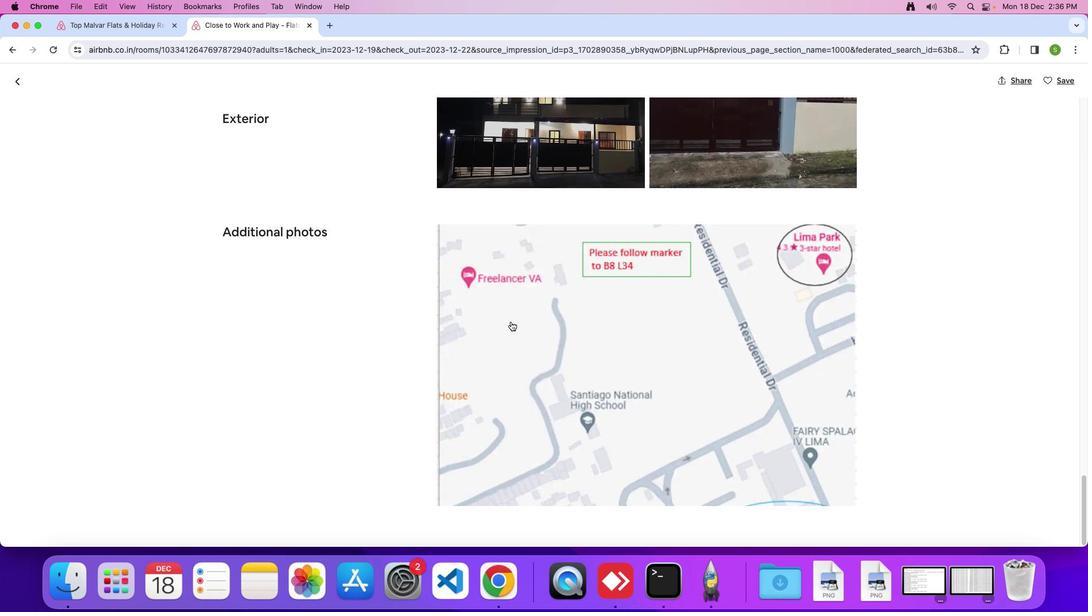 
Action: Mouse moved to (383, 308)
Screenshot: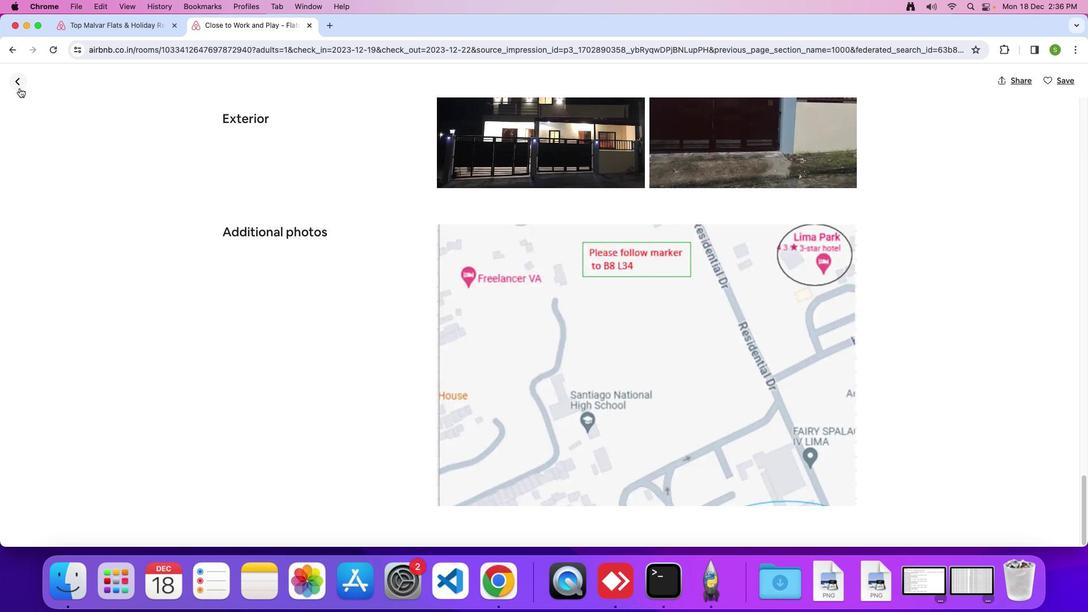 
Action: Mouse pressed left at (383, 308)
Screenshot: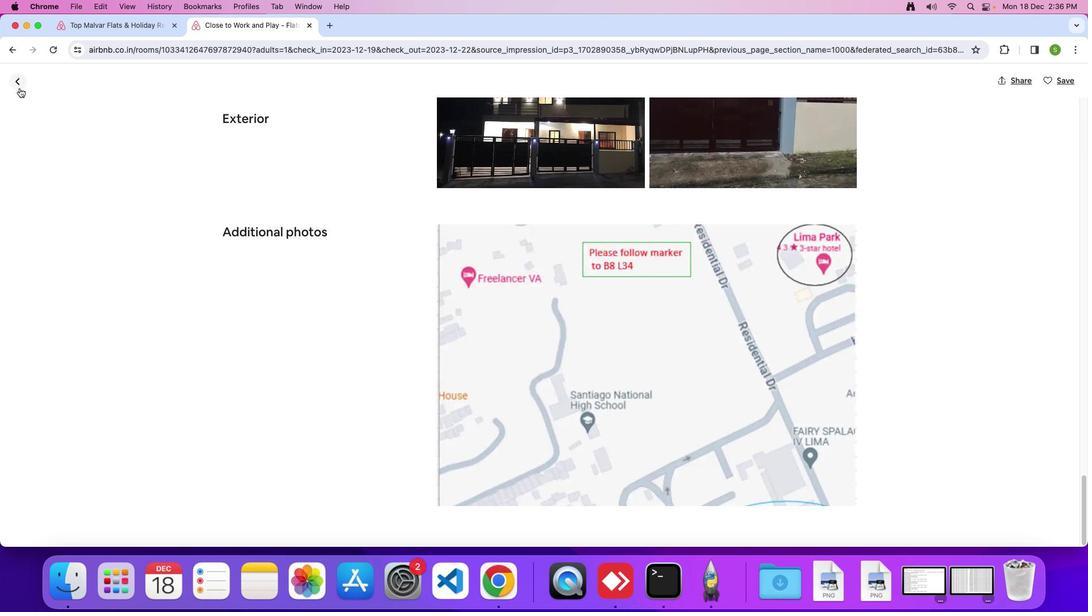 
Action: Mouse moved to (406, 234)
Screenshot: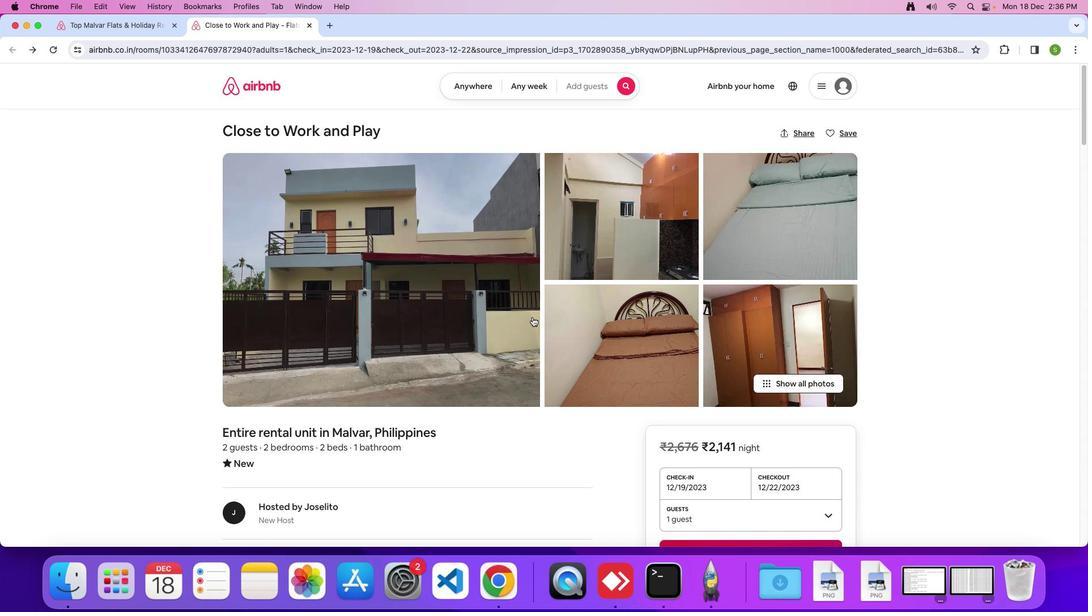 
Action: Mouse scrolled (406, 234) with delta (383, 338)
Screenshot: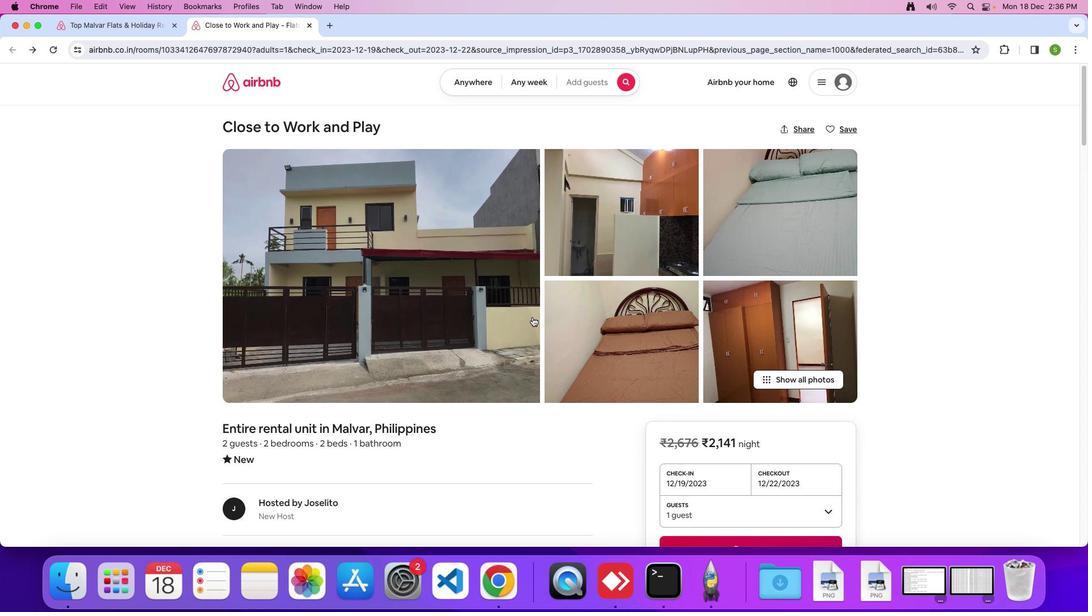 
Action: Mouse scrolled (406, 234) with delta (383, 338)
Screenshot: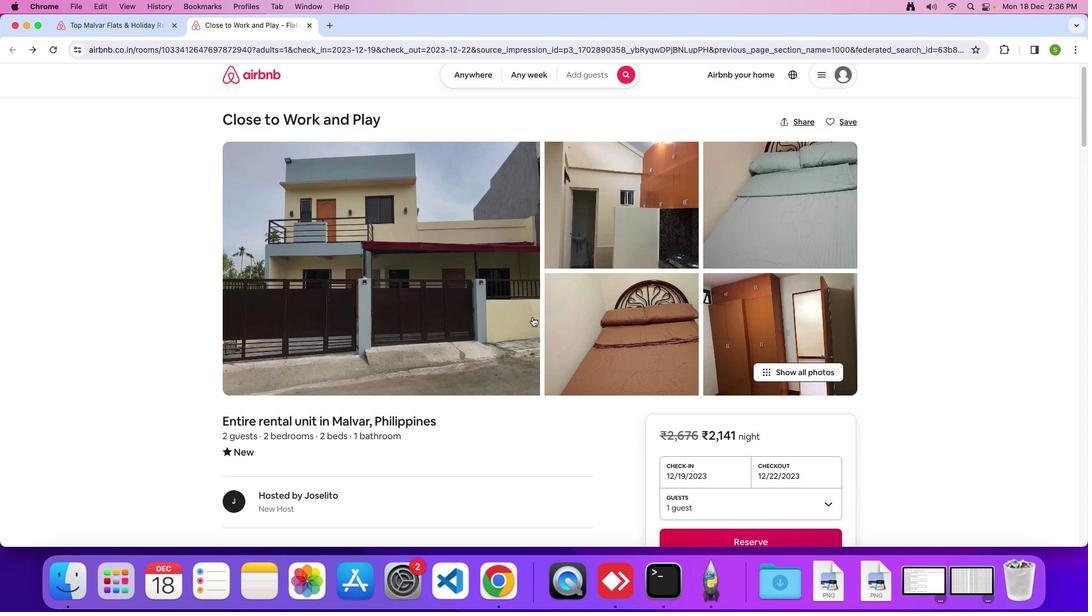 
Action: Mouse scrolled (406, 234) with delta (383, 338)
Screenshot: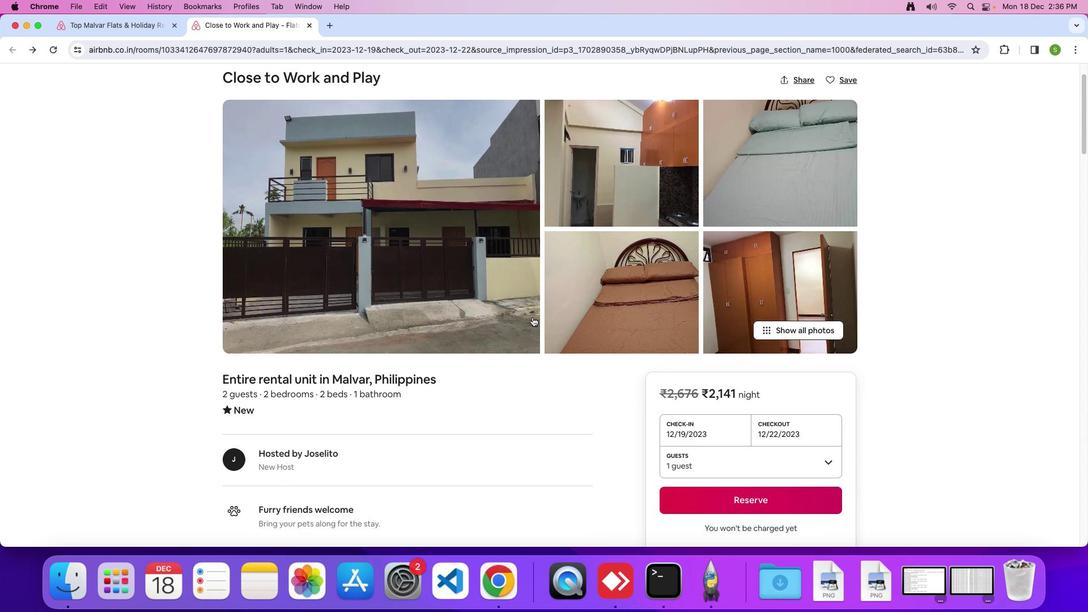 
Action: Mouse moved to (406, 234)
Screenshot: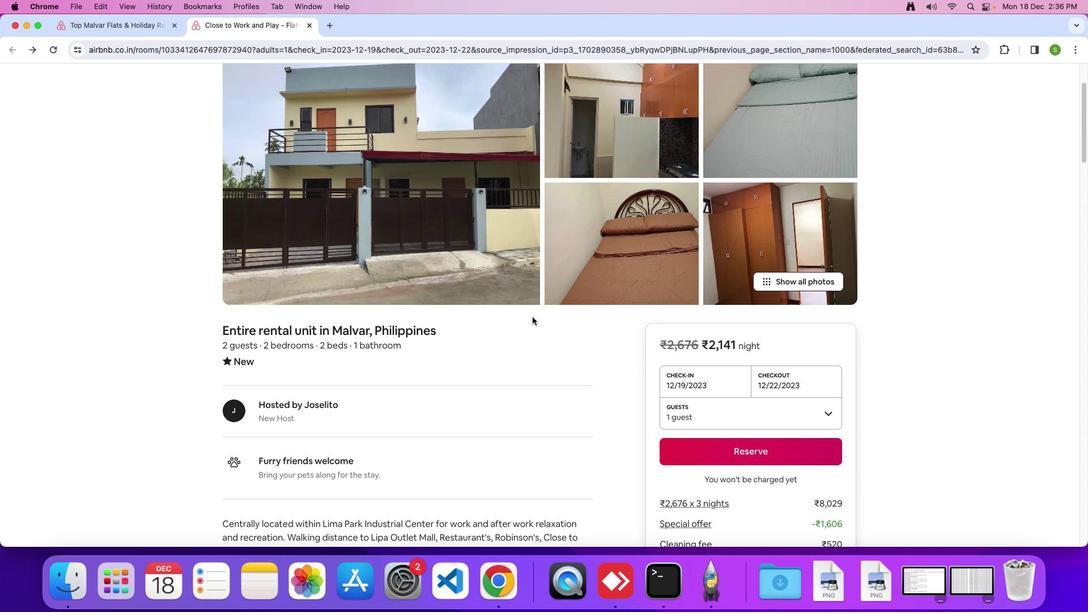 
Action: Mouse scrolled (406, 234) with delta (383, 338)
Screenshot: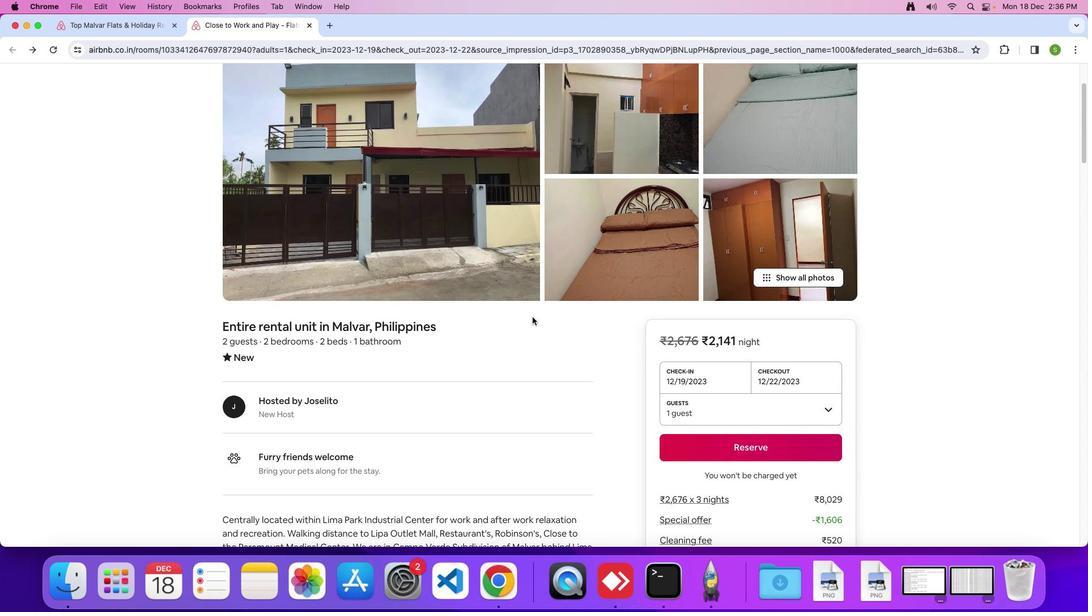 
Action: Mouse scrolled (406, 234) with delta (383, 338)
Screenshot: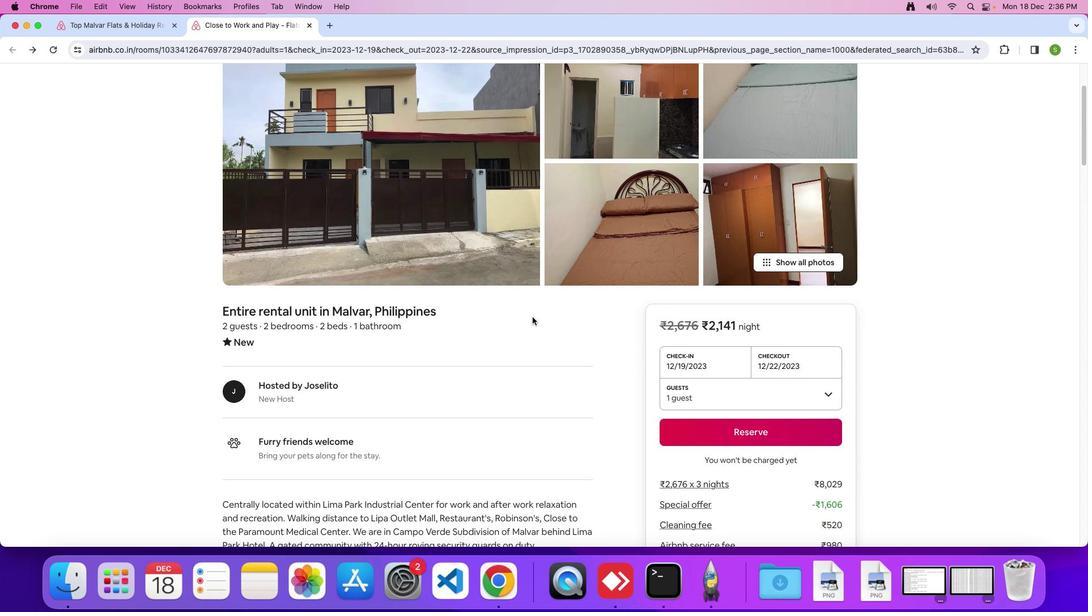 
Action: Mouse scrolled (406, 234) with delta (383, 338)
Screenshot: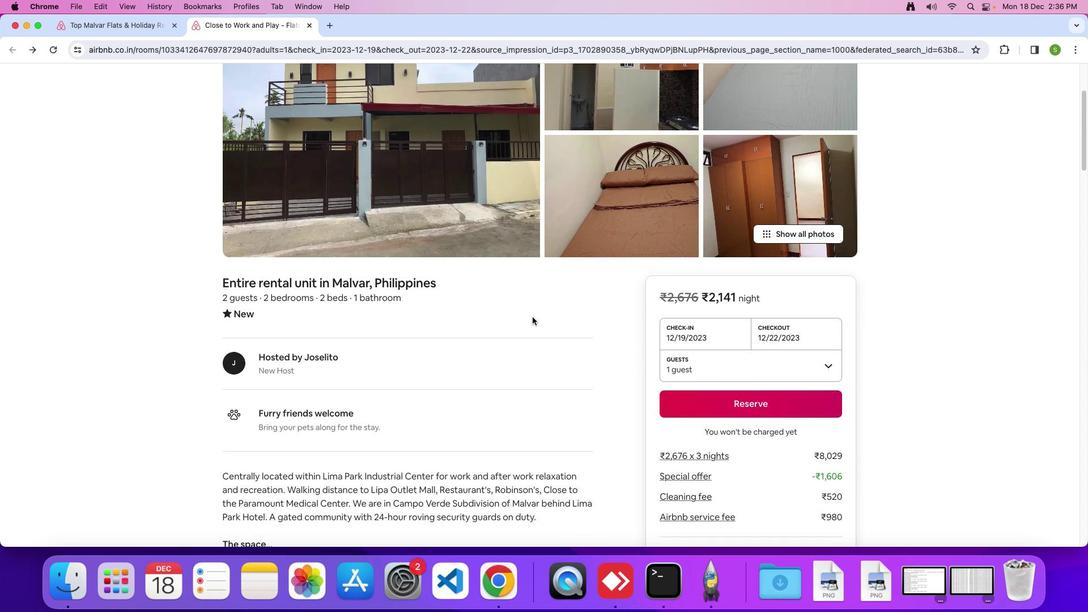 
Action: Mouse scrolled (406, 234) with delta (383, 338)
Screenshot: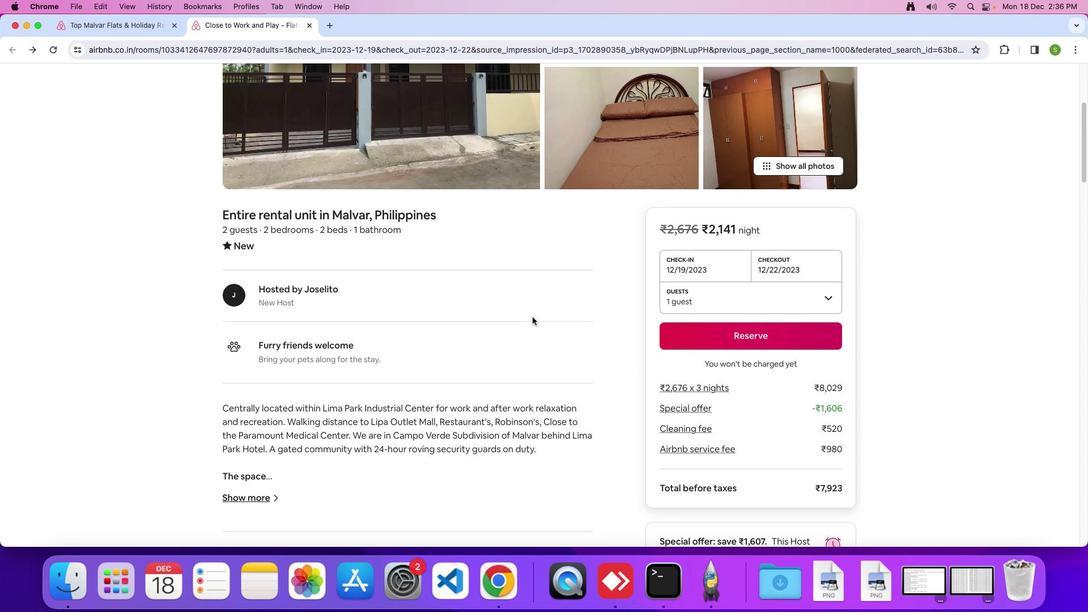 
Action: Mouse scrolled (406, 234) with delta (383, 338)
Screenshot: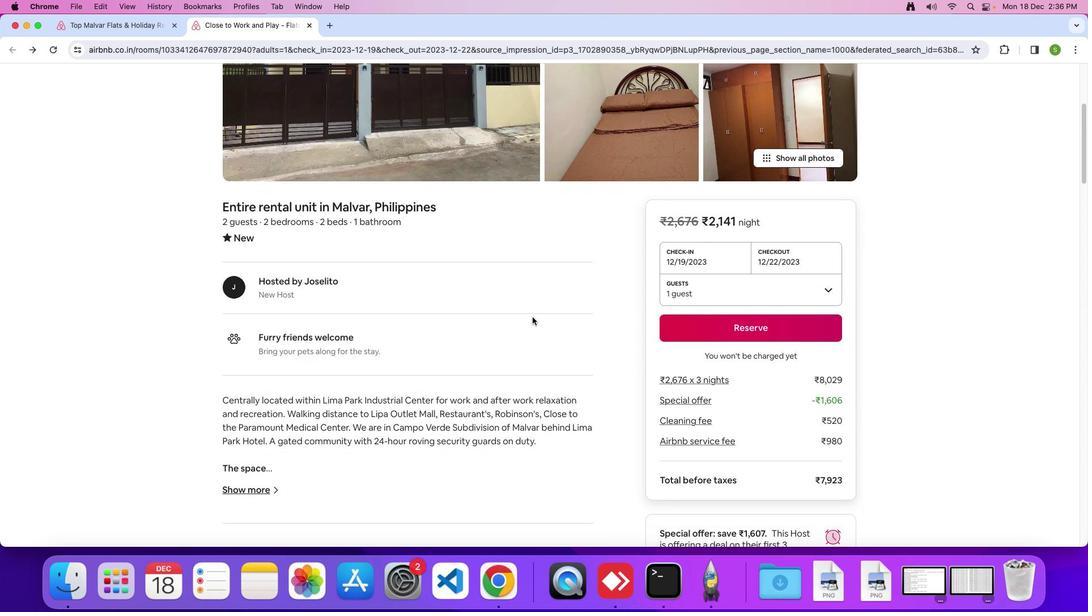 
Action: Mouse scrolled (406, 234) with delta (383, 338)
Screenshot: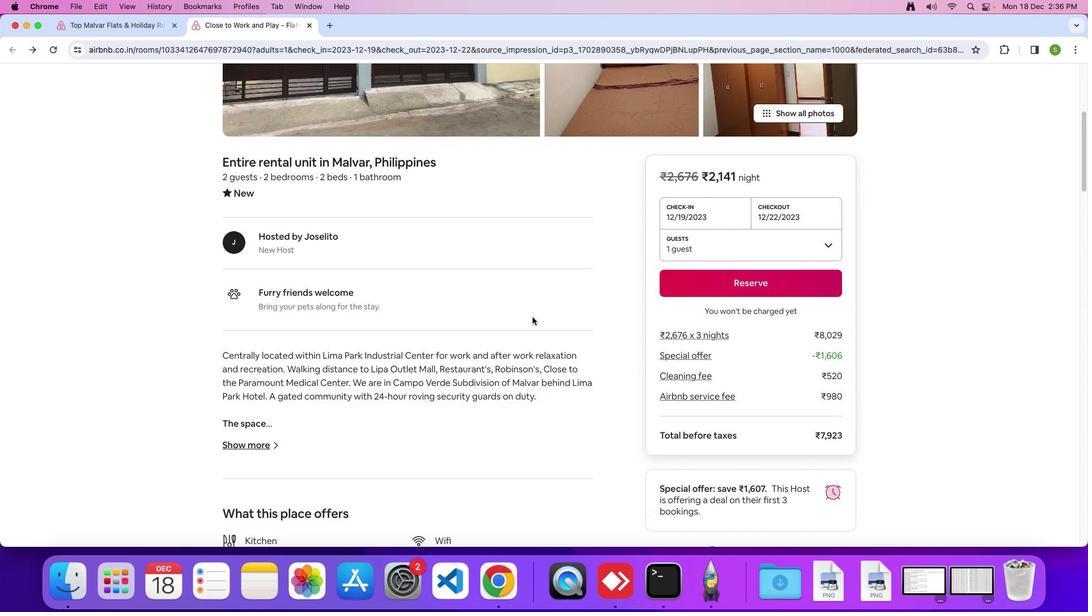 
Action: Mouse scrolled (406, 234) with delta (383, 338)
Screenshot: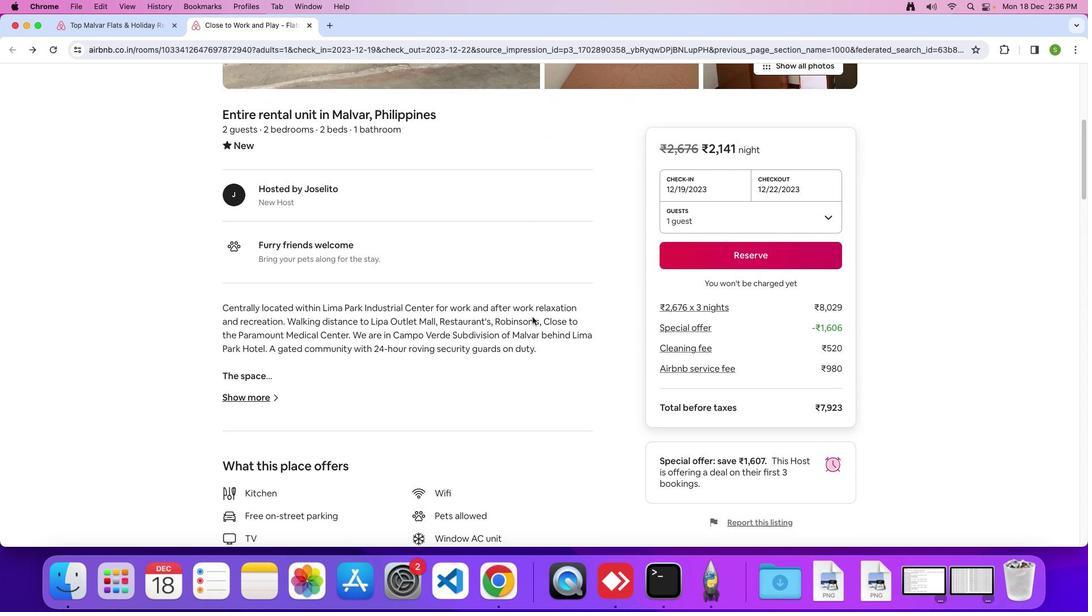 
Action: Mouse scrolled (406, 234) with delta (383, 338)
Screenshot: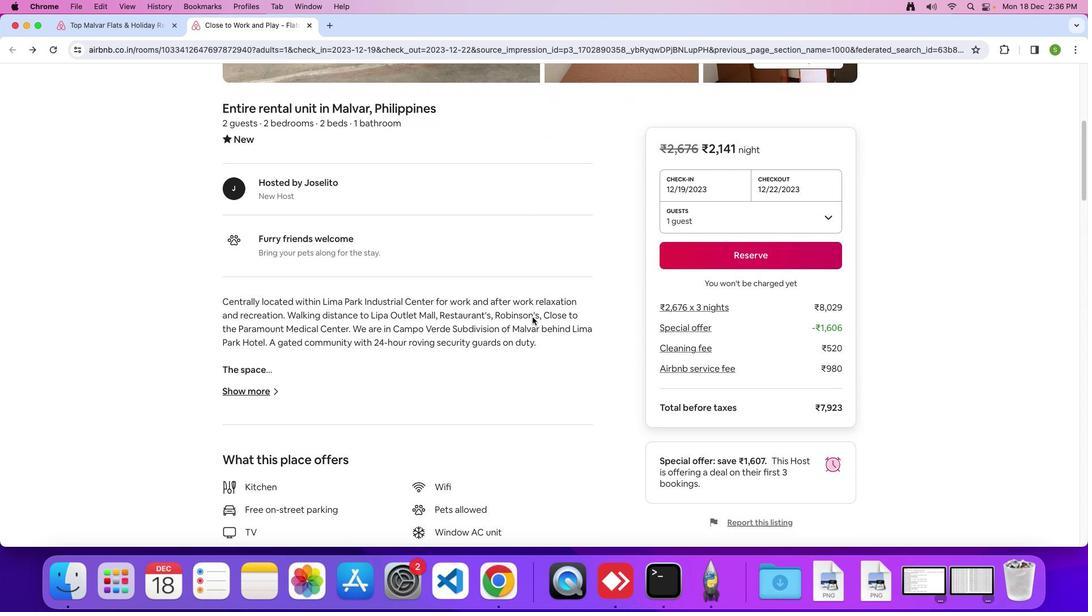 
Action: Mouse scrolled (406, 234) with delta (383, 338)
Screenshot: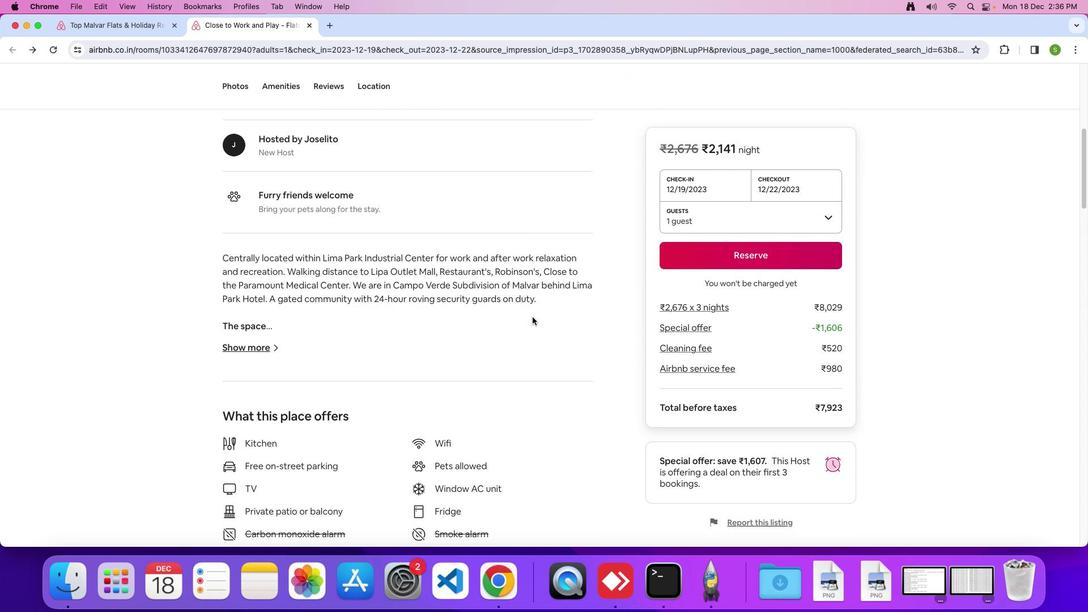 
Action: Mouse scrolled (406, 234) with delta (383, 338)
Screenshot: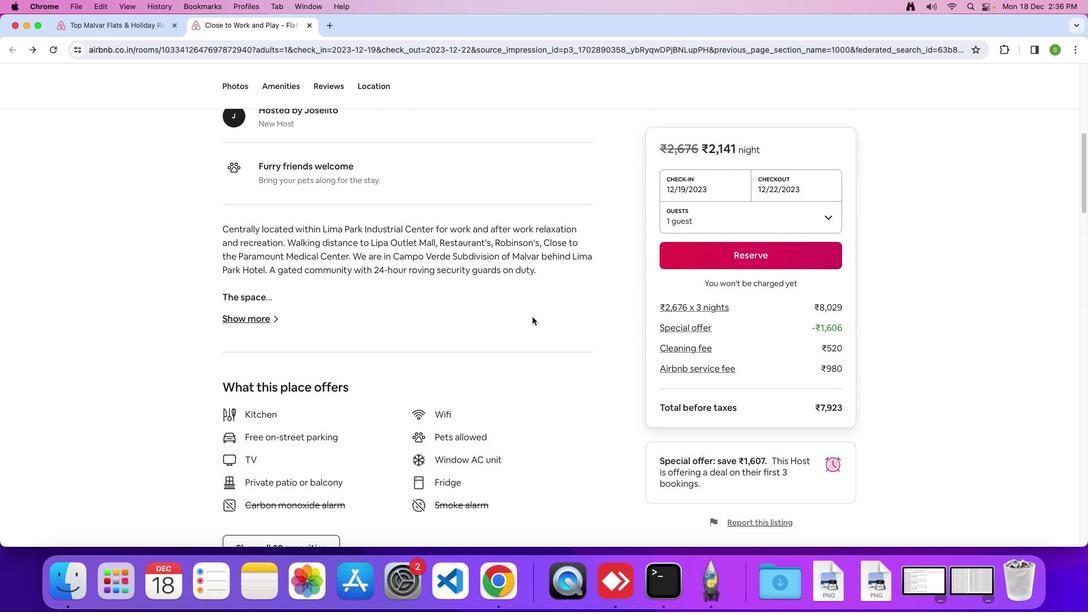 
Action: Mouse scrolled (406, 234) with delta (383, 338)
Screenshot: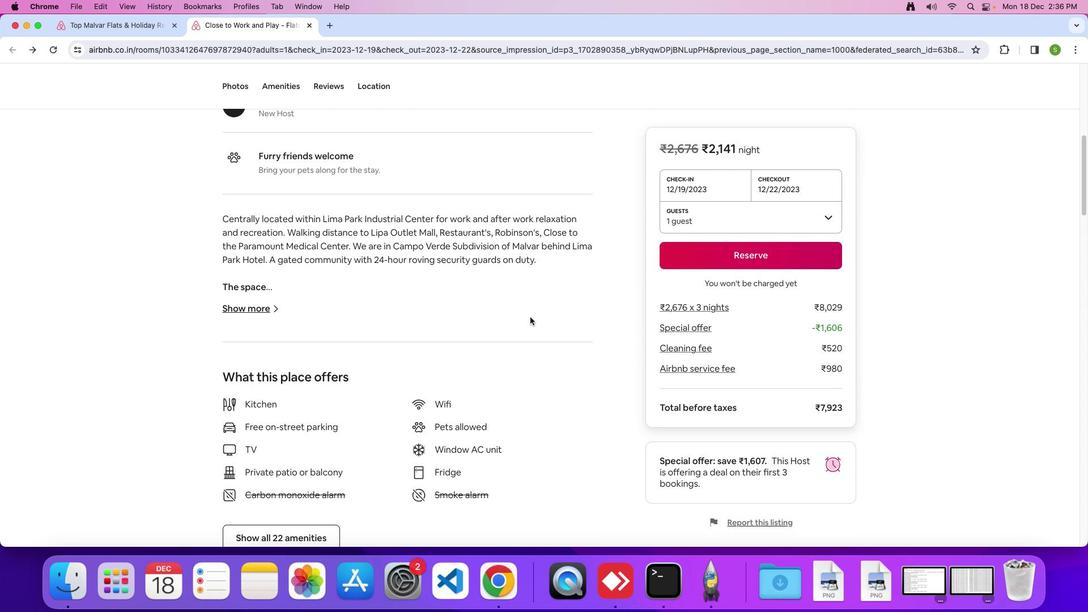 
Action: Mouse moved to (395, 238)
Screenshot: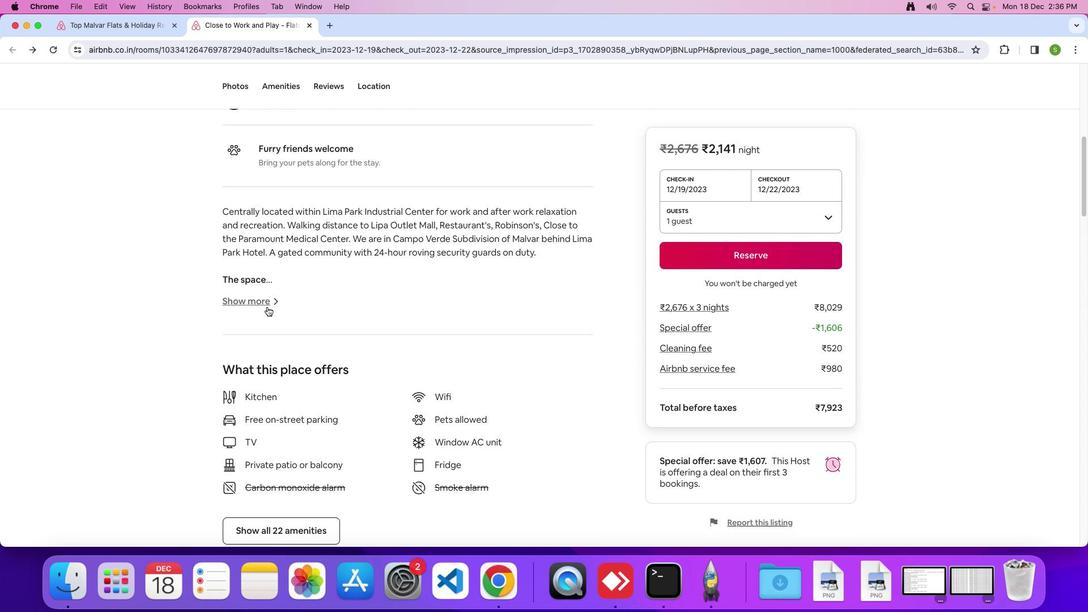 
Action: Mouse pressed left at (395, 238)
Screenshot: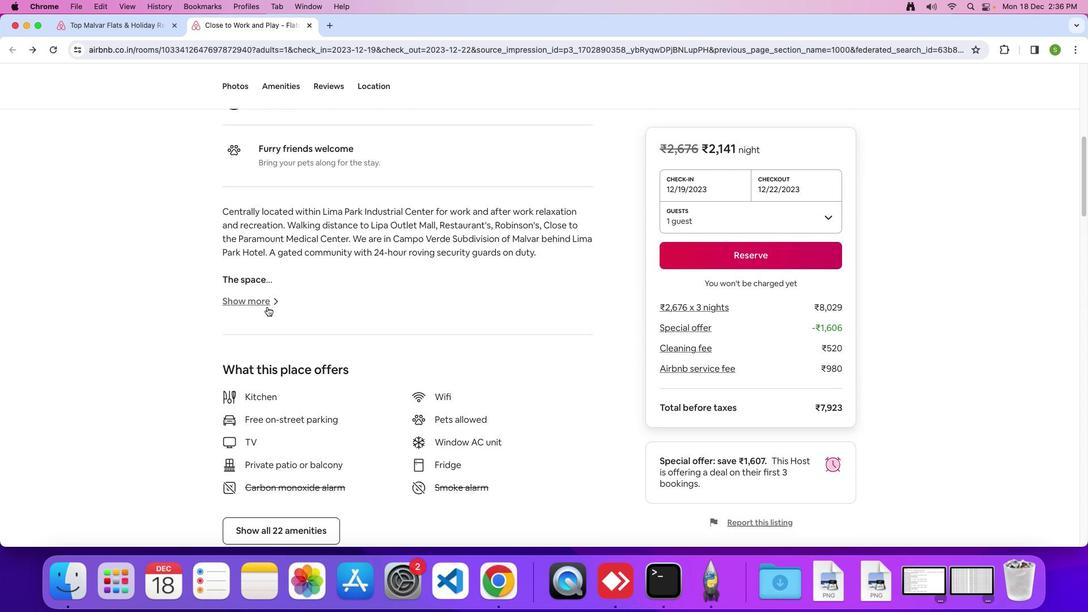 
Action: Mouse moved to (398, 278)
Screenshot: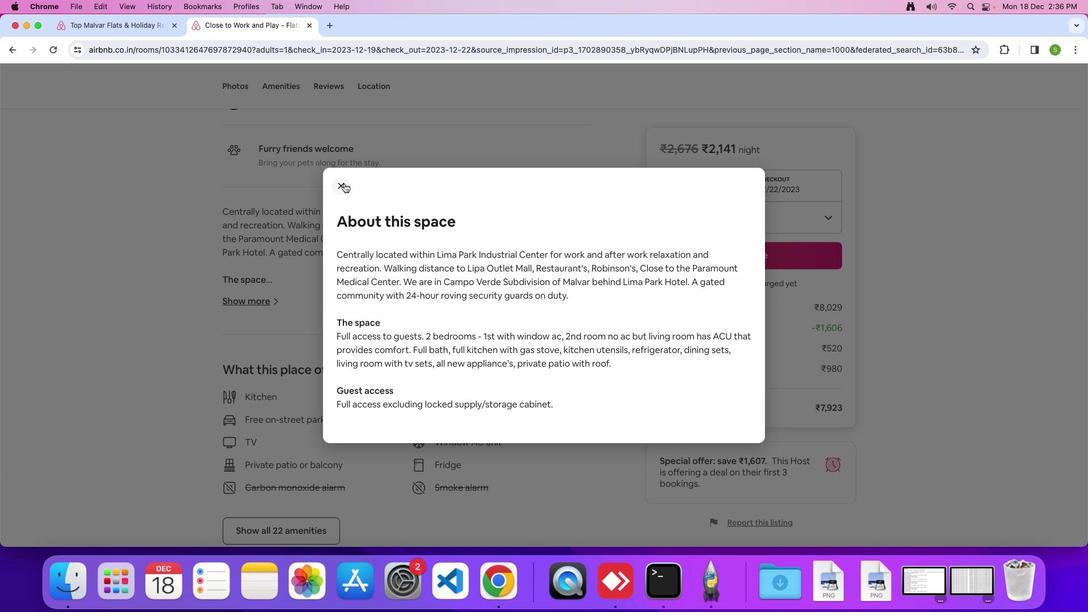 
Action: Mouse pressed left at (398, 278)
Screenshot: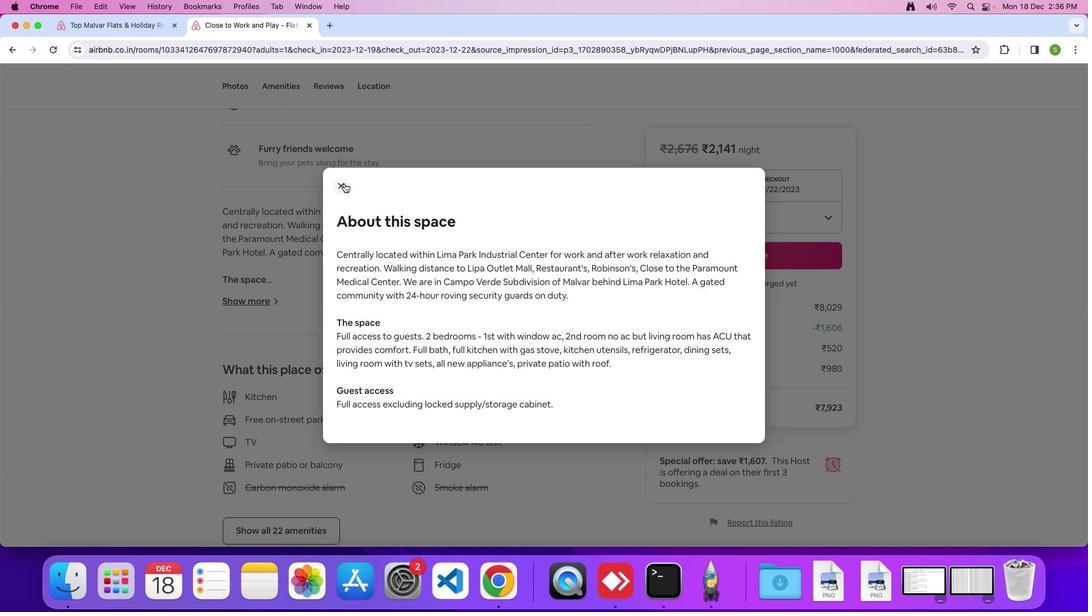 
Action: Mouse moved to (401, 234)
Screenshot: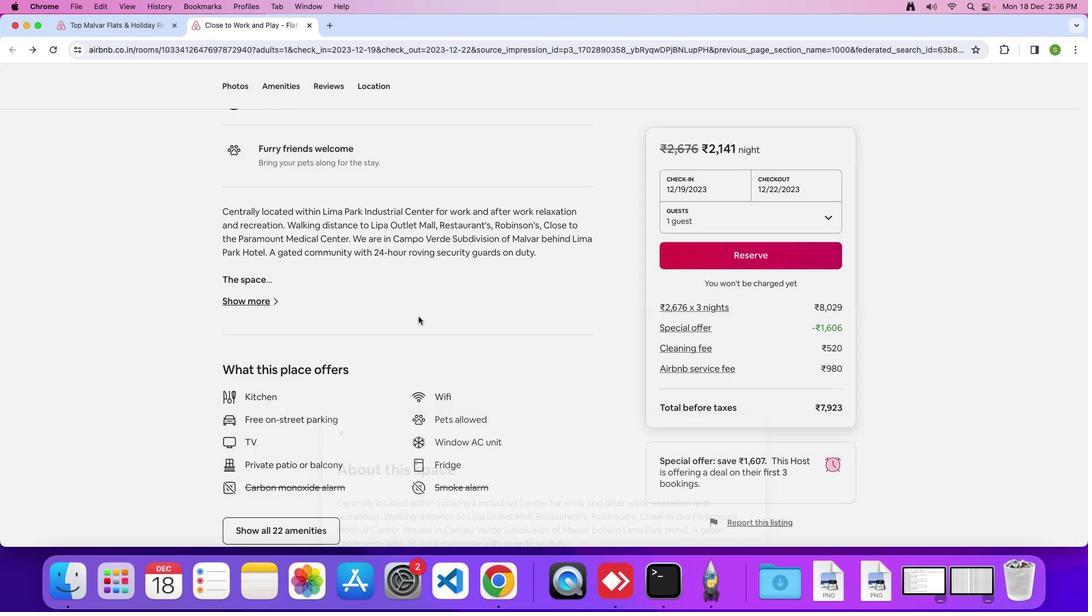 
Action: Mouse scrolled (401, 234) with delta (383, 338)
Screenshot: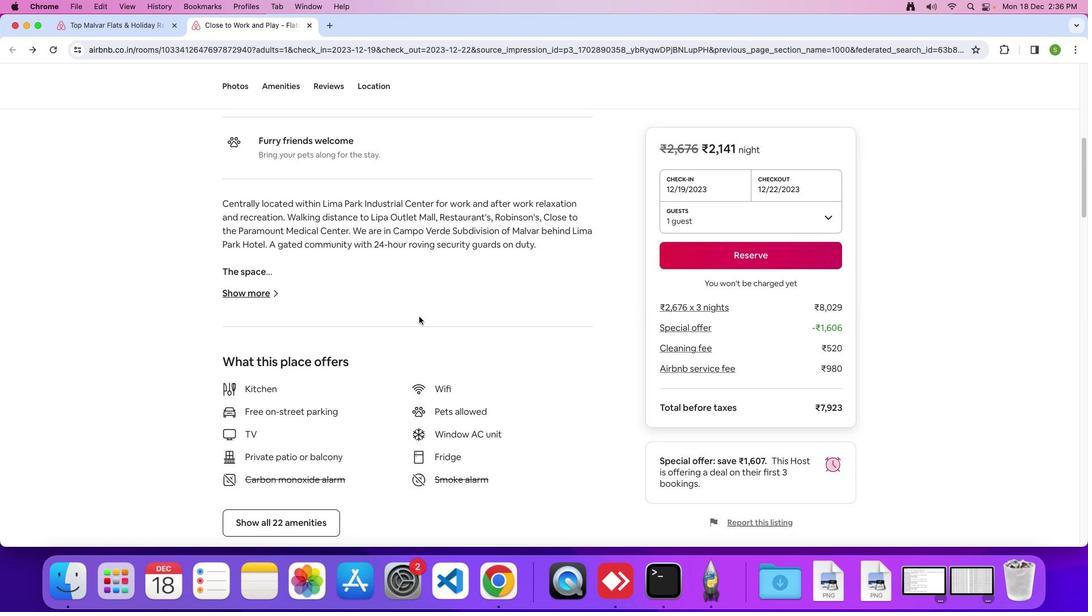 
Action: Mouse scrolled (401, 234) with delta (383, 338)
Screenshot: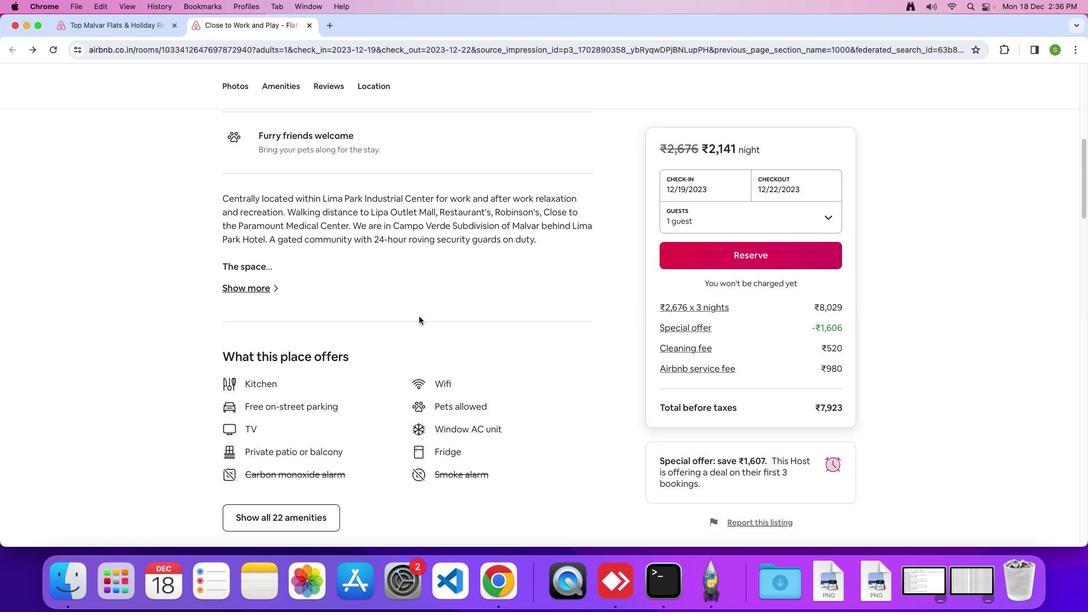 
Action: Mouse moved to (401, 234)
Screenshot: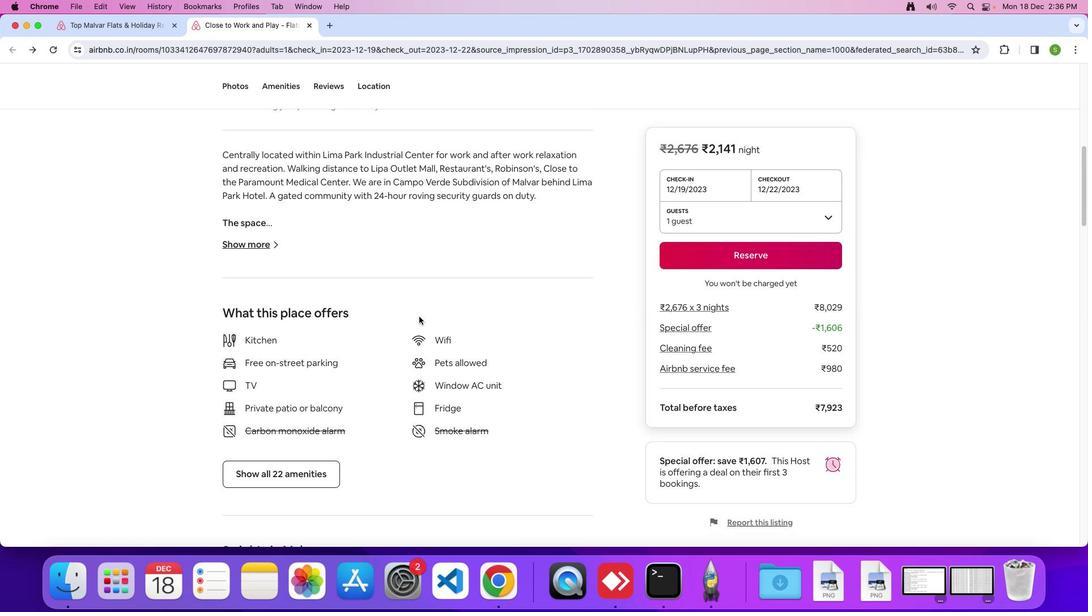 
Action: Mouse scrolled (401, 234) with delta (383, 338)
Screenshot: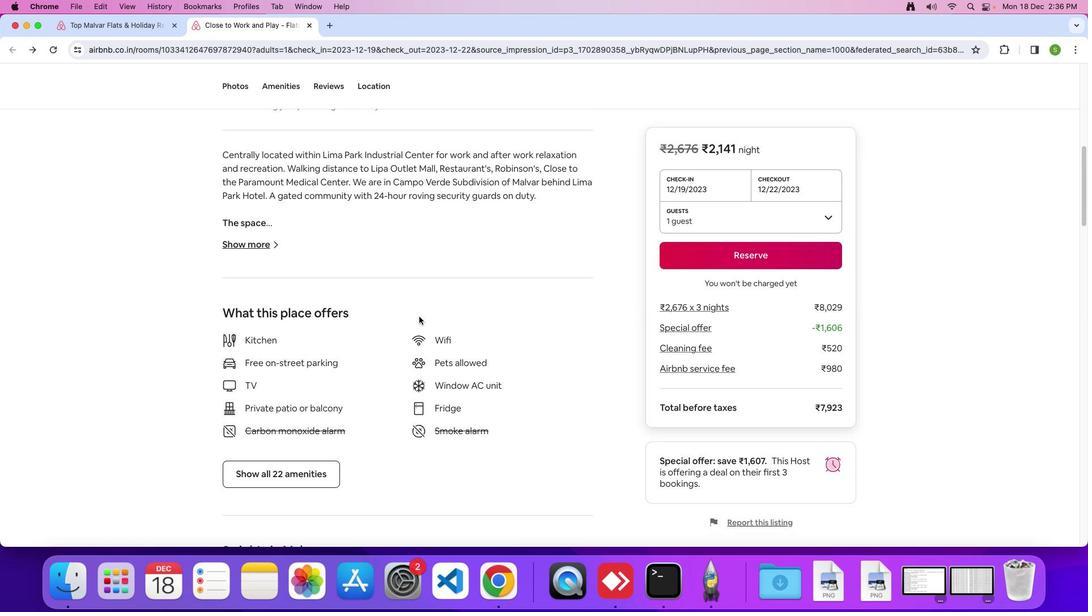 
Action: Mouse scrolled (401, 234) with delta (383, 338)
Screenshot: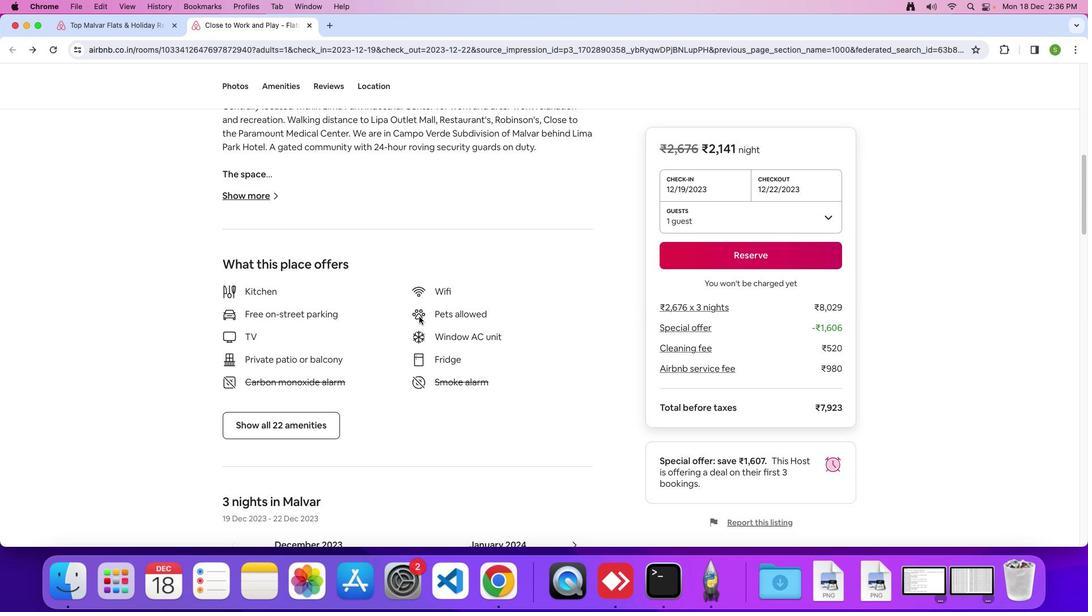 
Action: Mouse scrolled (401, 234) with delta (383, 338)
Screenshot: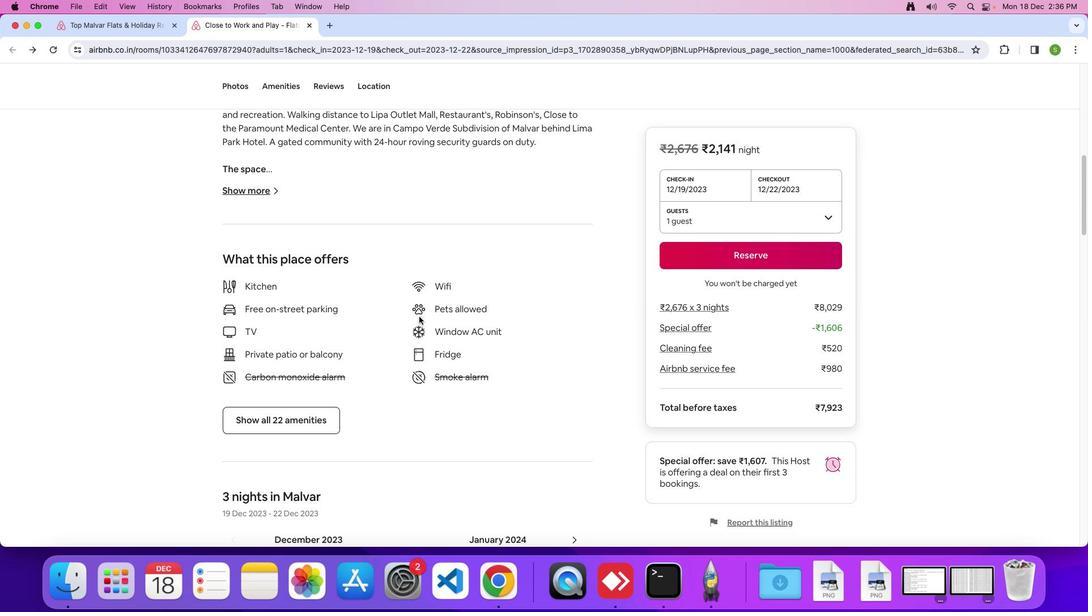 
Action: Mouse scrolled (401, 234) with delta (383, 338)
Screenshot: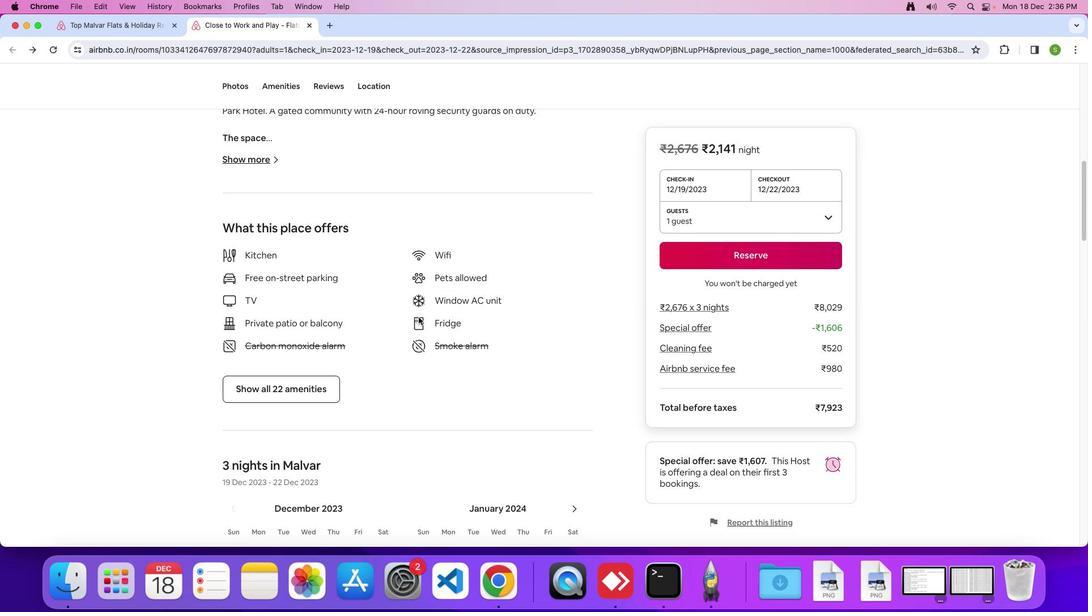 
Action: Mouse moved to (396, 217)
Screenshot: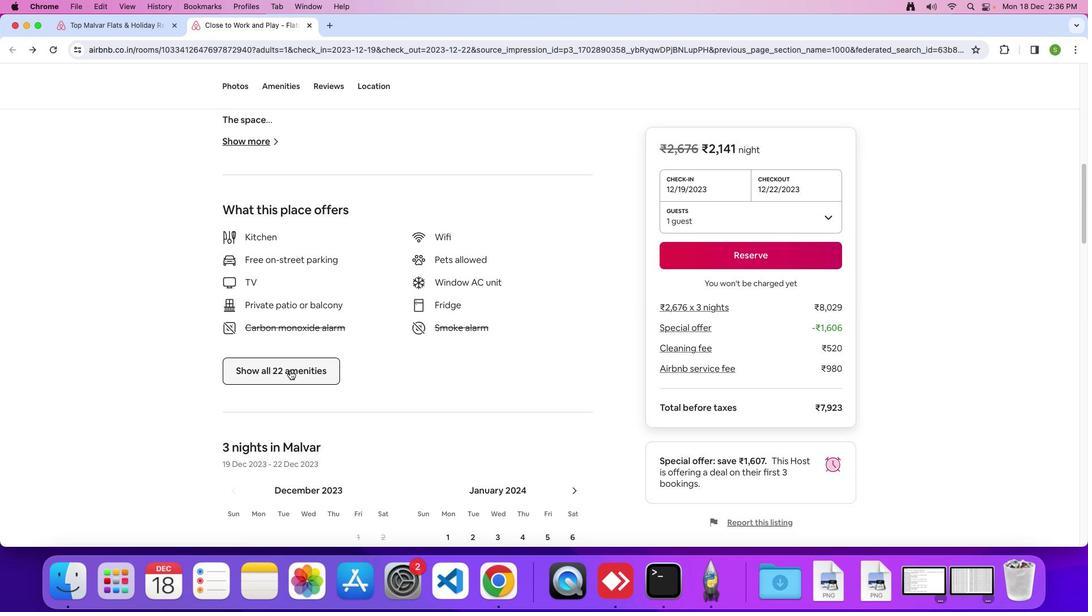 
Action: Mouse pressed left at (396, 217)
Screenshot: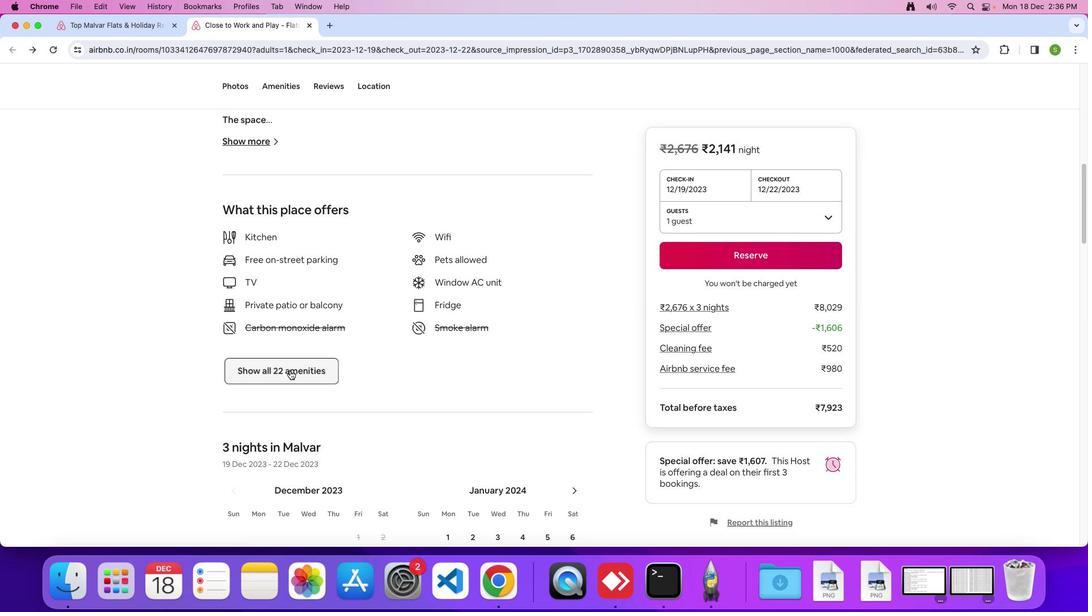 
Action: Mouse moved to (407, 235)
Screenshot: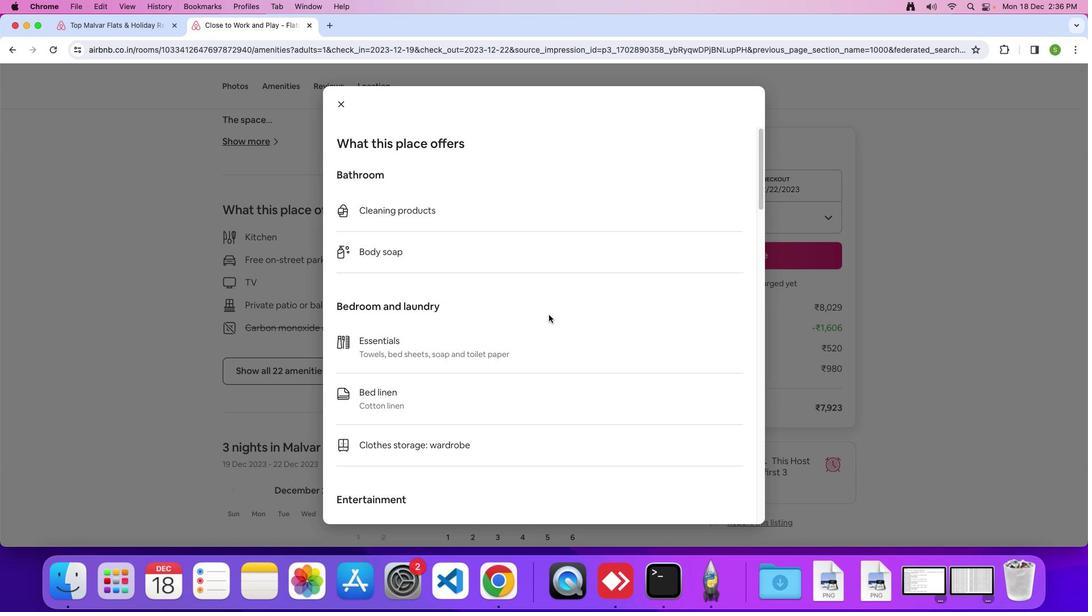 
Action: Mouse scrolled (407, 235) with delta (383, 338)
Screenshot: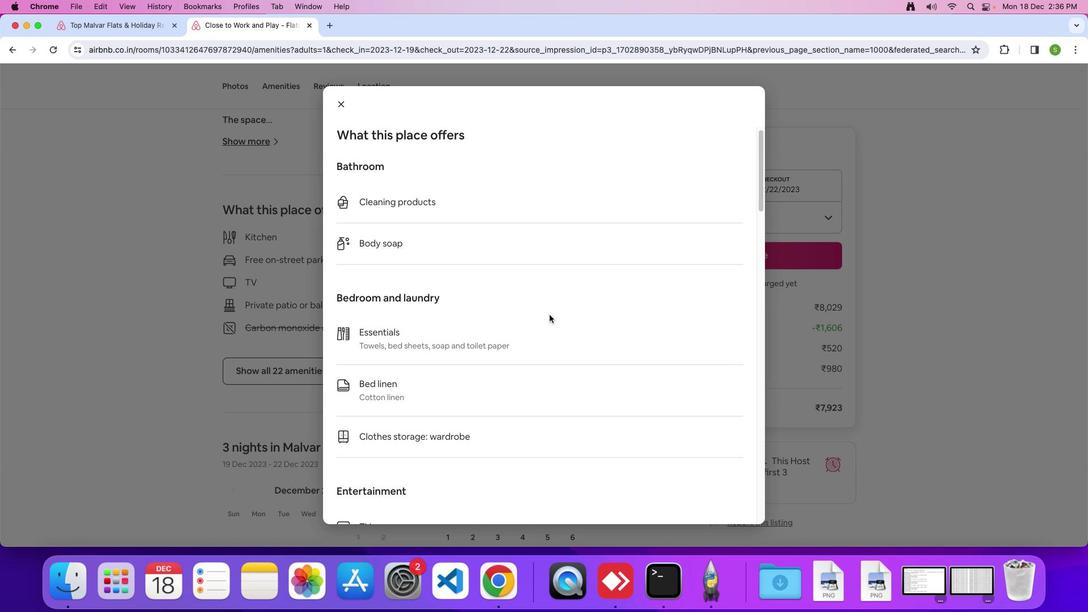 
Action: Mouse scrolled (407, 235) with delta (383, 338)
Screenshot: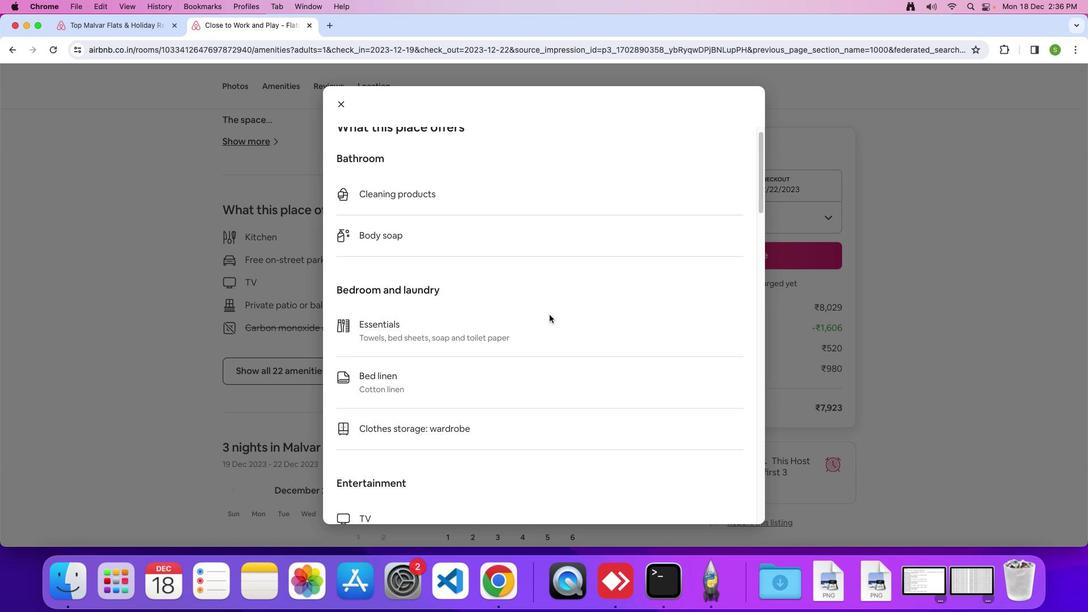 
Action: Mouse moved to (407, 235)
Screenshot: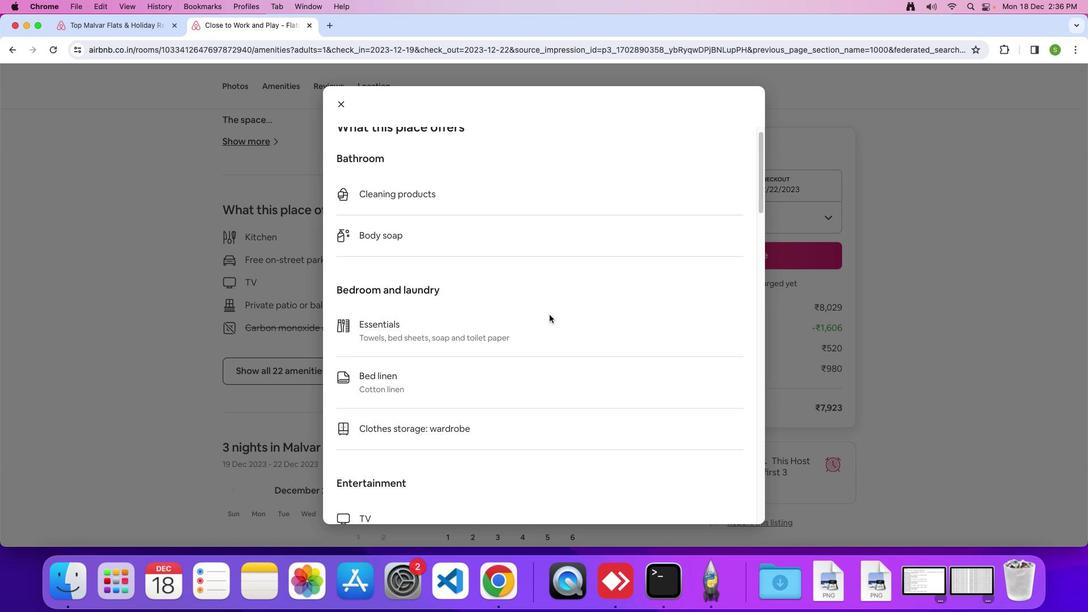 
Action: Mouse scrolled (407, 235) with delta (383, 338)
Screenshot: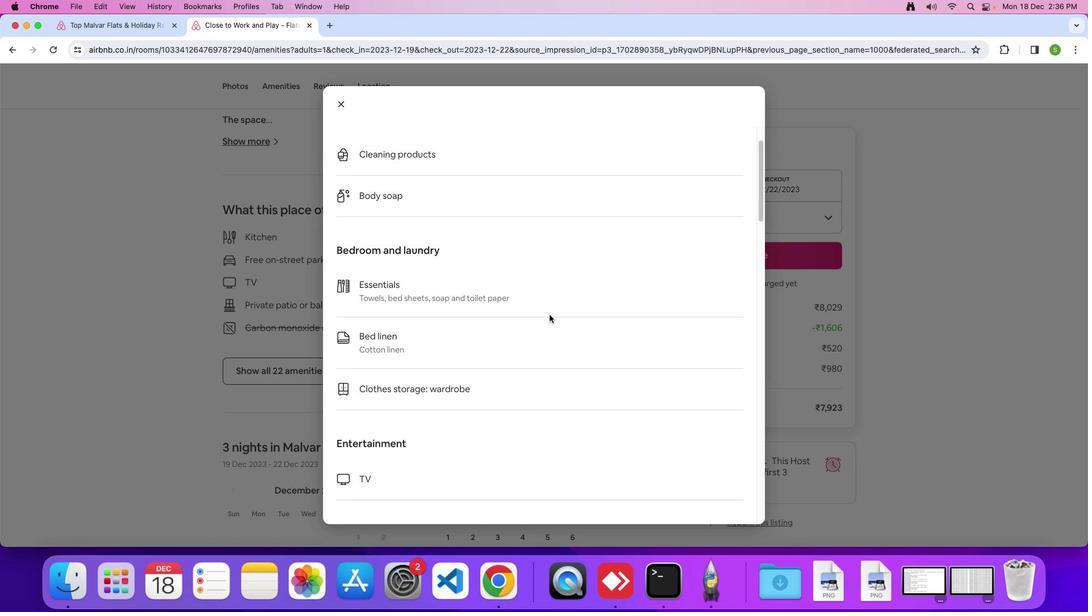
Action: Mouse scrolled (407, 235) with delta (383, 338)
Screenshot: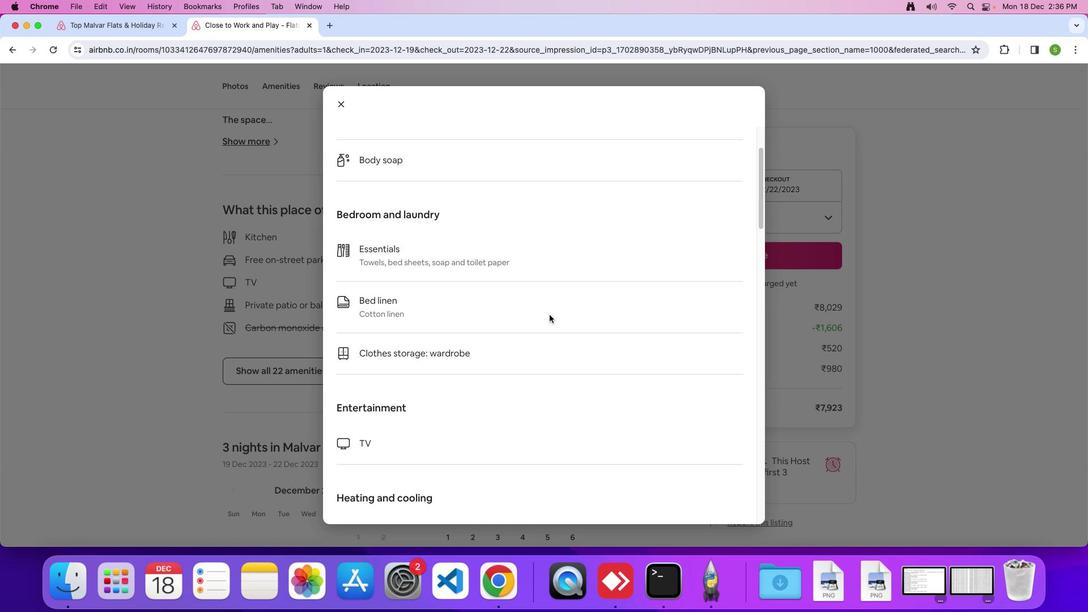 
Action: Mouse scrolled (407, 235) with delta (383, 338)
Screenshot: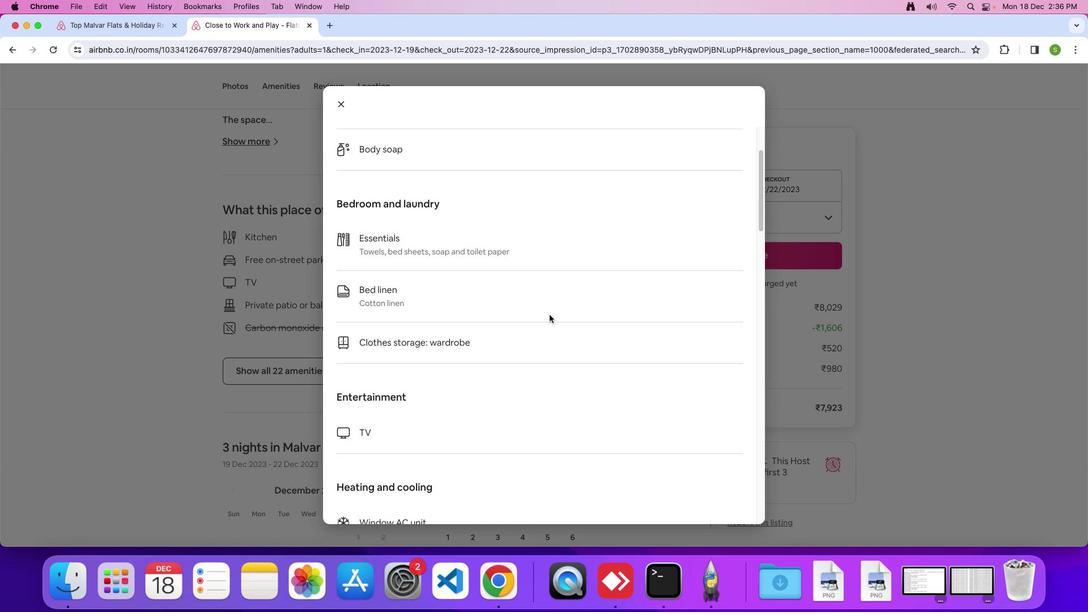 
Action: Mouse scrolled (407, 235) with delta (383, 338)
Screenshot: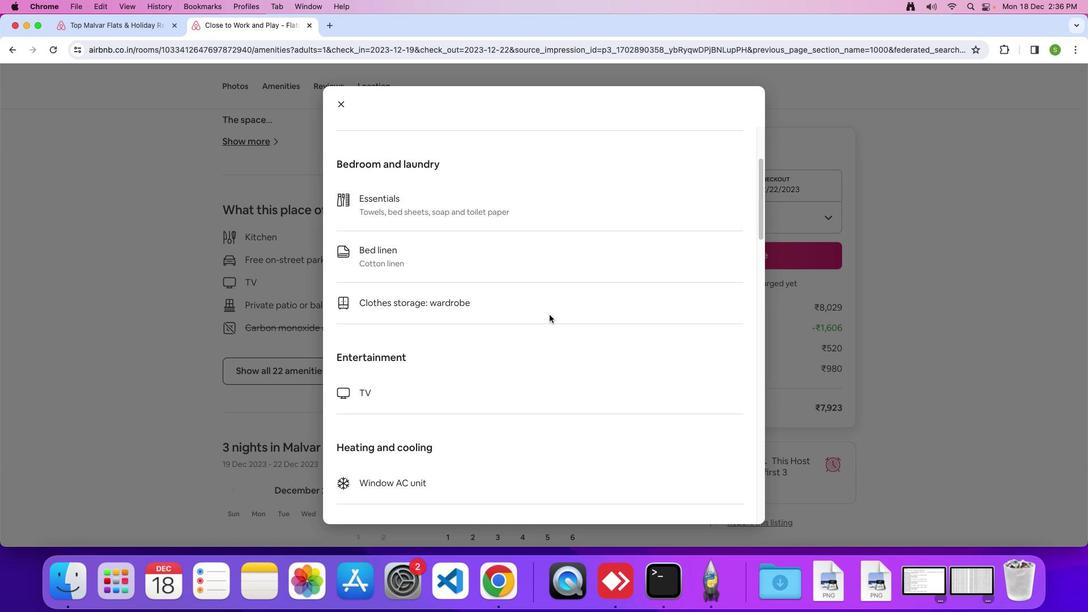 
Action: Mouse scrolled (407, 235) with delta (383, 338)
Screenshot: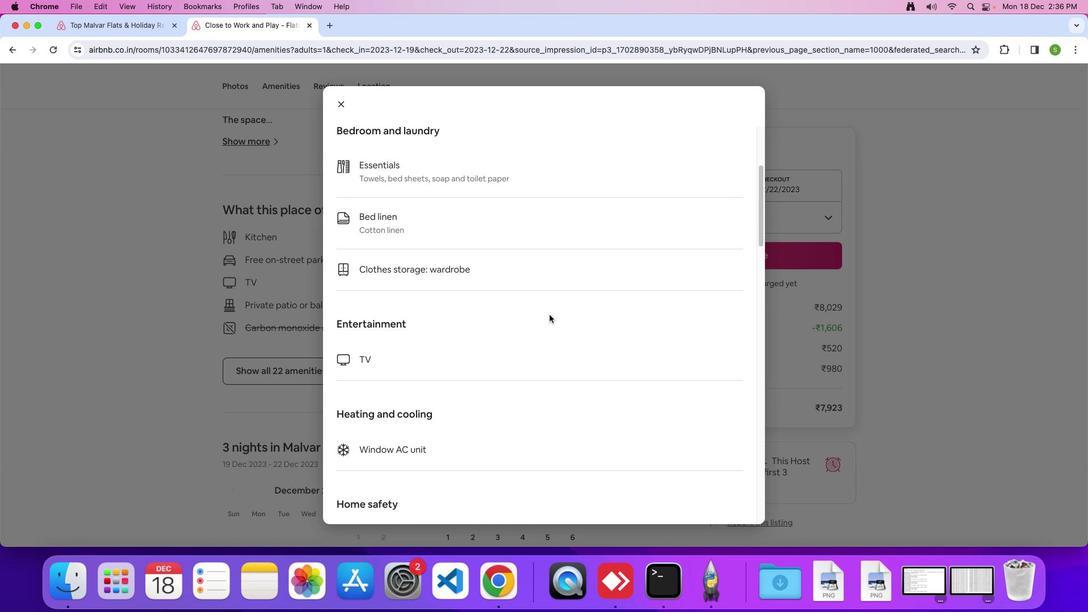 
Action: Mouse scrolled (407, 235) with delta (383, 338)
Screenshot: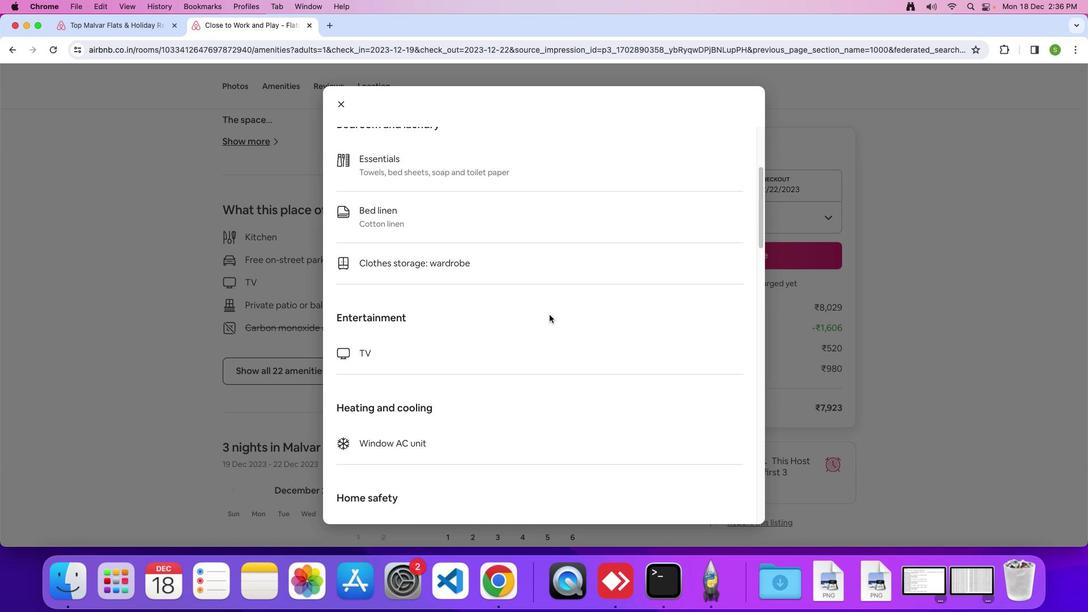 
Action: Mouse scrolled (407, 235) with delta (383, 338)
Screenshot: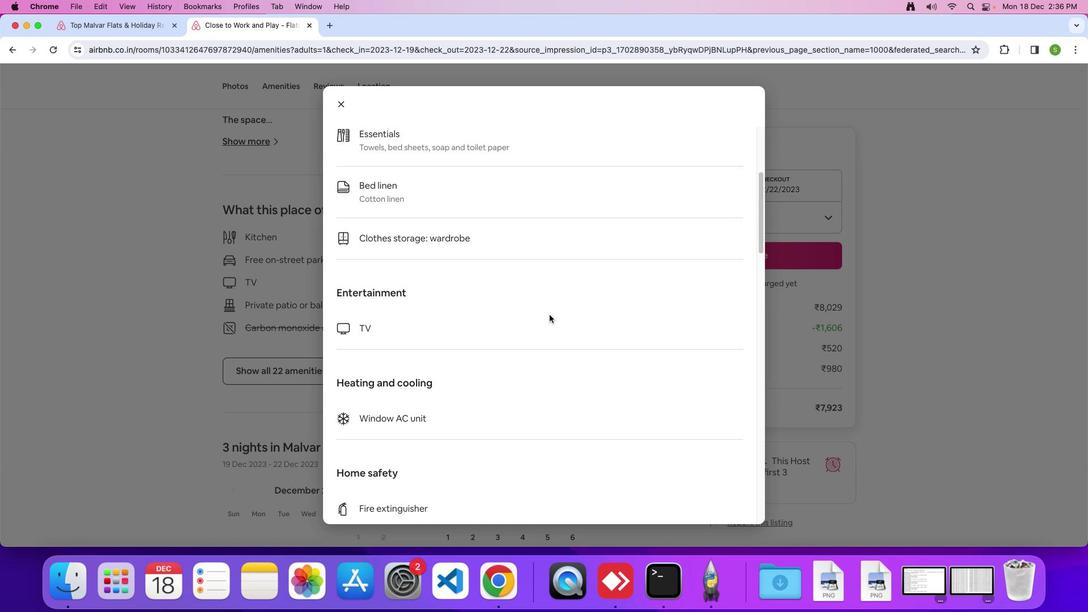
Action: Mouse scrolled (407, 235) with delta (383, 338)
Screenshot: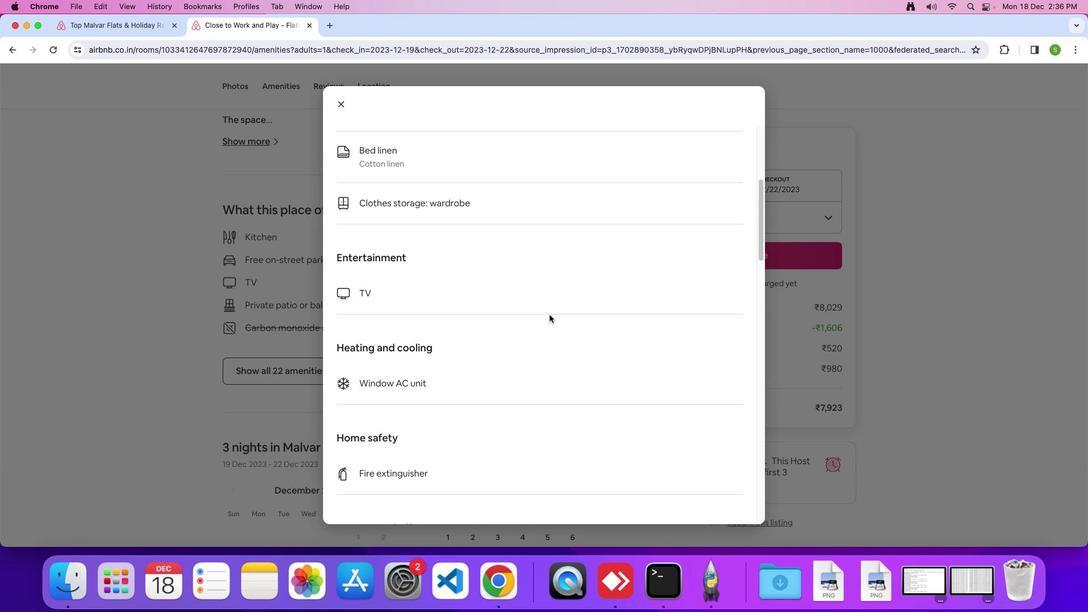 
Action: Mouse scrolled (407, 235) with delta (383, 338)
Screenshot: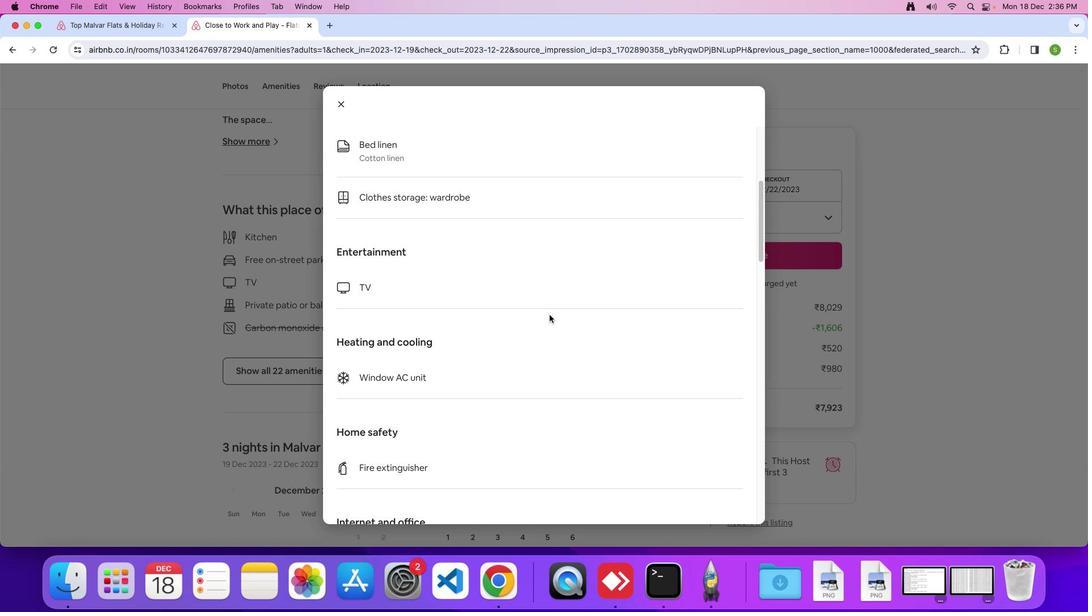 
Action: Mouse scrolled (407, 235) with delta (383, 338)
Screenshot: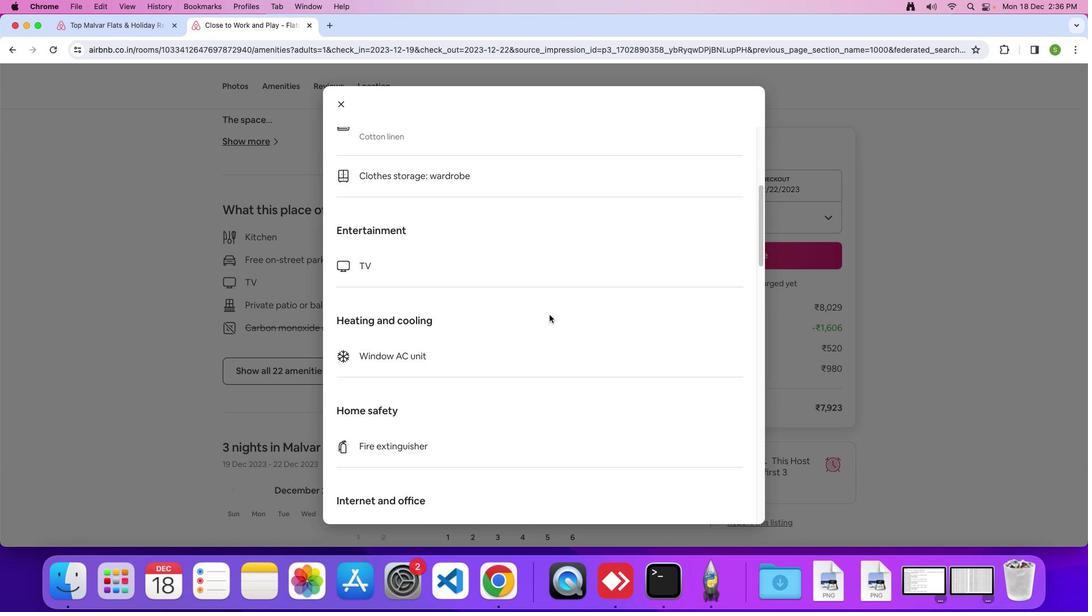
Action: Mouse scrolled (407, 235) with delta (383, 338)
Screenshot: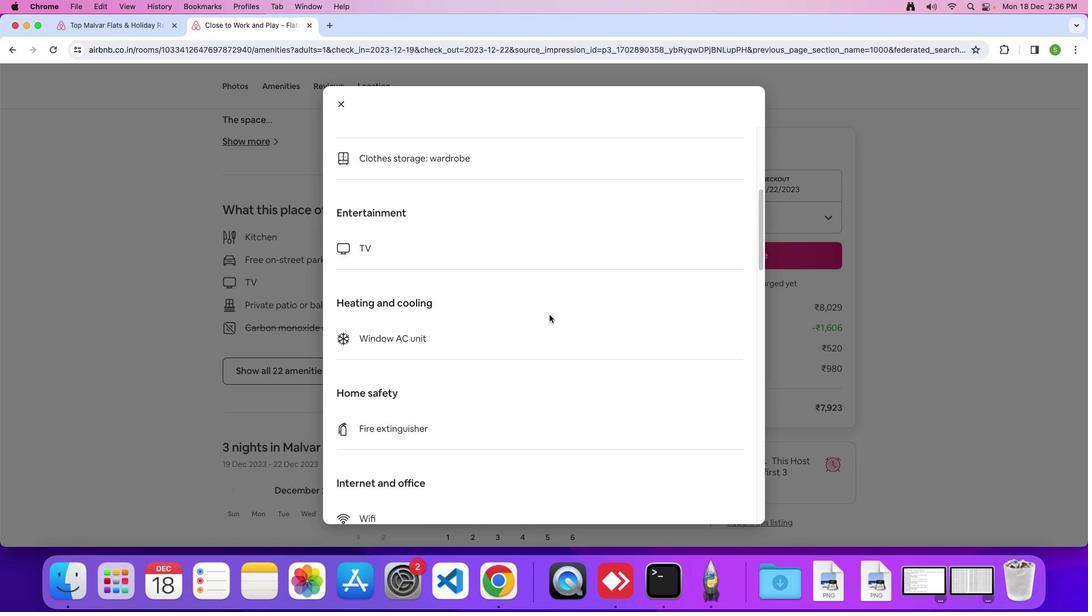 
Action: Mouse scrolled (407, 235) with delta (383, 338)
Screenshot: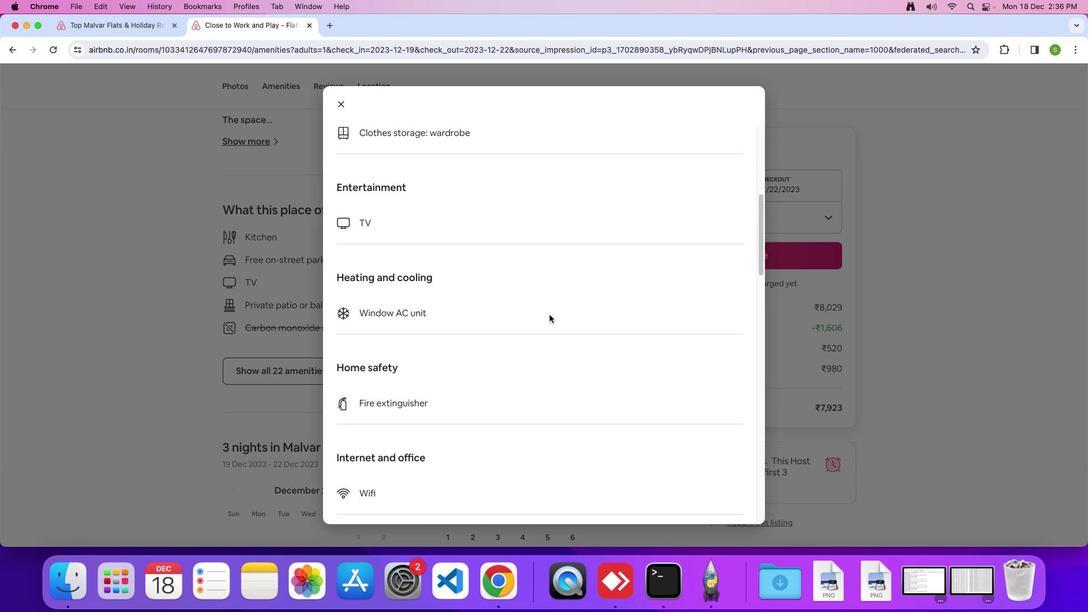 
Action: Mouse scrolled (407, 235) with delta (383, 337)
Screenshot: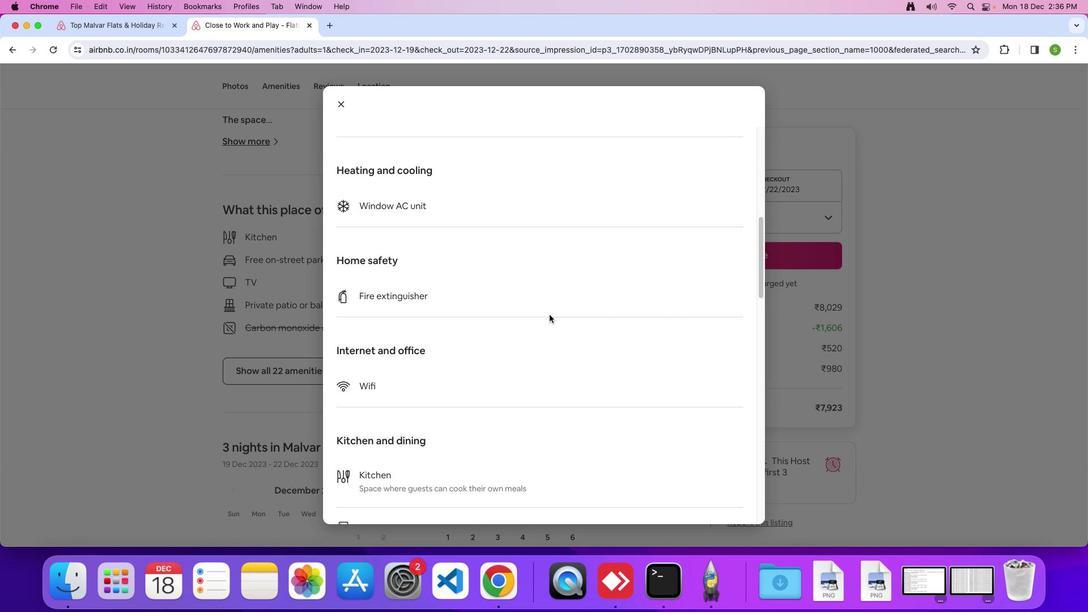 
Action: Mouse scrolled (407, 235) with delta (383, 338)
